 Task: Show me Airbnb listings and explore in Santa Barbara, California with access to vineyards.
Action: Mouse moved to (577, 84)
Screenshot: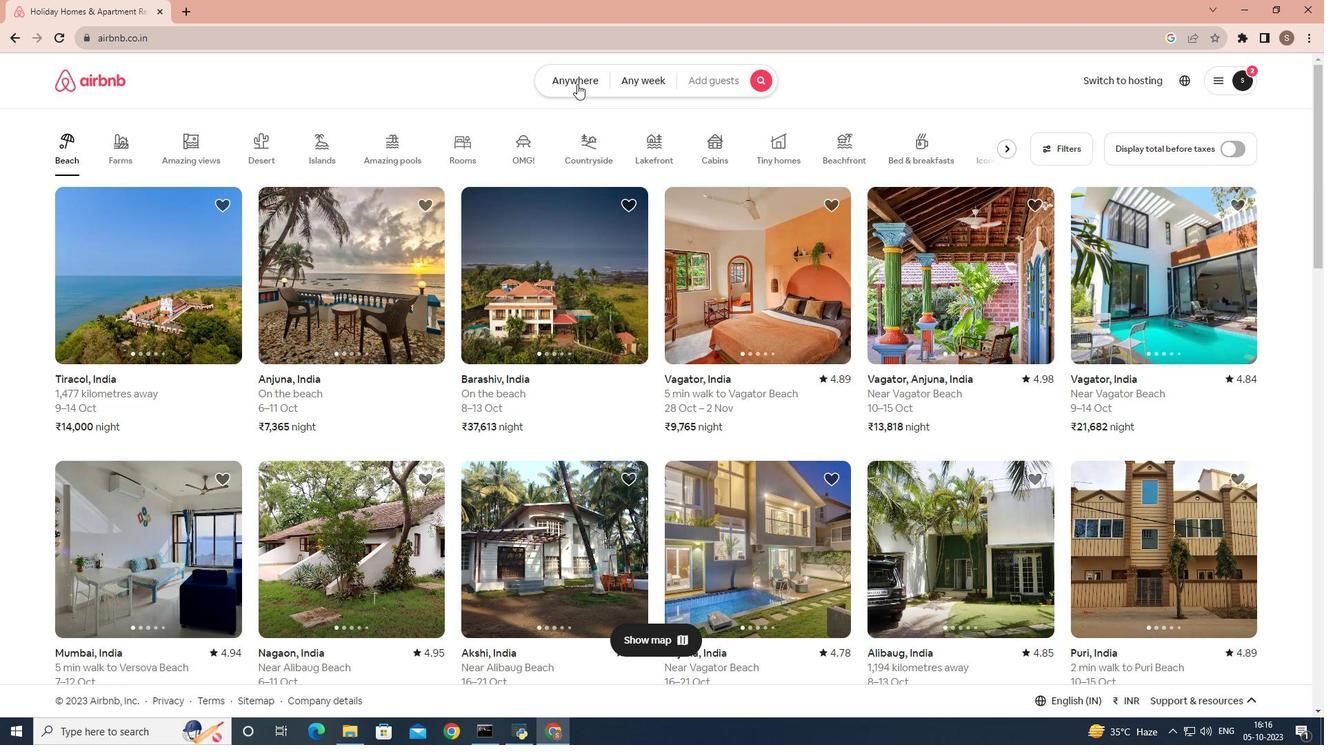
Action: Mouse pressed left at (577, 84)
Screenshot: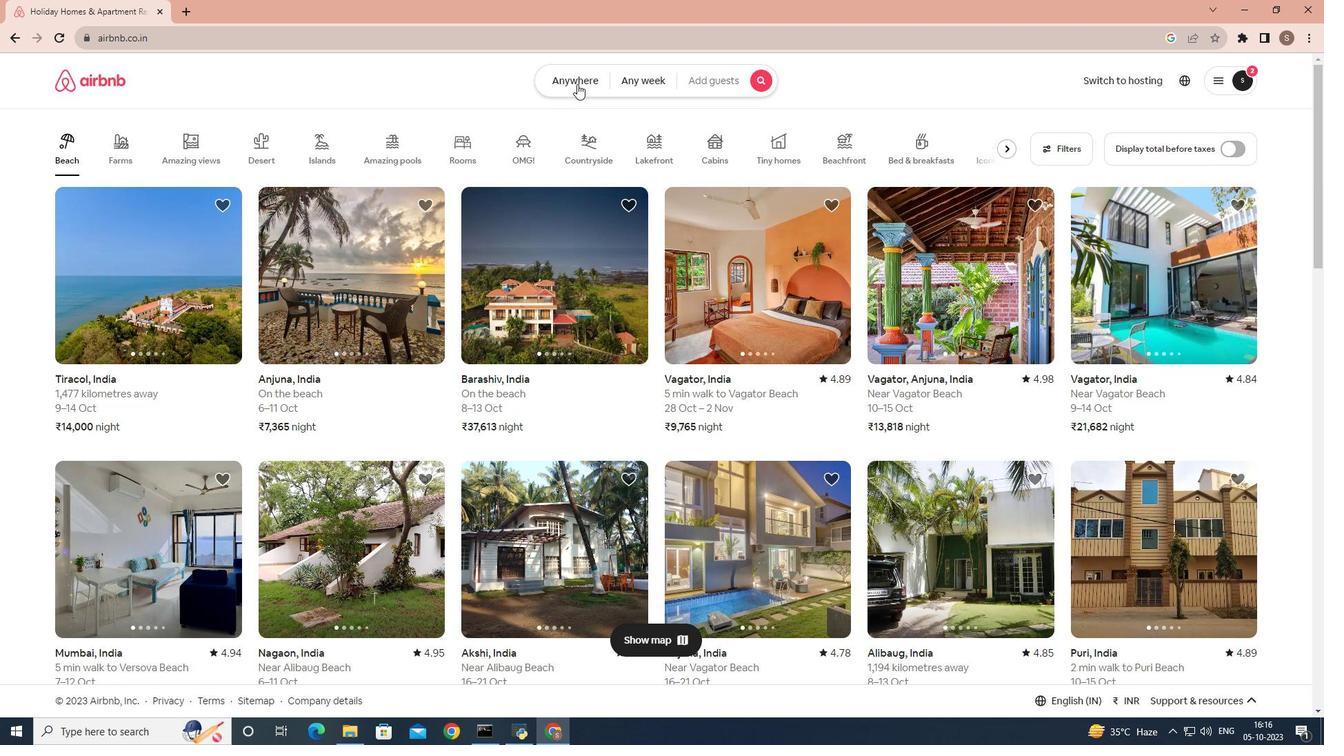 
Action: Mouse moved to (434, 131)
Screenshot: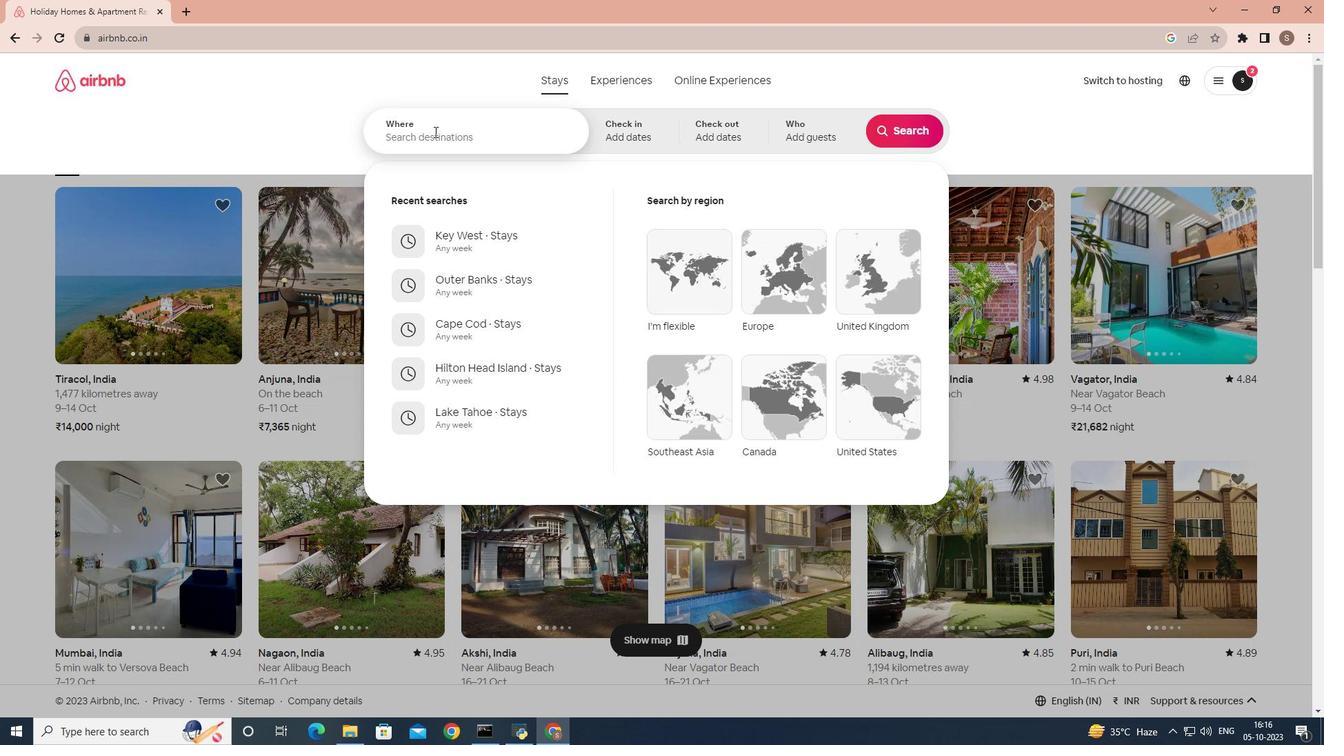 
Action: Mouse pressed left at (434, 131)
Screenshot: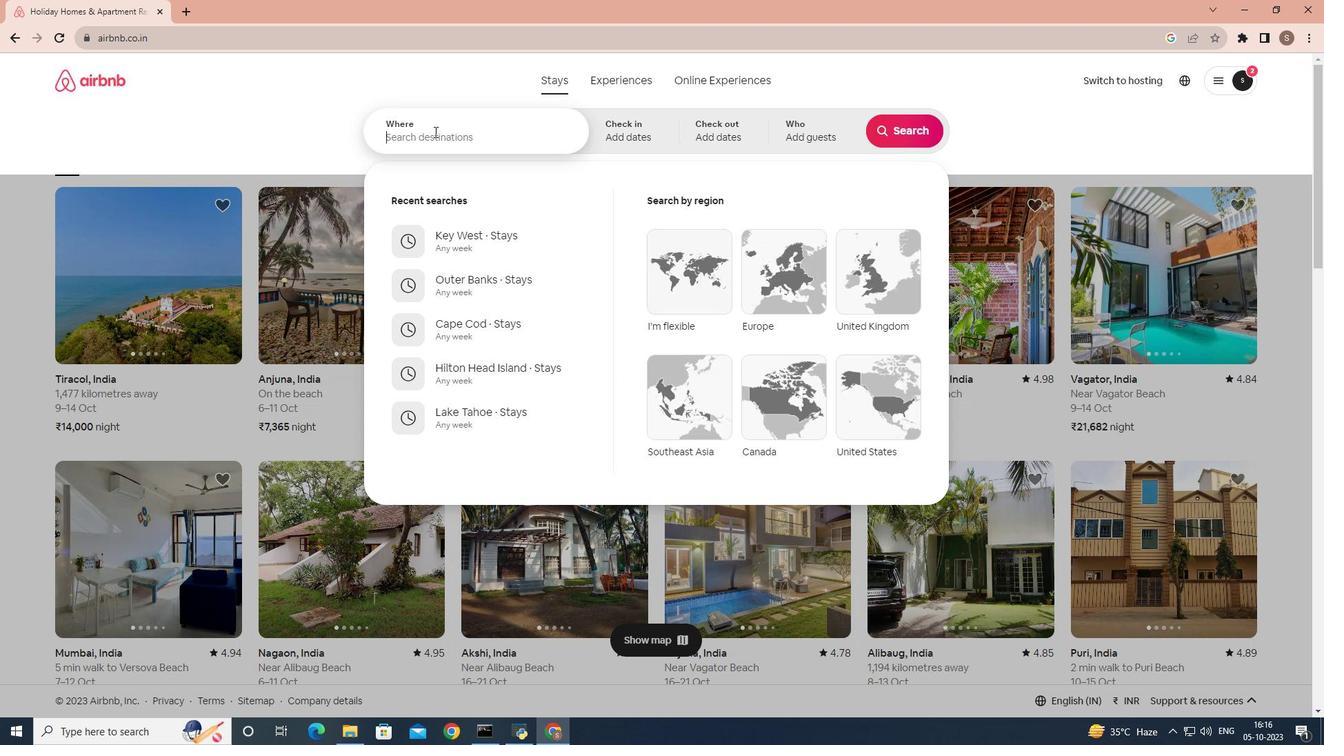 
Action: Mouse moved to (440, 130)
Screenshot: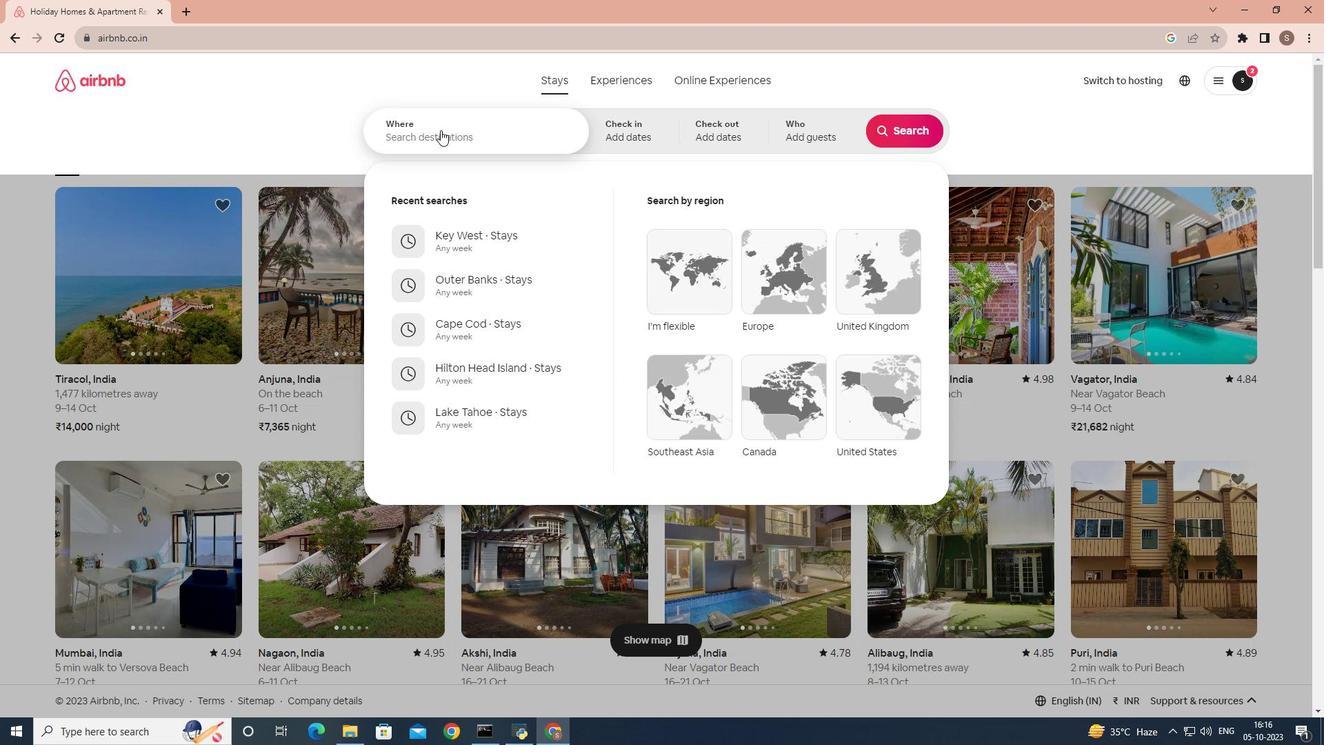
Action: Key pressed santa<Key.space>barbaa
Screenshot: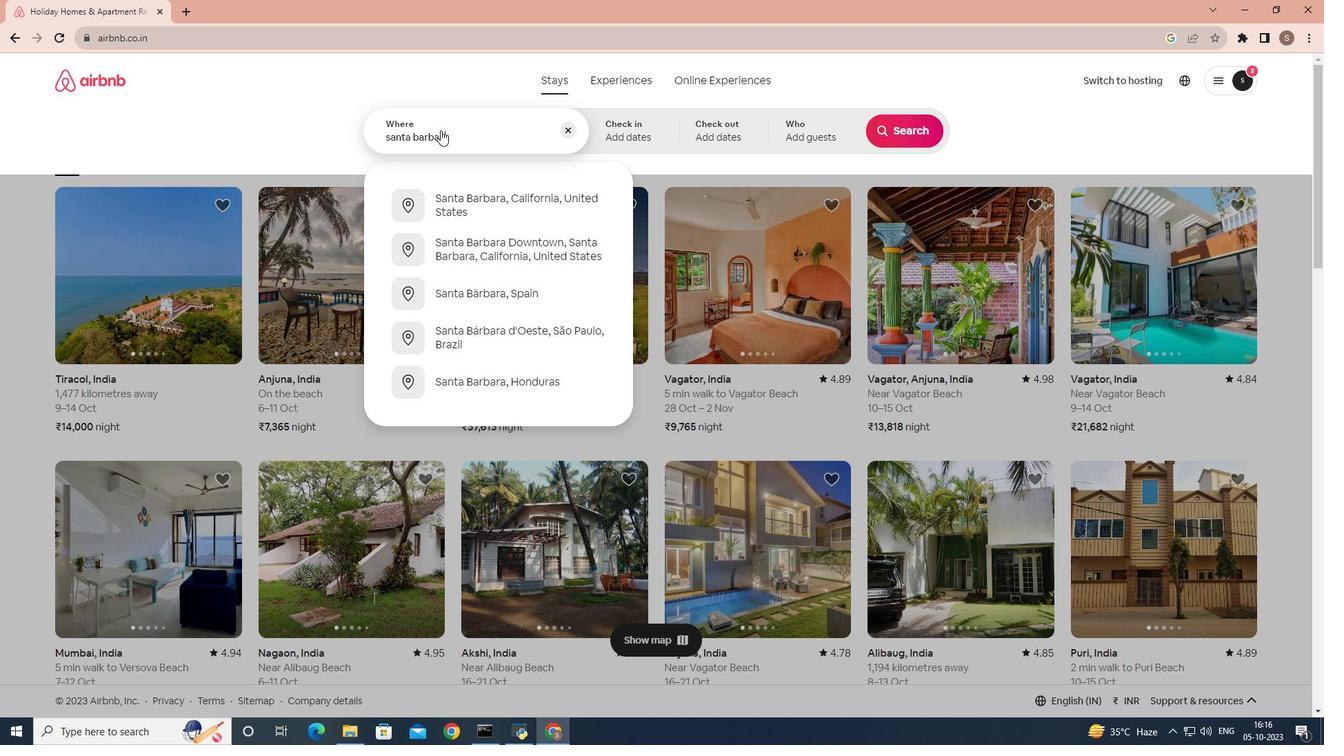 
Action: Mouse moved to (451, 198)
Screenshot: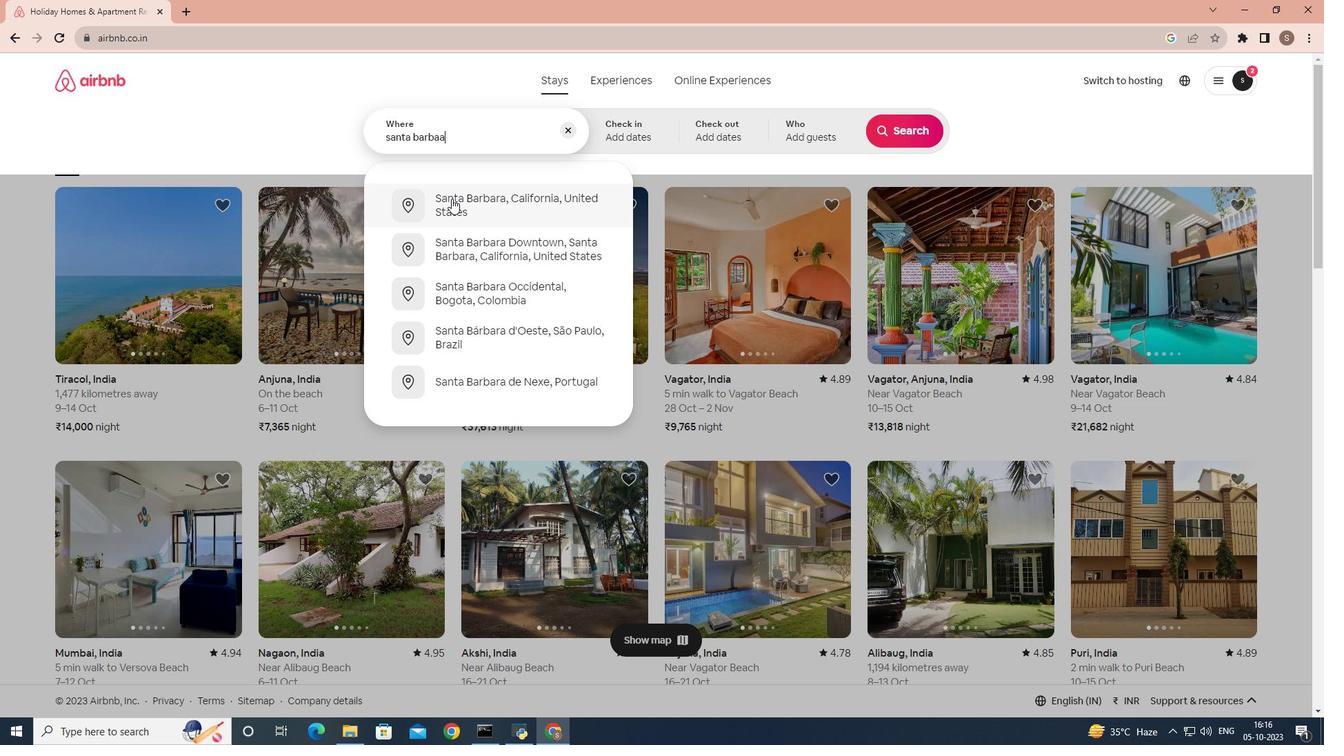 
Action: Mouse pressed left at (451, 198)
Screenshot: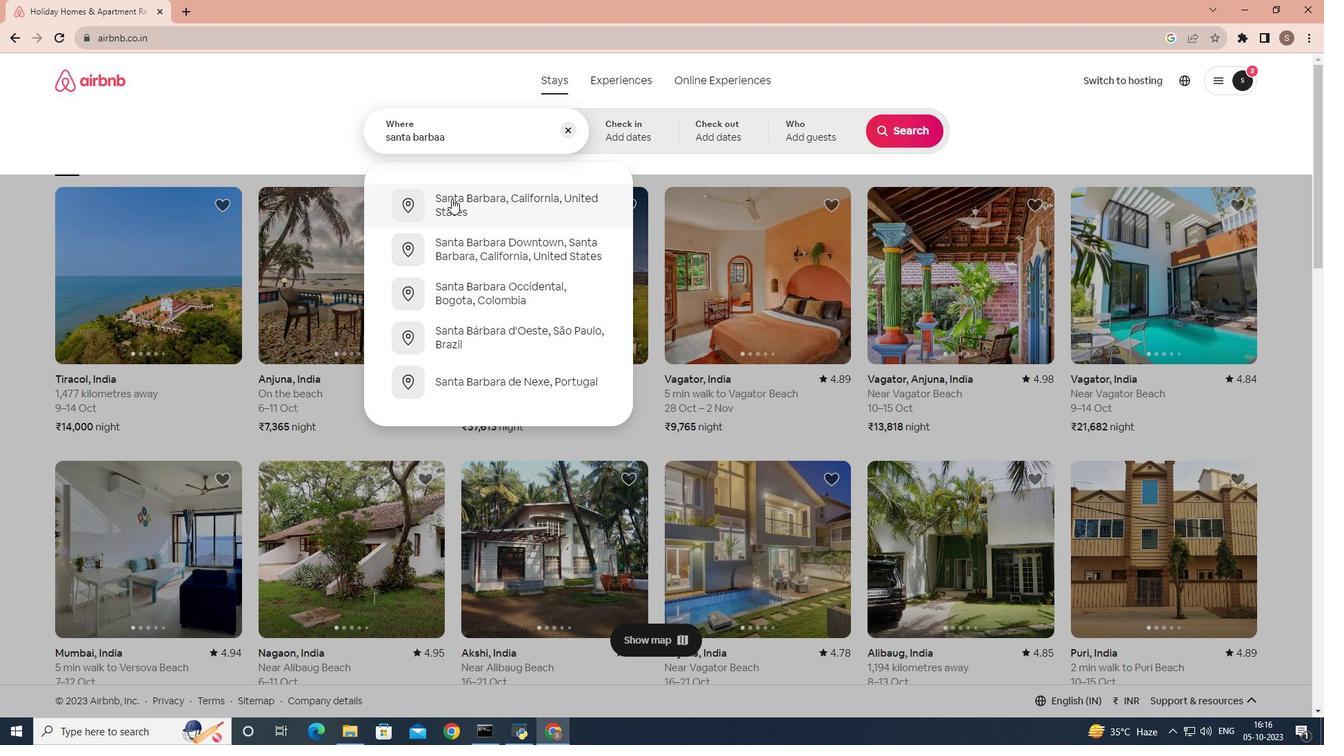 
Action: Mouse moved to (908, 128)
Screenshot: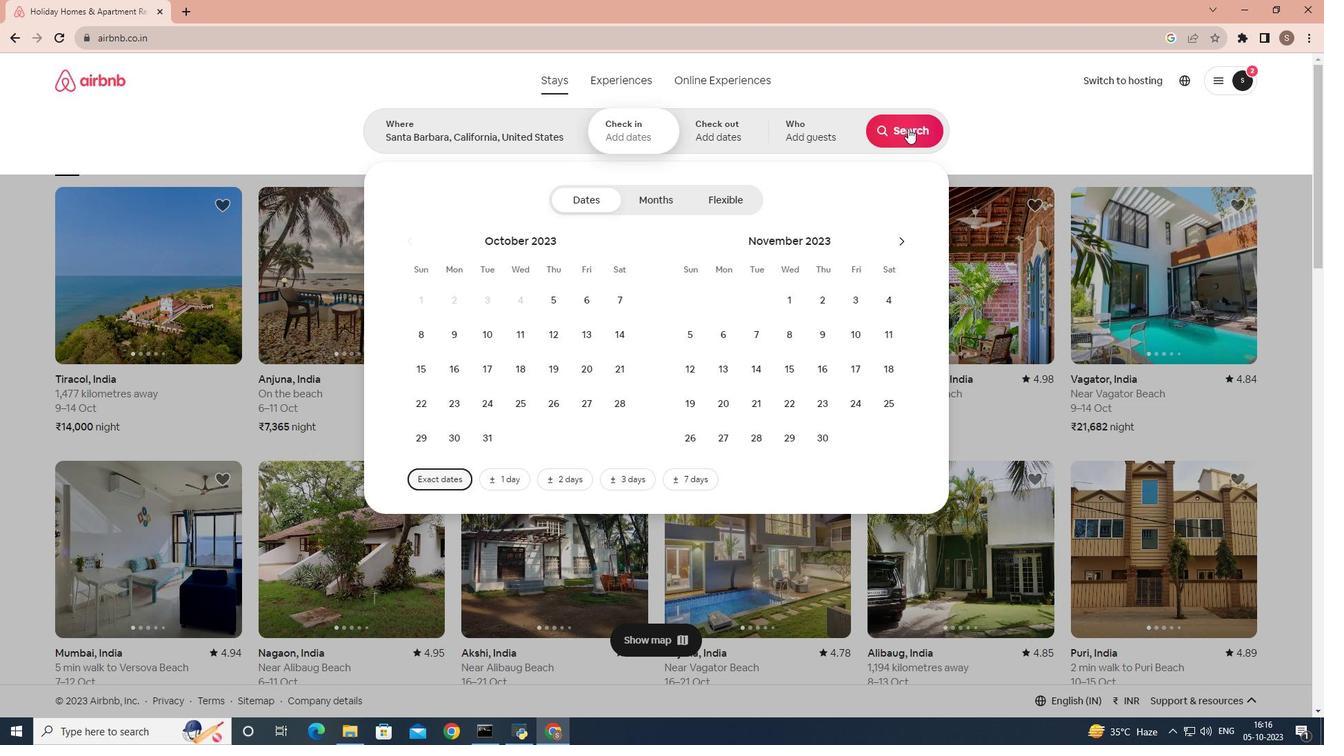 
Action: Mouse pressed left at (908, 128)
Screenshot: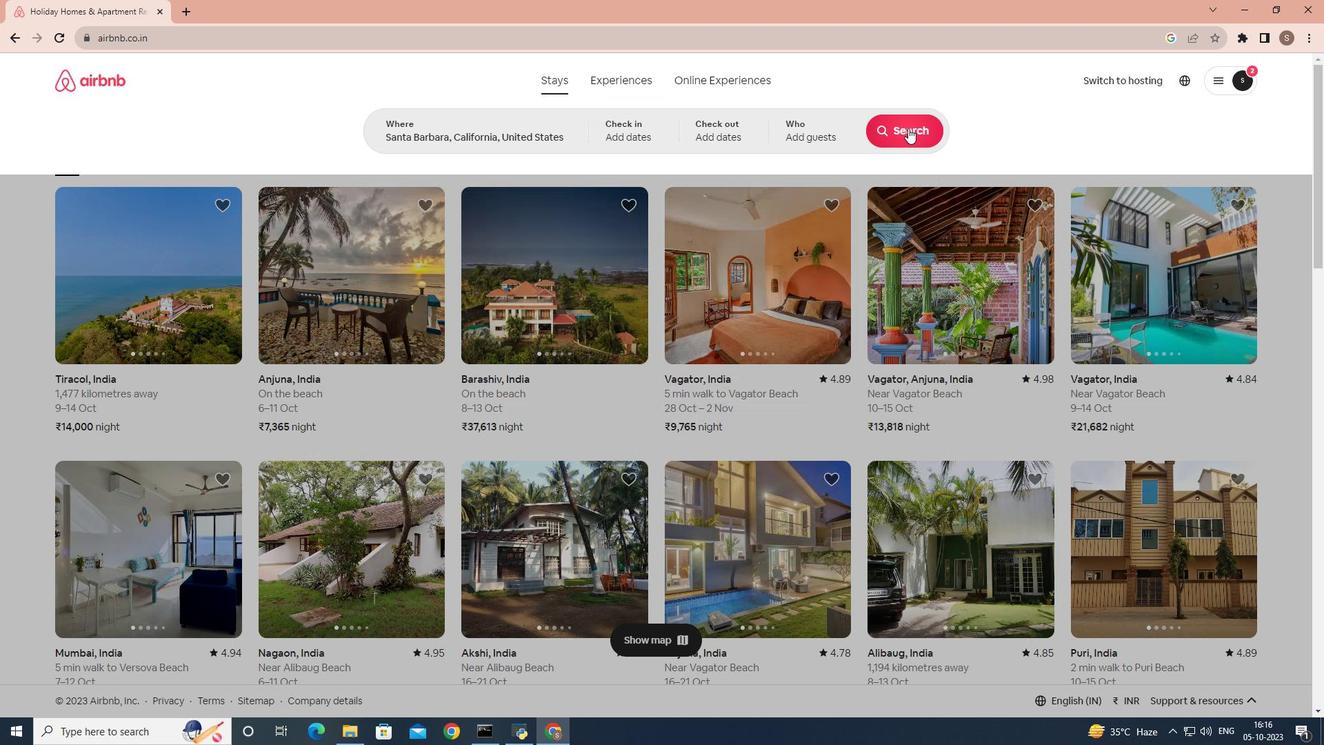 
Action: Mouse moved to (279, 139)
Screenshot: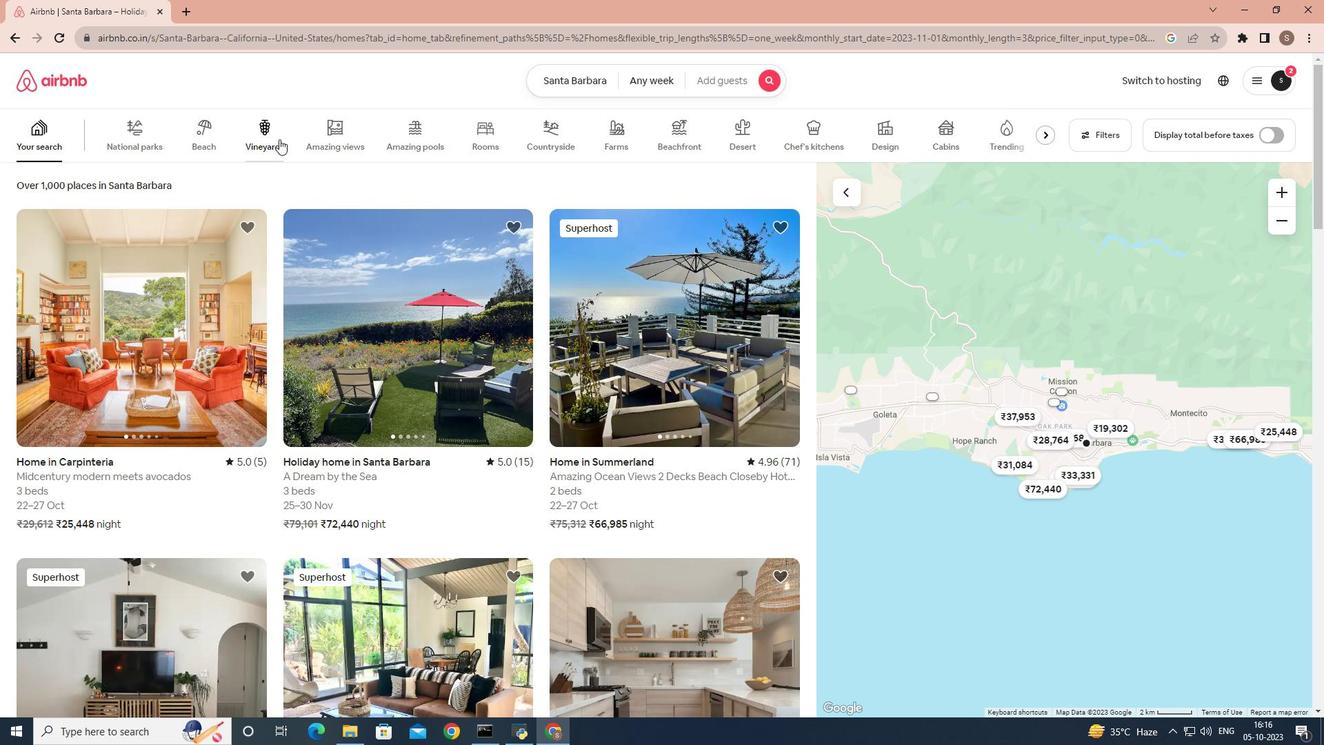 
Action: Mouse pressed left at (279, 139)
Screenshot: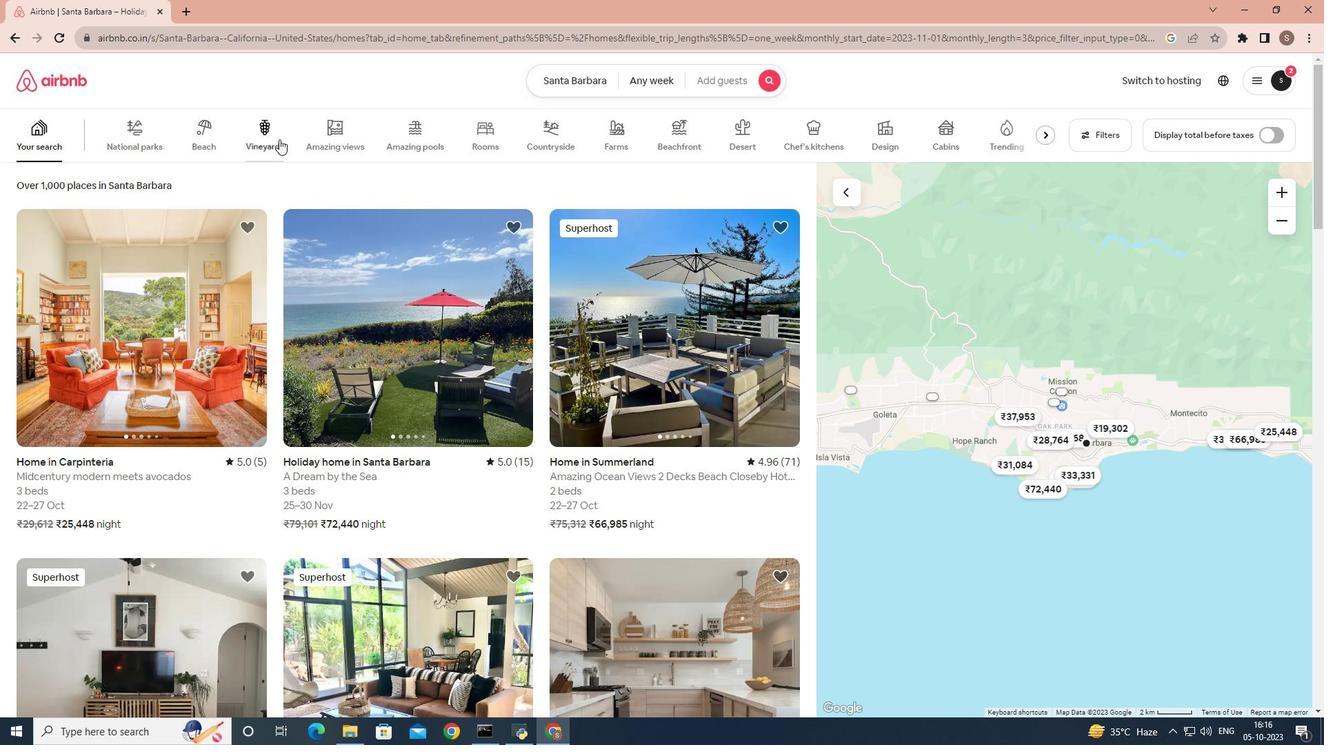 
Action: Mouse moved to (362, 411)
Screenshot: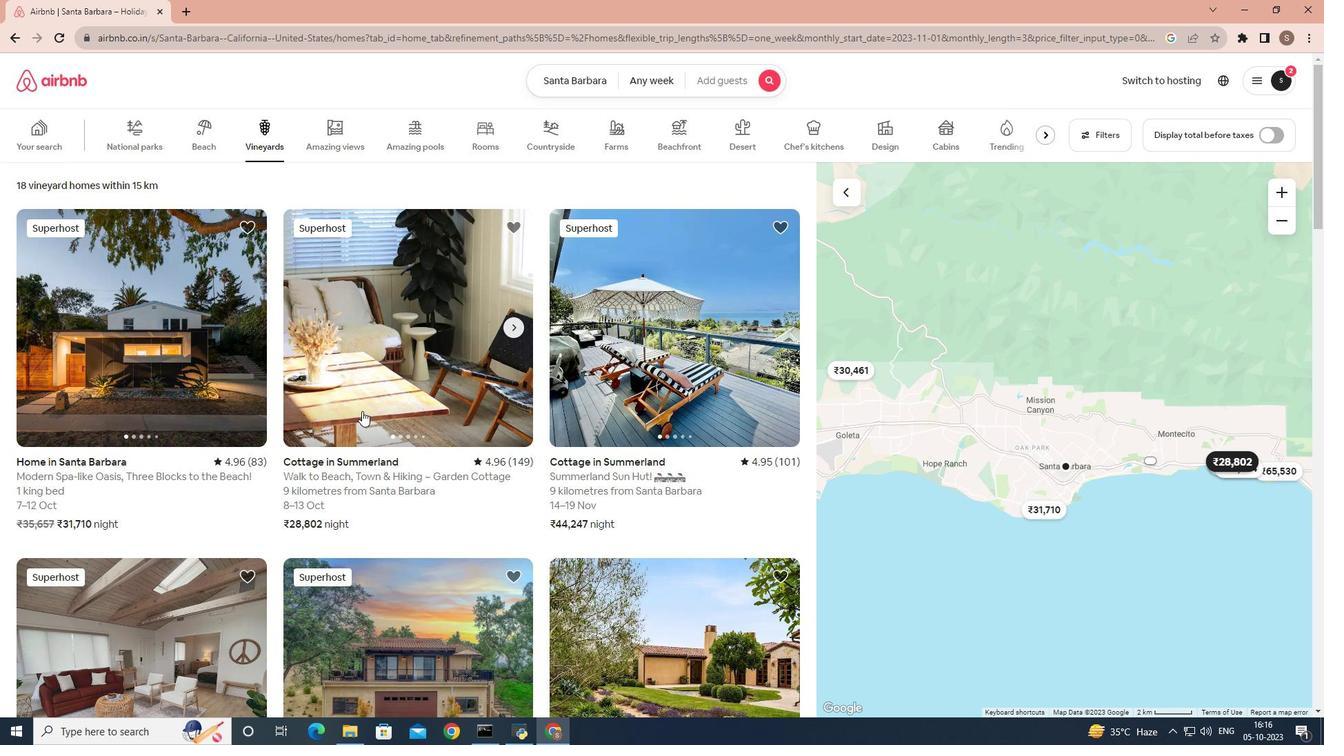 
Action: Mouse pressed left at (362, 411)
Screenshot: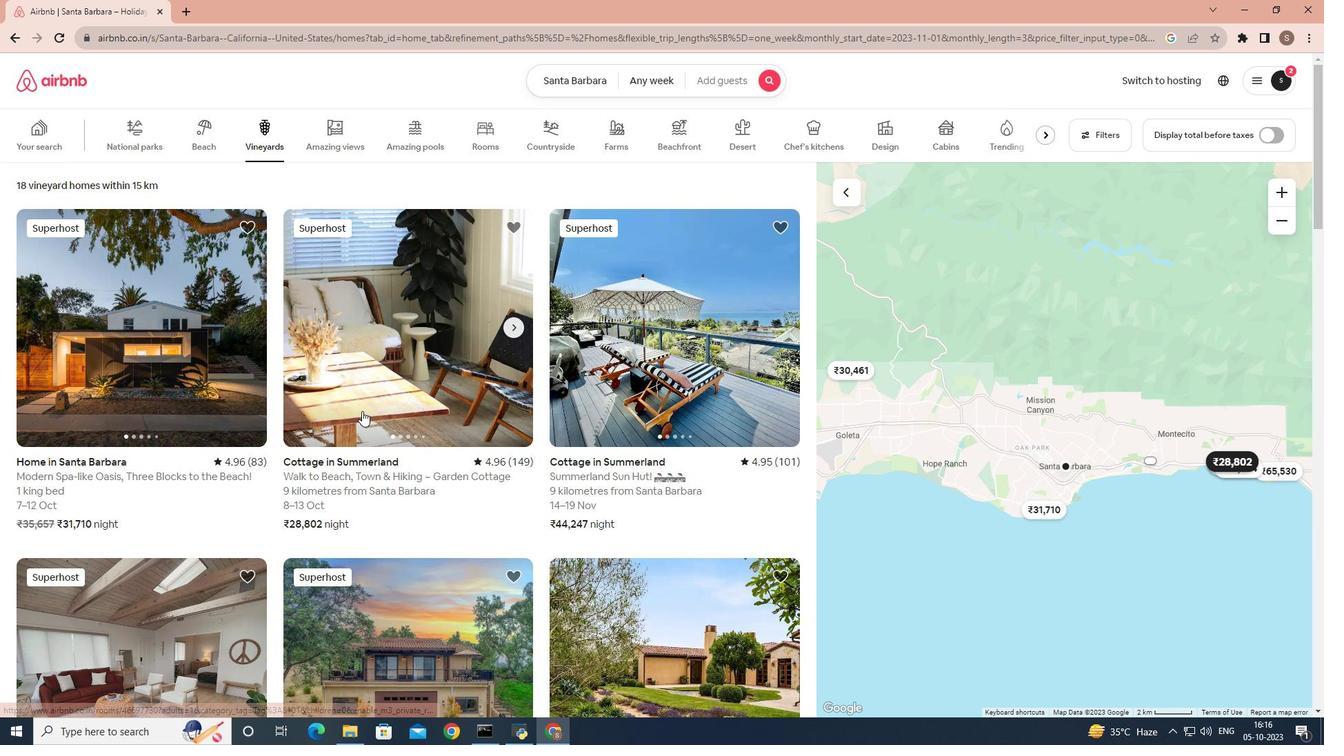 
Action: Mouse moved to (63, 11)
Screenshot: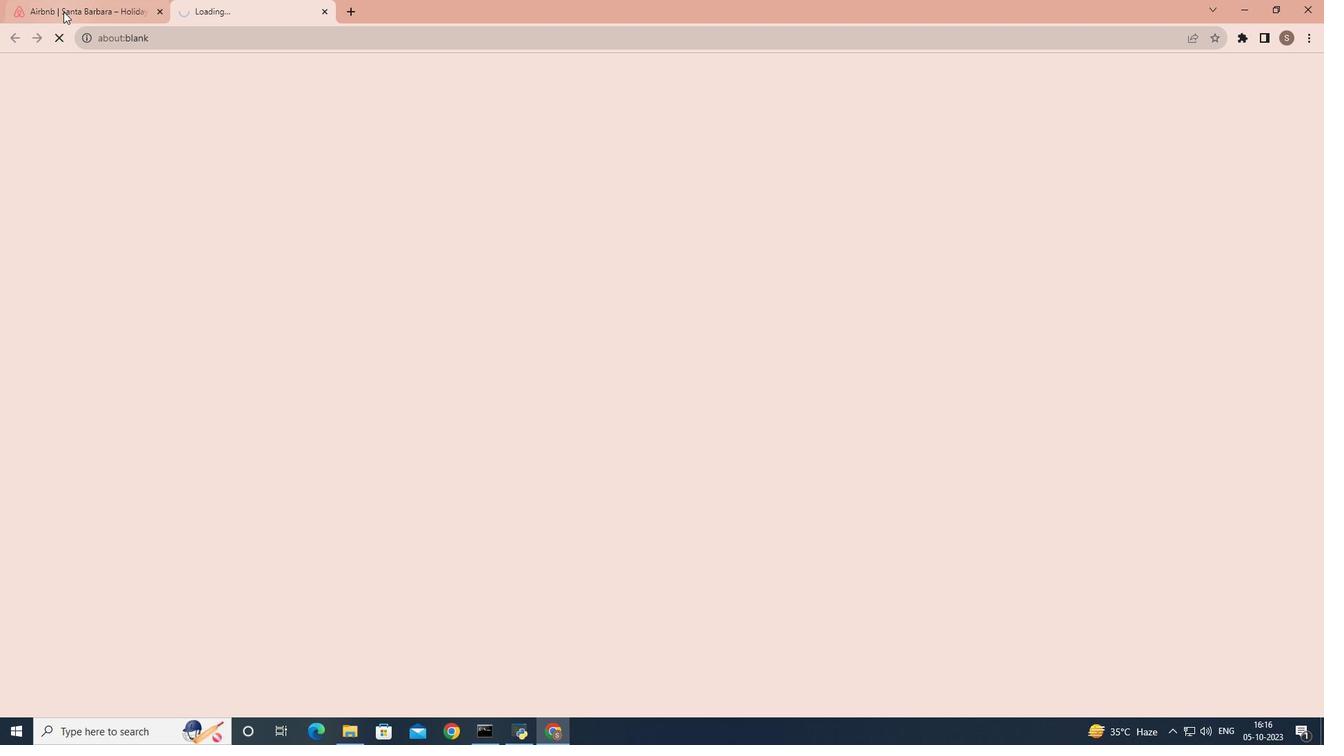 
Action: Mouse pressed left at (63, 11)
Screenshot: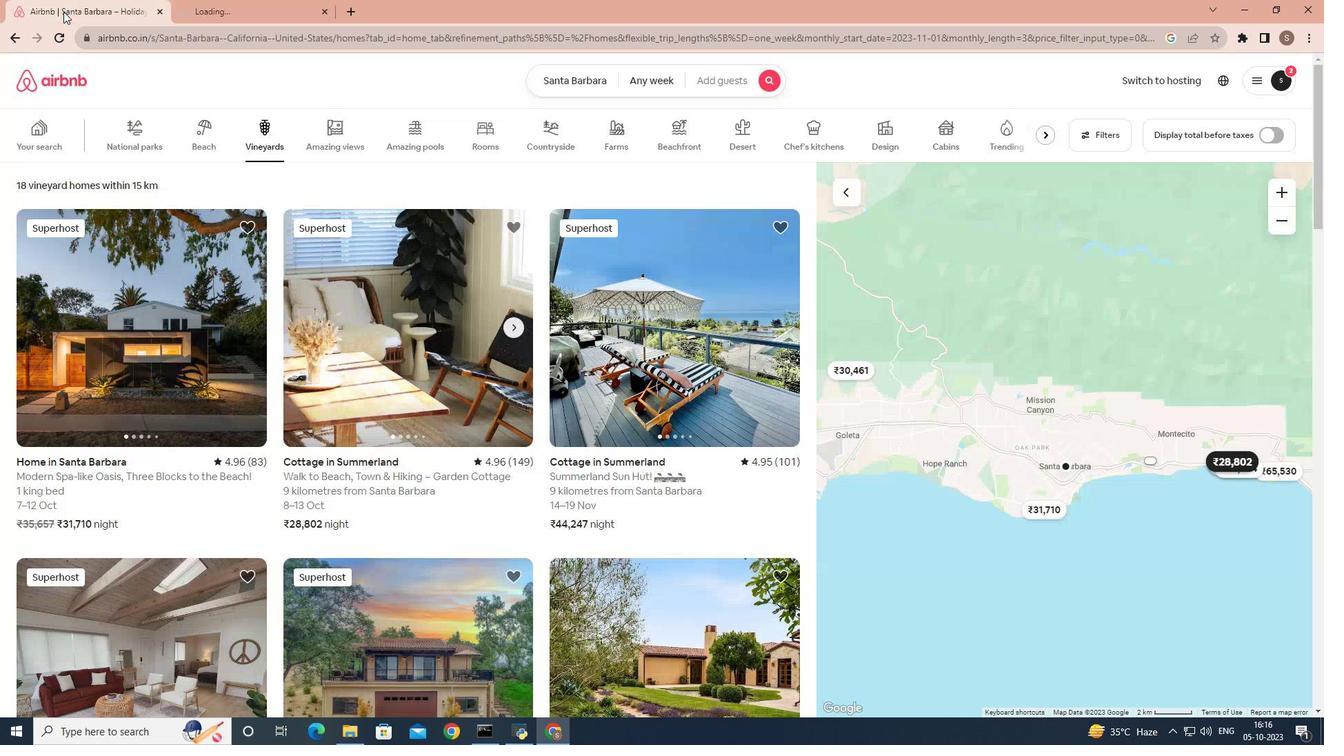 
Action: Mouse moved to (71, 251)
Screenshot: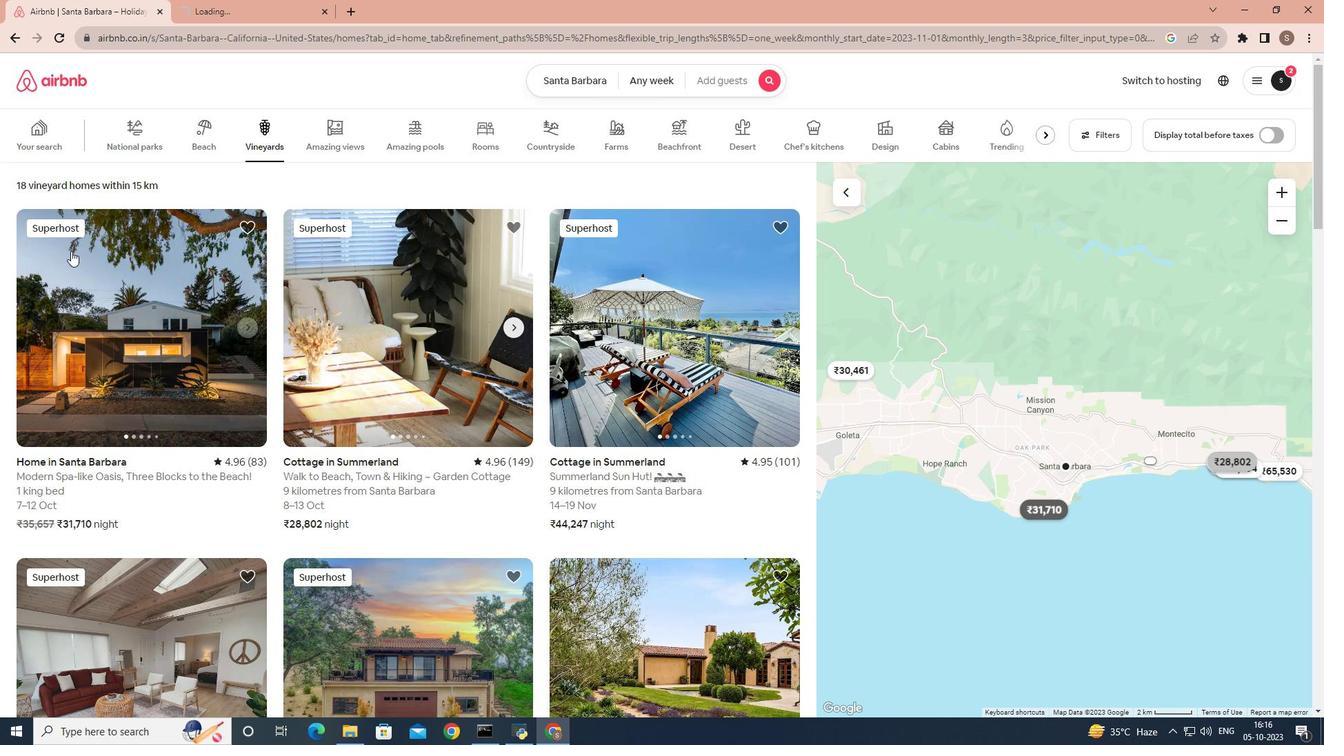 
Action: Mouse pressed left at (71, 251)
Screenshot: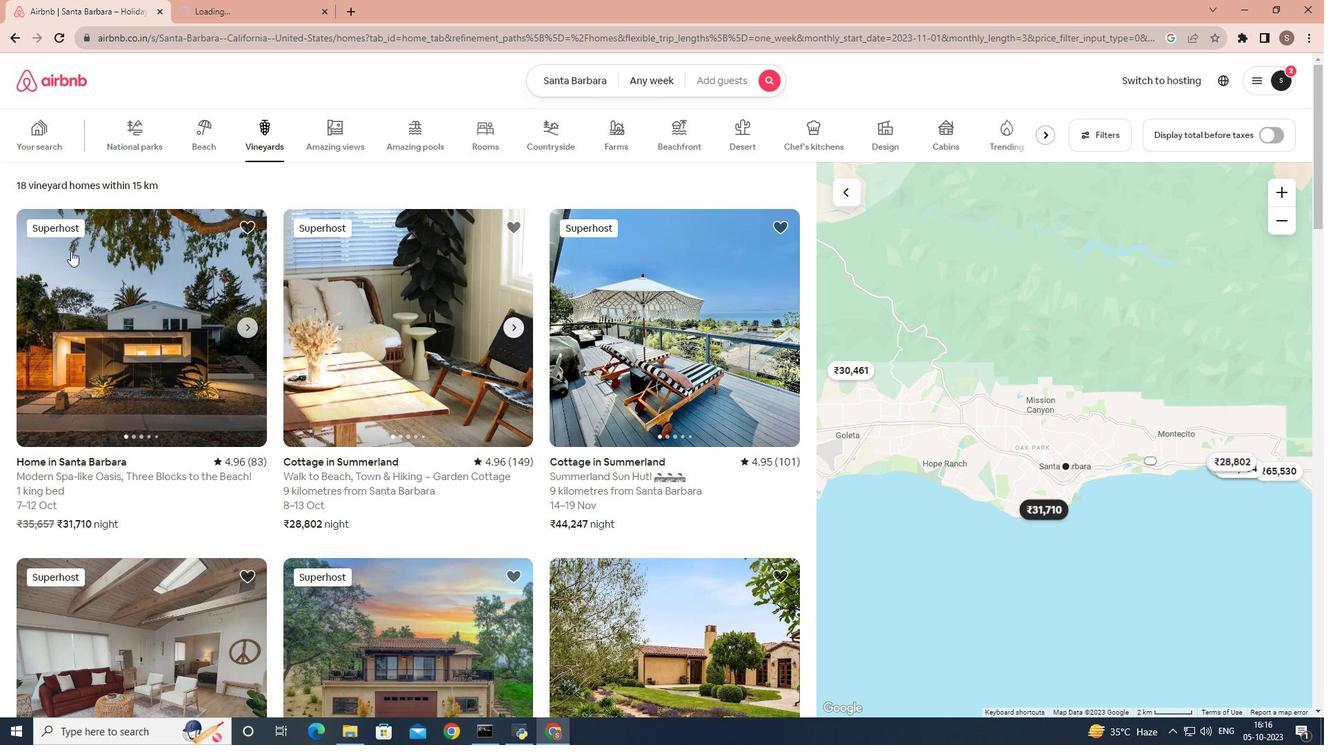 
Action: Mouse moved to (117, 0)
Screenshot: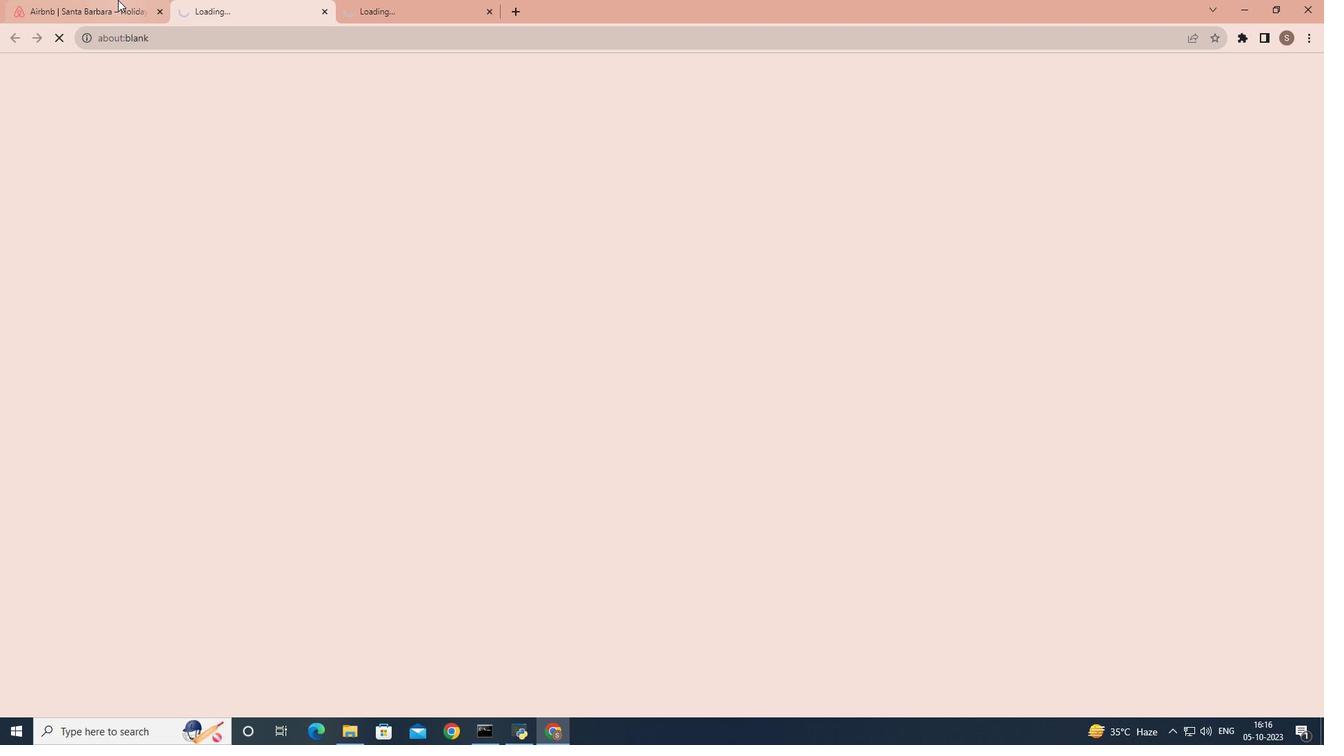 
Action: Mouse pressed left at (117, 0)
Screenshot: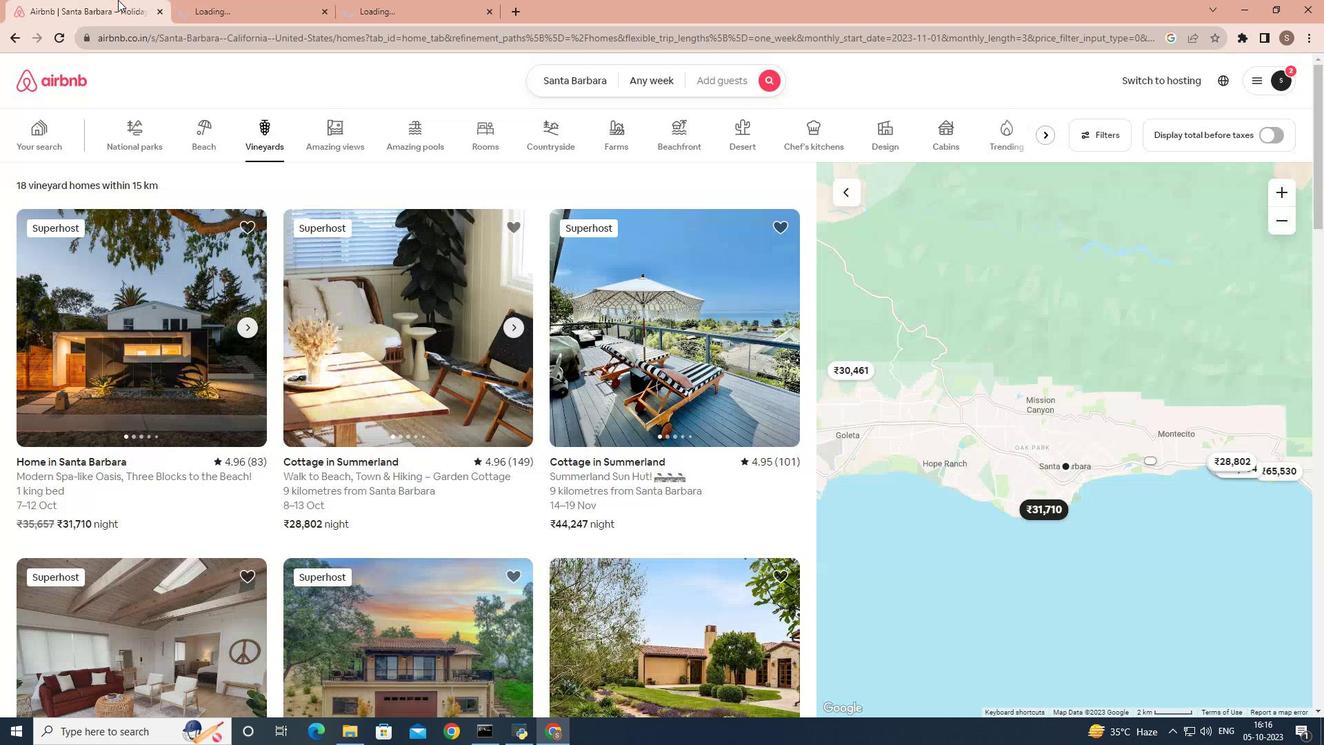 
Action: Mouse moved to (647, 300)
Screenshot: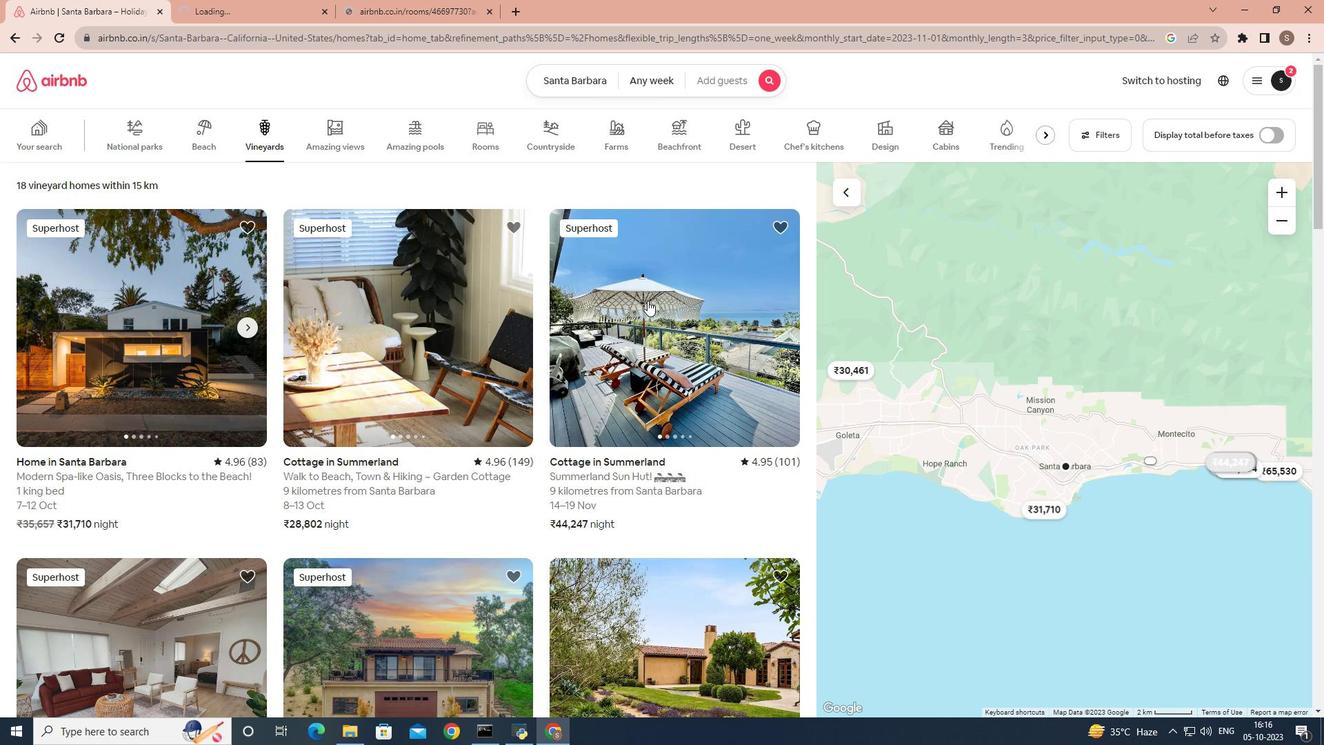 
Action: Mouse pressed left at (647, 300)
Screenshot: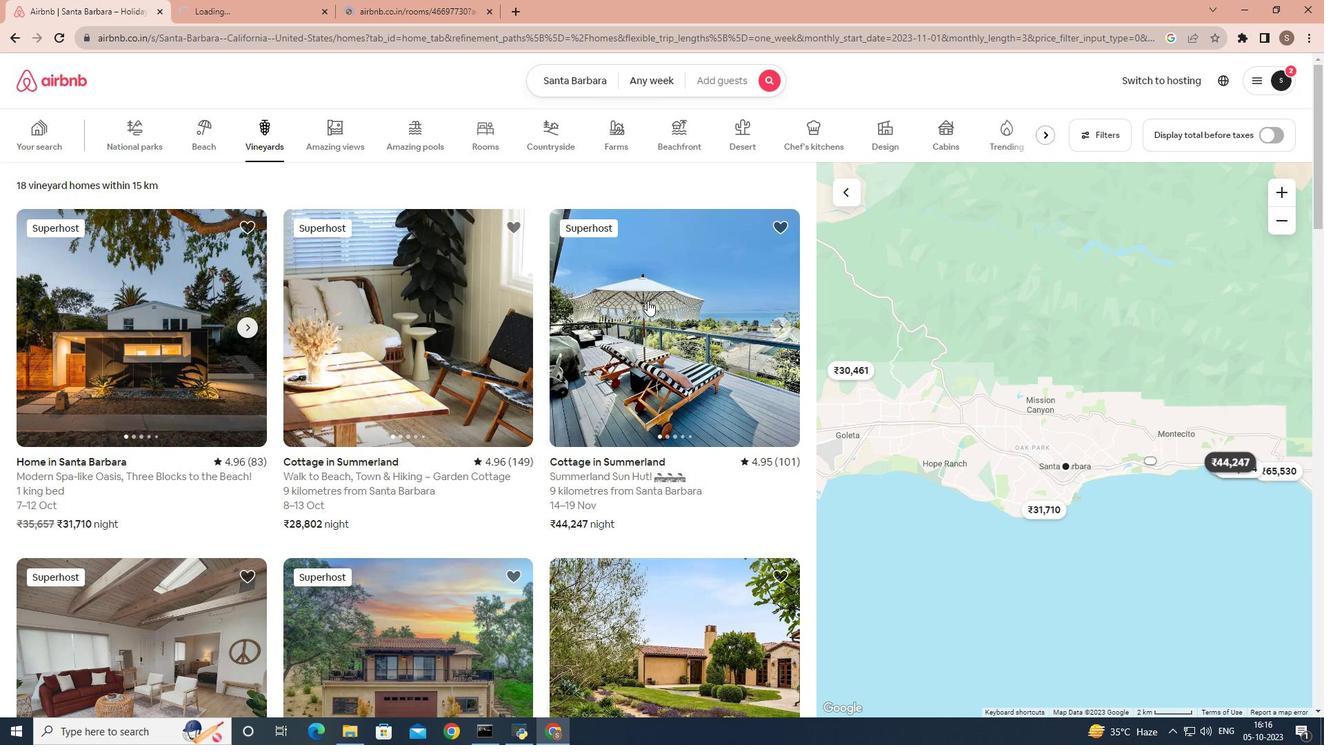 
Action: Mouse moved to (51, 19)
Screenshot: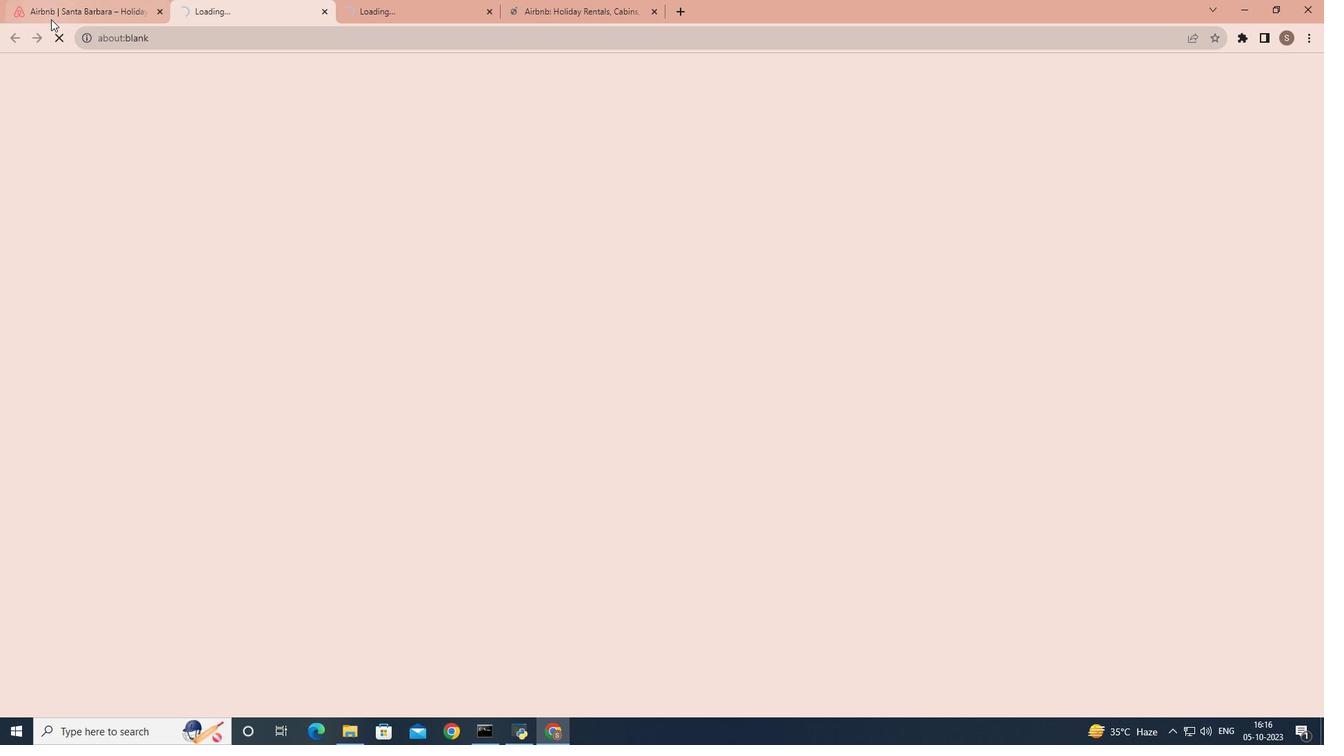 
Action: Mouse pressed left at (51, 19)
Screenshot: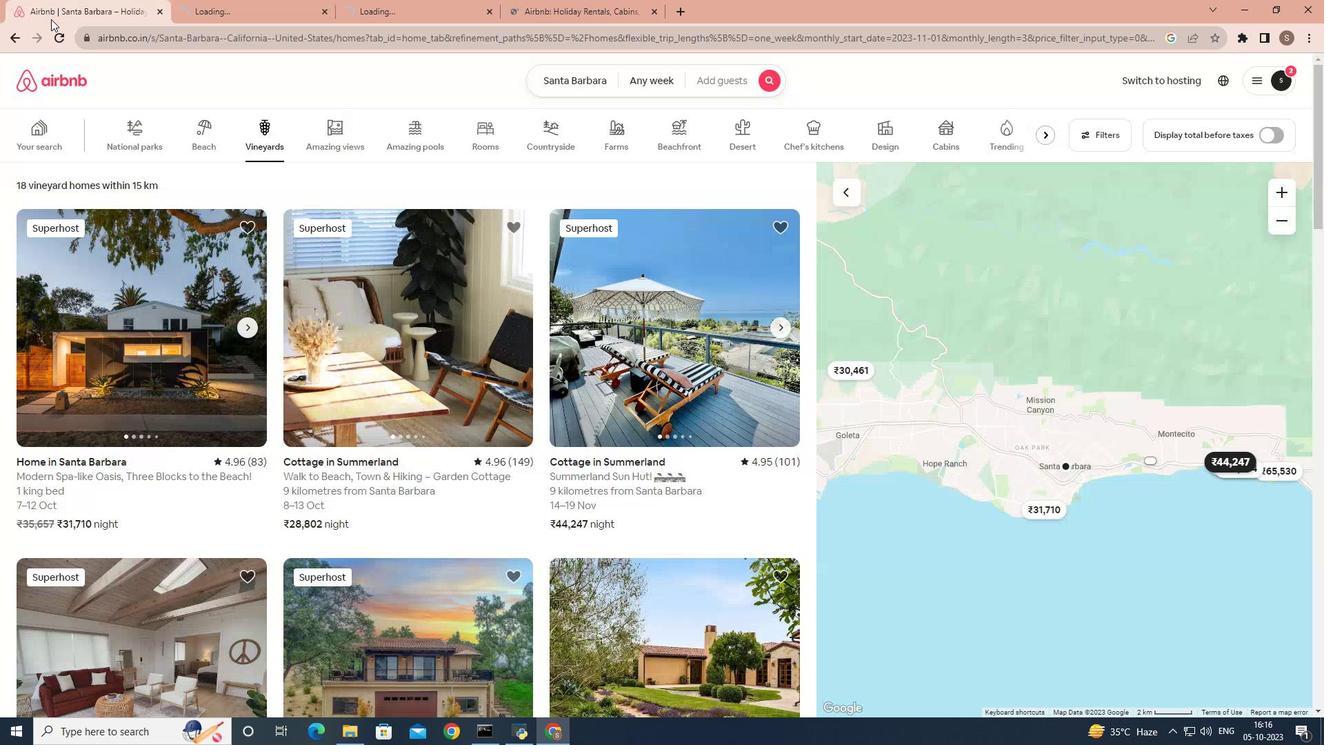 
Action: Mouse moved to (69, 506)
Screenshot: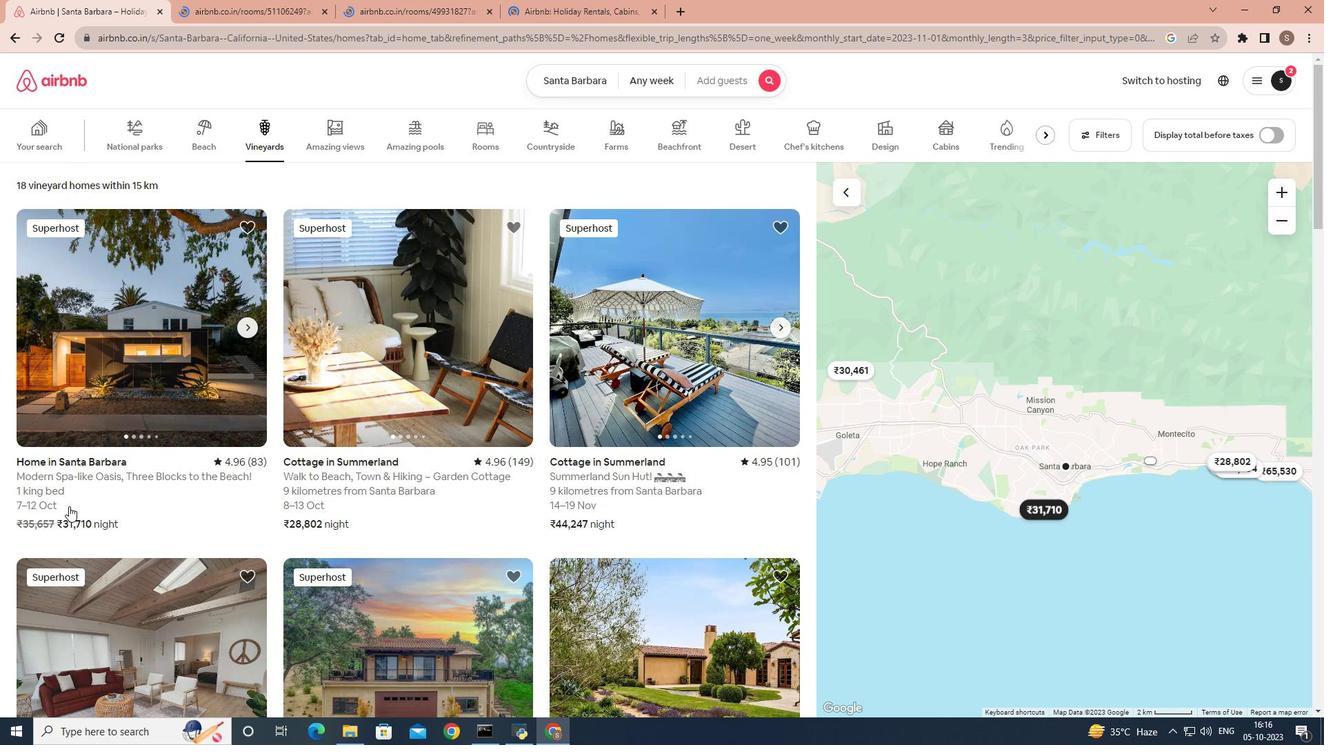 
Action: Mouse scrolled (69, 505) with delta (0, 0)
Screenshot: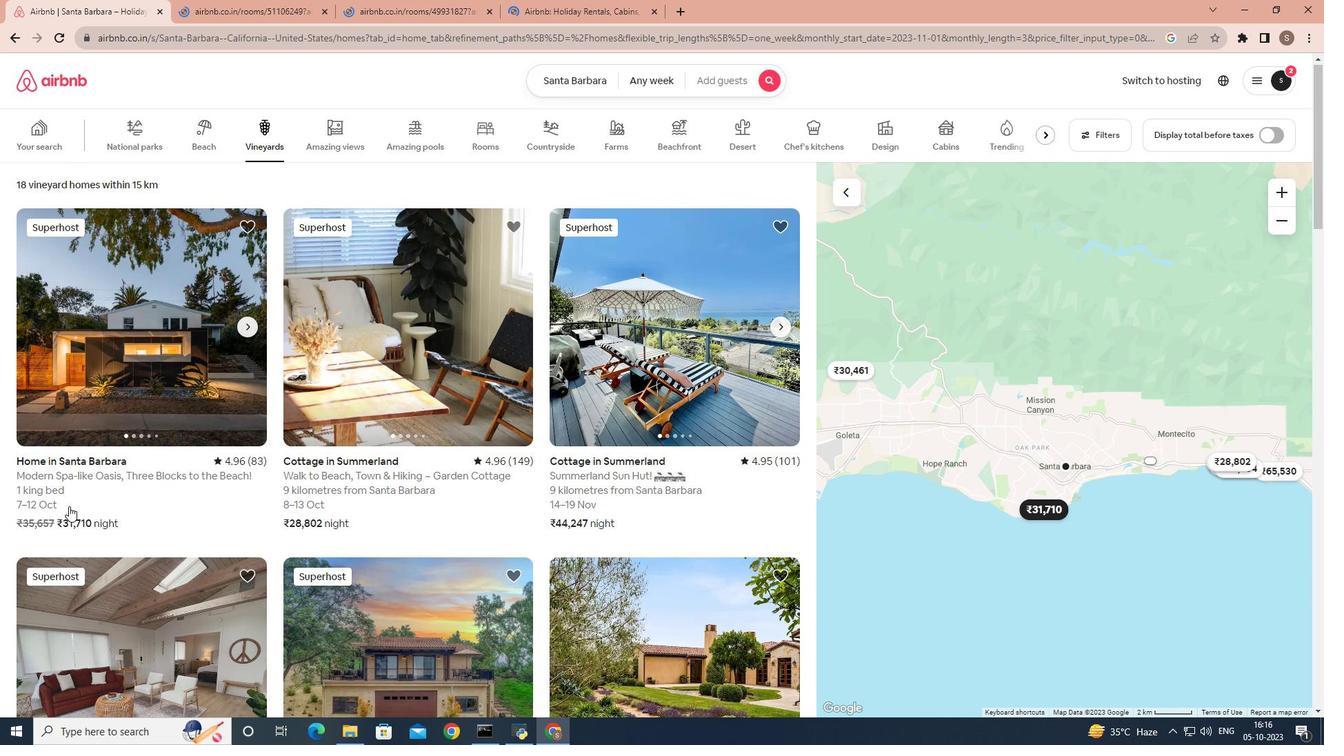 
Action: Mouse scrolled (69, 505) with delta (0, 0)
Screenshot: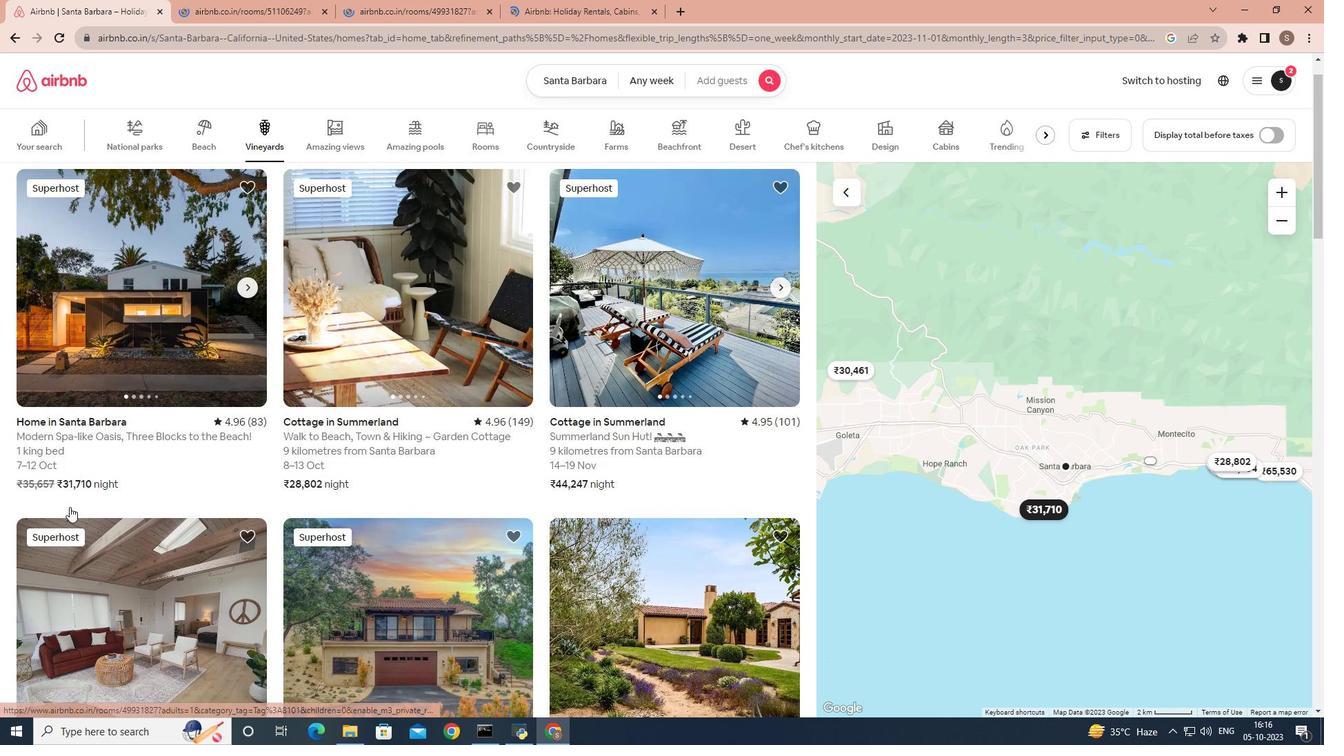 
Action: Mouse scrolled (69, 505) with delta (0, 0)
Screenshot: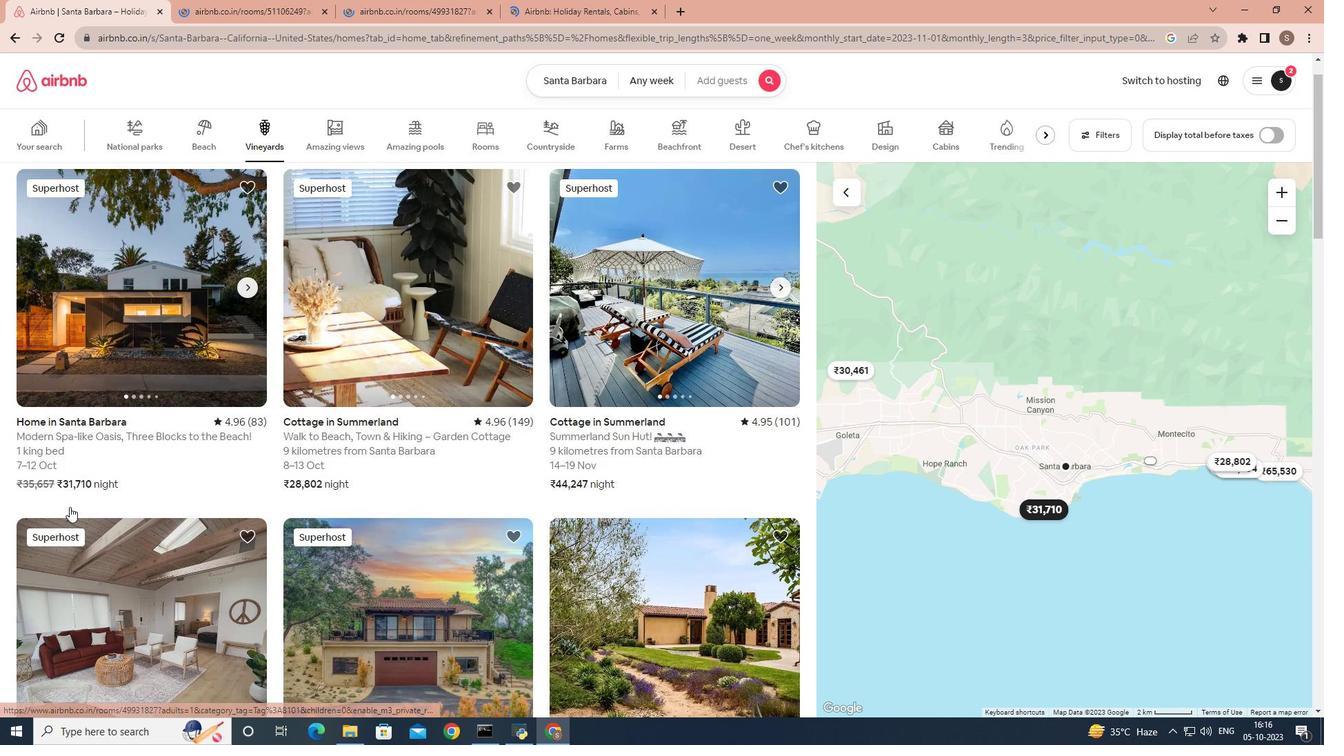 
Action: Mouse scrolled (69, 505) with delta (0, 0)
Screenshot: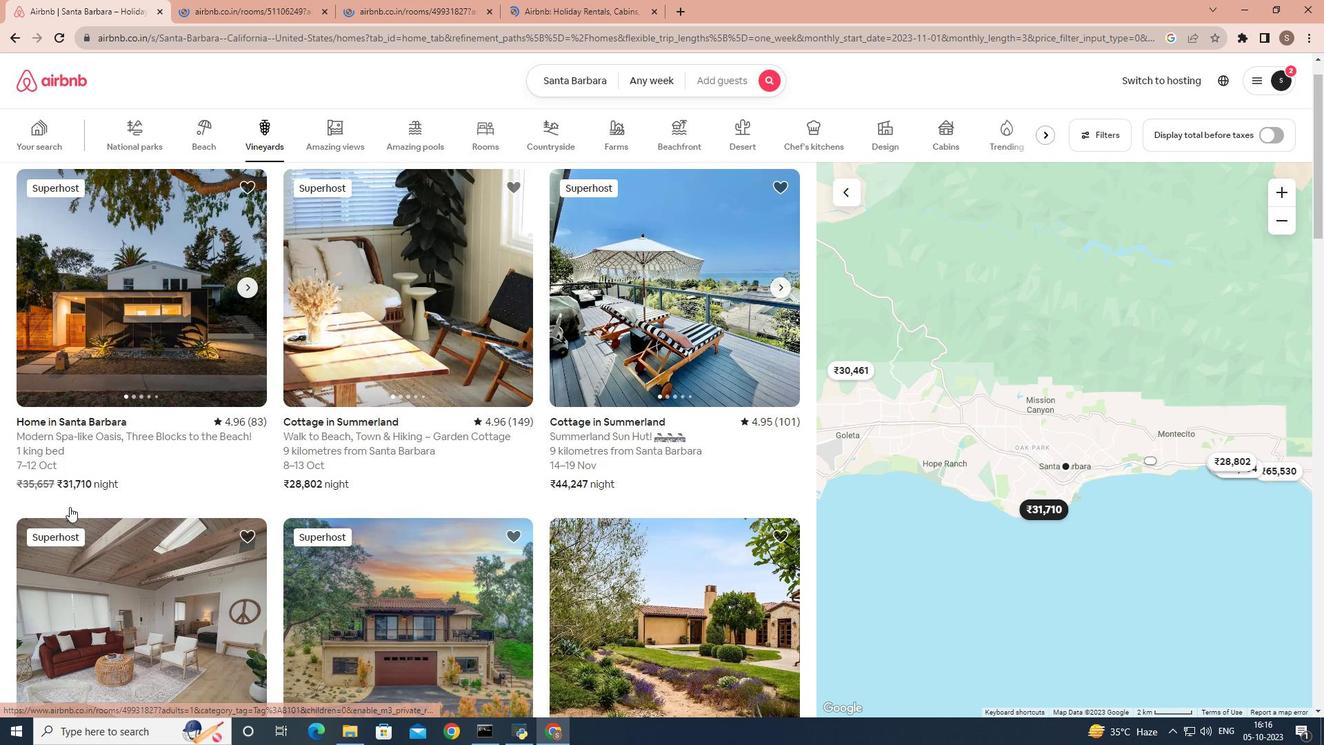 
Action: Mouse scrolled (69, 505) with delta (0, 0)
Screenshot: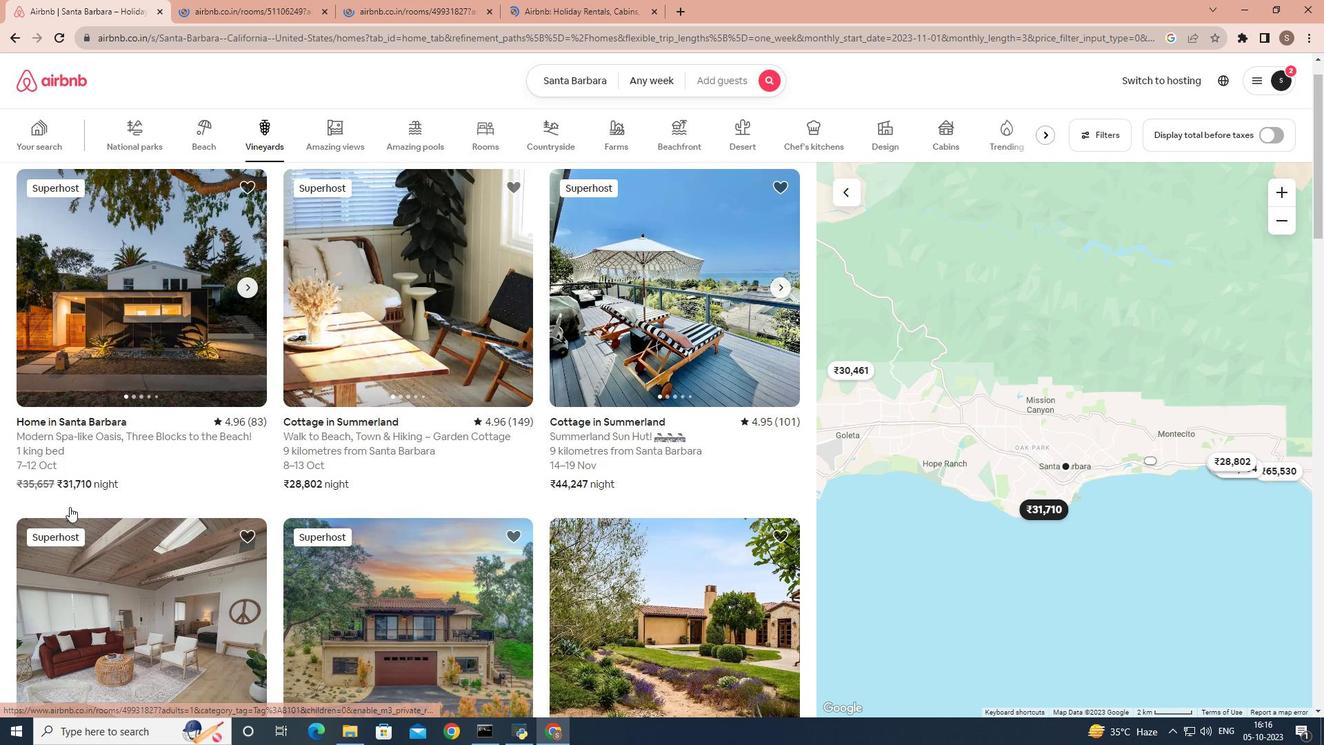 
Action: Mouse moved to (351, 394)
Screenshot: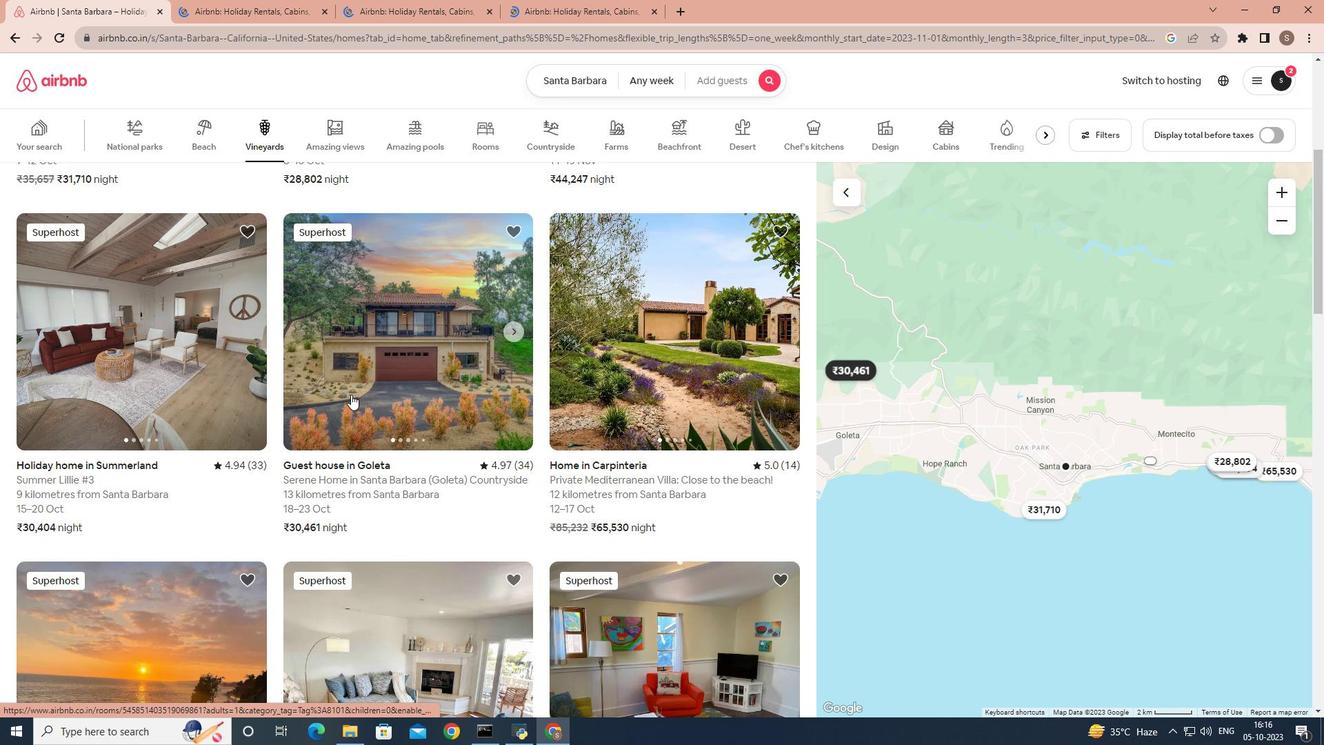 
Action: Mouse pressed left at (351, 394)
Screenshot: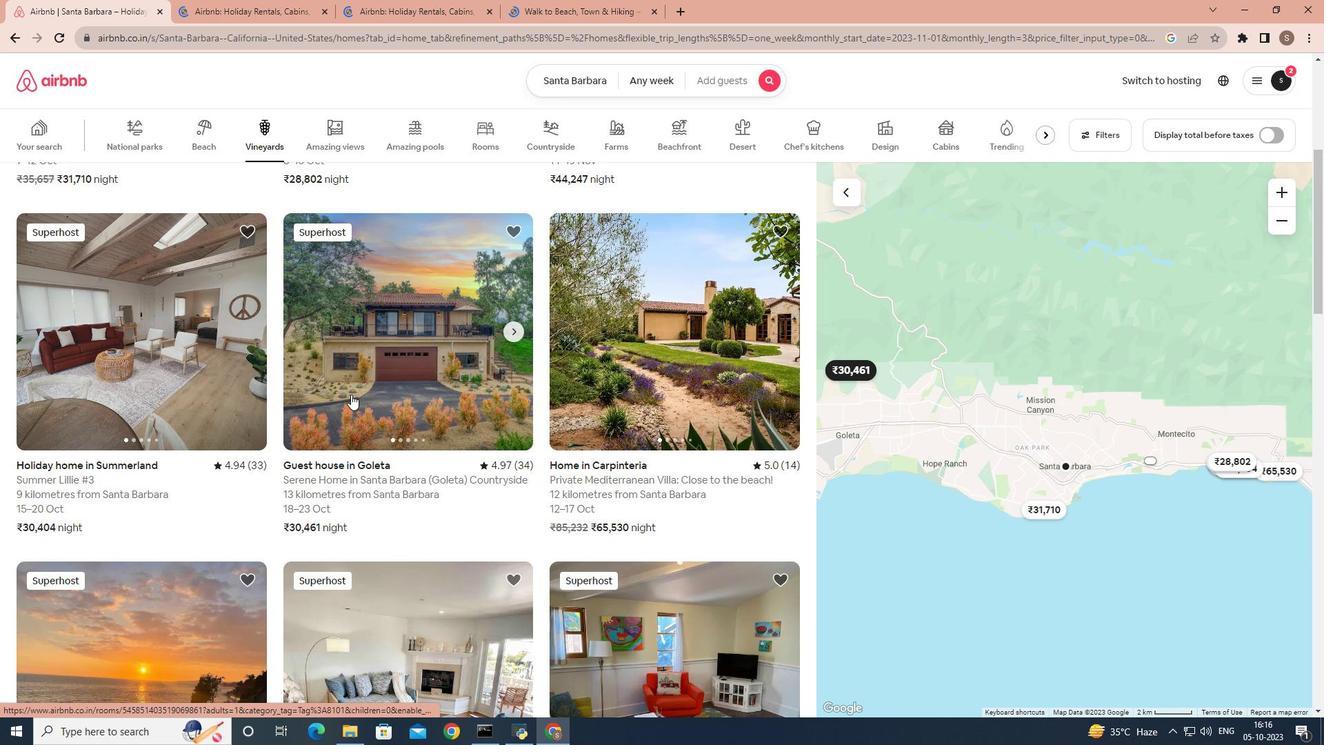 
Action: Mouse moved to (104, 15)
Screenshot: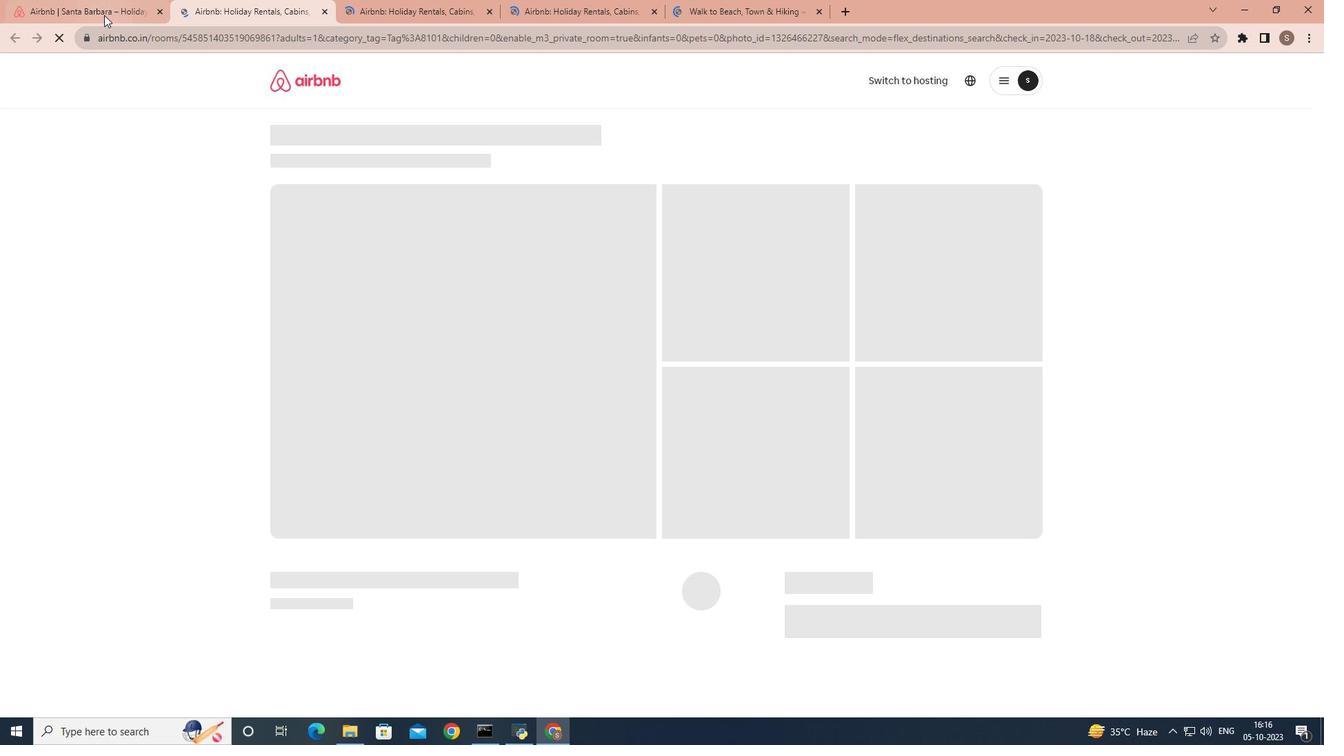 
Action: Mouse pressed left at (104, 15)
Screenshot: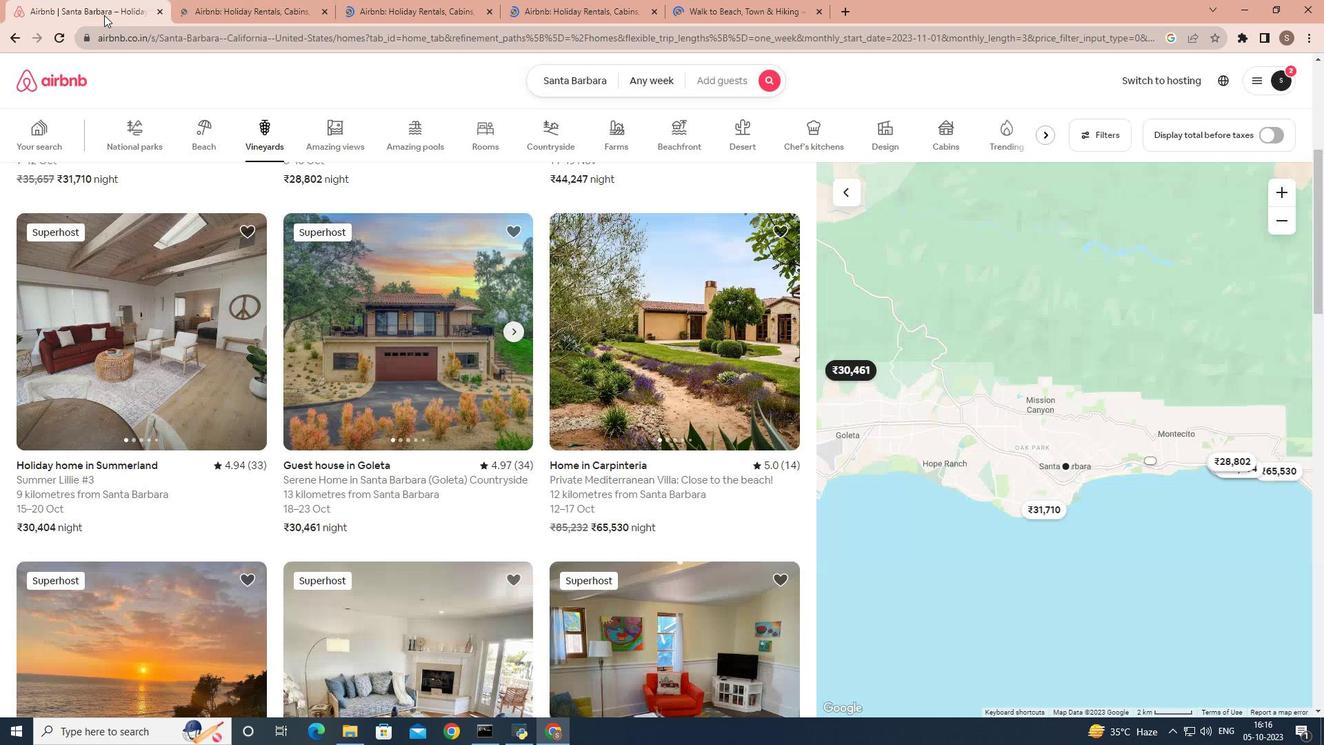 
Action: Mouse moved to (625, 395)
Screenshot: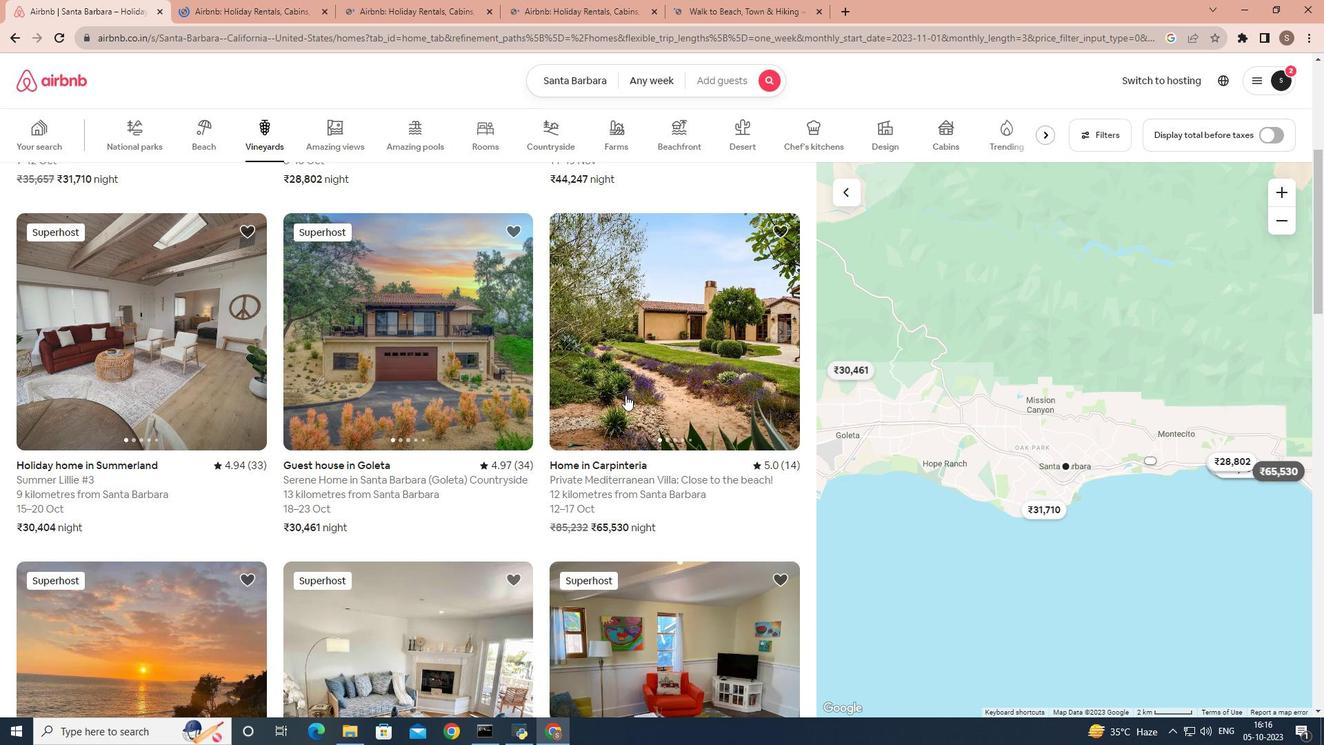 
Action: Mouse pressed left at (625, 395)
Screenshot: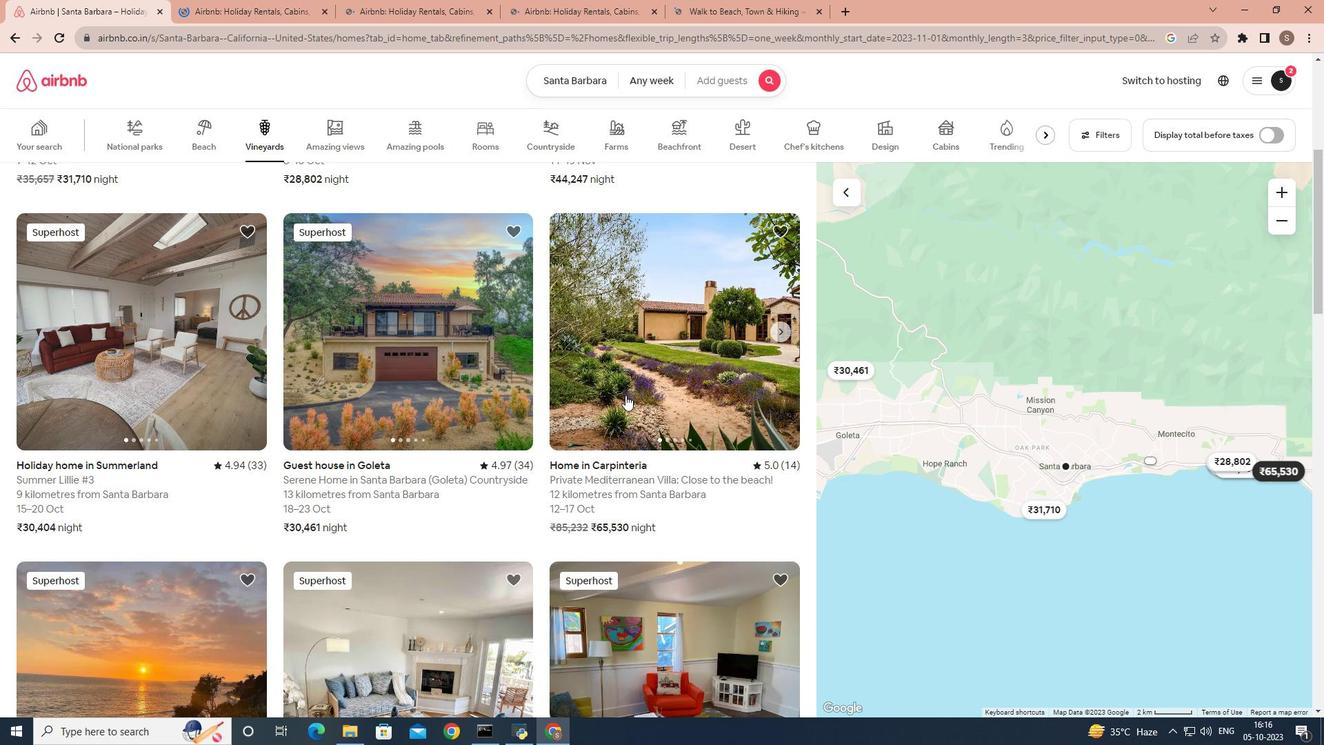 
Action: Mouse moved to (118, 13)
Screenshot: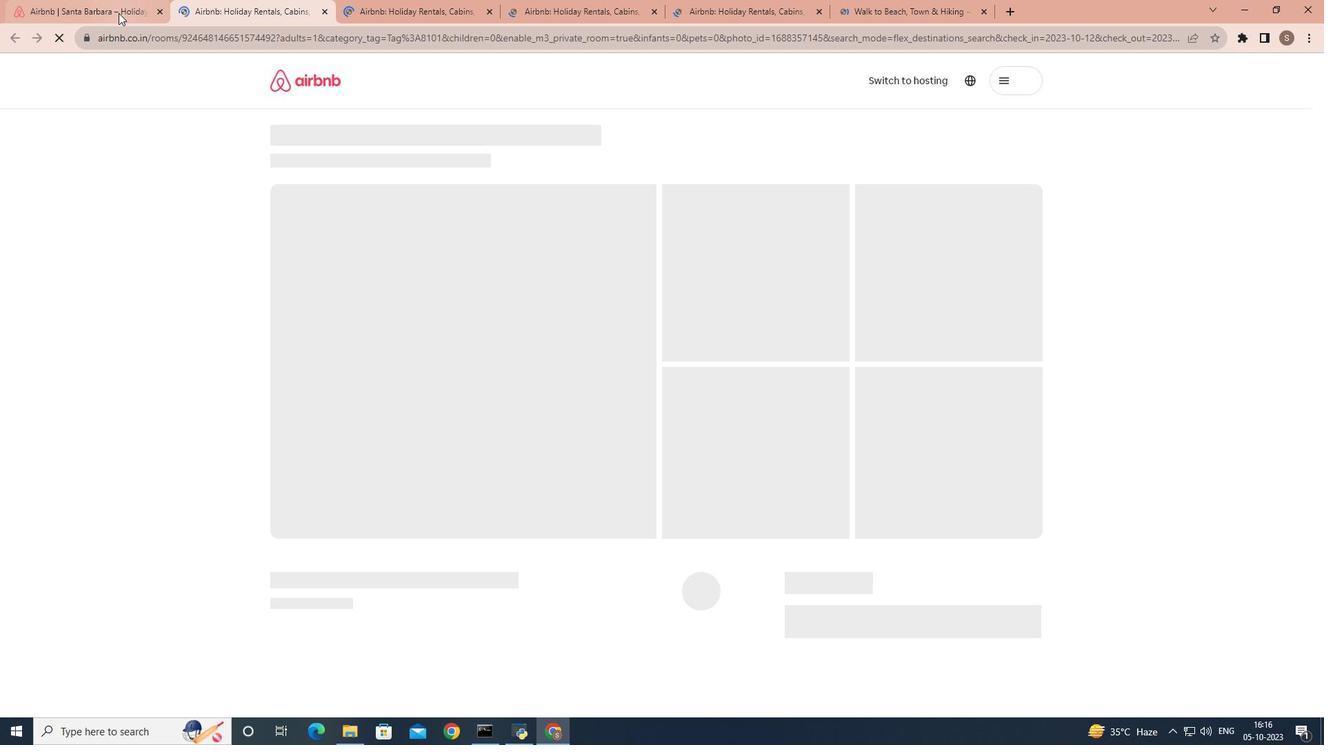 
Action: Mouse pressed left at (118, 13)
Screenshot: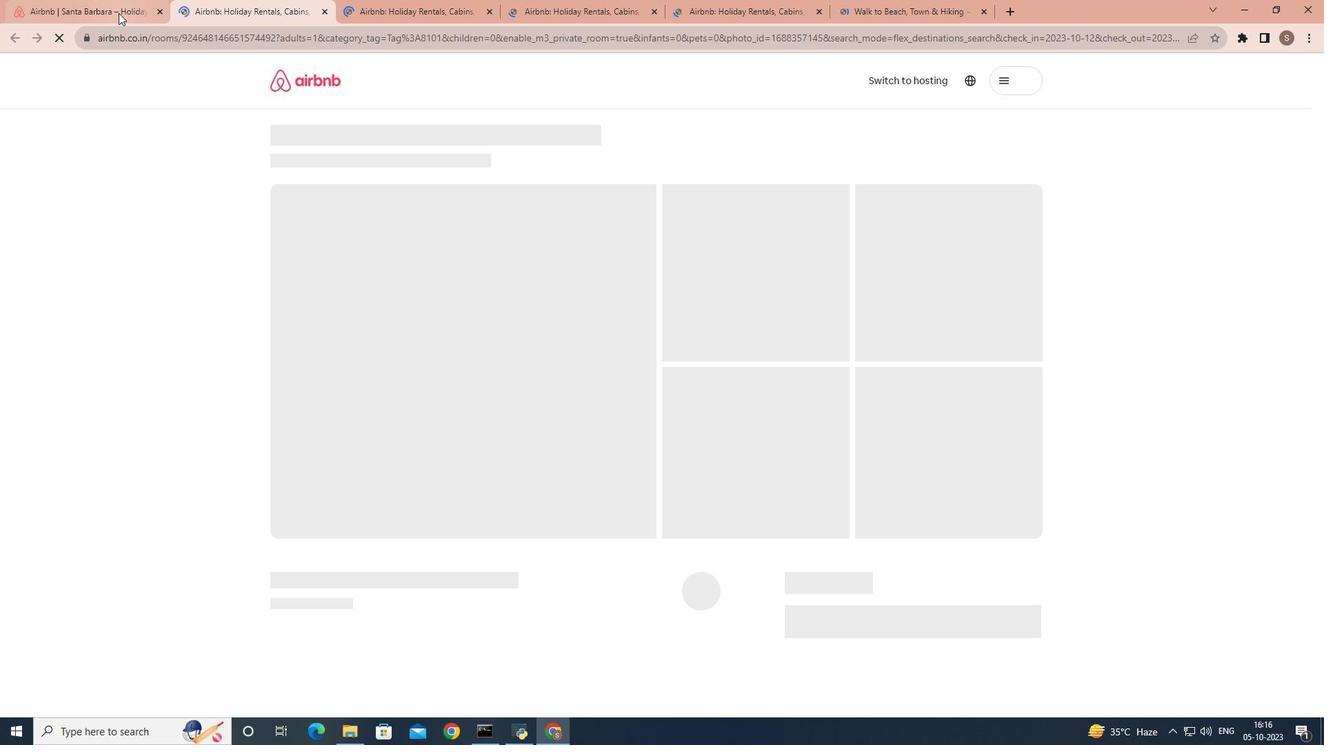 
Action: Mouse moved to (899, 2)
Screenshot: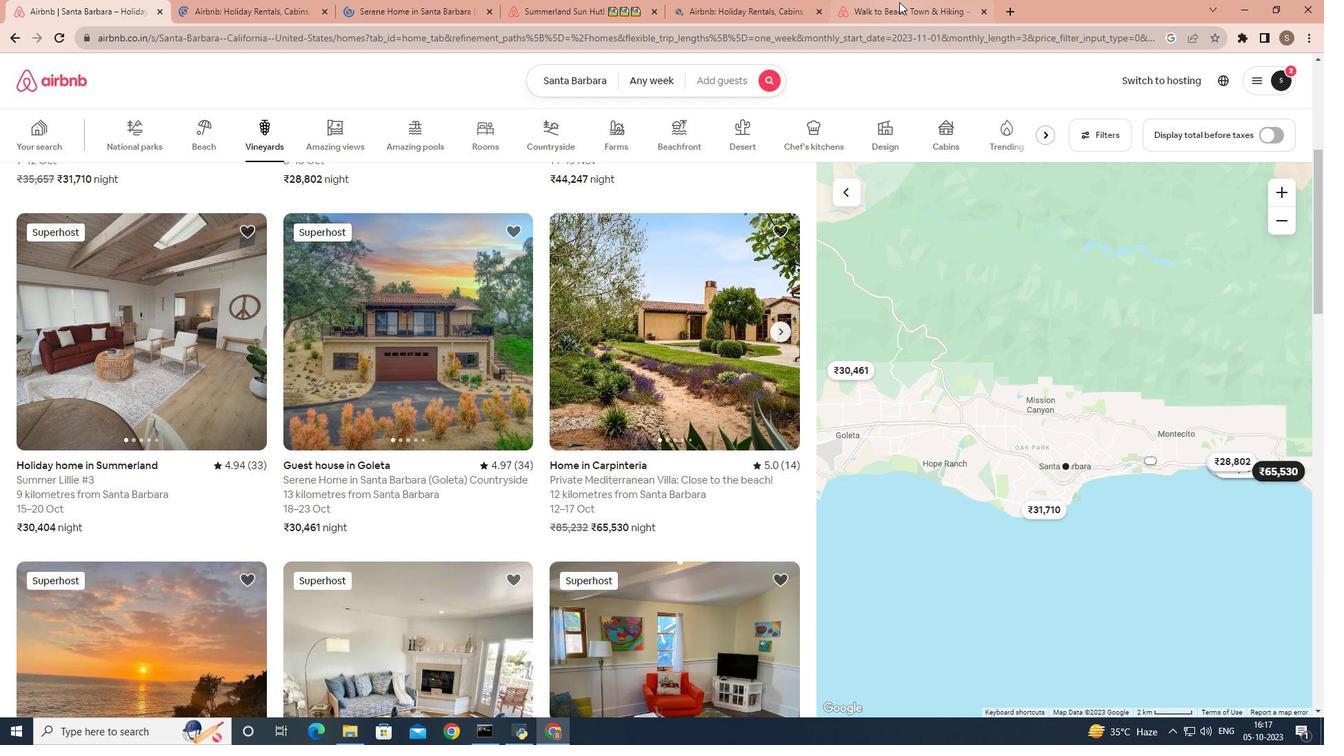 
Action: Mouse pressed left at (899, 2)
Screenshot: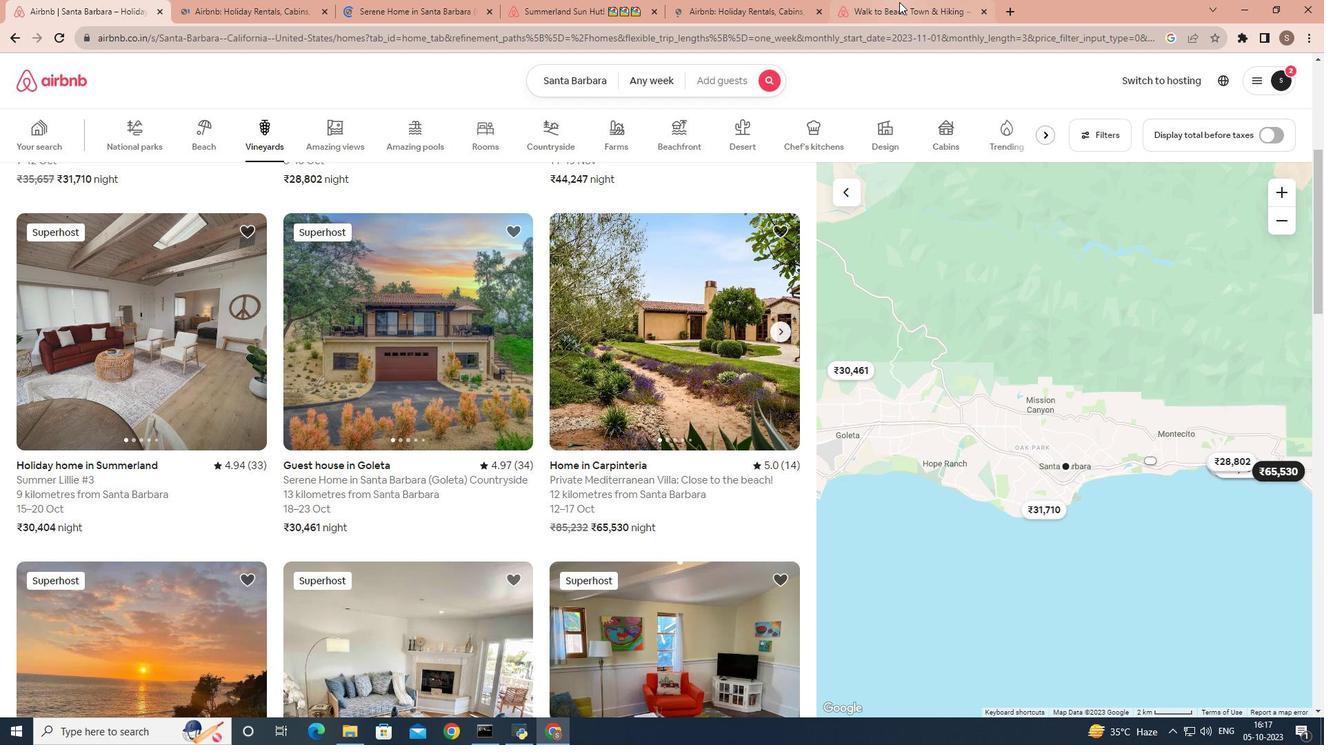 
Action: Mouse moved to (449, 342)
Screenshot: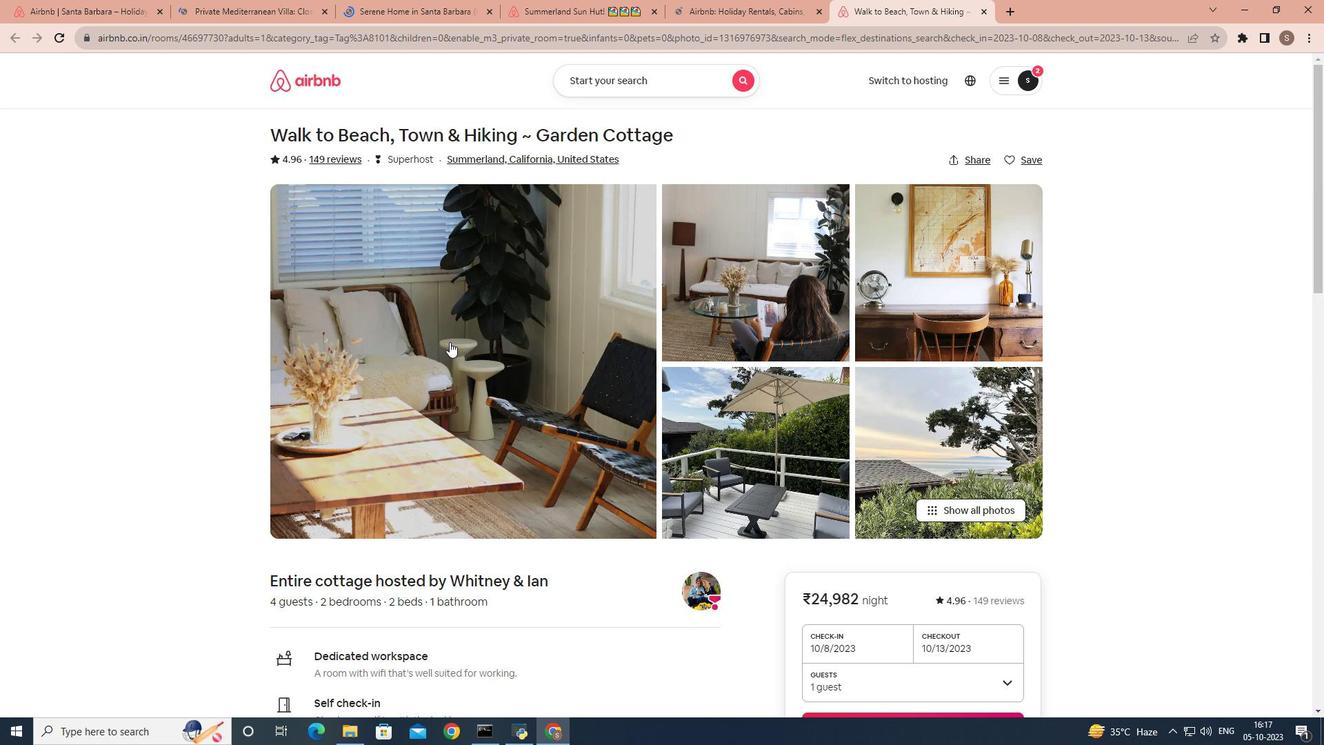 
Action: Mouse scrolled (449, 341) with delta (0, 0)
Screenshot: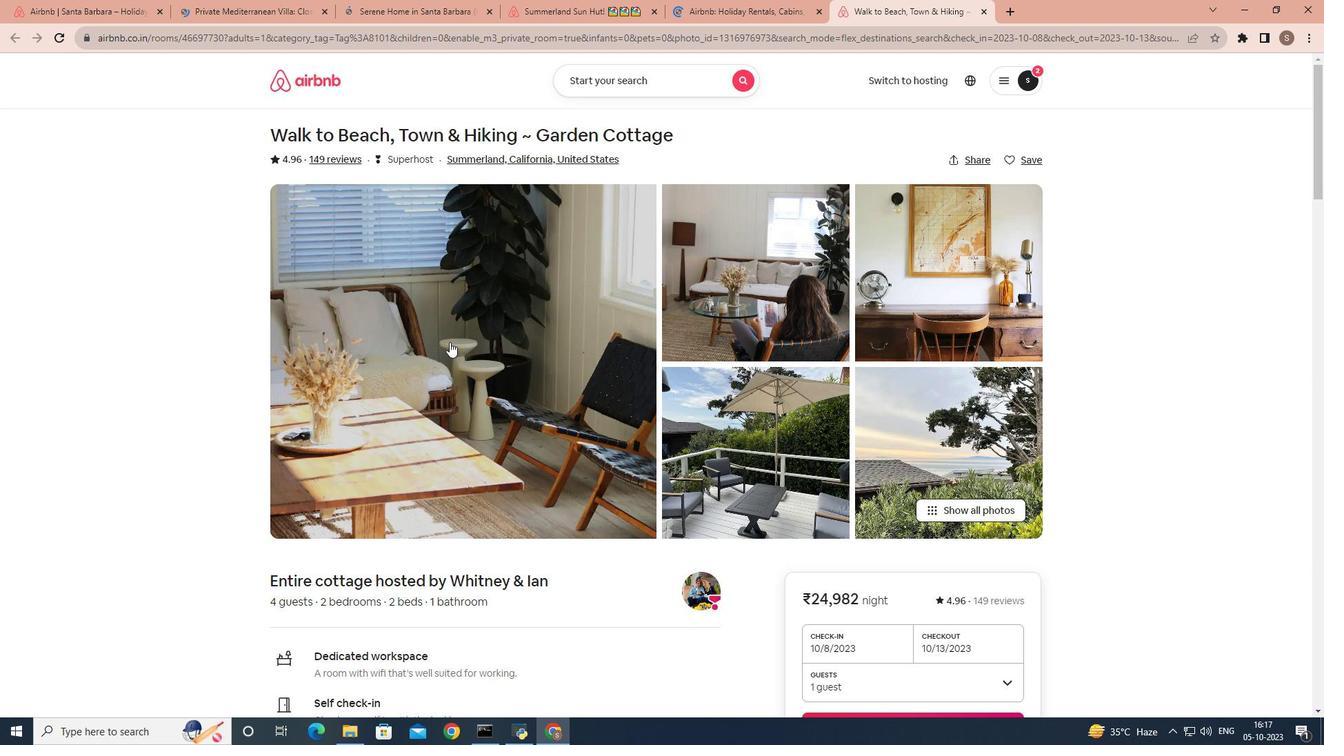 
Action: Mouse scrolled (449, 341) with delta (0, 0)
Screenshot: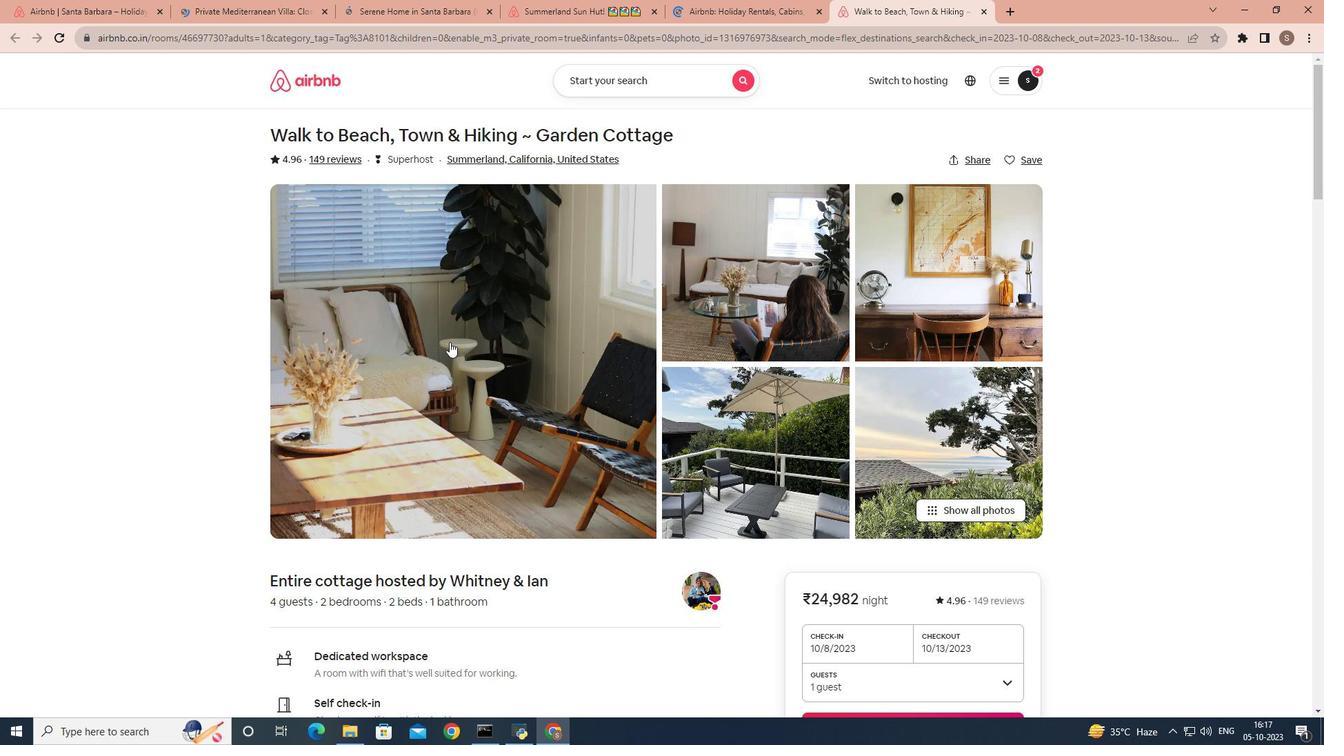 
Action: Mouse scrolled (449, 341) with delta (0, 0)
Screenshot: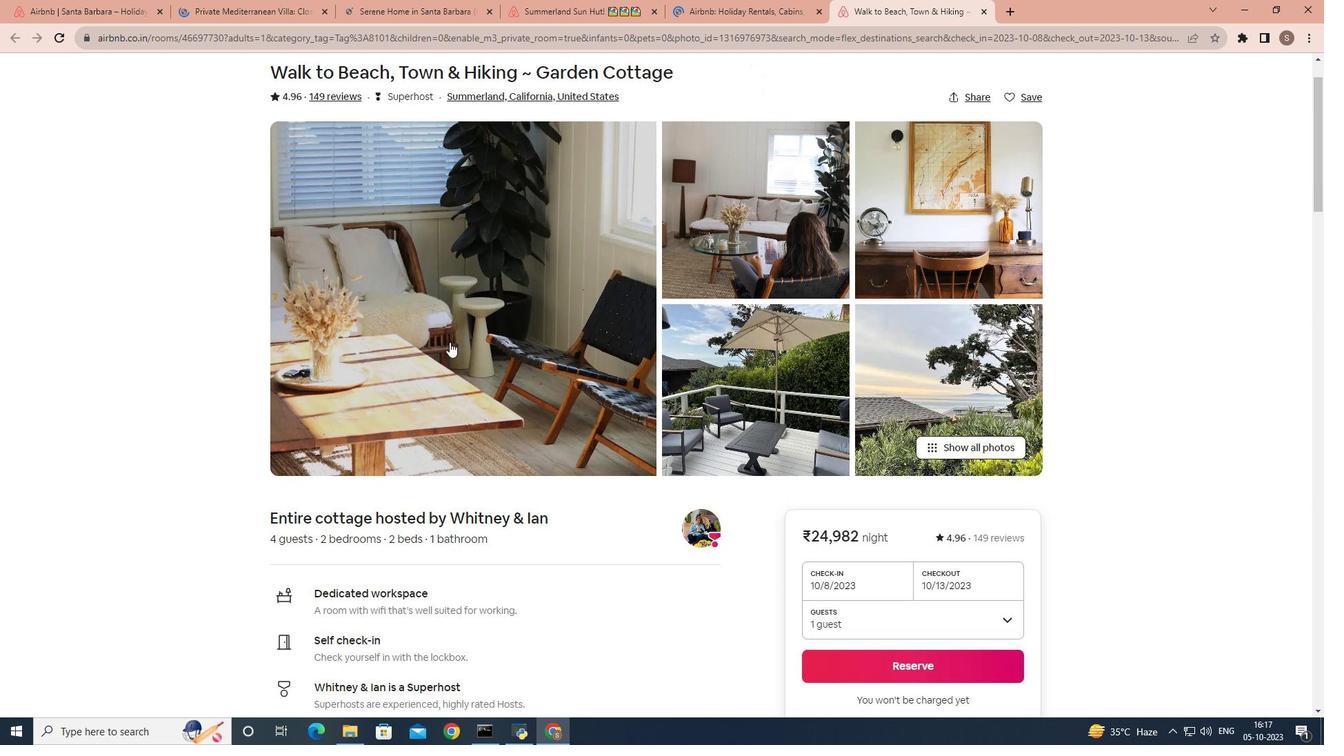 
Action: Mouse scrolled (449, 341) with delta (0, 0)
Screenshot: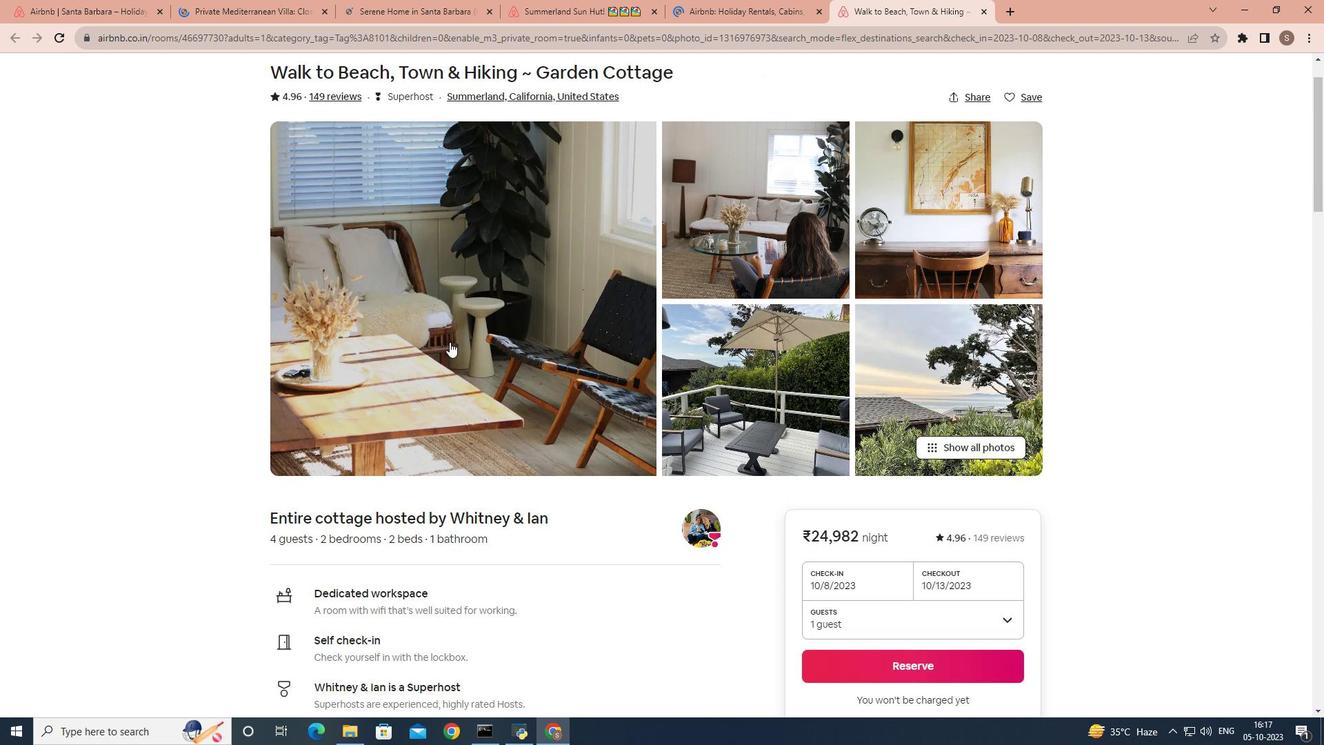 
Action: Mouse scrolled (449, 341) with delta (0, 0)
Screenshot: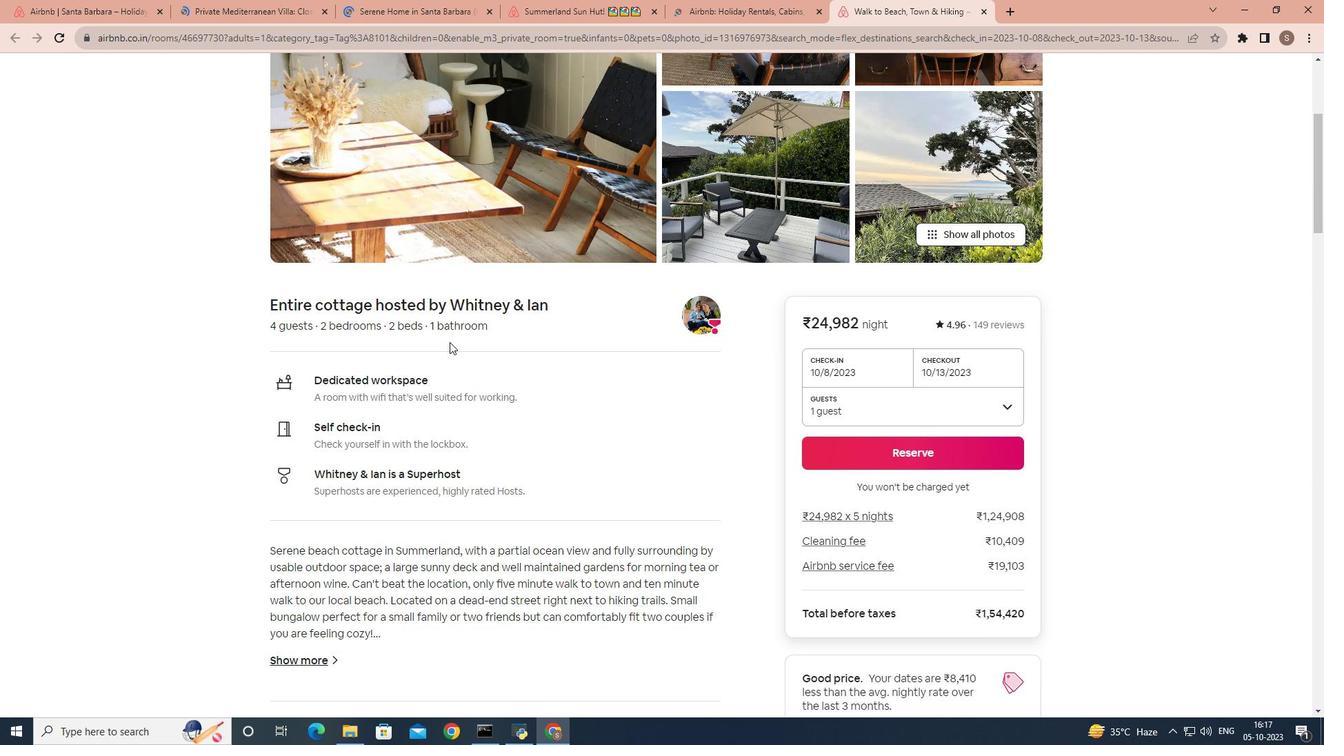 
Action: Mouse scrolled (449, 341) with delta (0, 0)
Screenshot: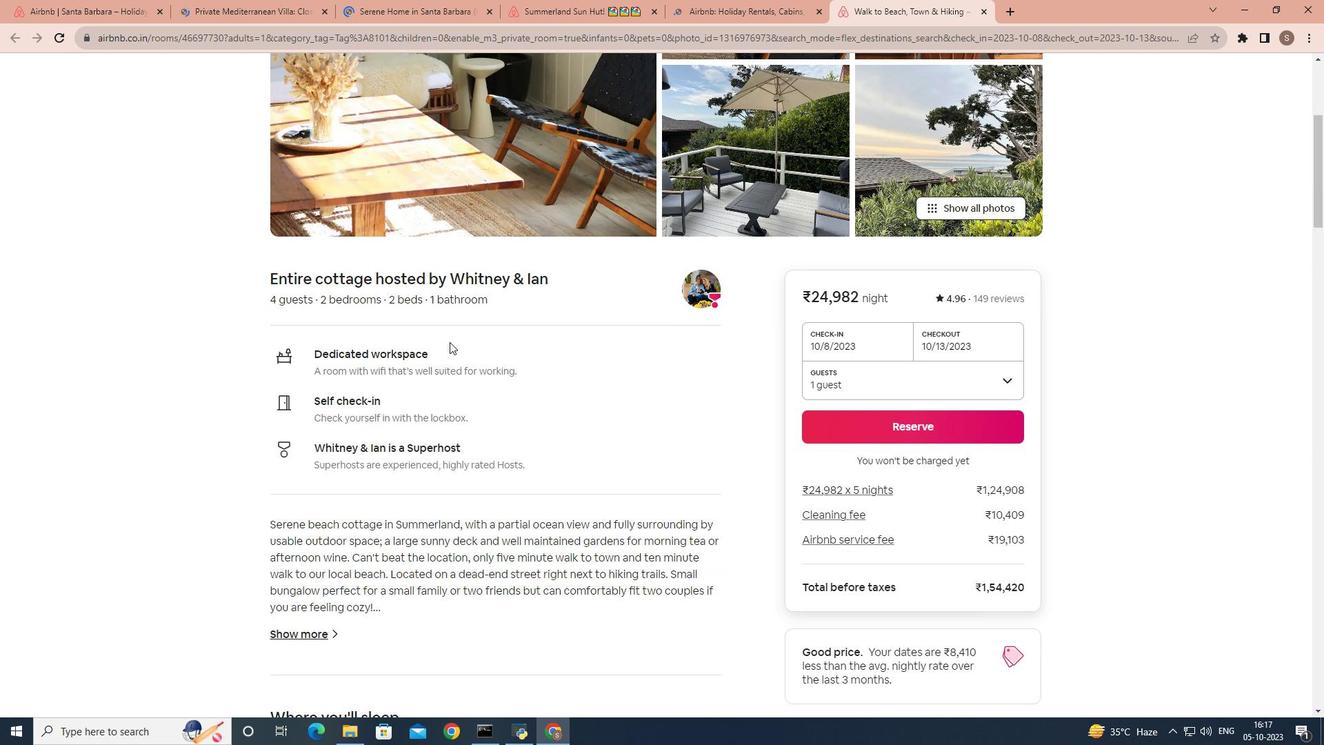 
Action: Mouse scrolled (449, 341) with delta (0, 0)
Screenshot: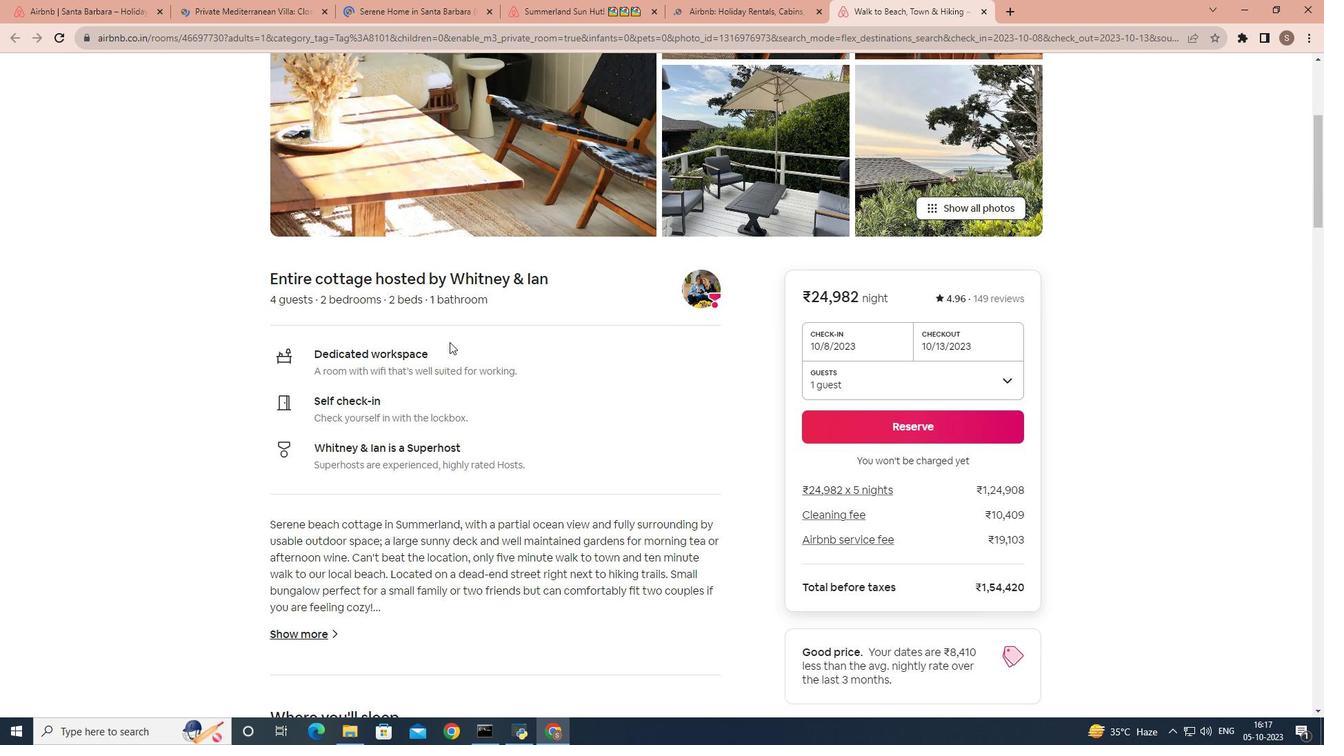 
Action: Mouse moved to (313, 454)
Screenshot: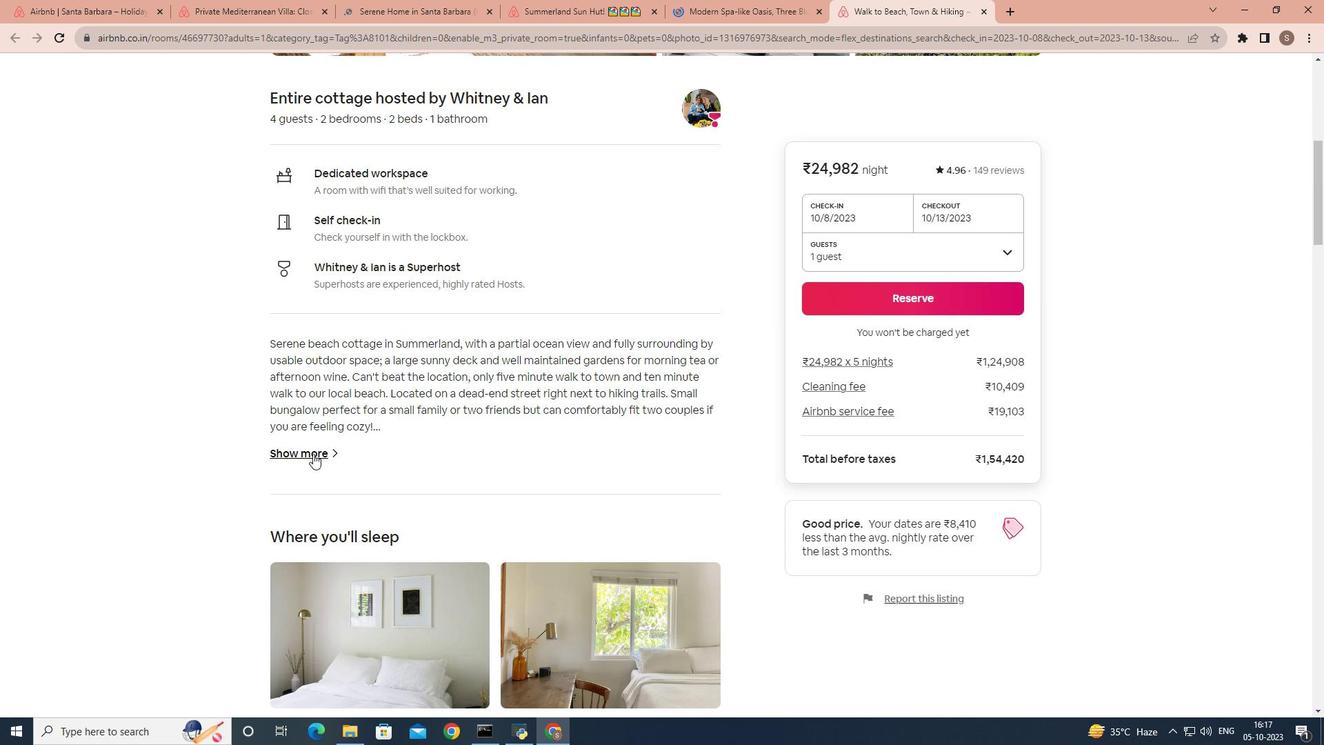 
Action: Mouse pressed left at (313, 454)
Screenshot: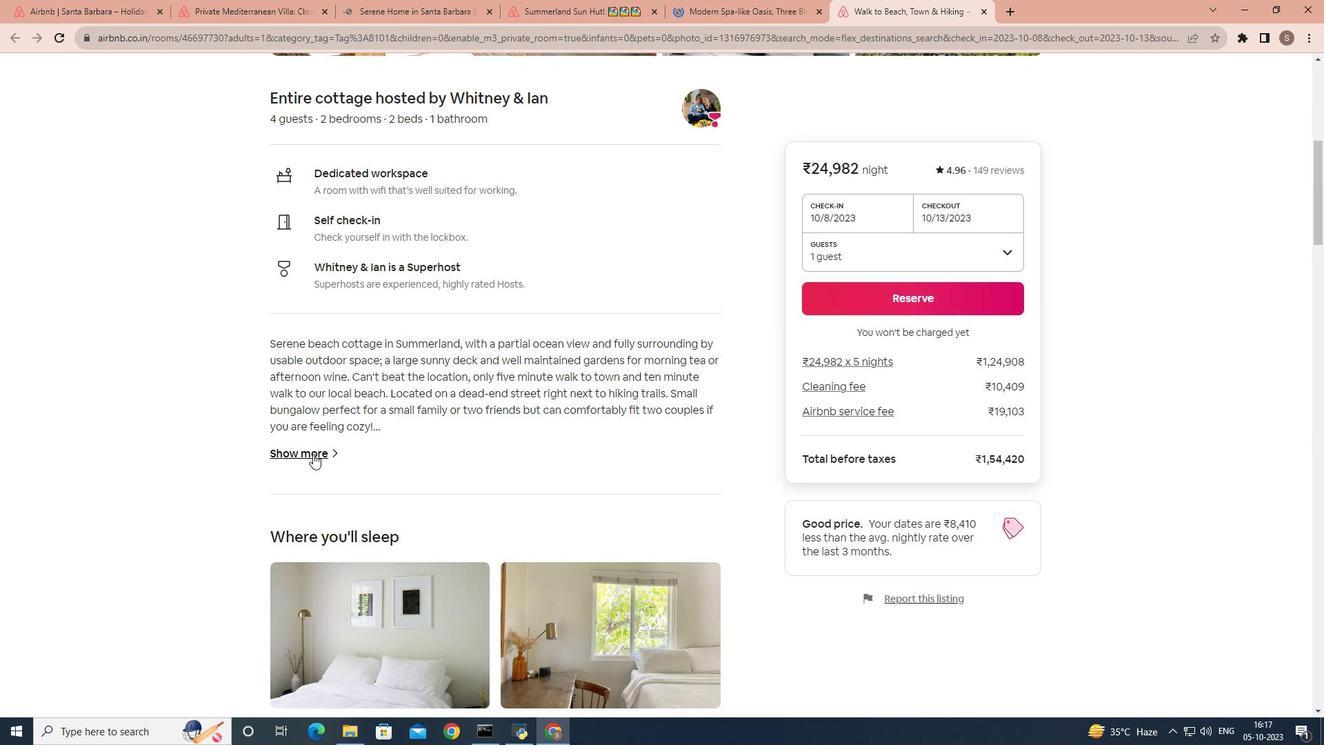 
Action: Mouse moved to (418, 412)
Screenshot: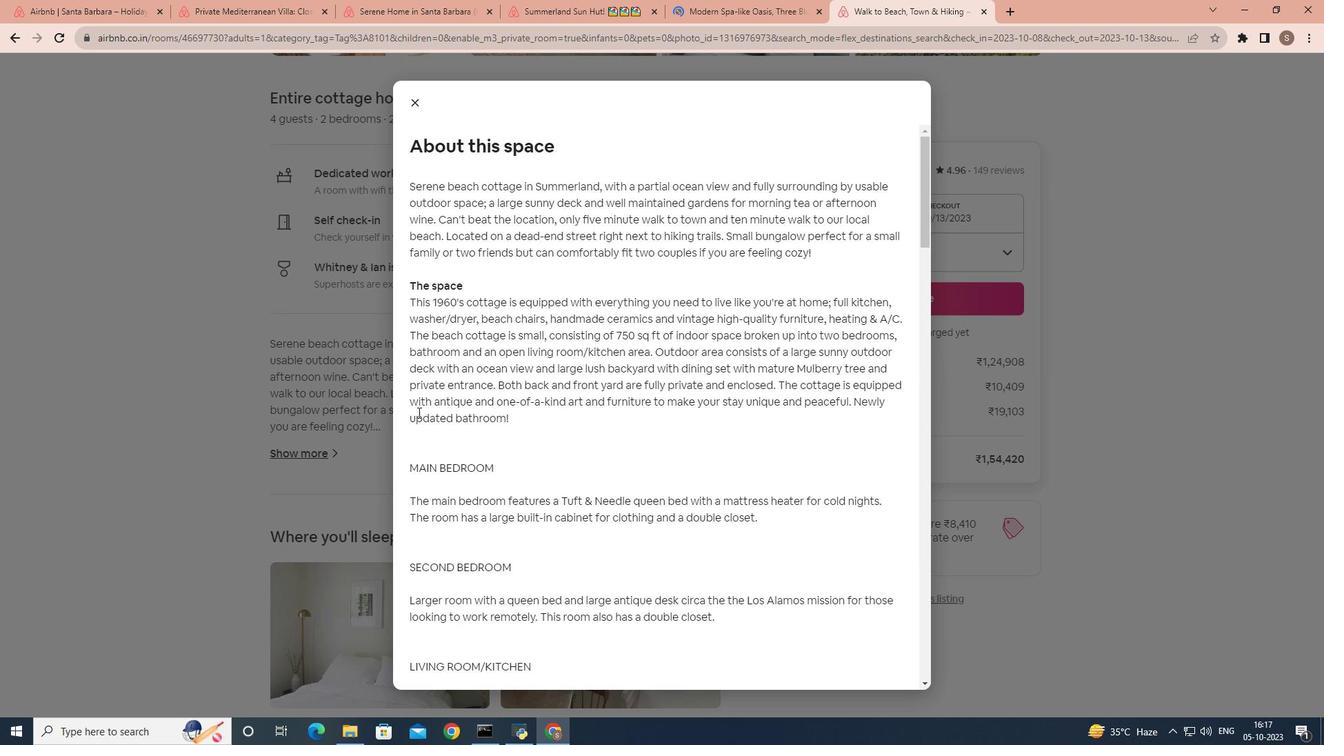 
Action: Mouse scrolled (418, 411) with delta (0, 0)
Screenshot: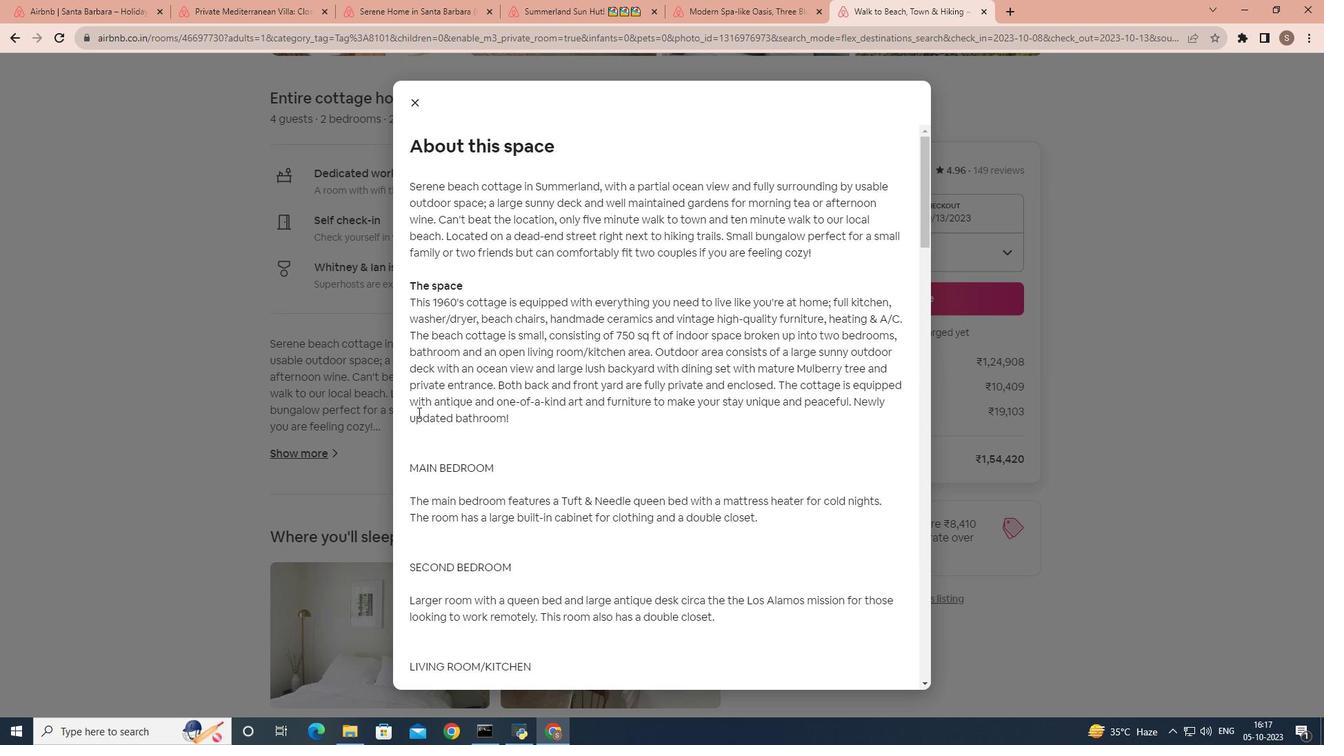
Action: Mouse scrolled (418, 411) with delta (0, 0)
Screenshot: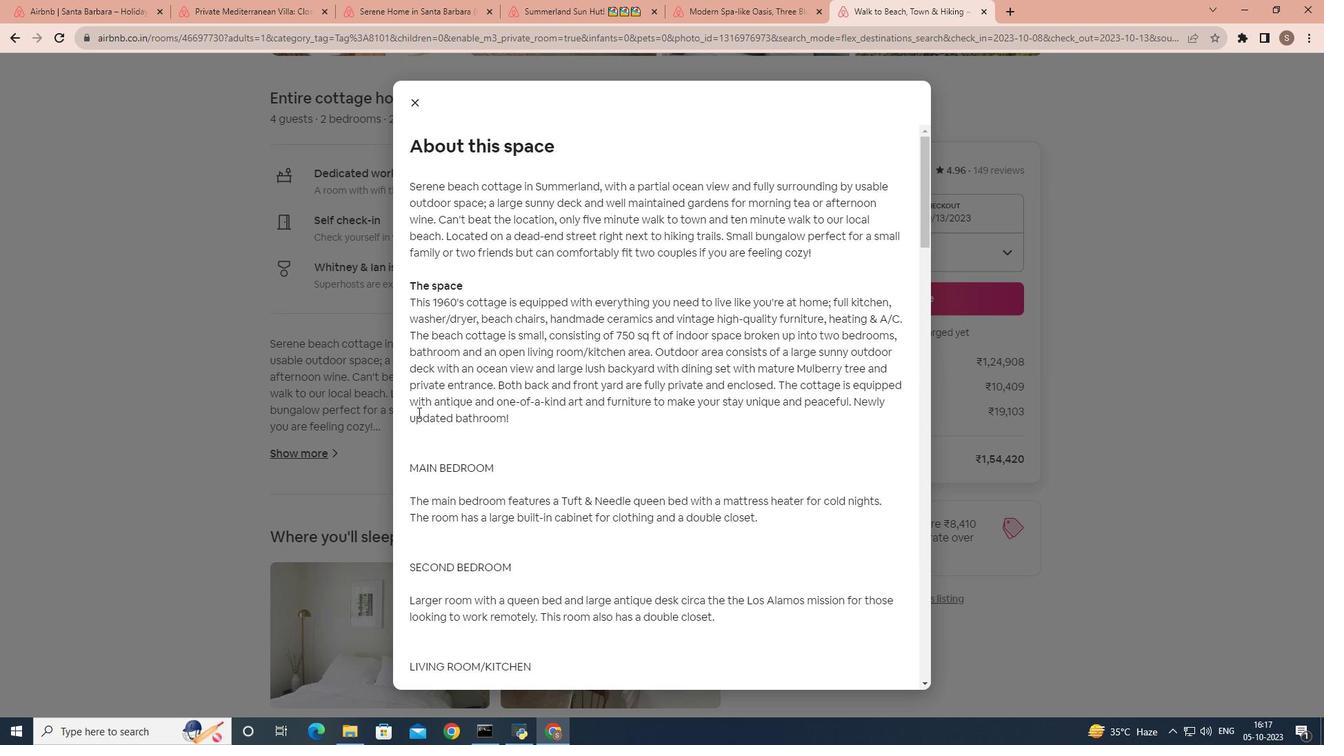 
Action: Mouse scrolled (418, 411) with delta (0, 0)
Screenshot: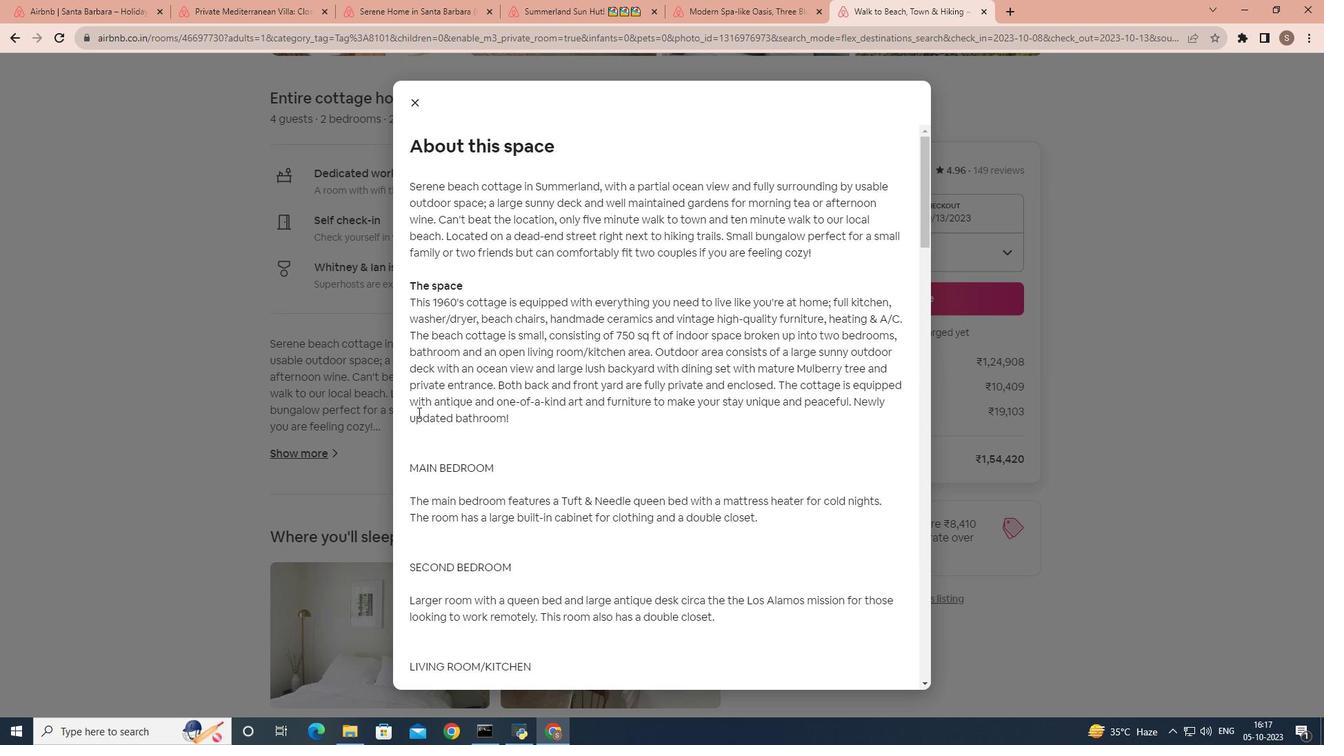 
Action: Mouse scrolled (418, 411) with delta (0, 0)
Screenshot: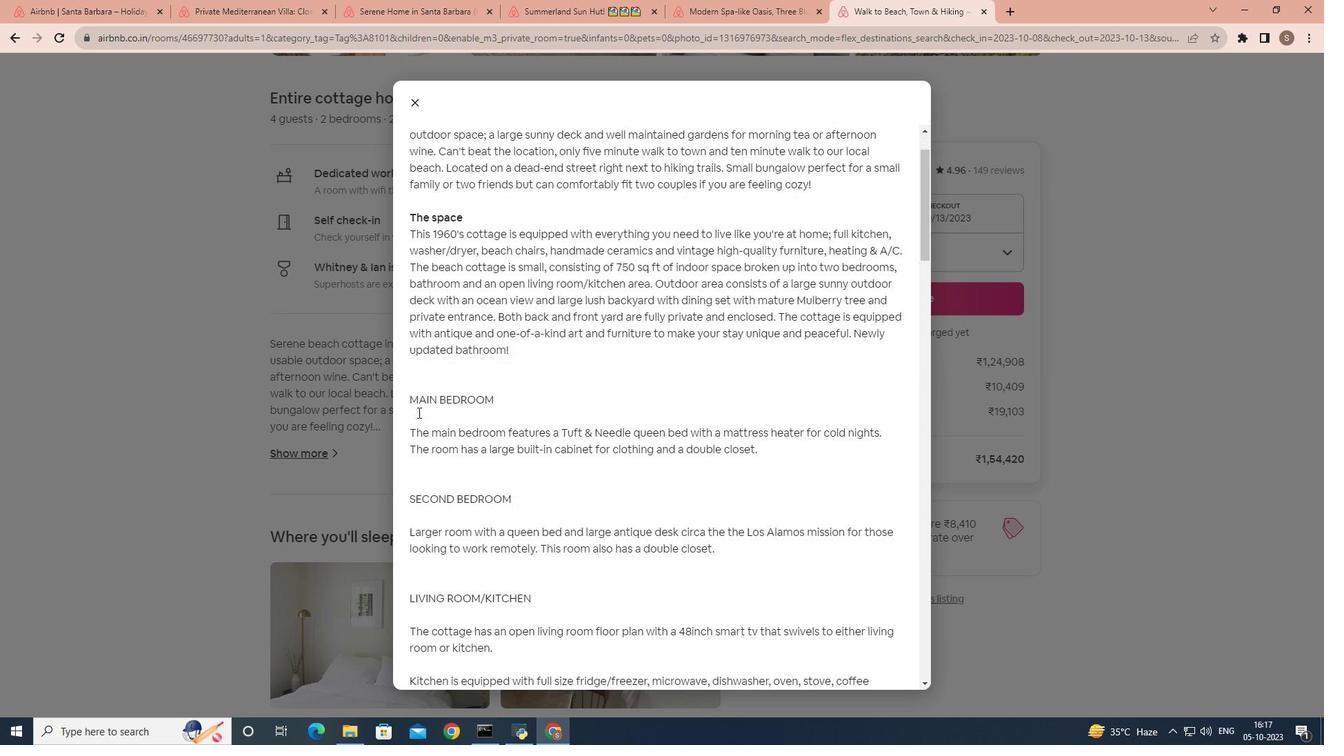 
Action: Mouse scrolled (418, 411) with delta (0, 0)
Screenshot: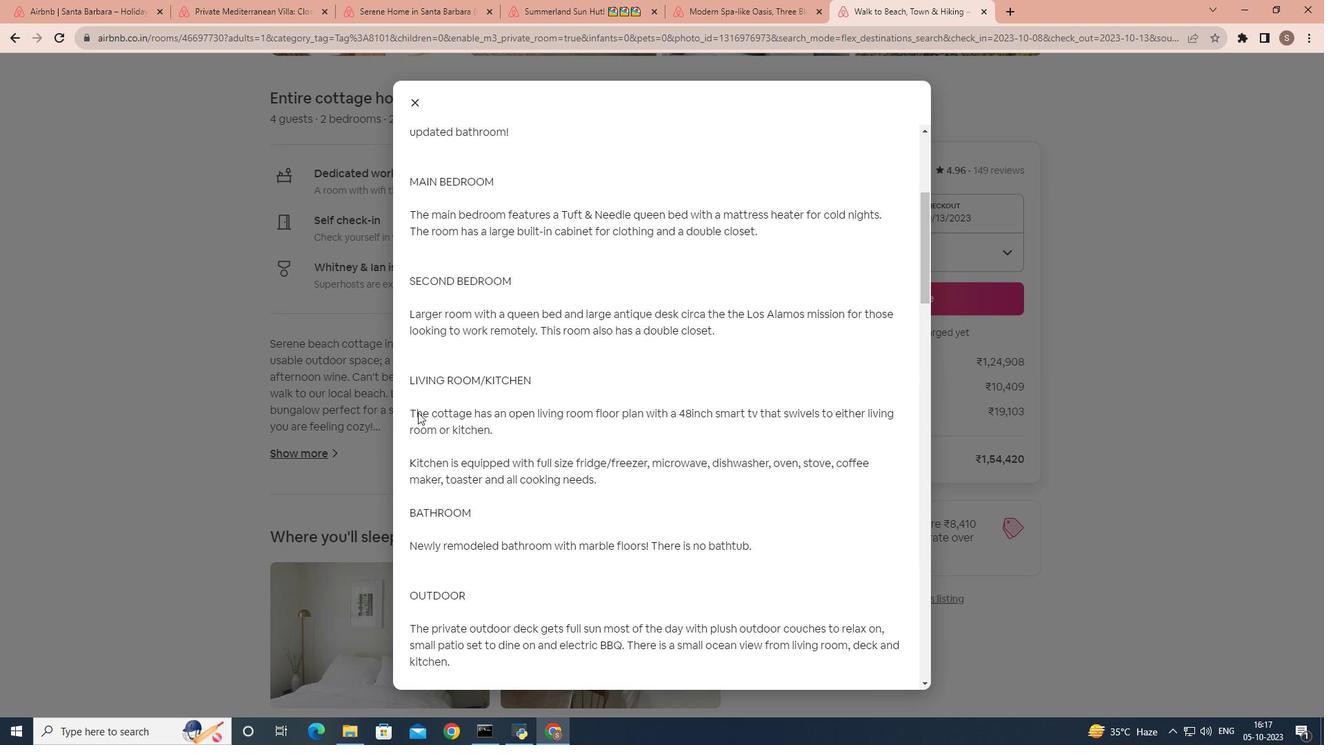 
Action: Mouse scrolled (418, 411) with delta (0, 0)
Screenshot: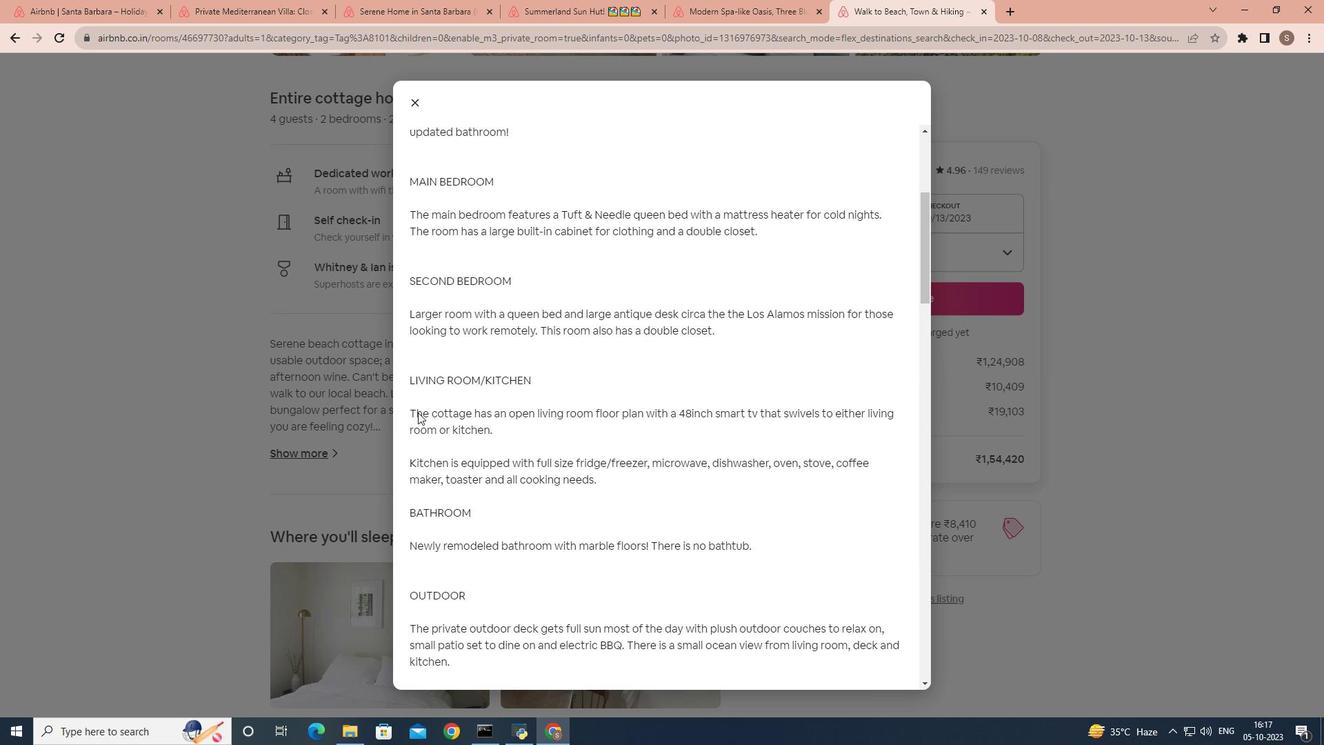 
Action: Mouse scrolled (418, 411) with delta (0, 0)
Screenshot: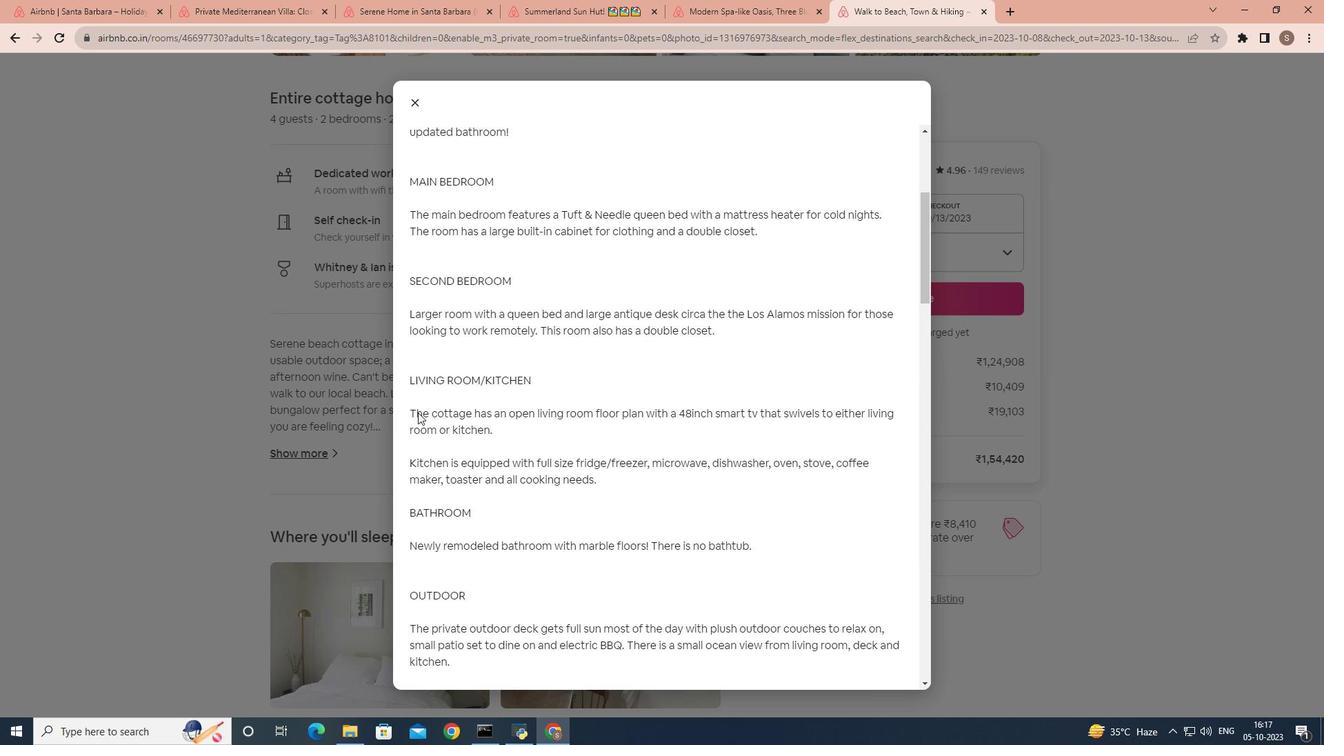 
Action: Mouse scrolled (418, 411) with delta (0, 0)
Screenshot: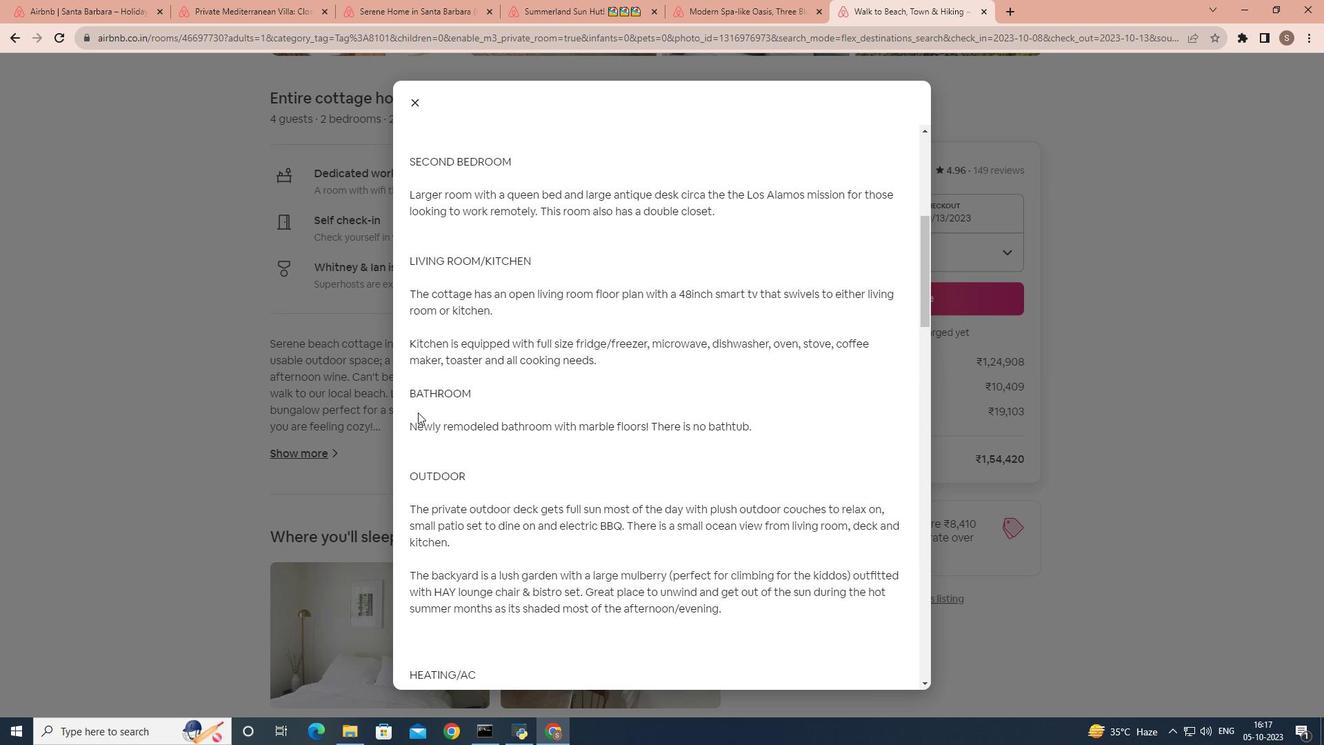 
Action: Mouse scrolled (418, 411) with delta (0, 0)
Screenshot: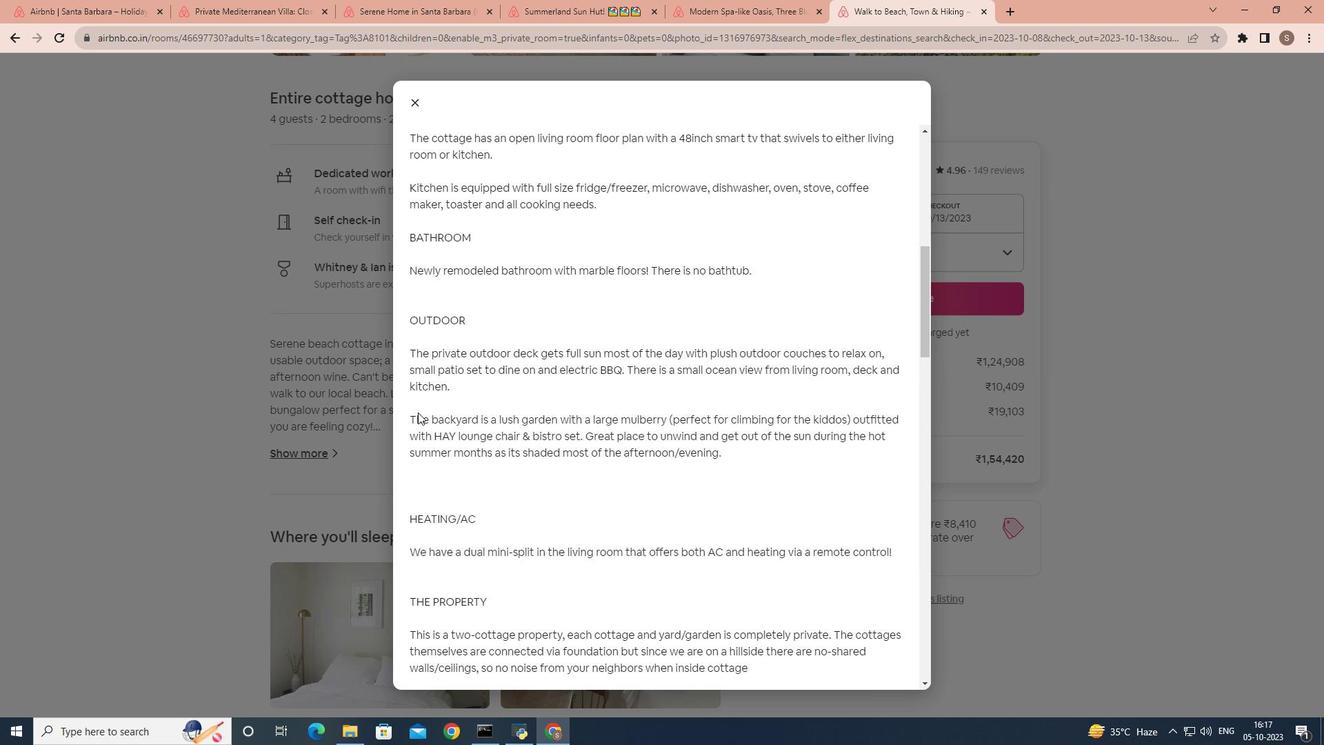 
Action: Mouse scrolled (418, 411) with delta (0, 0)
Screenshot: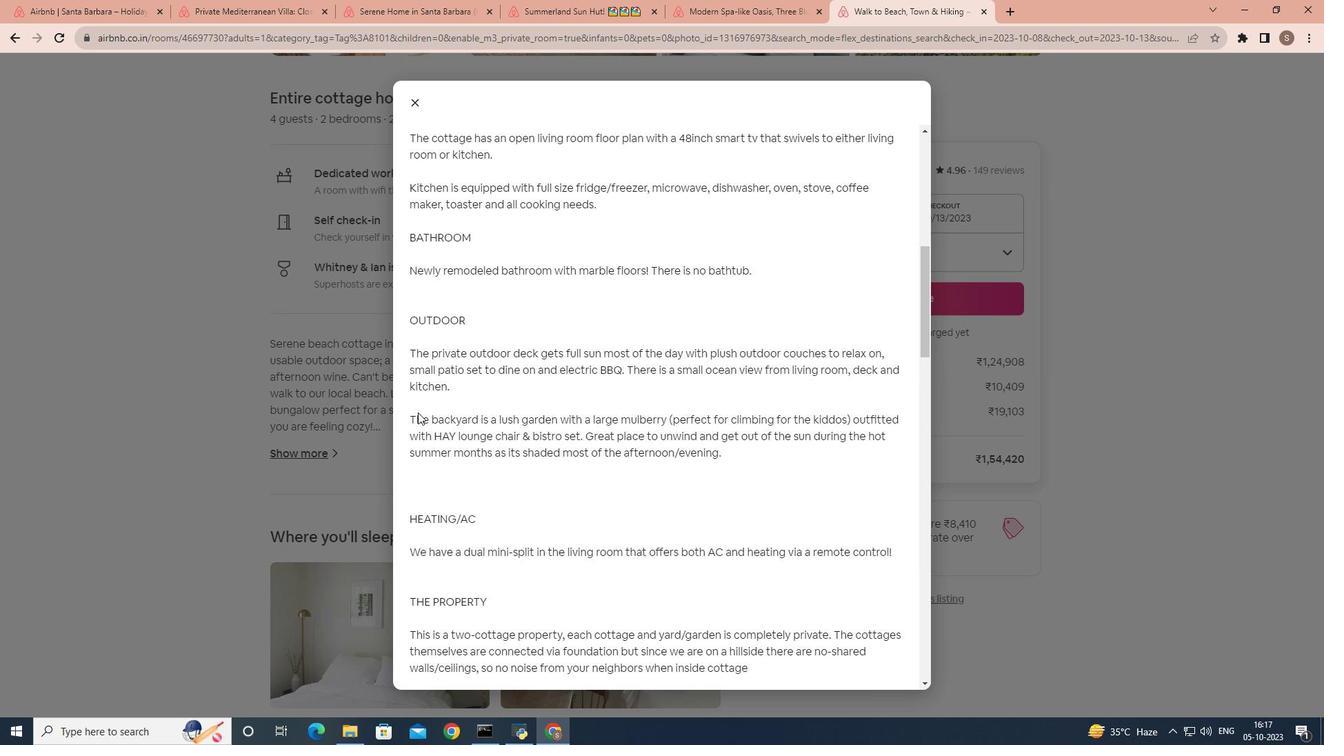 
Action: Mouse scrolled (418, 411) with delta (0, 0)
Screenshot: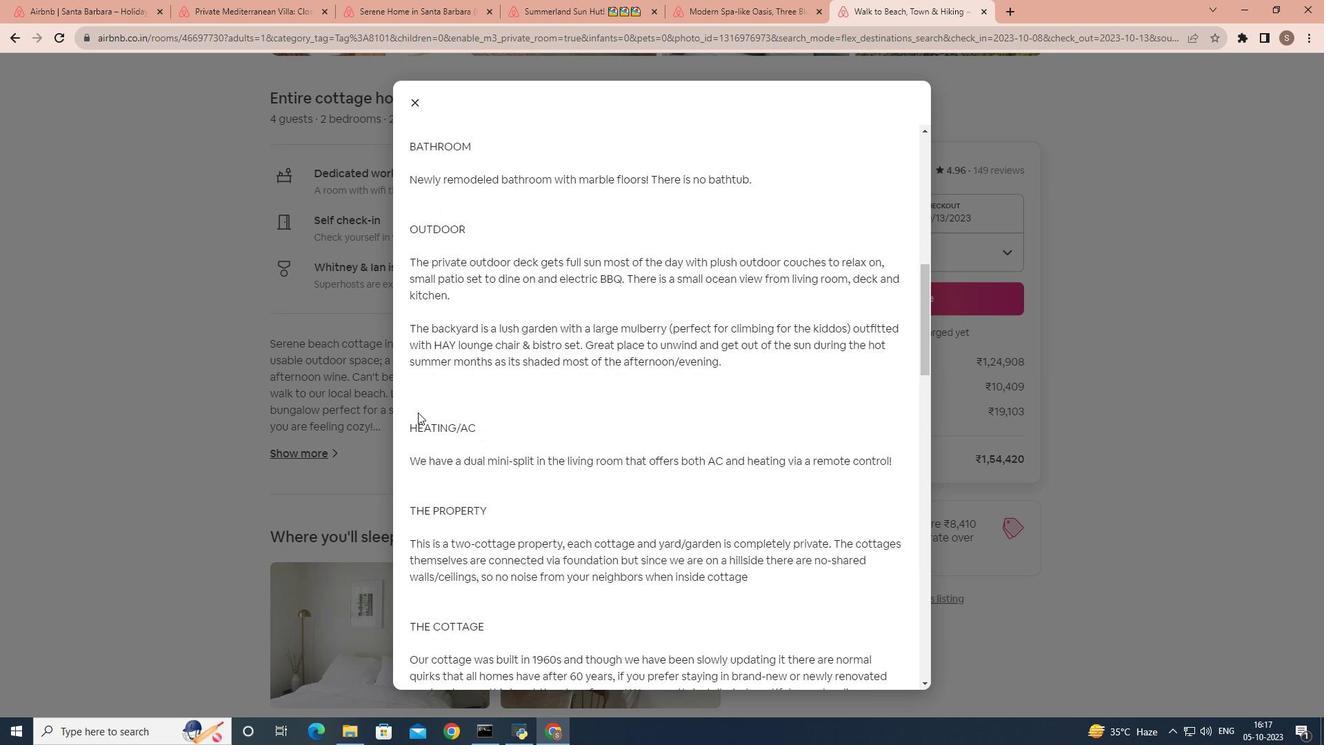 
Action: Mouse scrolled (418, 411) with delta (0, 0)
Screenshot: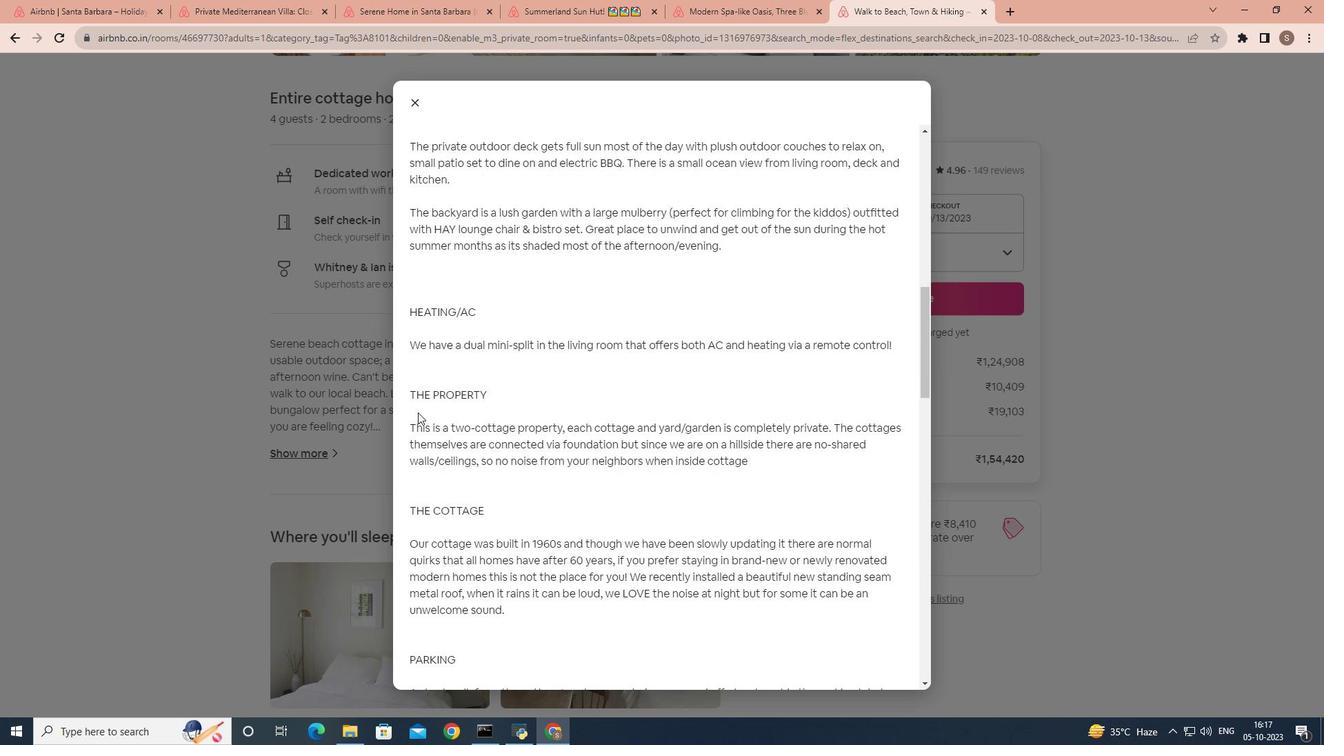 
Action: Mouse scrolled (418, 411) with delta (0, 0)
Screenshot: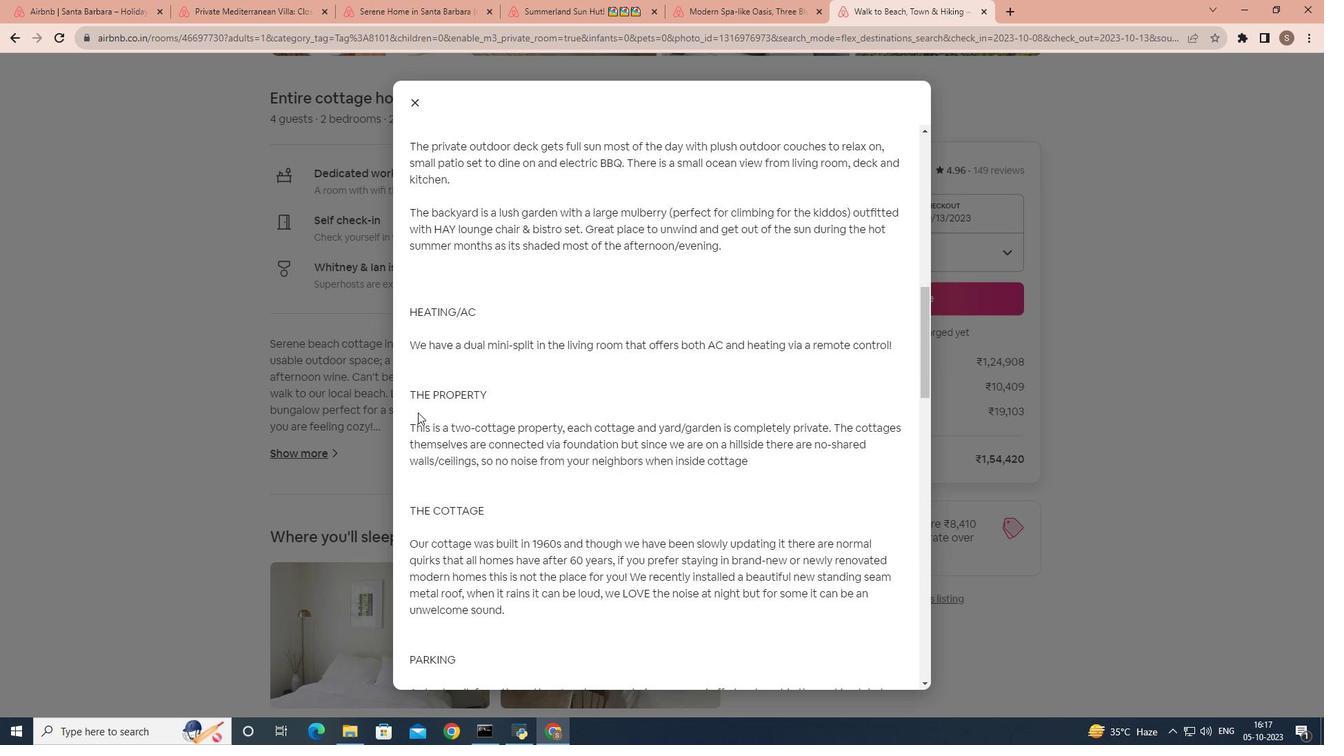 
Action: Mouse scrolled (418, 411) with delta (0, 0)
Screenshot: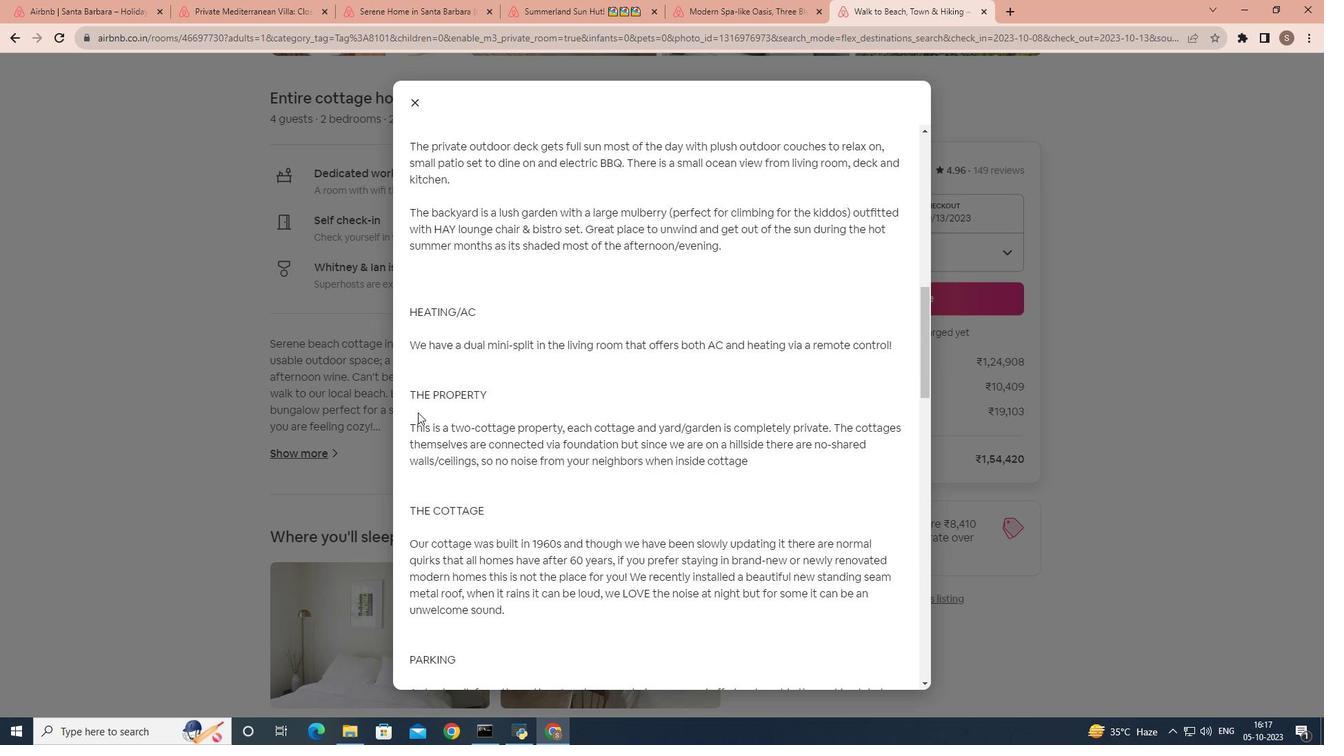 
Action: Mouse scrolled (418, 411) with delta (0, 0)
Screenshot: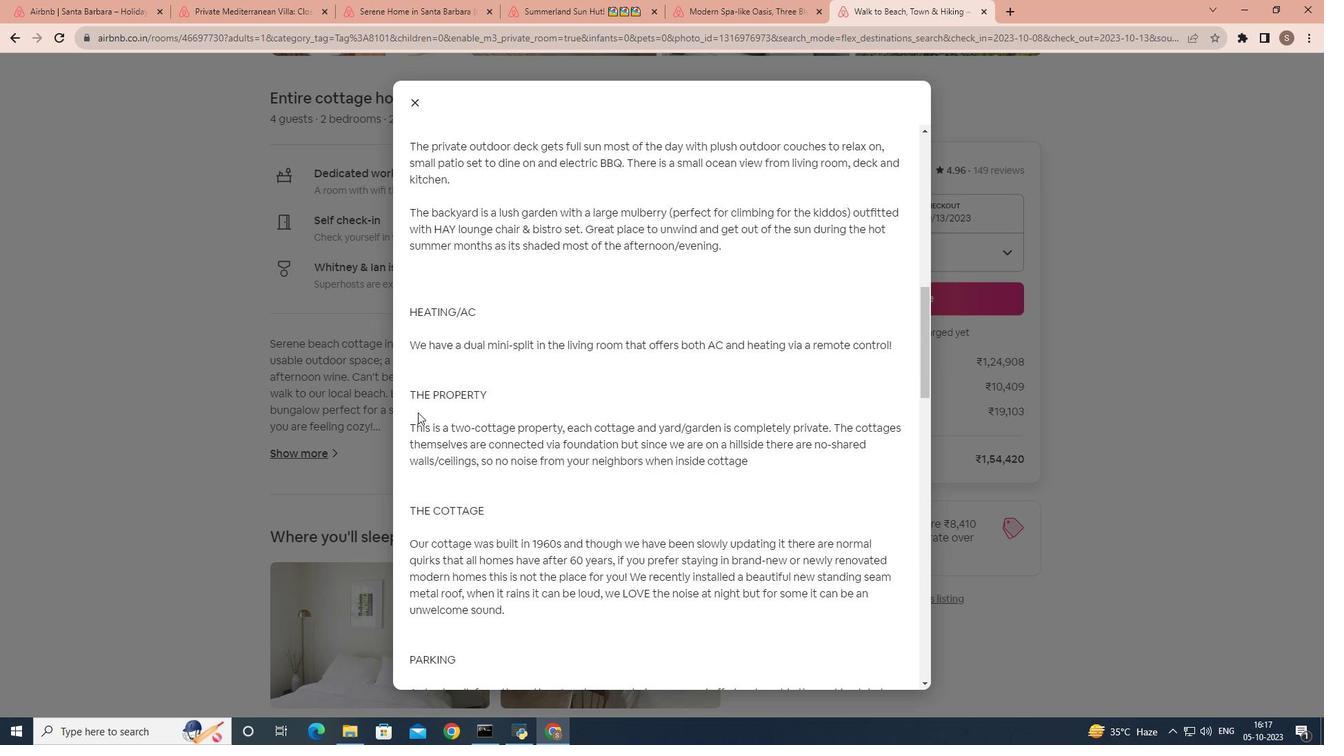 
Action: Mouse scrolled (418, 411) with delta (0, 0)
Screenshot: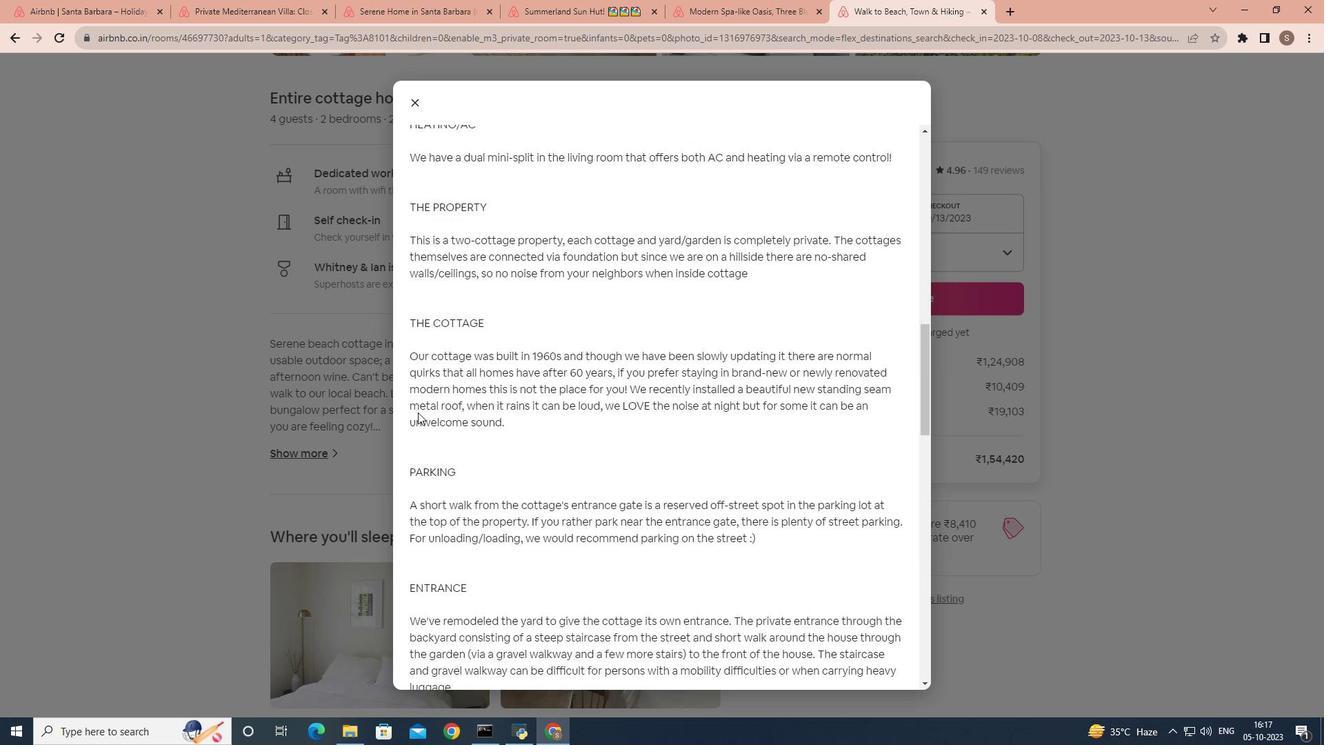 
Action: Mouse scrolled (418, 411) with delta (0, 0)
Screenshot: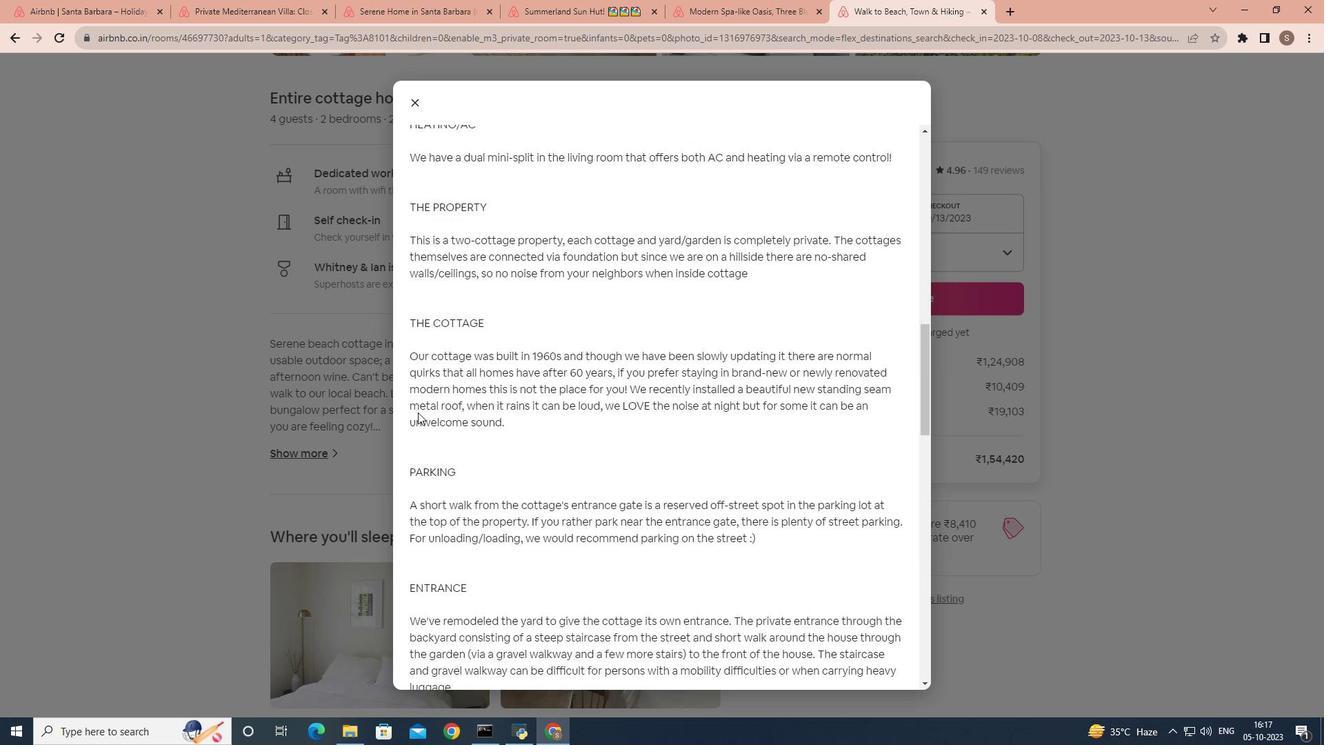 
Action: Mouse scrolled (418, 411) with delta (0, 0)
Screenshot: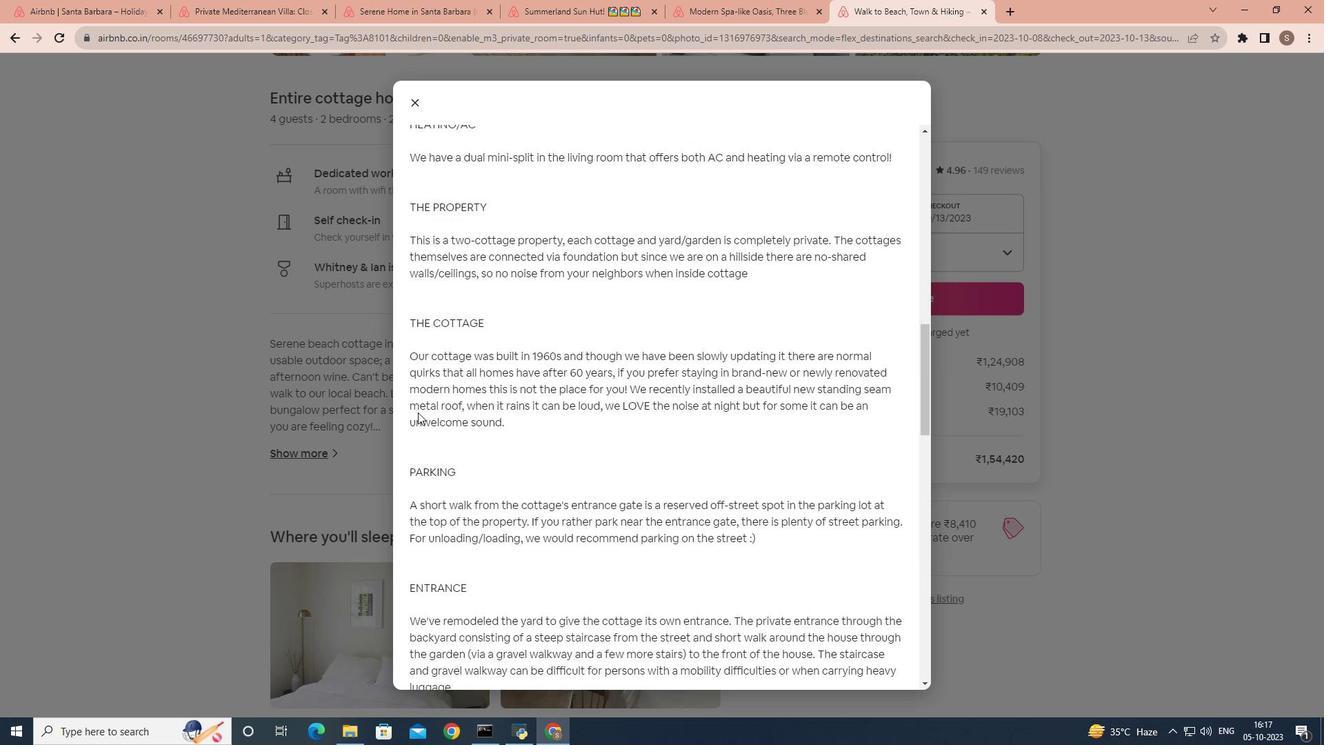 
Action: Mouse scrolled (418, 411) with delta (0, 0)
Screenshot: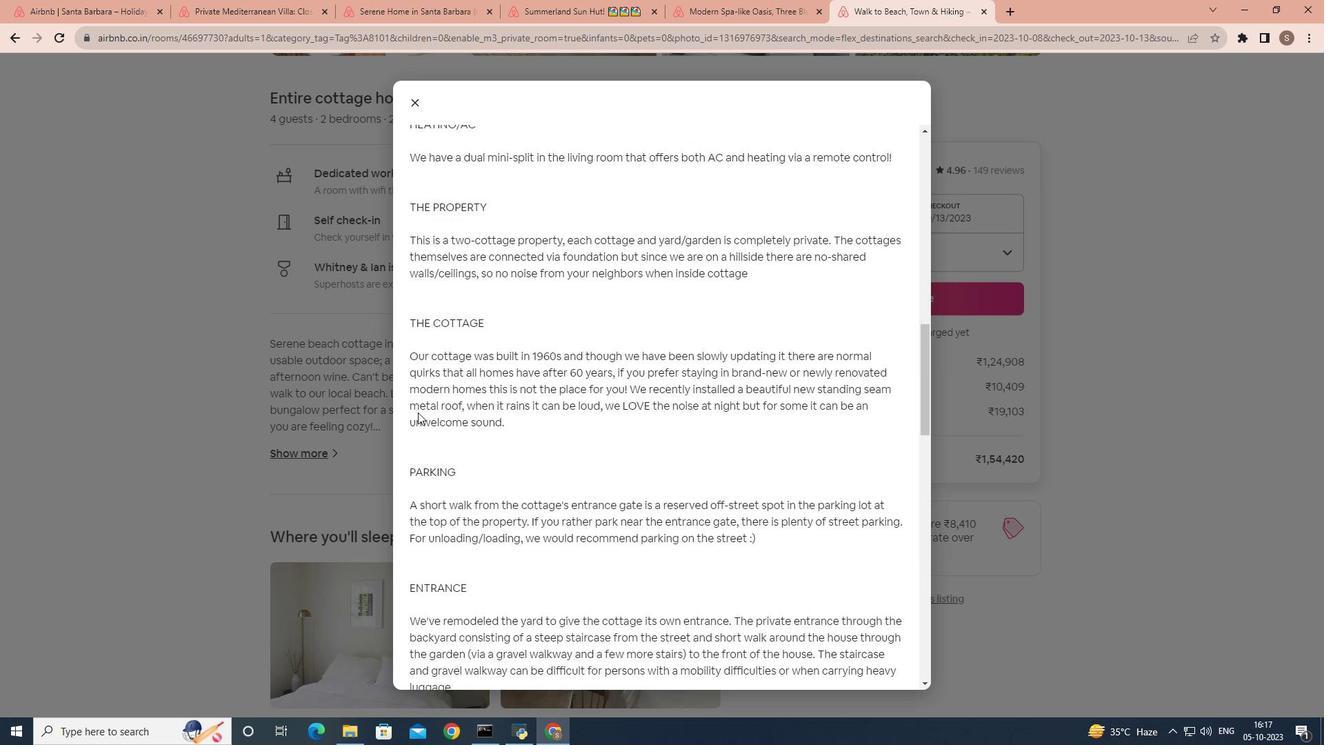 
Action: Mouse scrolled (418, 411) with delta (0, 0)
Screenshot: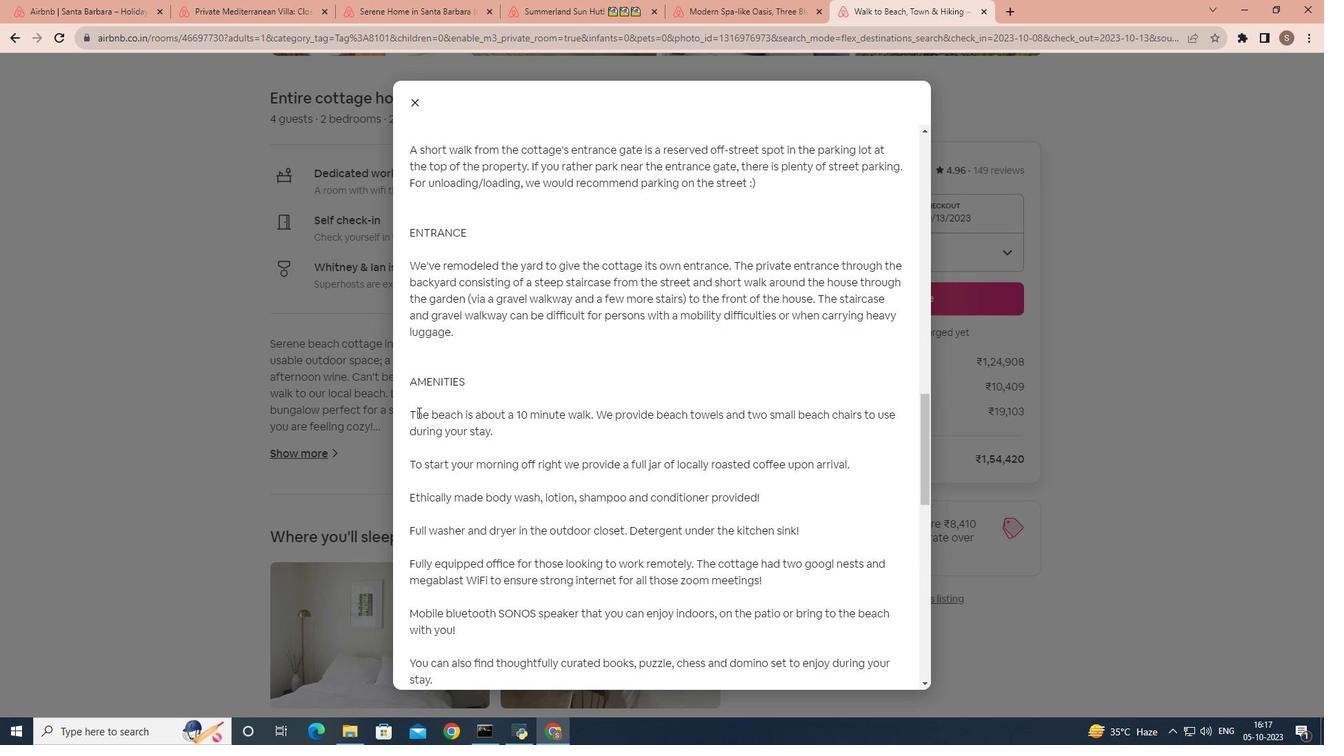 
Action: Mouse scrolled (418, 411) with delta (0, 0)
Screenshot: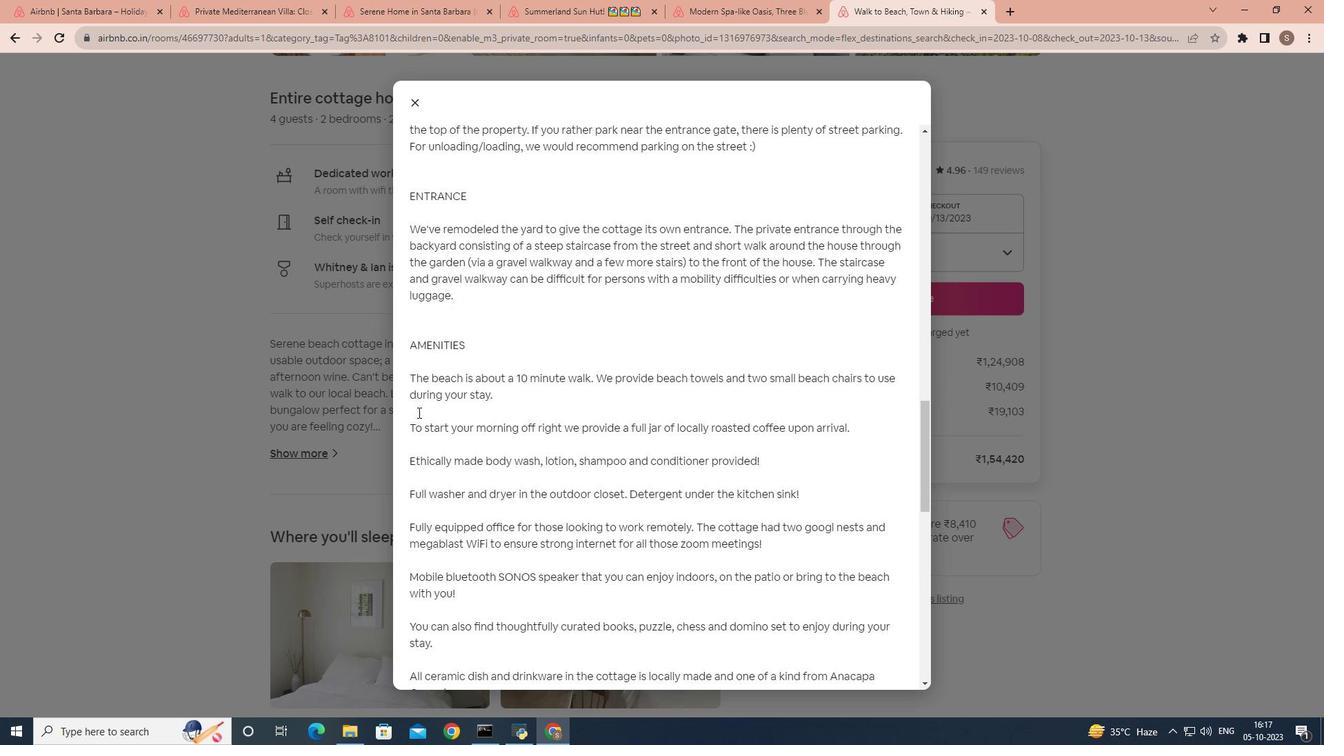 
Action: Mouse scrolled (418, 411) with delta (0, 0)
Screenshot: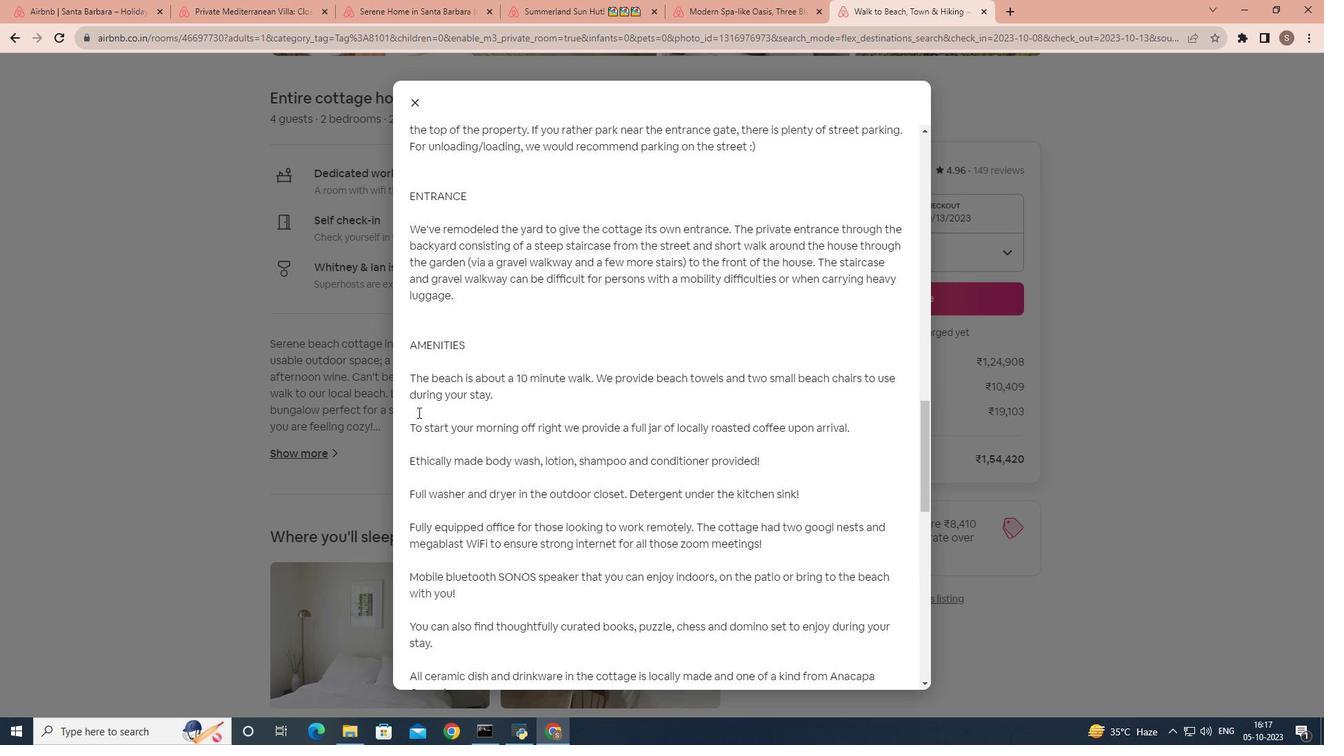 
Action: Mouse scrolled (418, 411) with delta (0, 0)
Screenshot: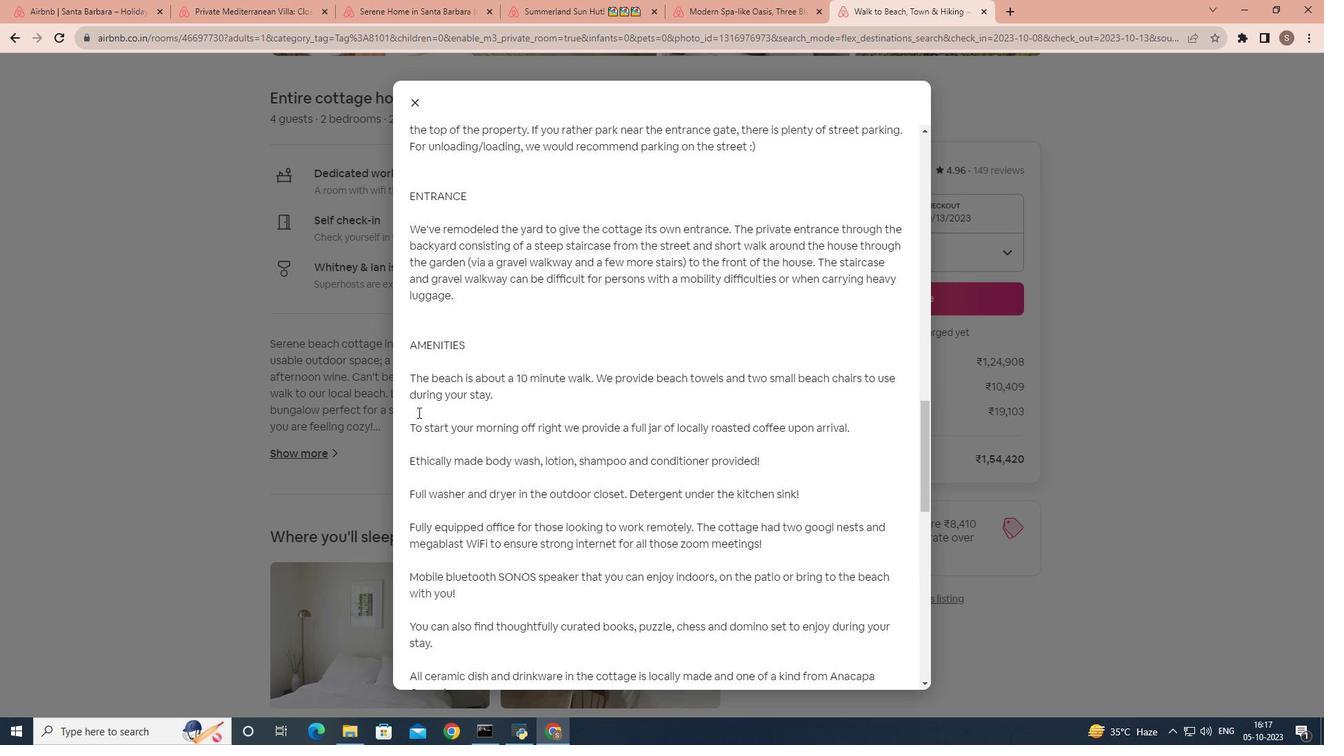 
Action: Mouse scrolled (418, 411) with delta (0, 0)
Screenshot: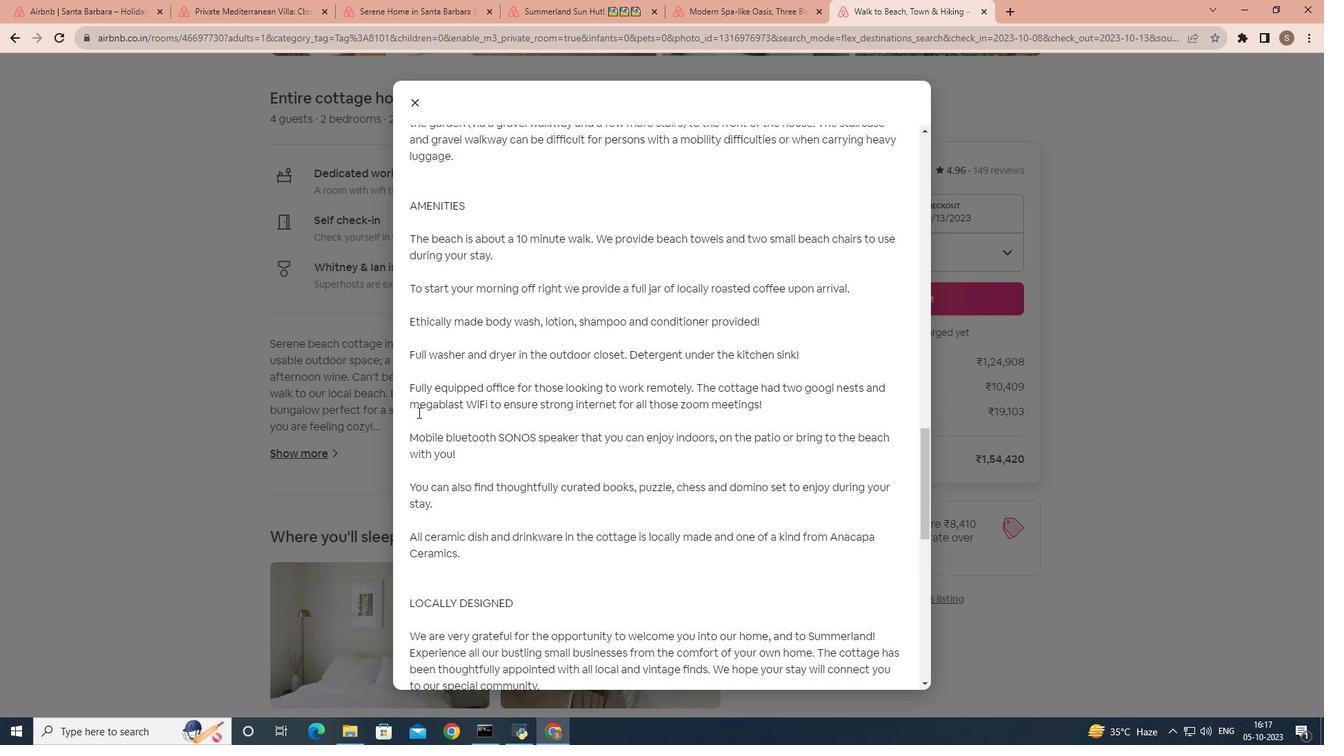 
Action: Mouse moved to (431, 382)
Screenshot: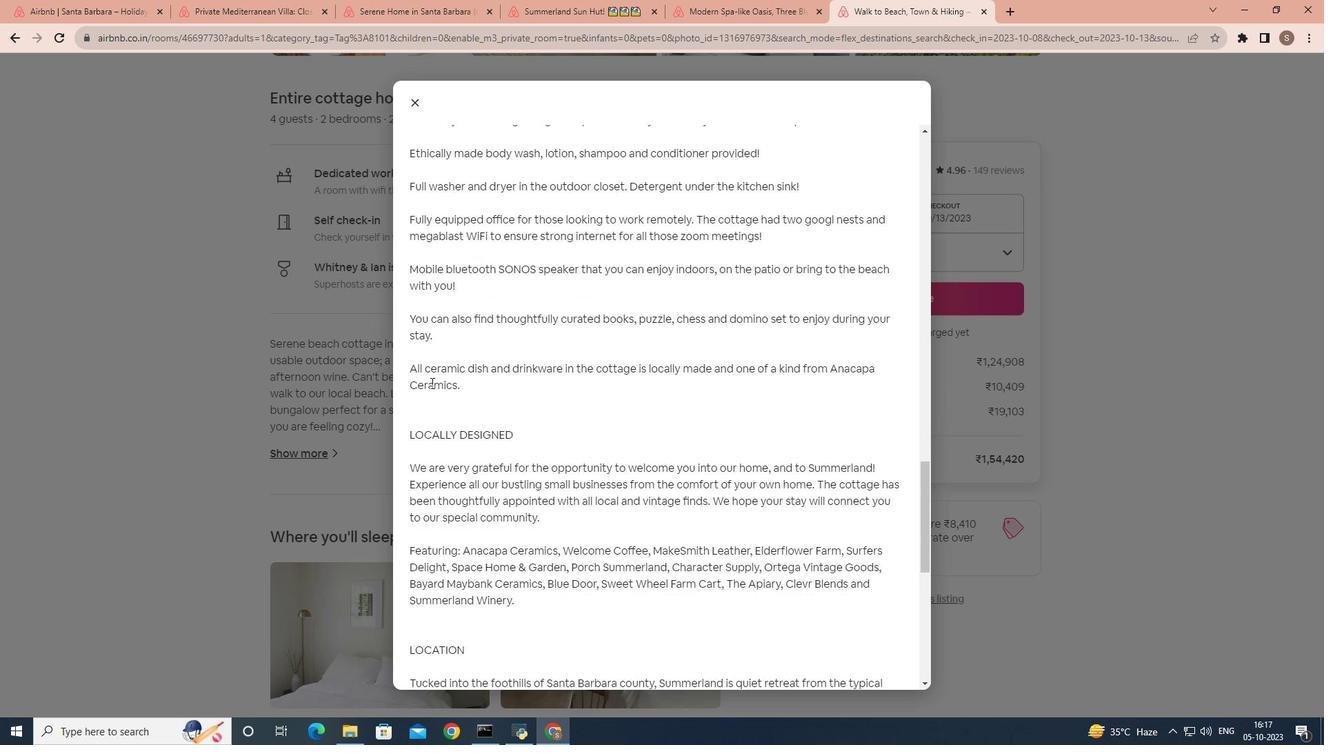 
Action: Mouse scrolled (431, 382) with delta (0, 0)
Screenshot: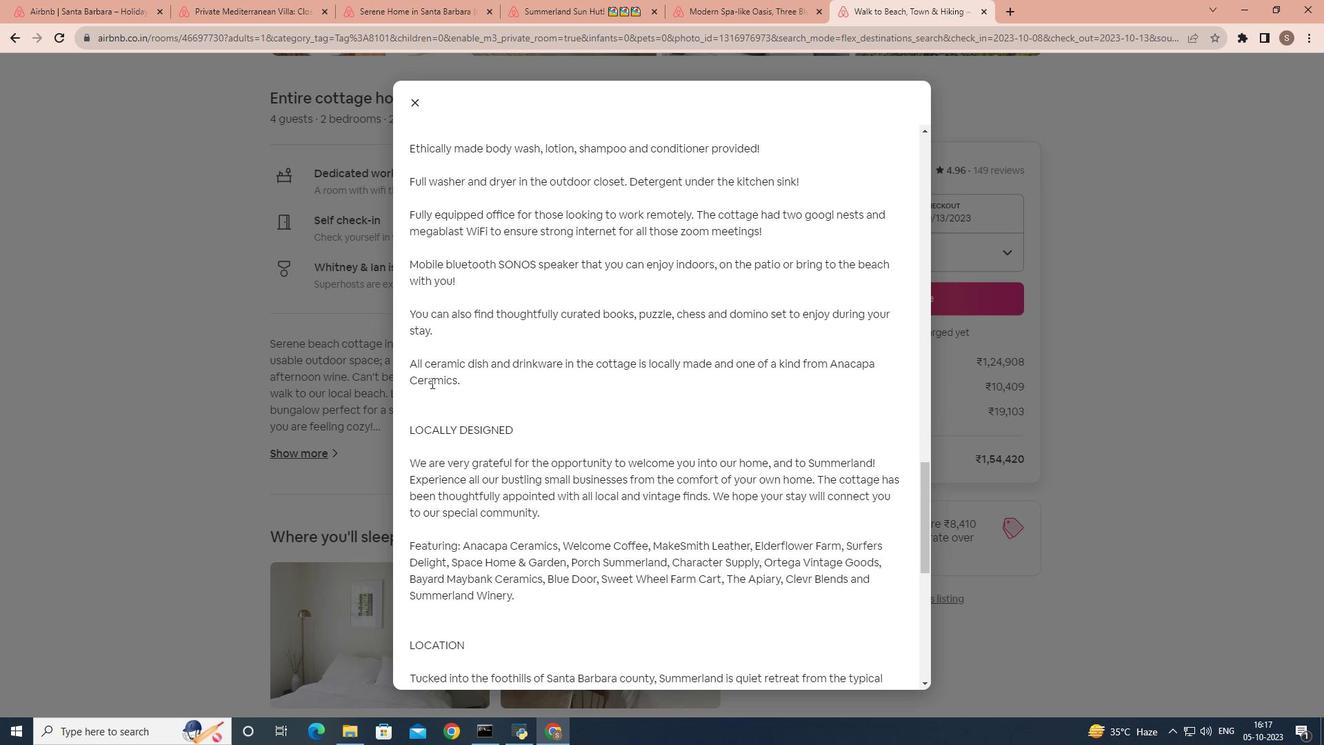 
Action: Mouse scrolled (431, 382) with delta (0, 0)
Screenshot: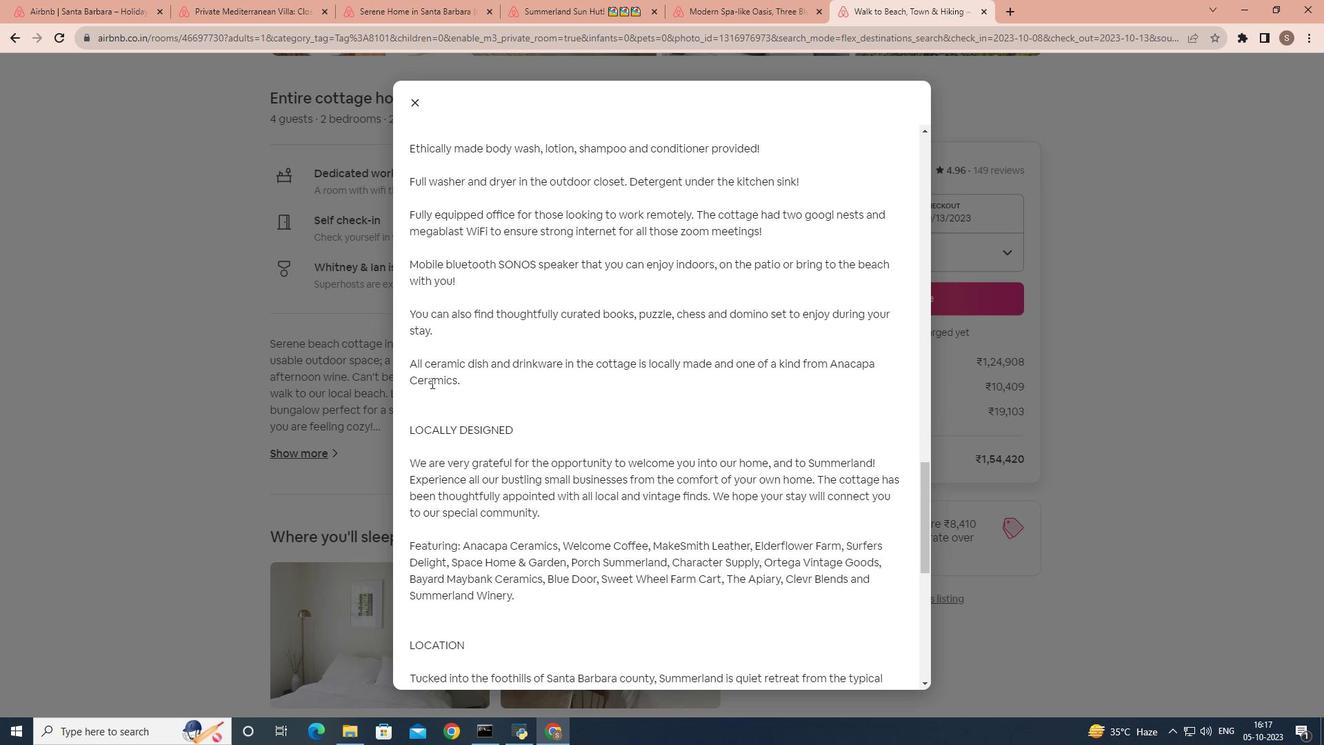 
Action: Mouse scrolled (431, 382) with delta (0, 0)
Screenshot: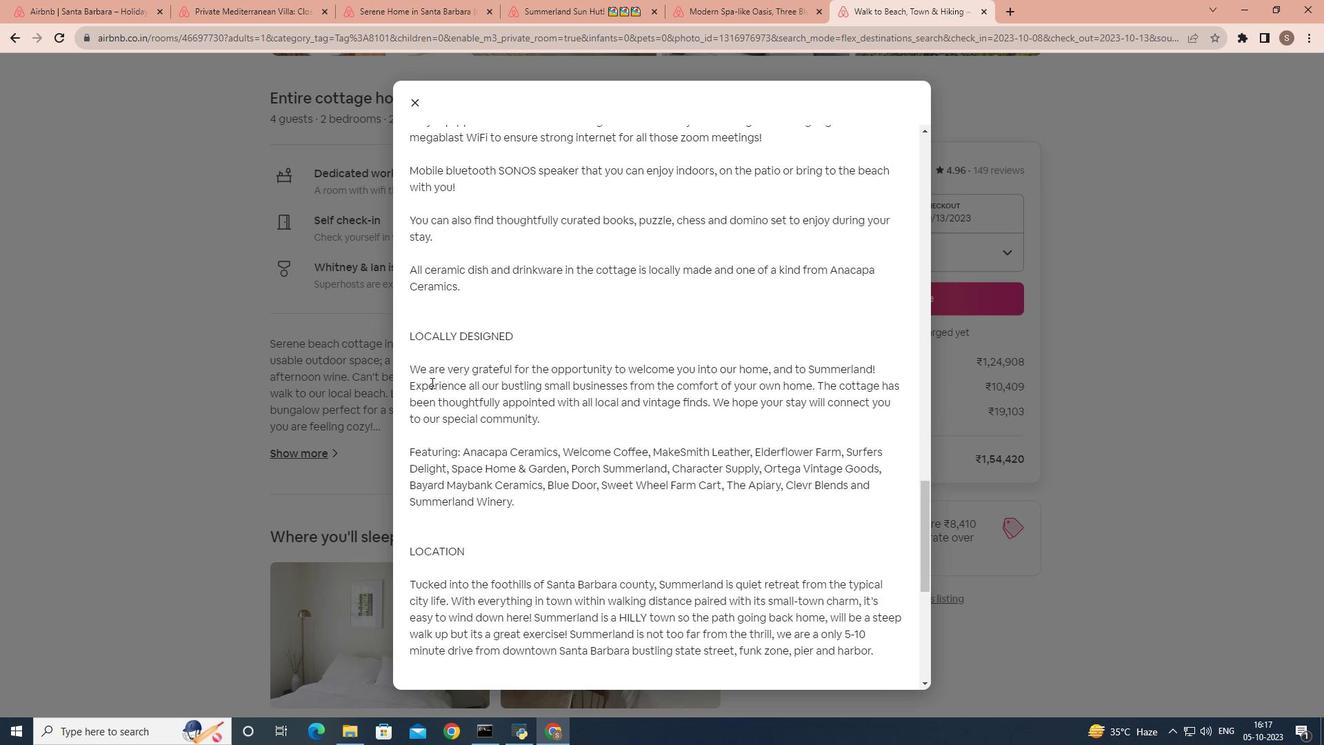 
Action: Mouse scrolled (431, 382) with delta (0, 0)
Screenshot: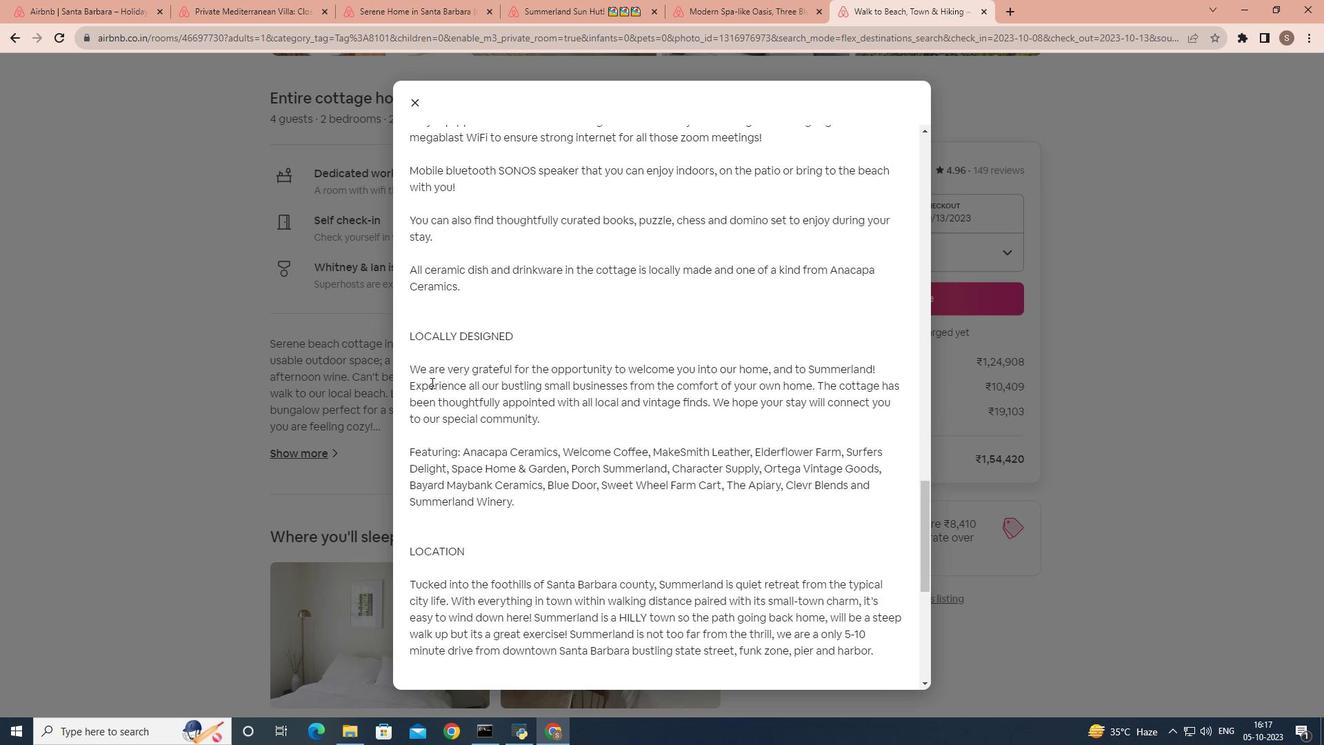 
Action: Mouse scrolled (431, 382) with delta (0, 0)
Screenshot: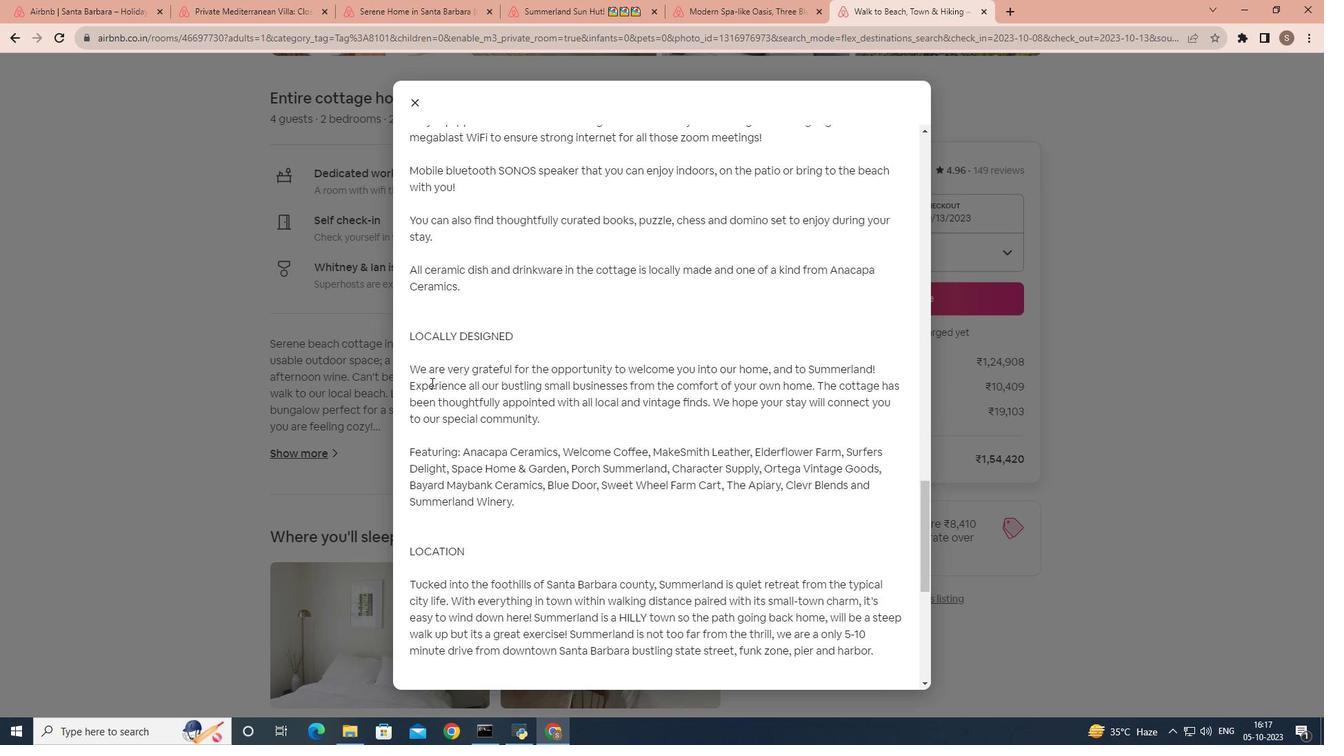 
Action: Mouse scrolled (431, 382) with delta (0, 0)
Screenshot: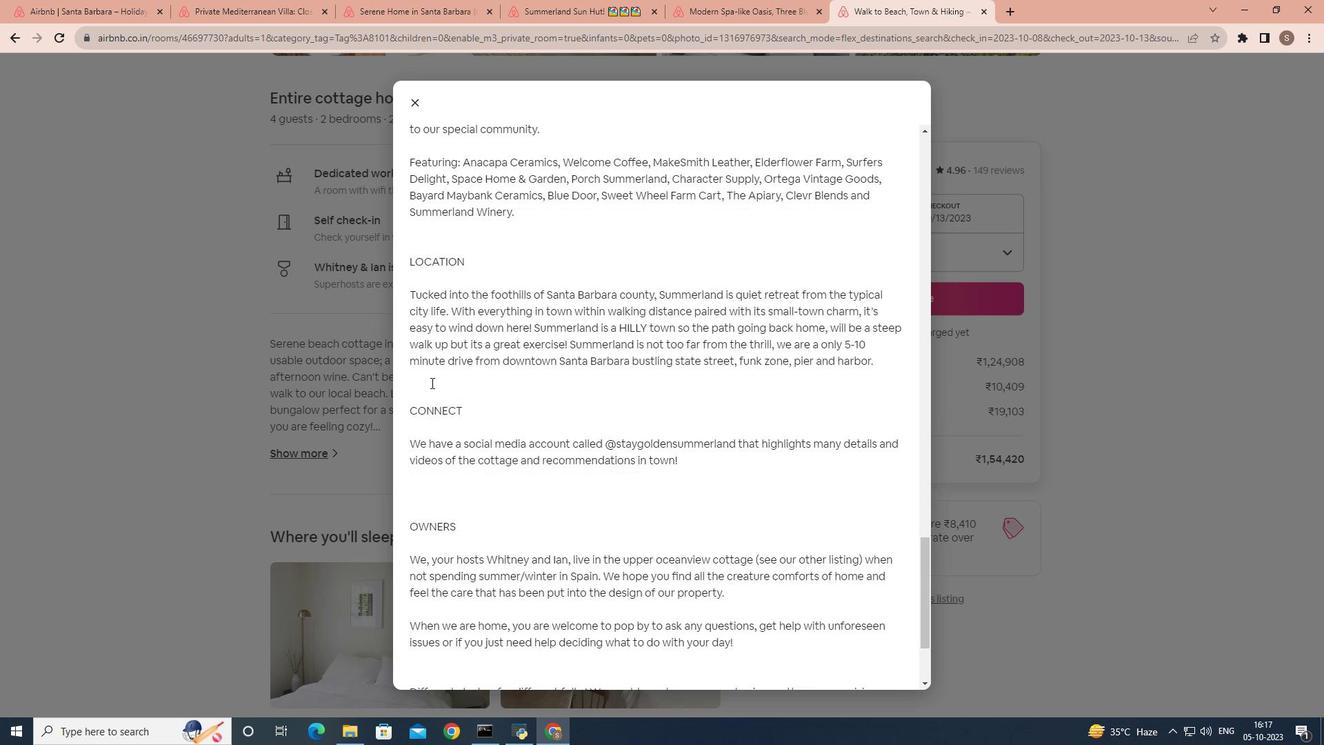 
Action: Mouse scrolled (431, 382) with delta (0, 0)
Screenshot: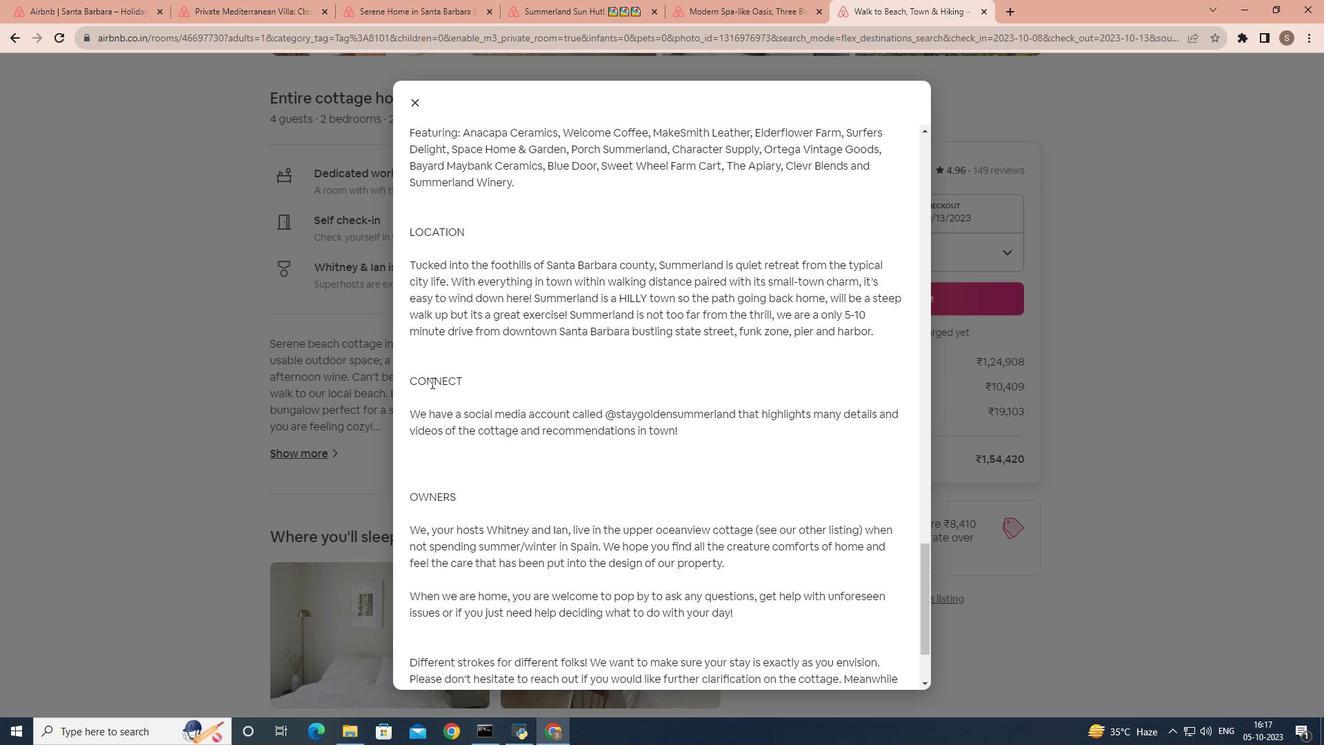 
Action: Mouse scrolled (431, 382) with delta (0, 0)
Screenshot: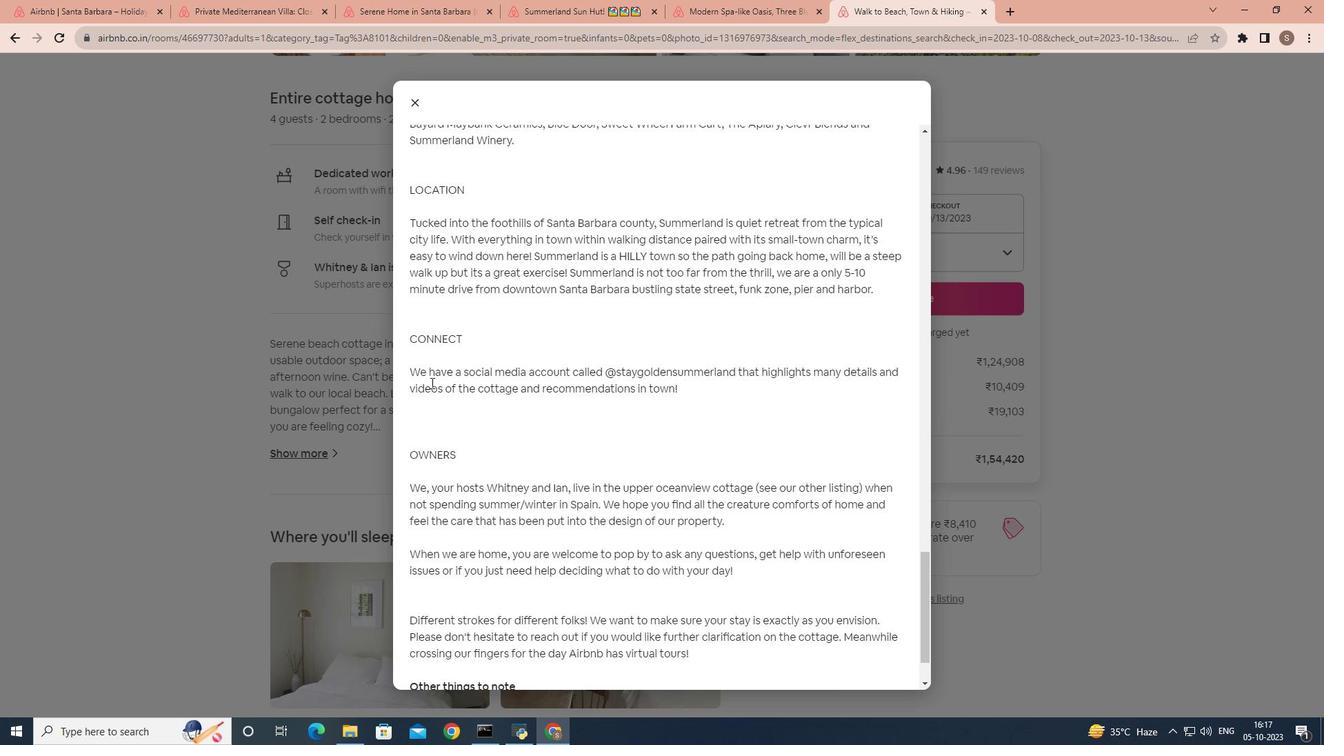 
Action: Mouse scrolled (431, 382) with delta (0, 0)
Screenshot: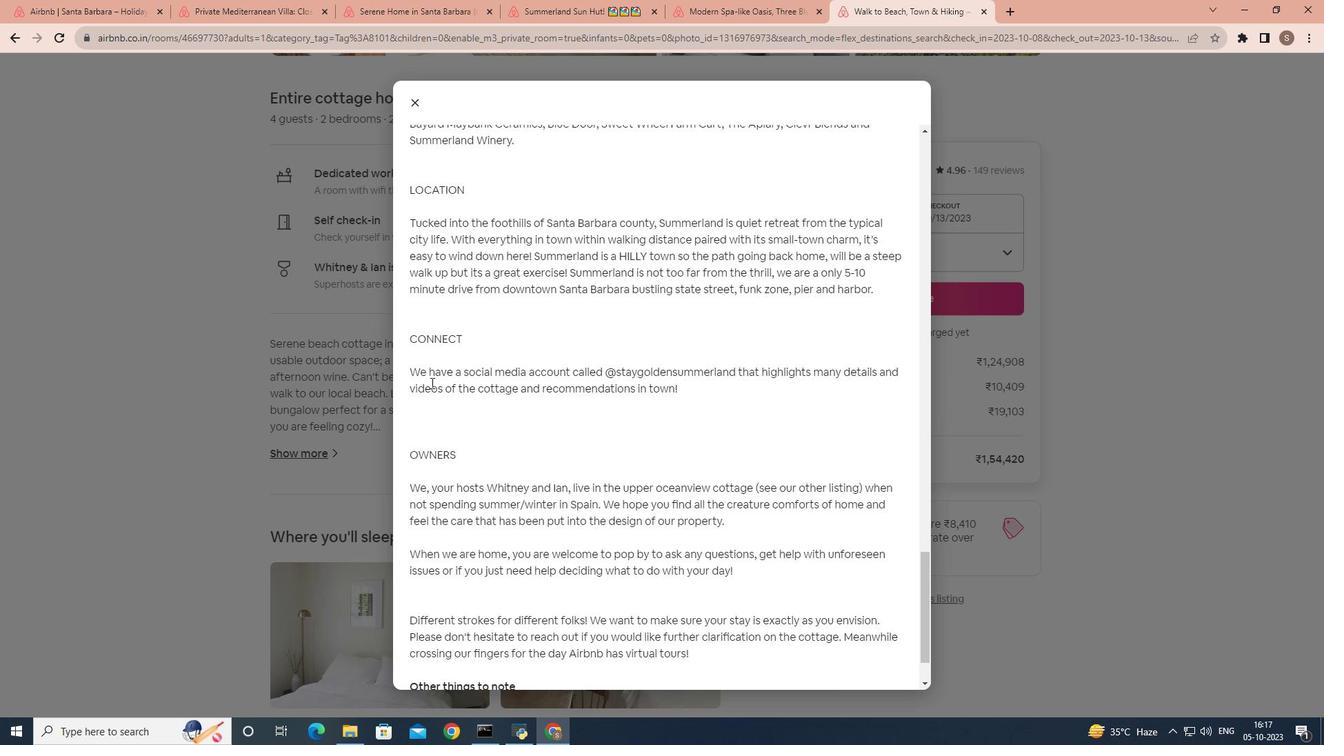 
Action: Mouse scrolled (431, 382) with delta (0, 0)
Screenshot: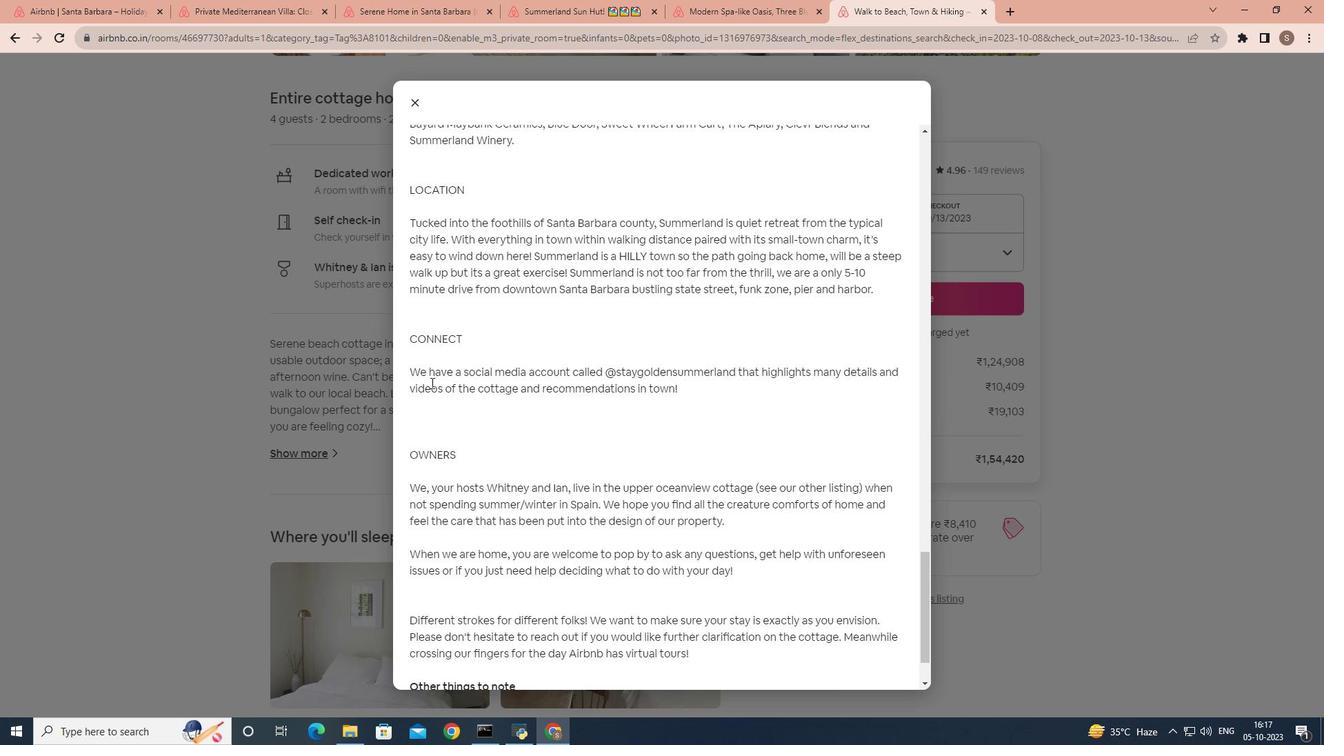 
Action: Mouse scrolled (431, 382) with delta (0, 0)
Screenshot: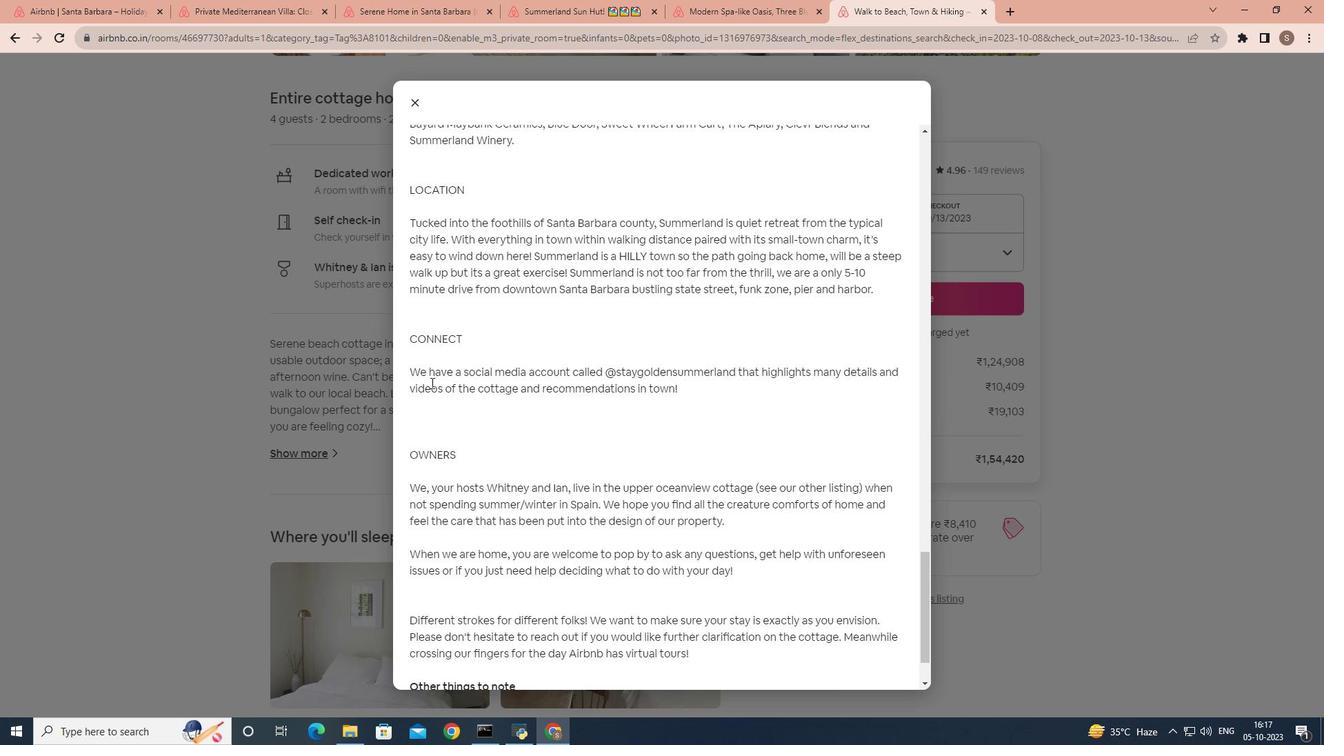 
Action: Mouse scrolled (431, 382) with delta (0, 0)
Screenshot: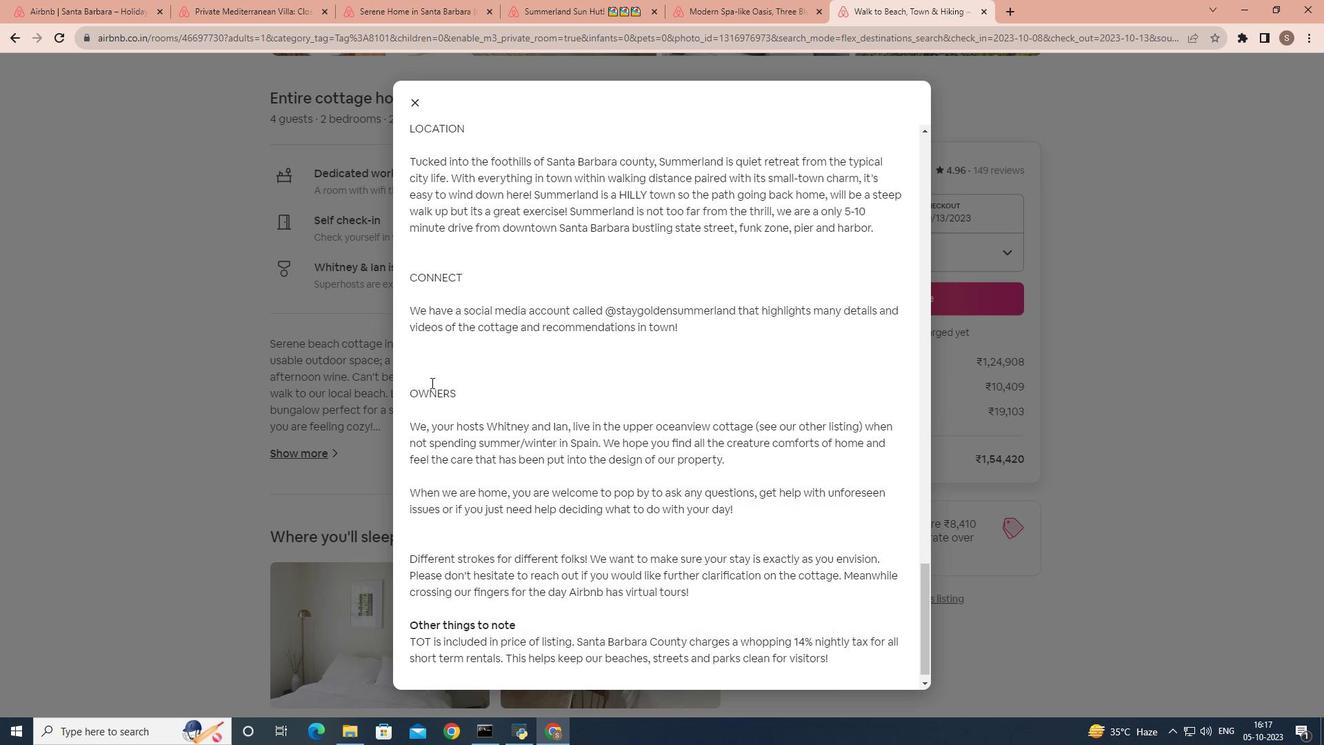 
Action: Mouse scrolled (431, 382) with delta (0, 0)
Screenshot: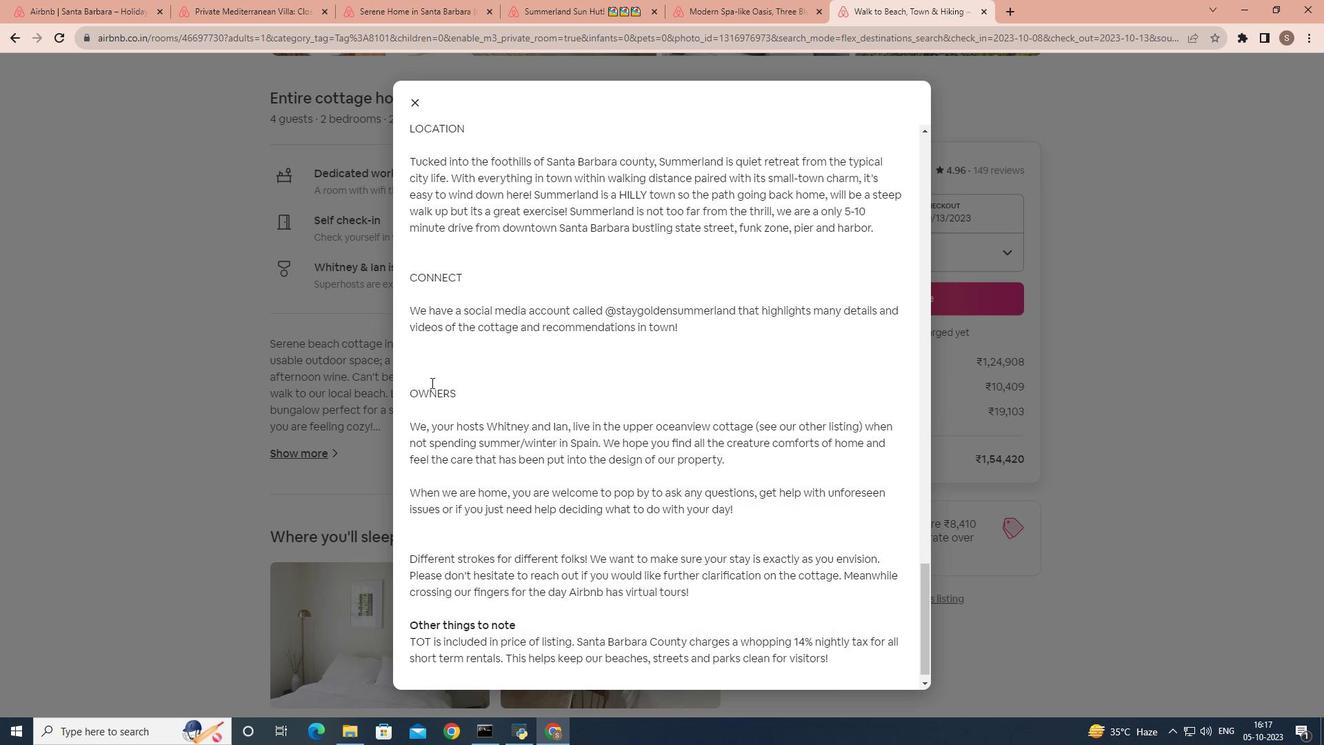 
Action: Mouse scrolled (431, 383) with delta (0, 0)
Screenshot: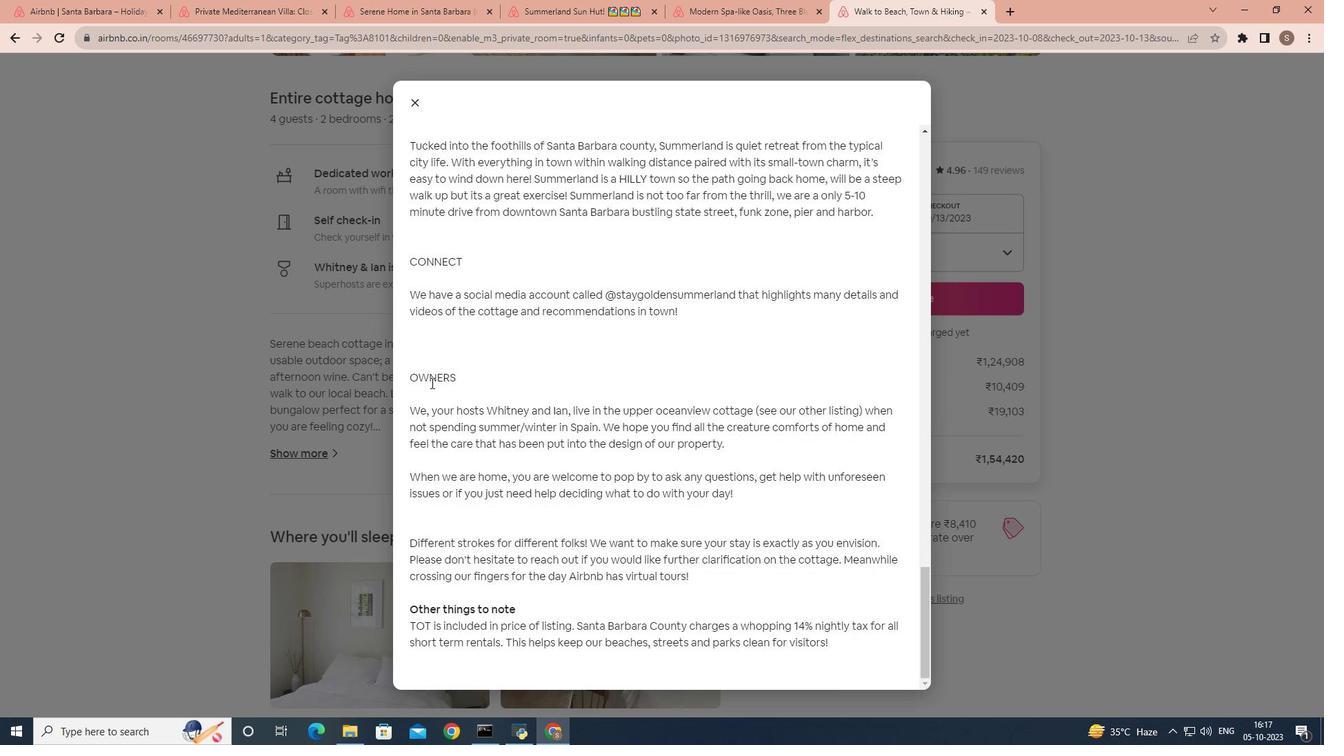 
Action: Mouse scrolled (431, 382) with delta (0, 0)
Screenshot: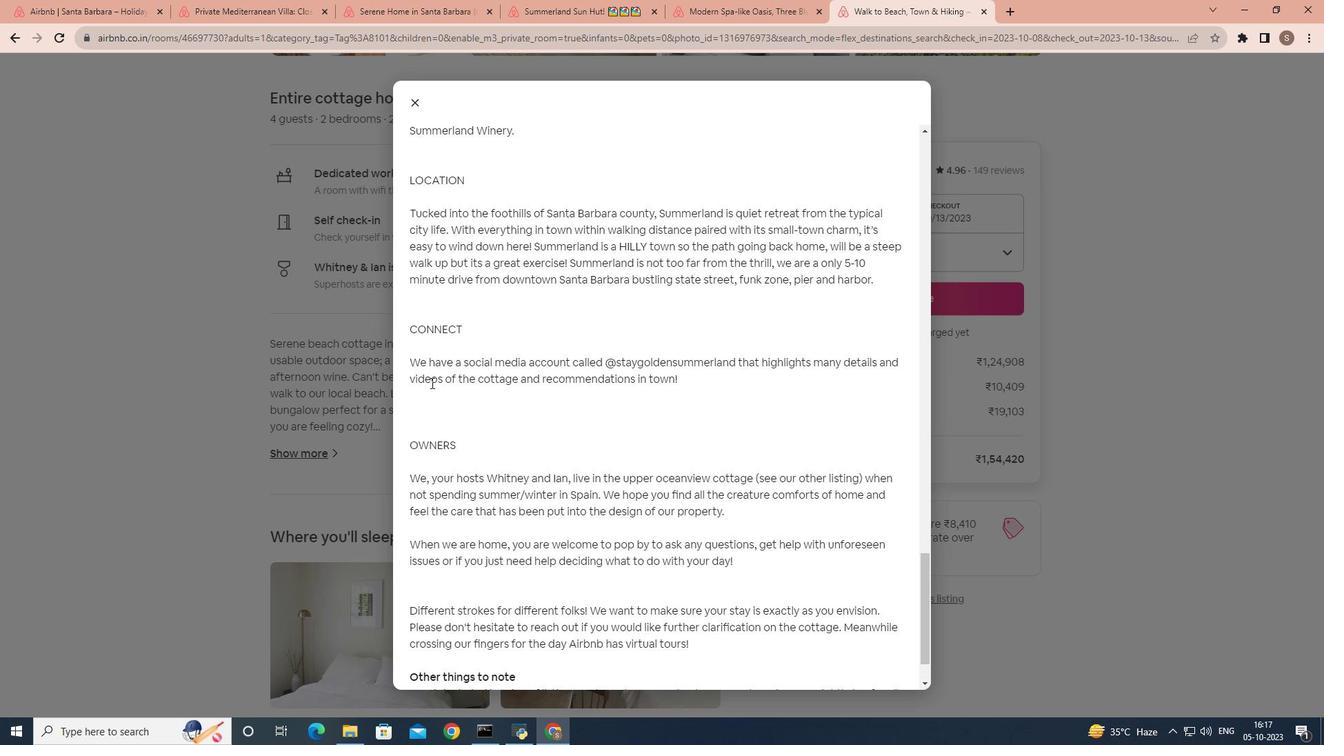 
Action: Mouse scrolled (431, 382) with delta (0, 0)
Screenshot: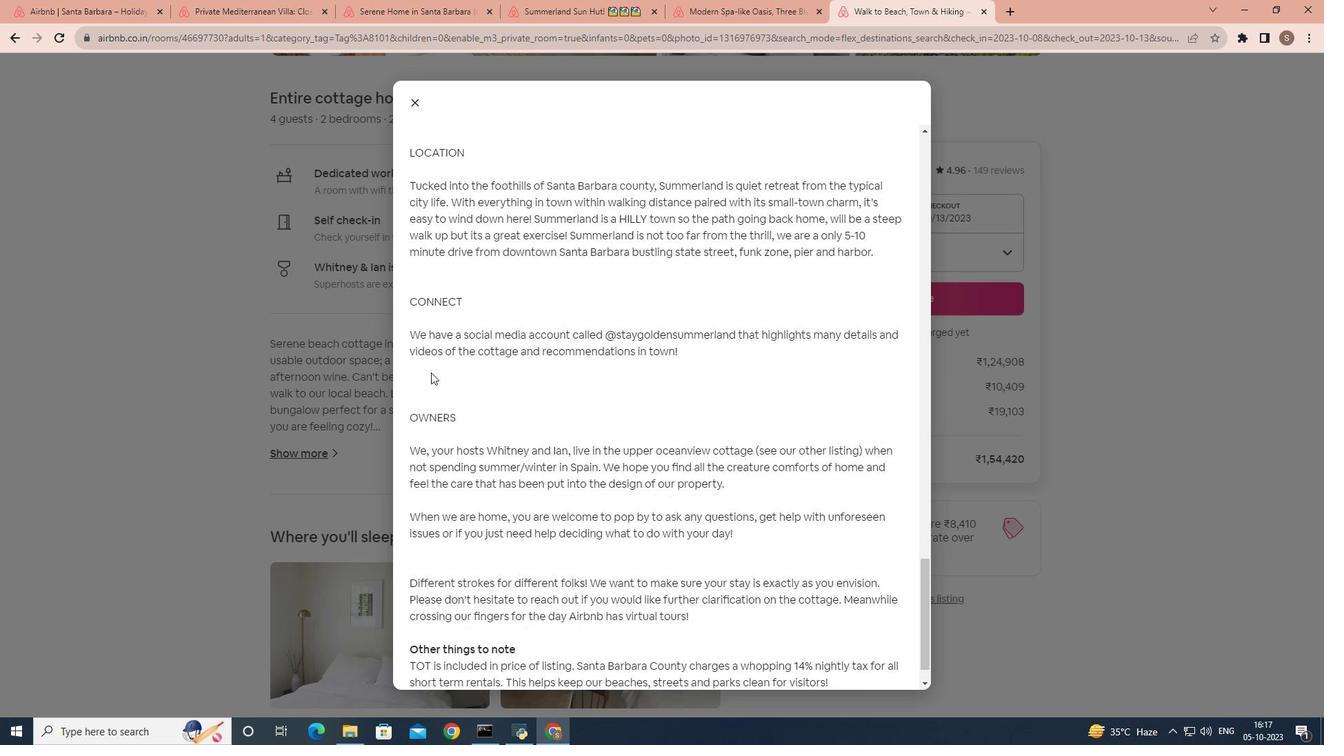 
Action: Mouse scrolled (431, 382) with delta (0, 0)
Screenshot: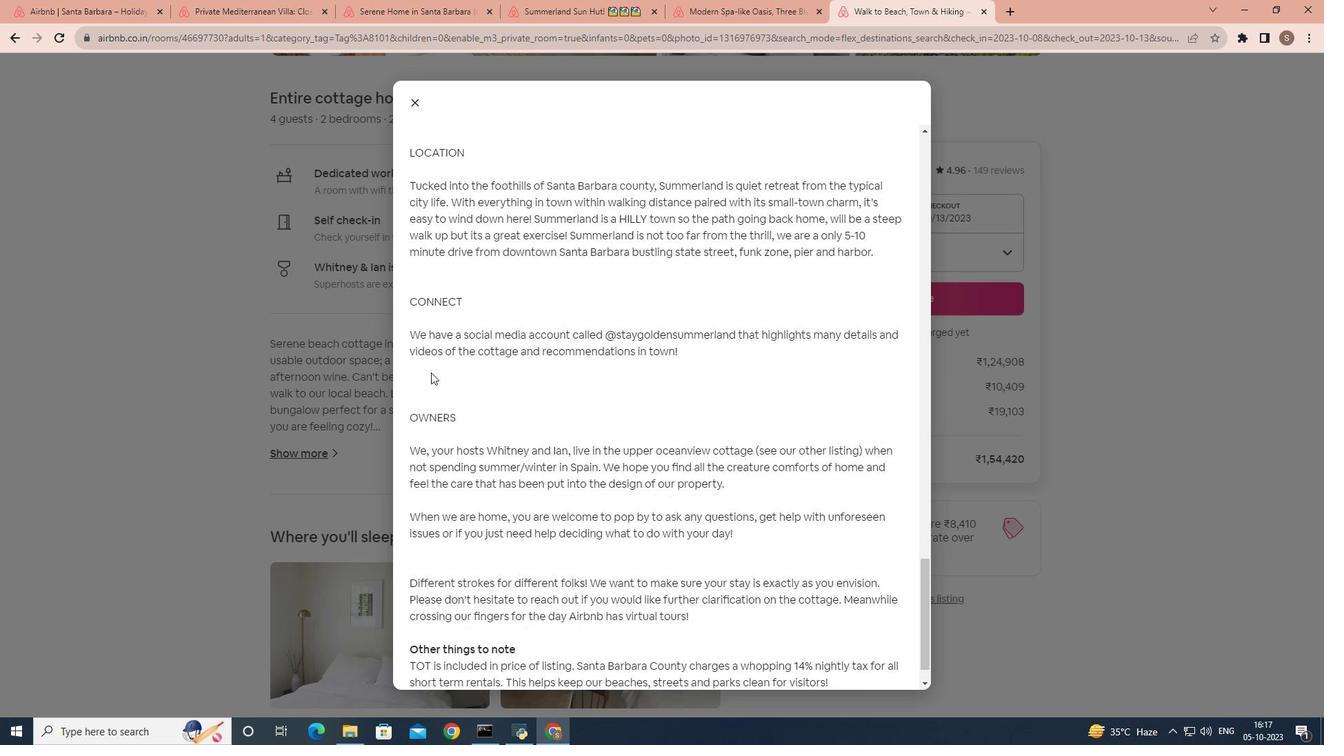 
Action: Mouse scrolled (431, 382) with delta (0, 0)
Screenshot: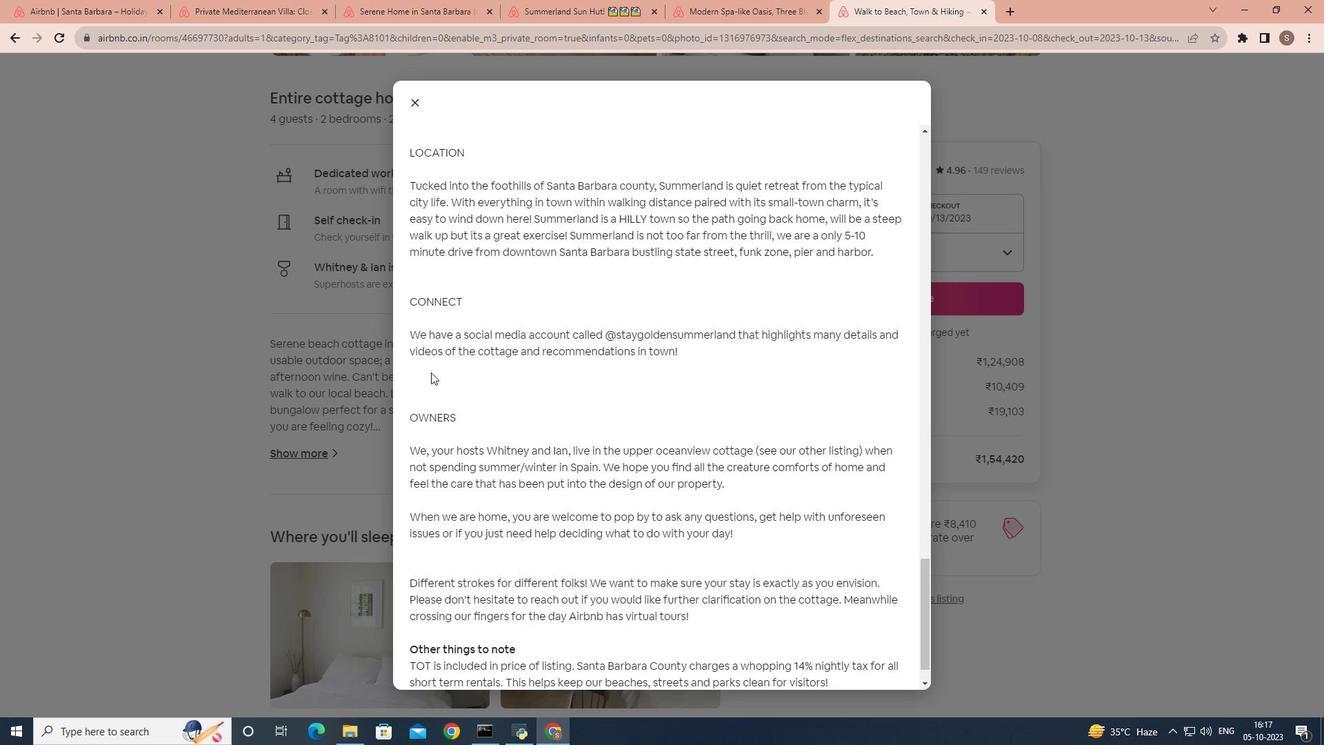 
Action: Mouse scrolled (431, 382) with delta (0, 0)
Screenshot: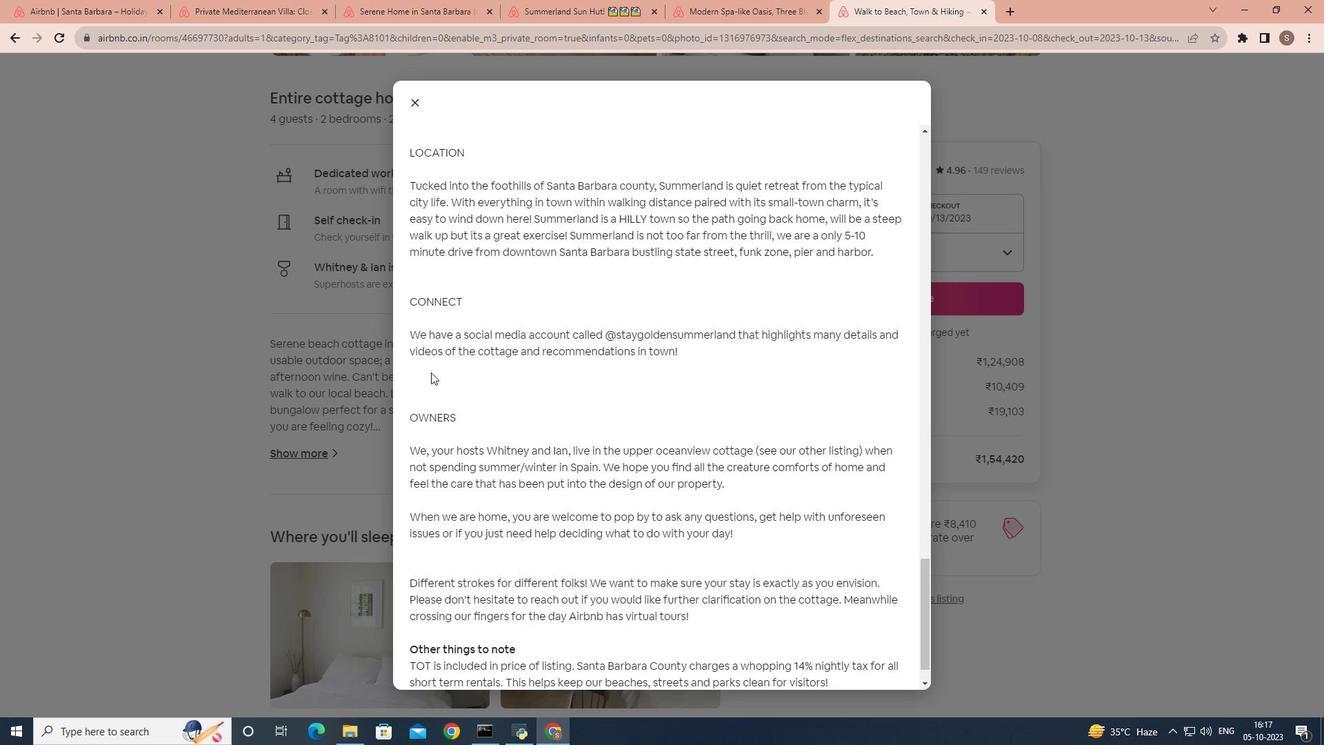 
Action: Mouse moved to (431, 379)
Screenshot: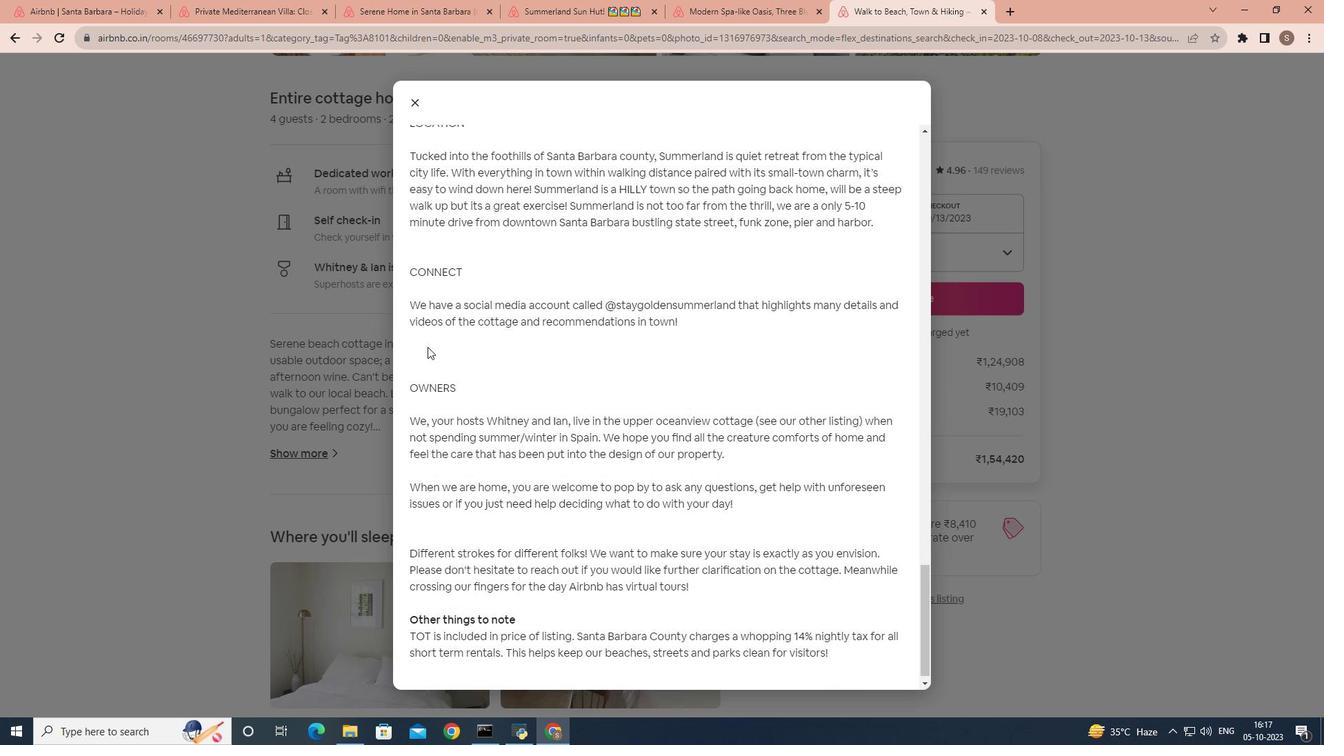 
Action: Mouse scrolled (431, 378) with delta (0, 0)
Screenshot: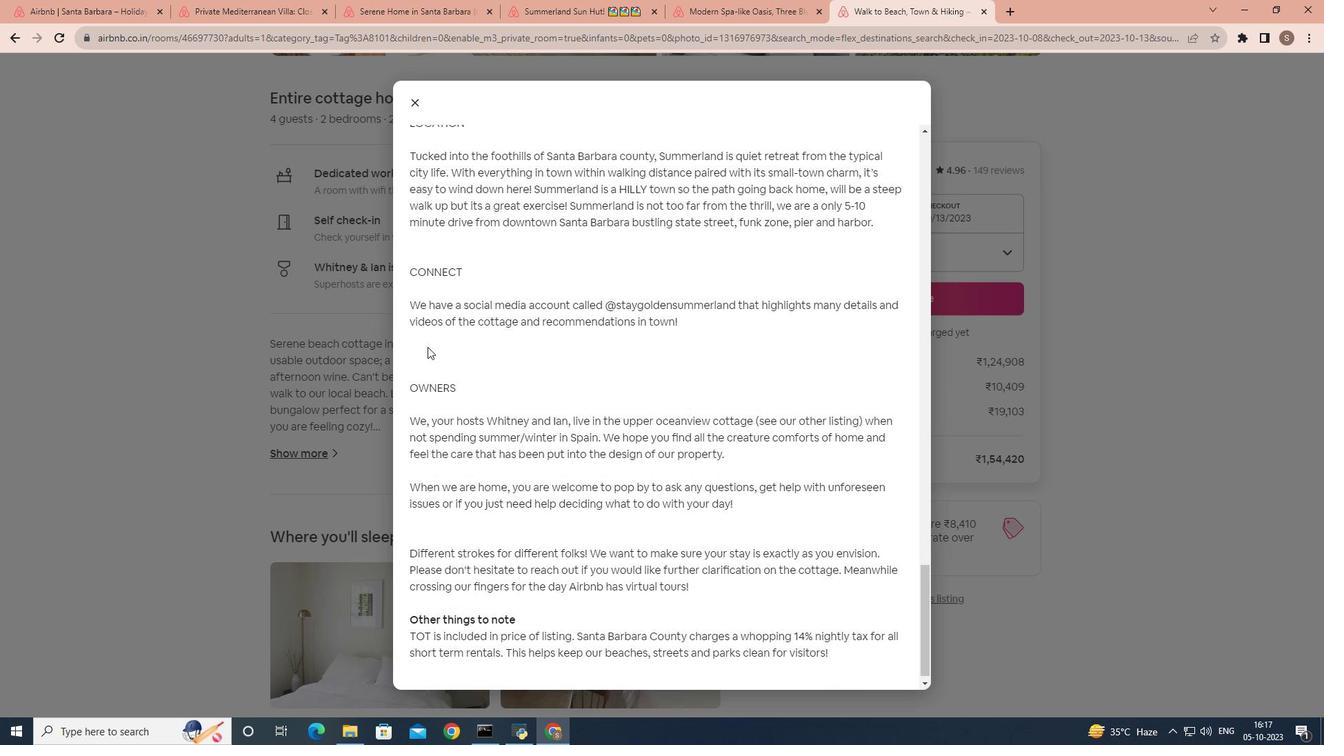 
Action: Mouse moved to (420, 104)
Screenshot: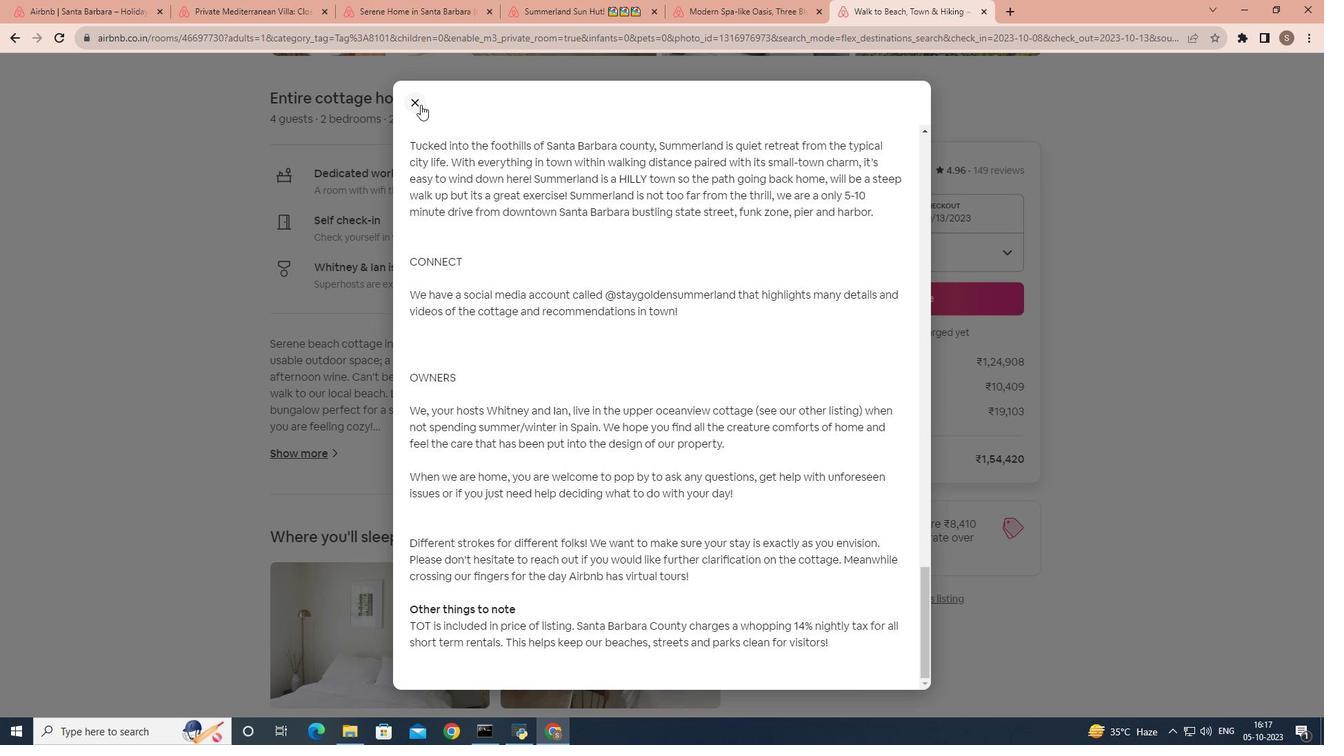 
Action: Mouse pressed left at (420, 104)
Screenshot: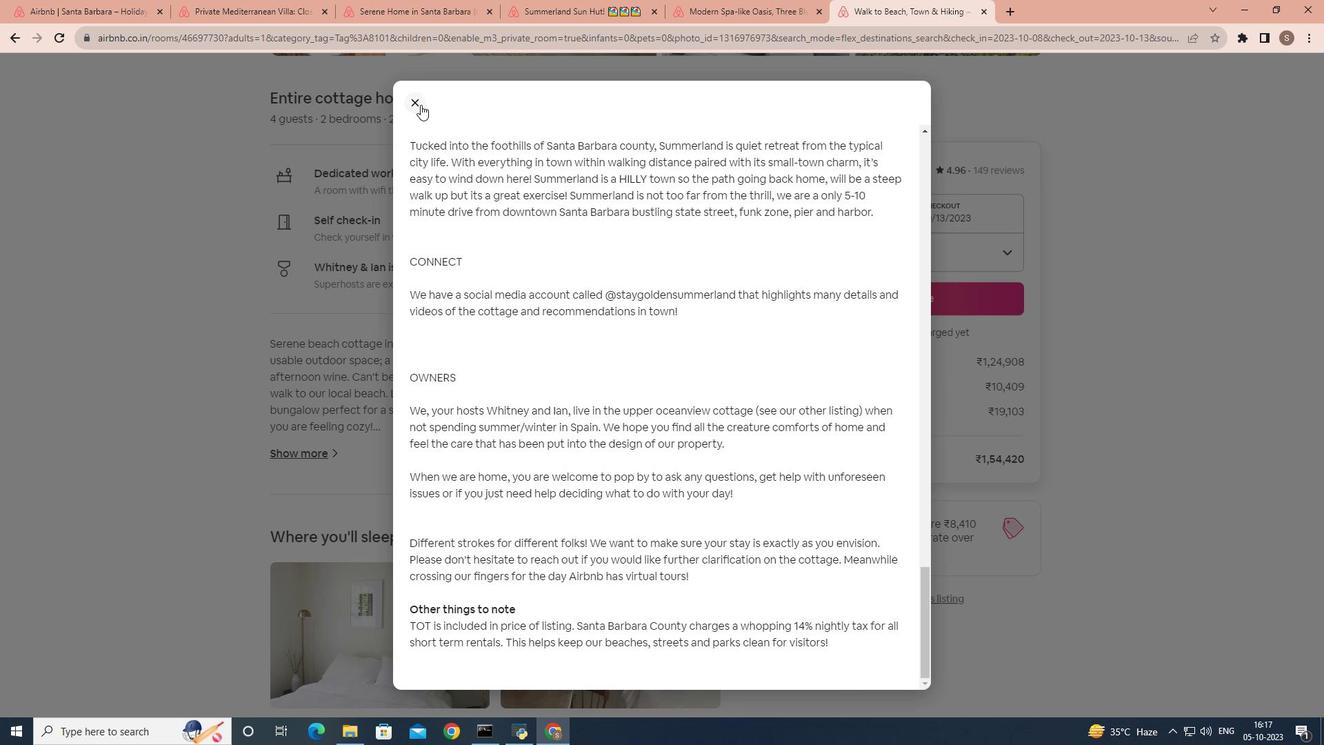 
Action: Mouse moved to (326, 377)
Screenshot: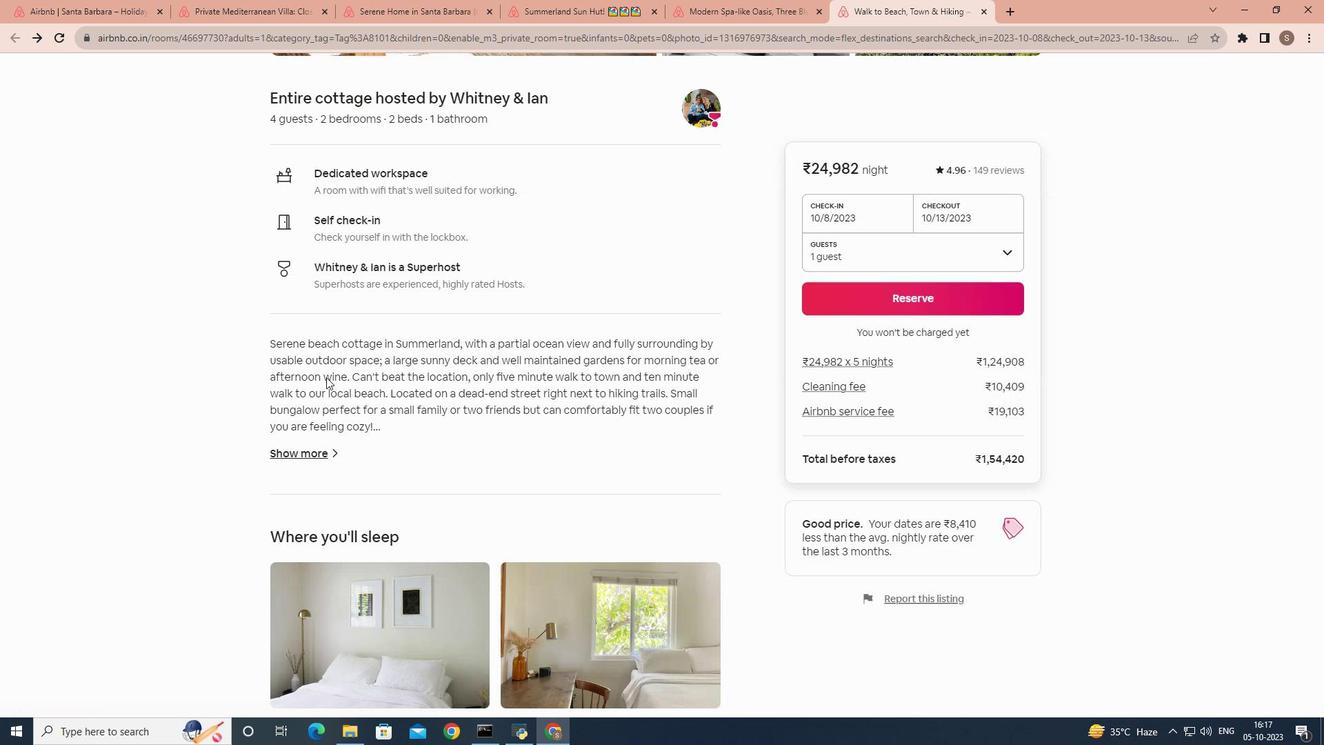 
Action: Mouse scrolled (326, 376) with delta (0, 0)
Screenshot: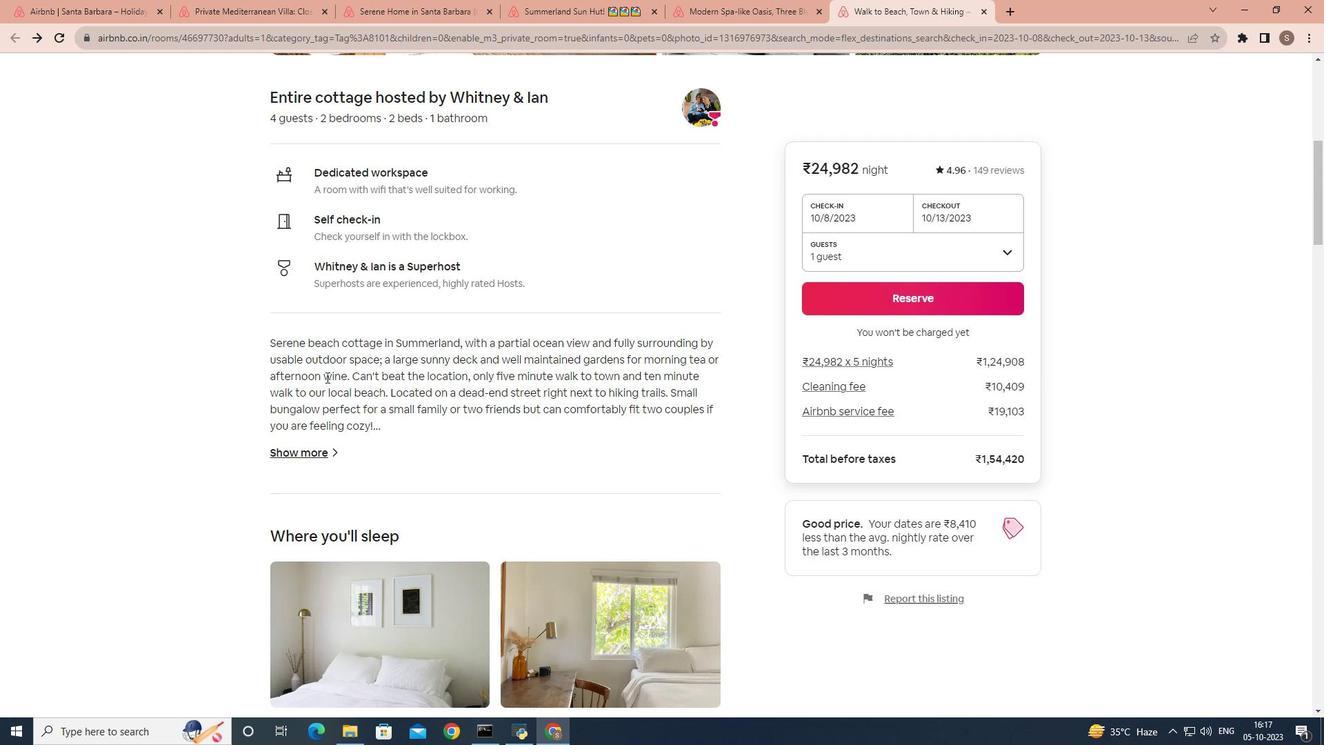 
Action: Mouse scrolled (326, 376) with delta (0, 0)
Screenshot: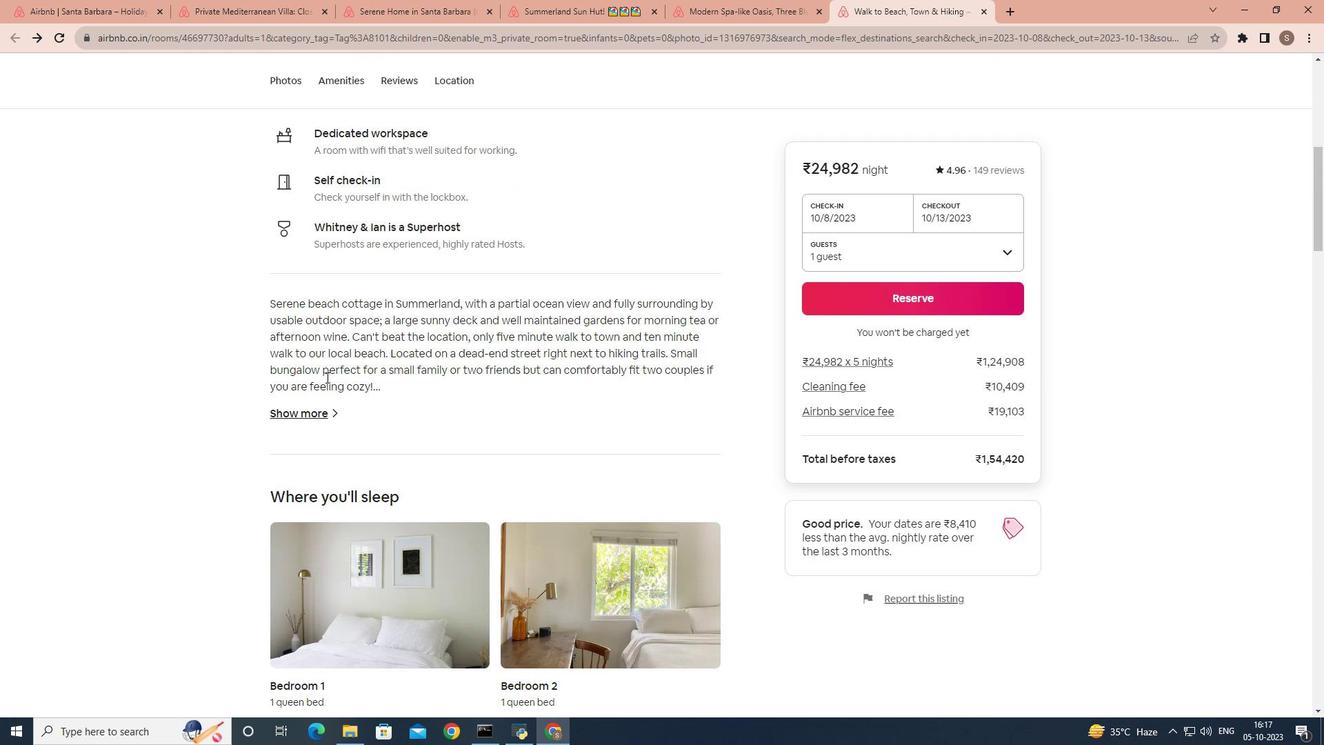 
Action: Mouse scrolled (326, 376) with delta (0, 0)
Screenshot: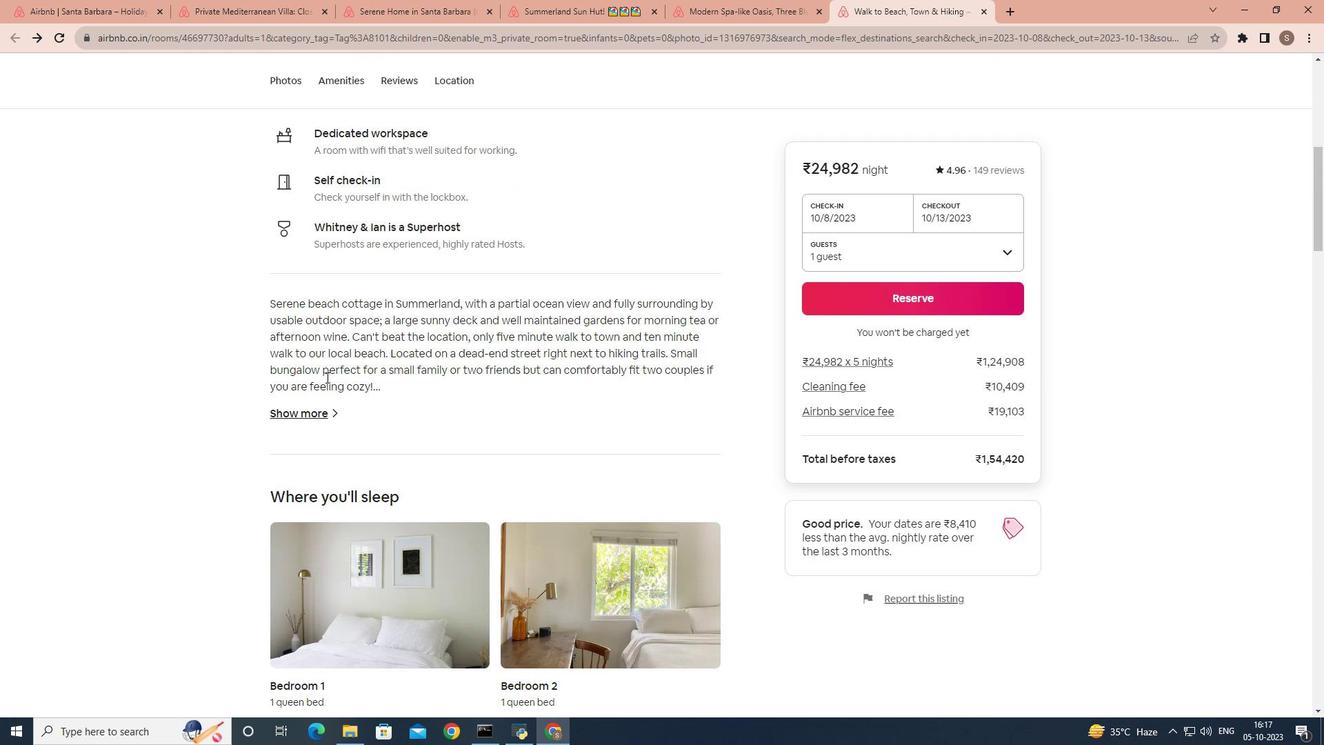 
Action: Mouse scrolled (326, 376) with delta (0, 0)
Screenshot: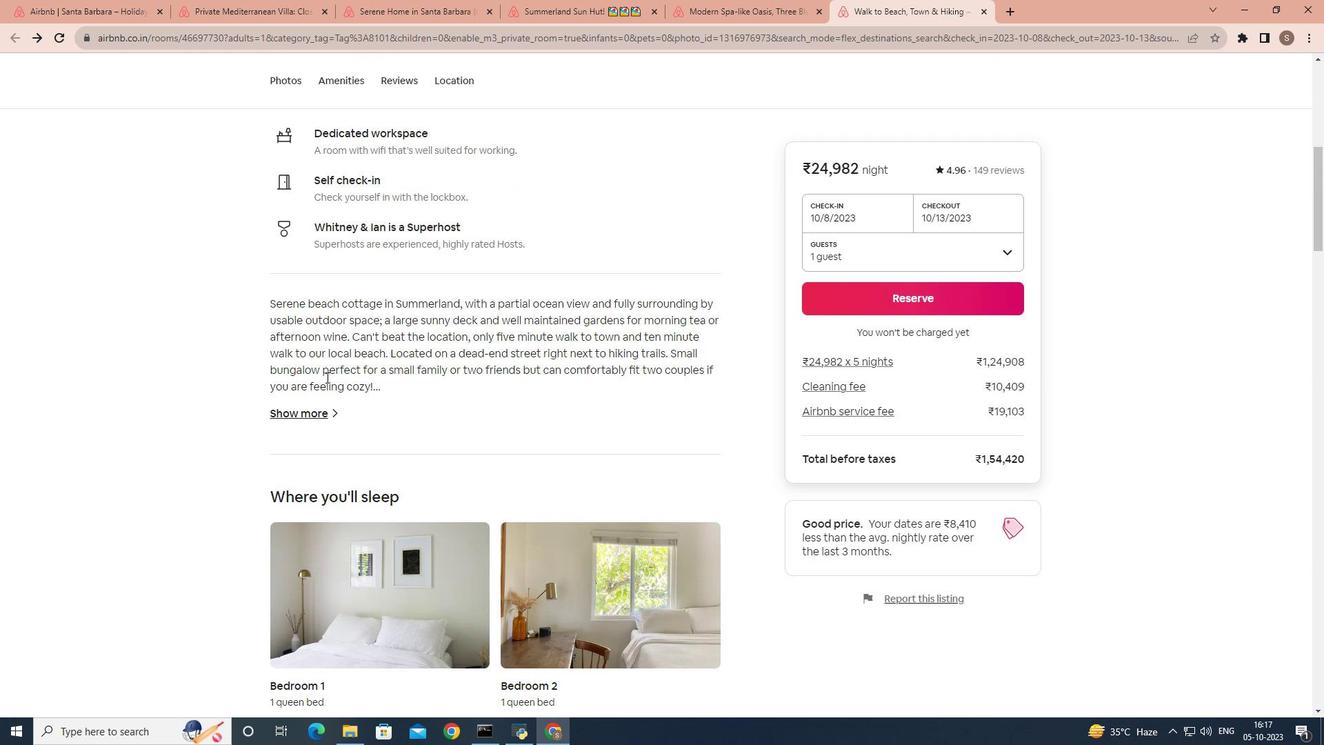 
Action: Mouse scrolled (326, 376) with delta (0, 0)
Screenshot: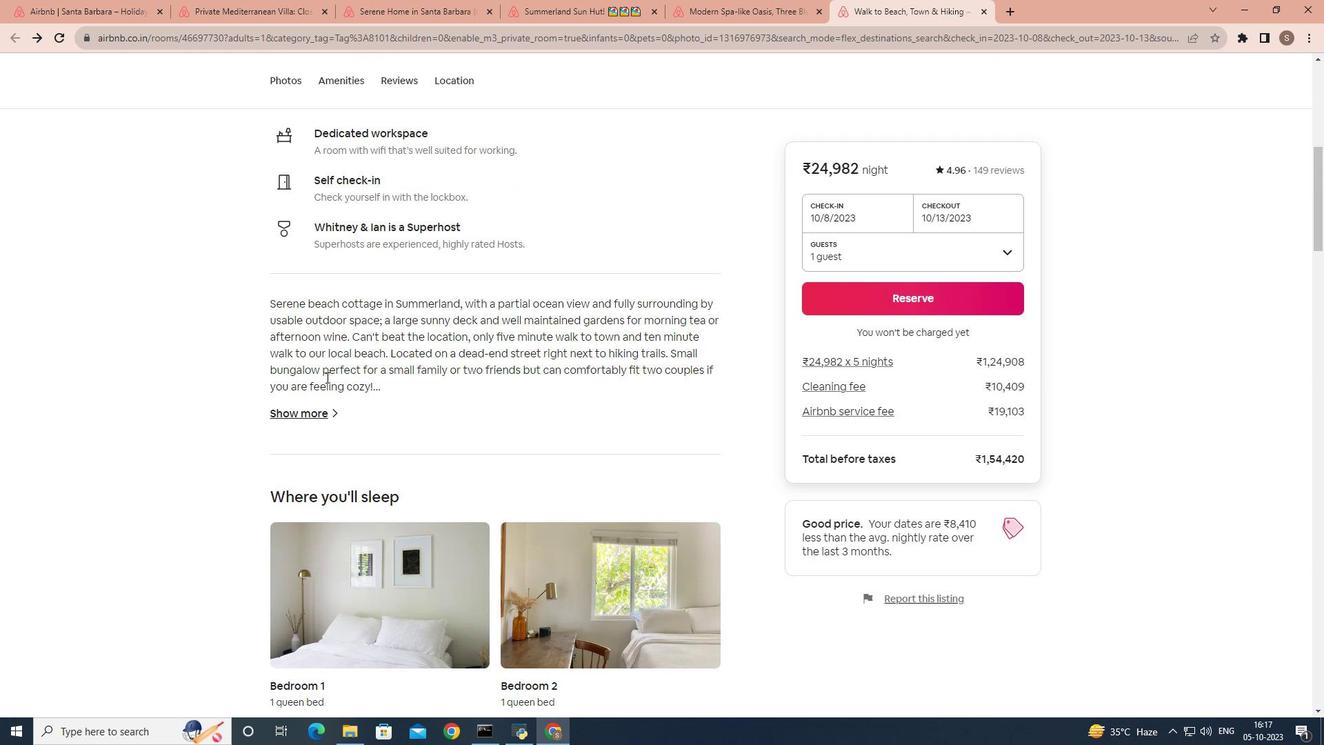 
Action: Mouse scrolled (326, 376) with delta (0, 0)
Screenshot: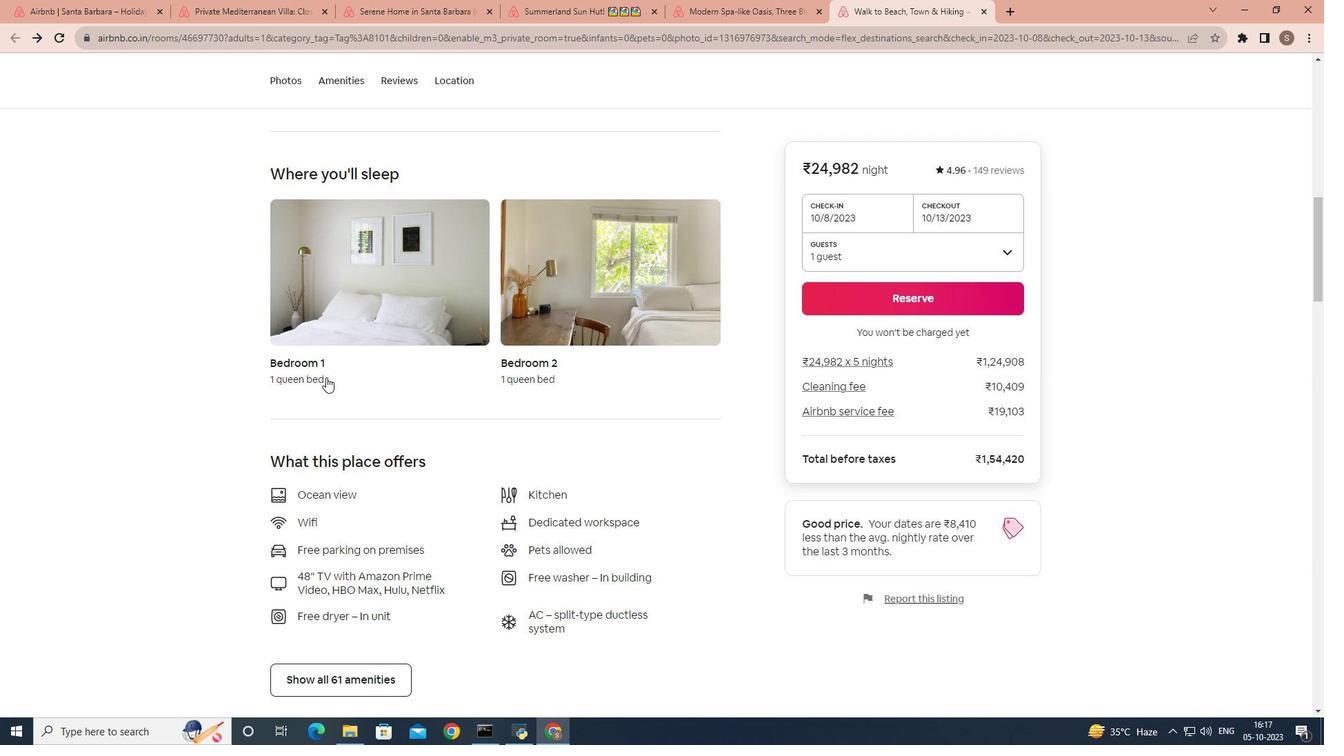 
Action: Mouse scrolled (326, 376) with delta (0, 0)
Screenshot: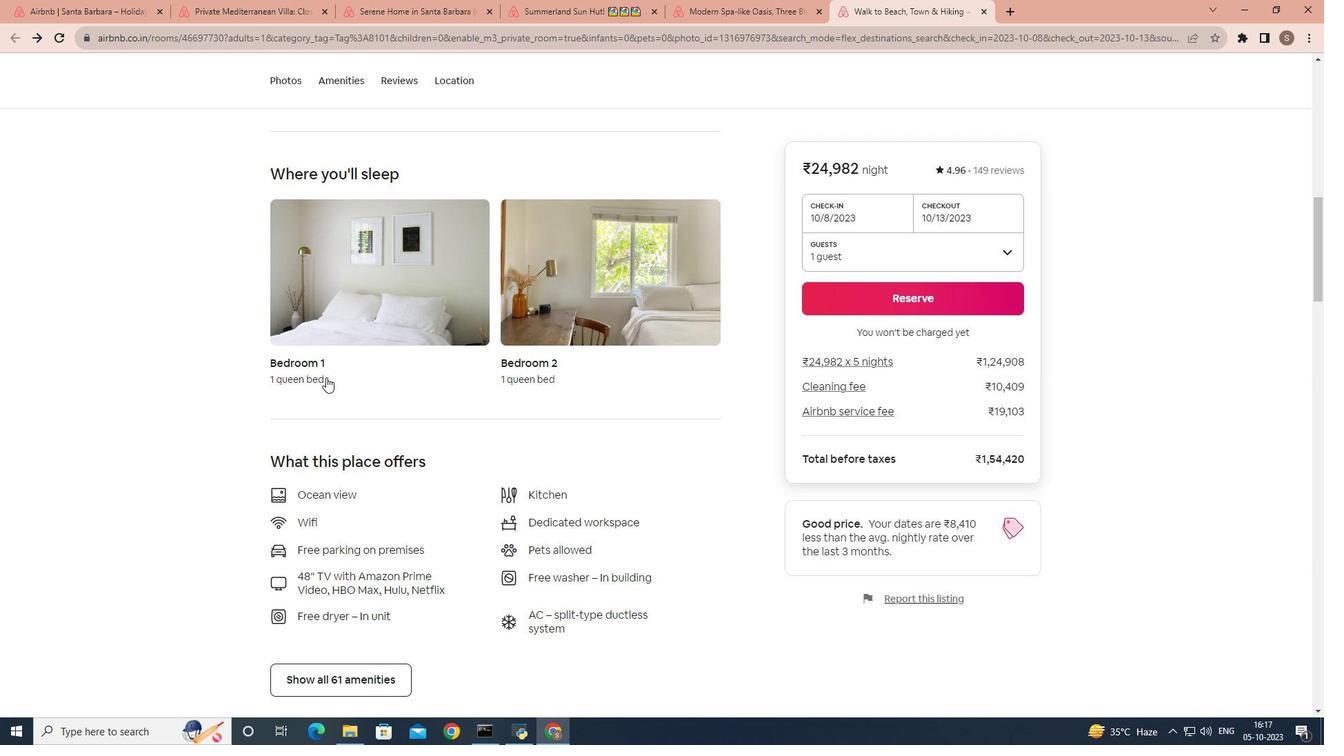 
Action: Mouse scrolled (326, 376) with delta (0, 0)
Screenshot: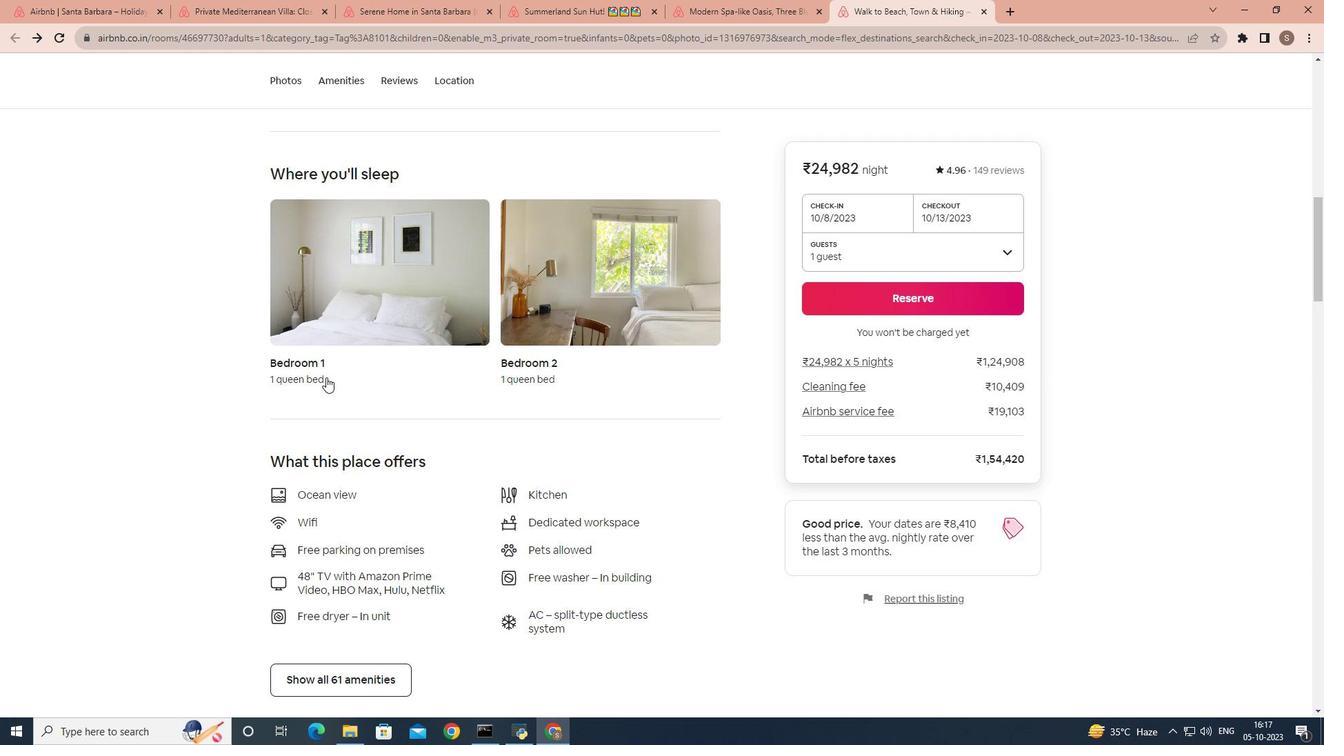 
Action: Mouse scrolled (326, 376) with delta (0, 0)
Screenshot: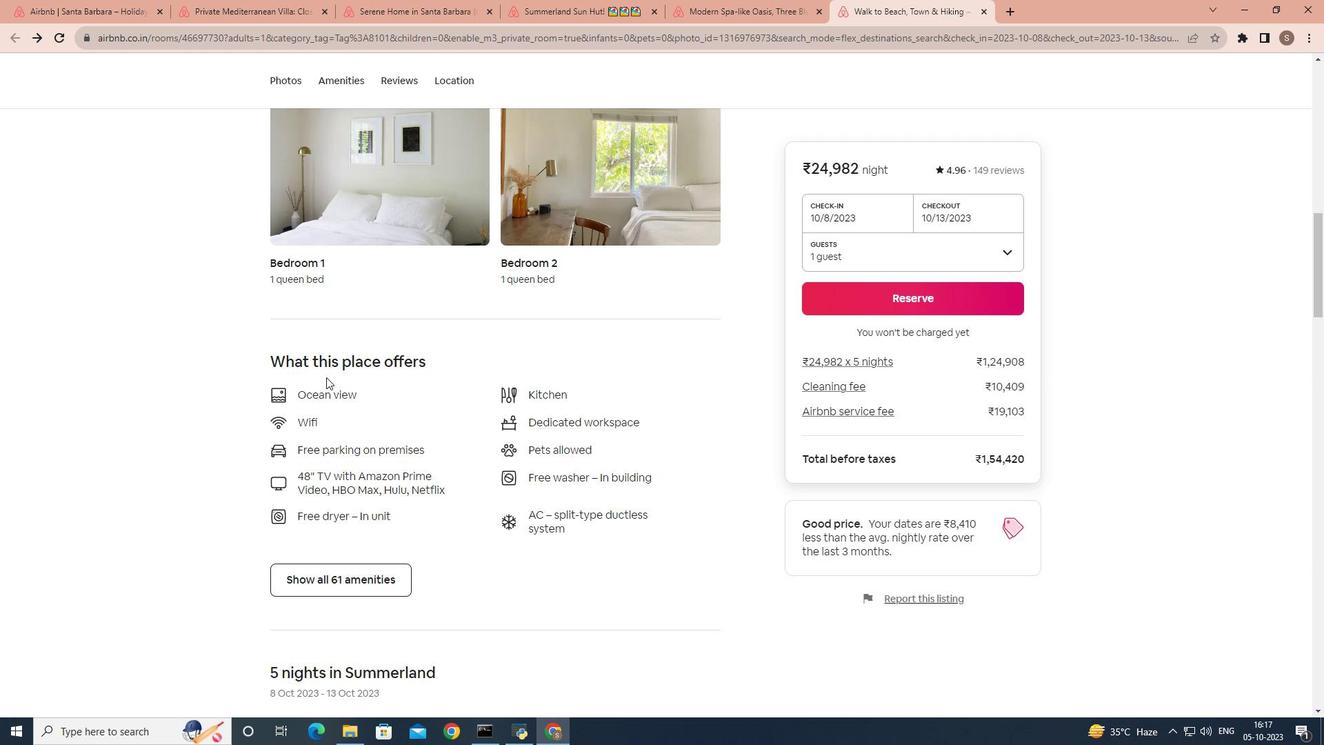 
Action: Mouse scrolled (326, 376) with delta (0, 0)
Screenshot: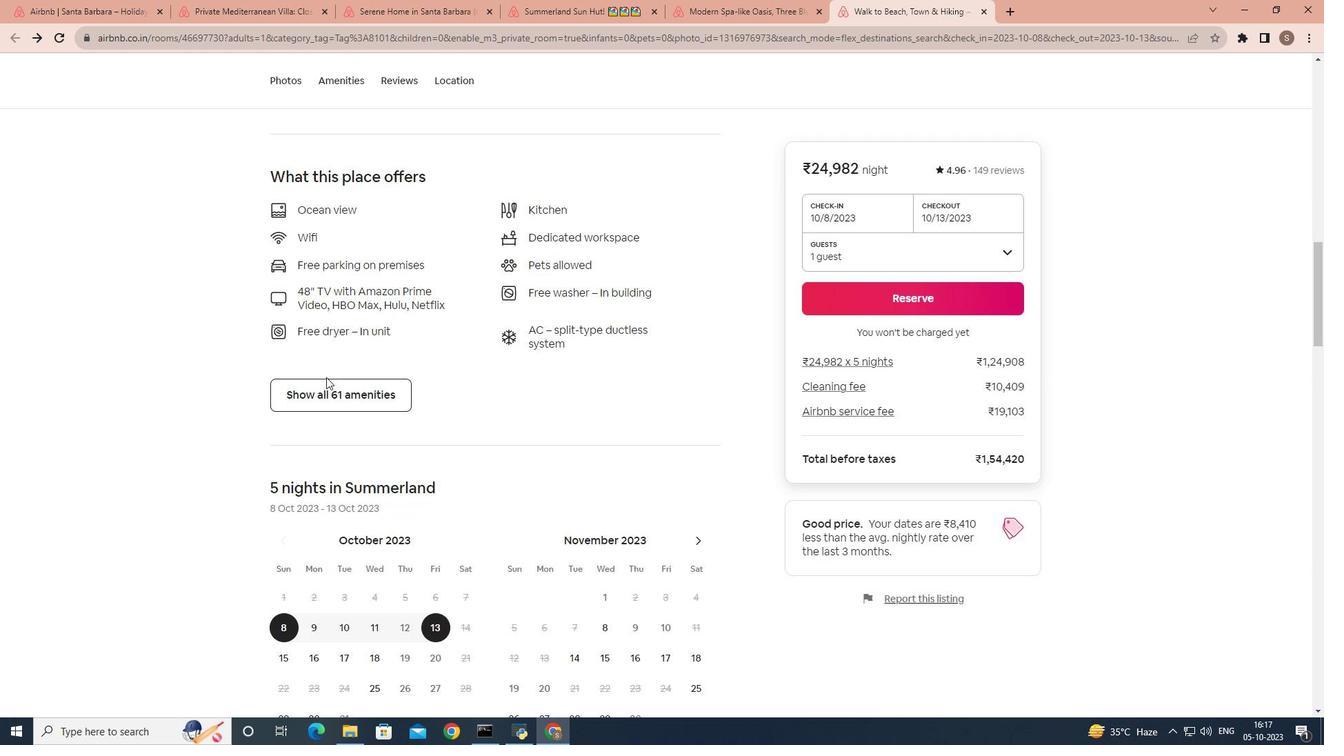 
Action: Mouse moved to (341, 358)
Screenshot: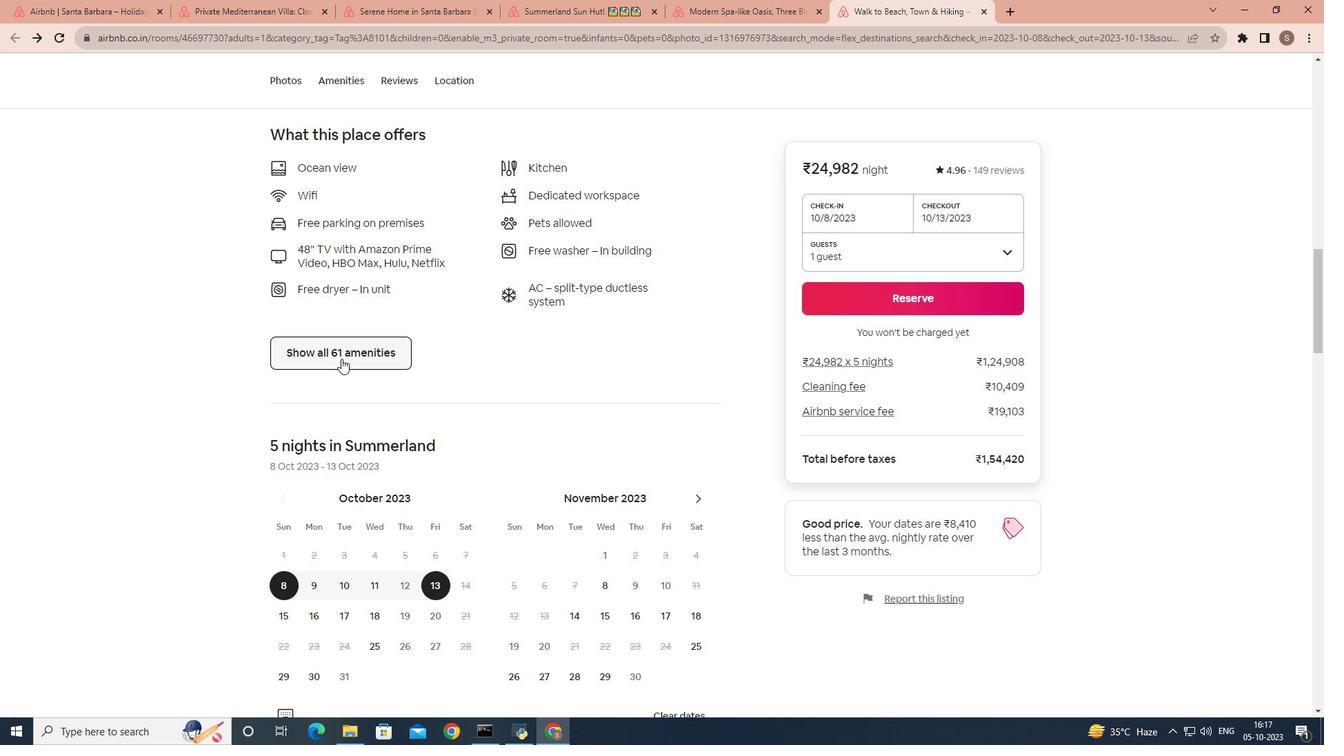 
Action: Mouse pressed left at (341, 358)
Screenshot: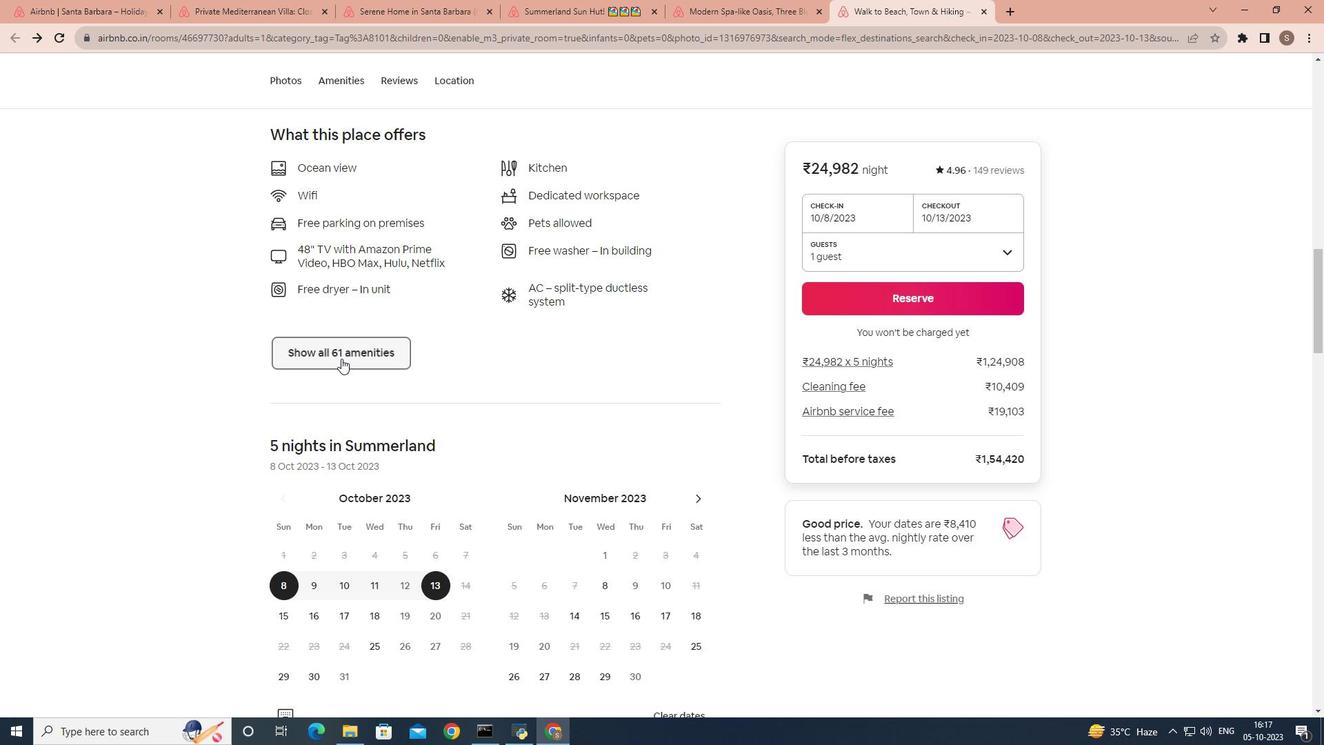 
Action: Mouse moved to (465, 367)
Screenshot: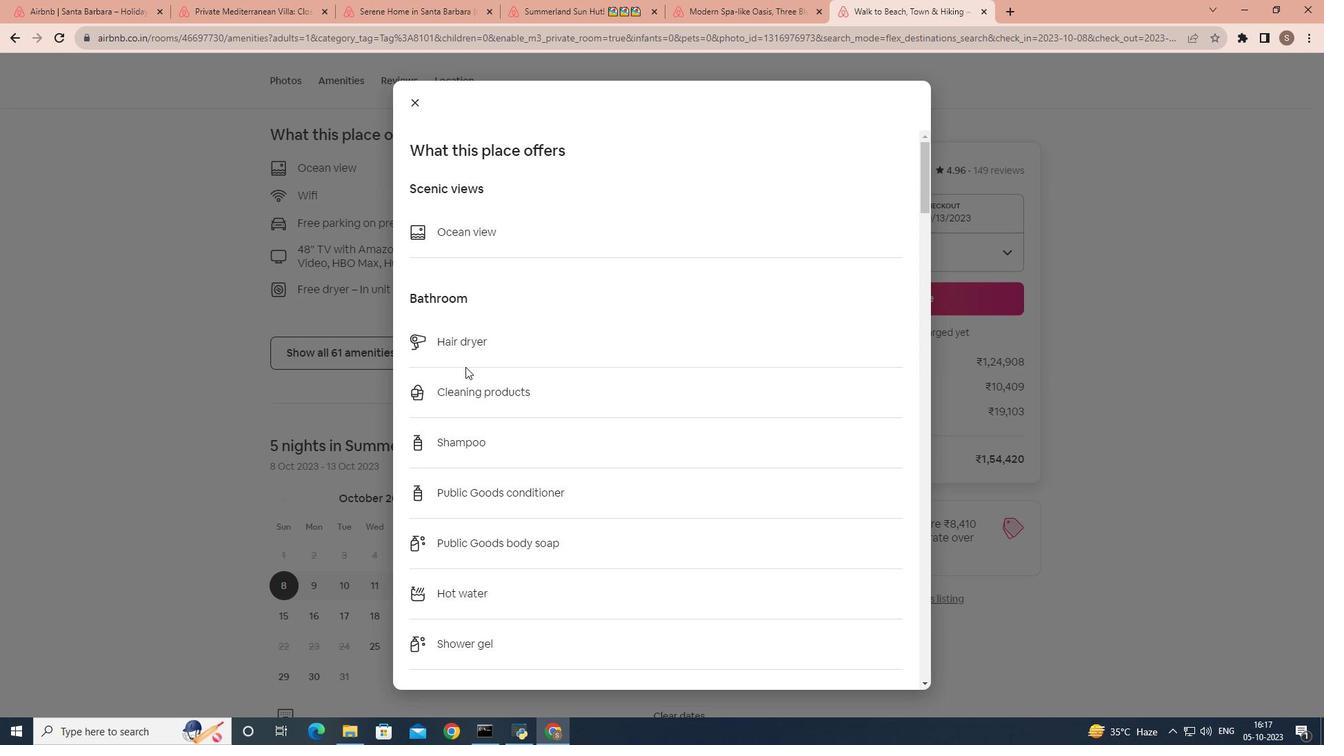 
Action: Mouse scrolled (465, 366) with delta (0, 0)
Screenshot: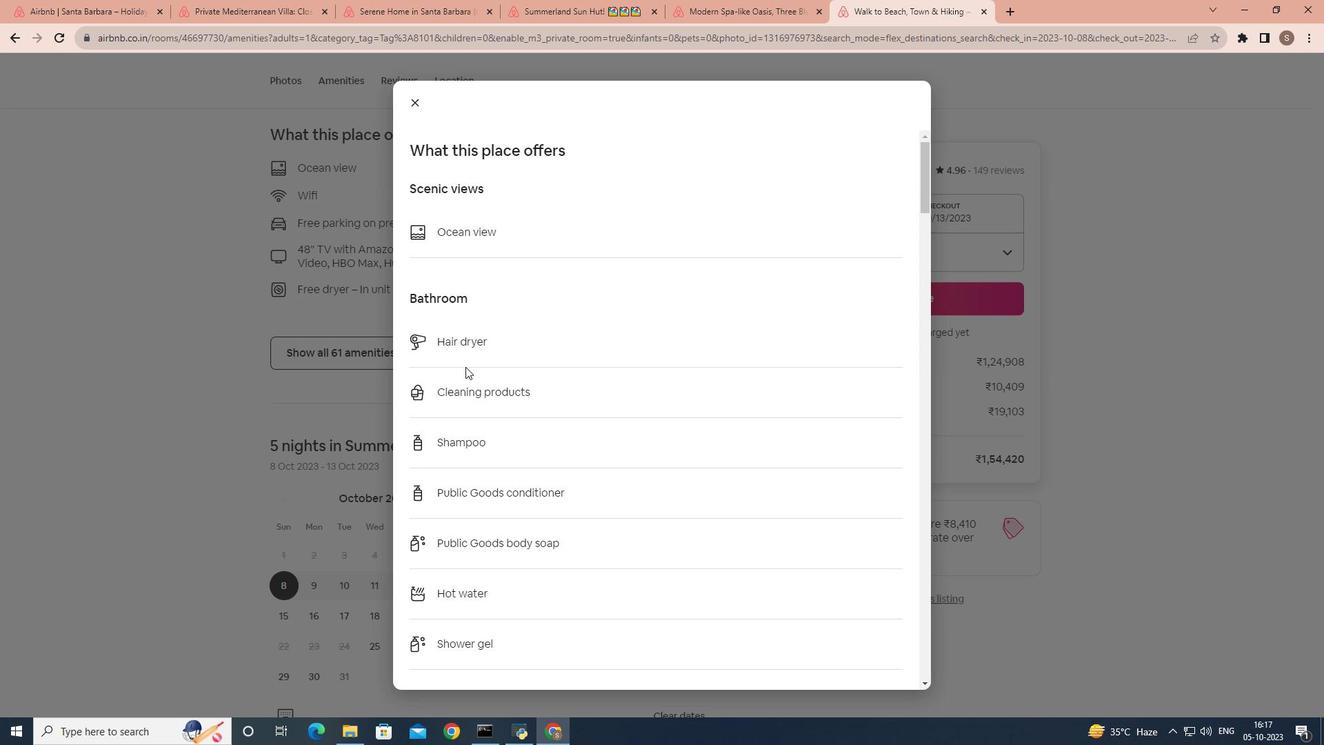 
Action: Mouse scrolled (465, 366) with delta (0, 0)
Screenshot: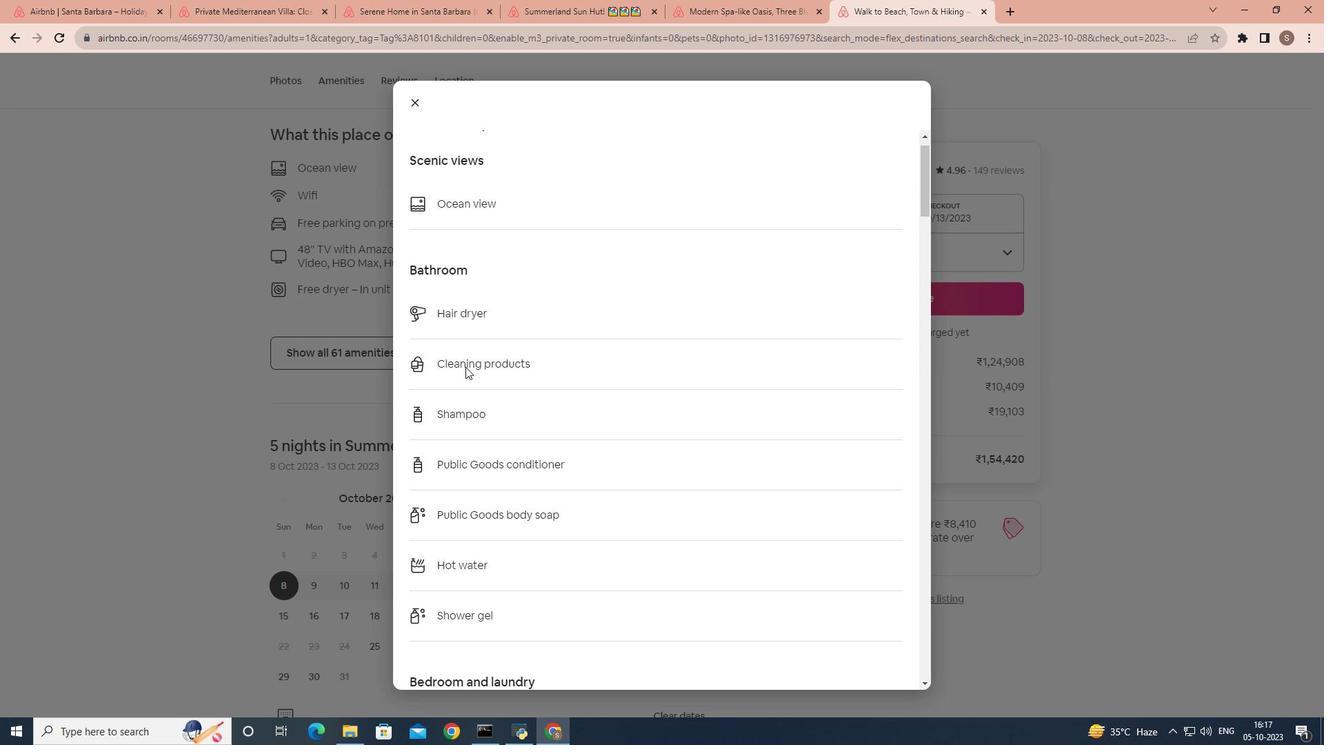 
Action: Mouse scrolled (465, 366) with delta (0, 0)
Screenshot: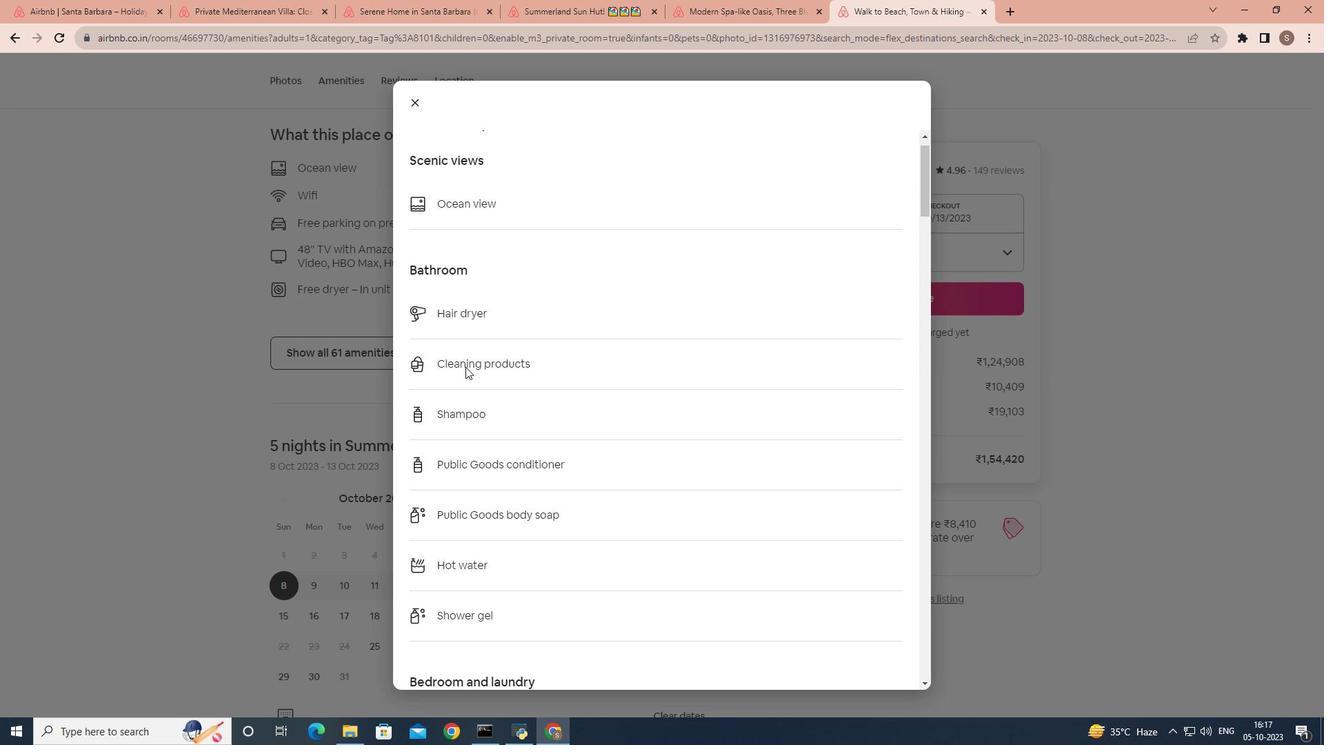 
Action: Mouse scrolled (465, 366) with delta (0, 0)
Screenshot: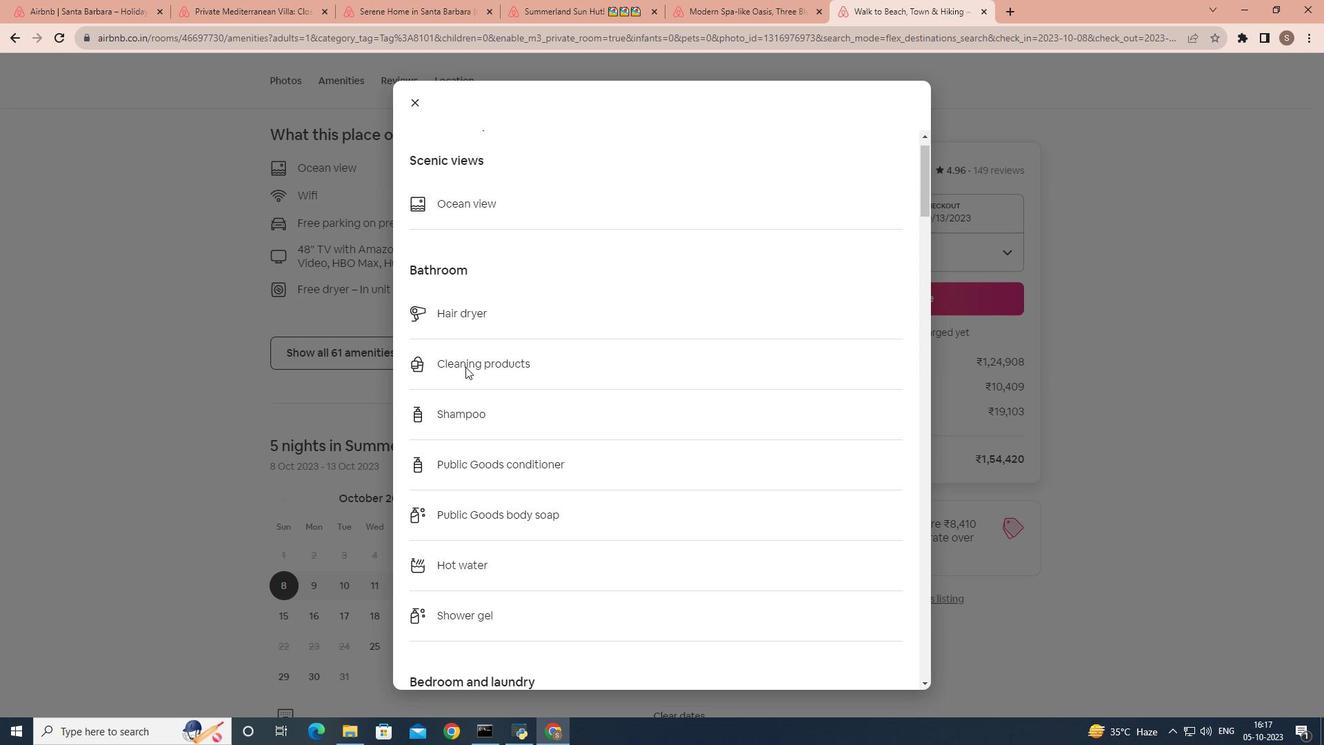 
Action: Mouse scrolled (465, 366) with delta (0, 0)
Screenshot: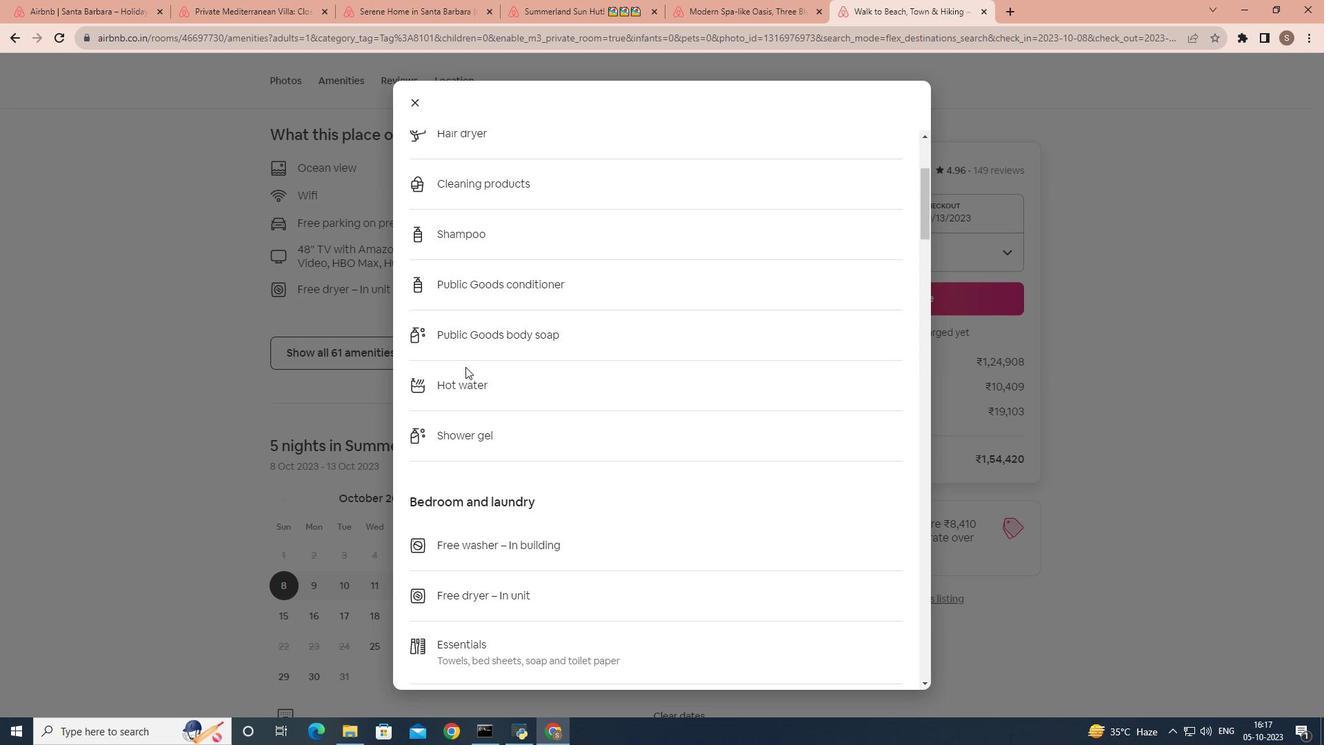 
Action: Mouse moved to (465, 367)
Screenshot: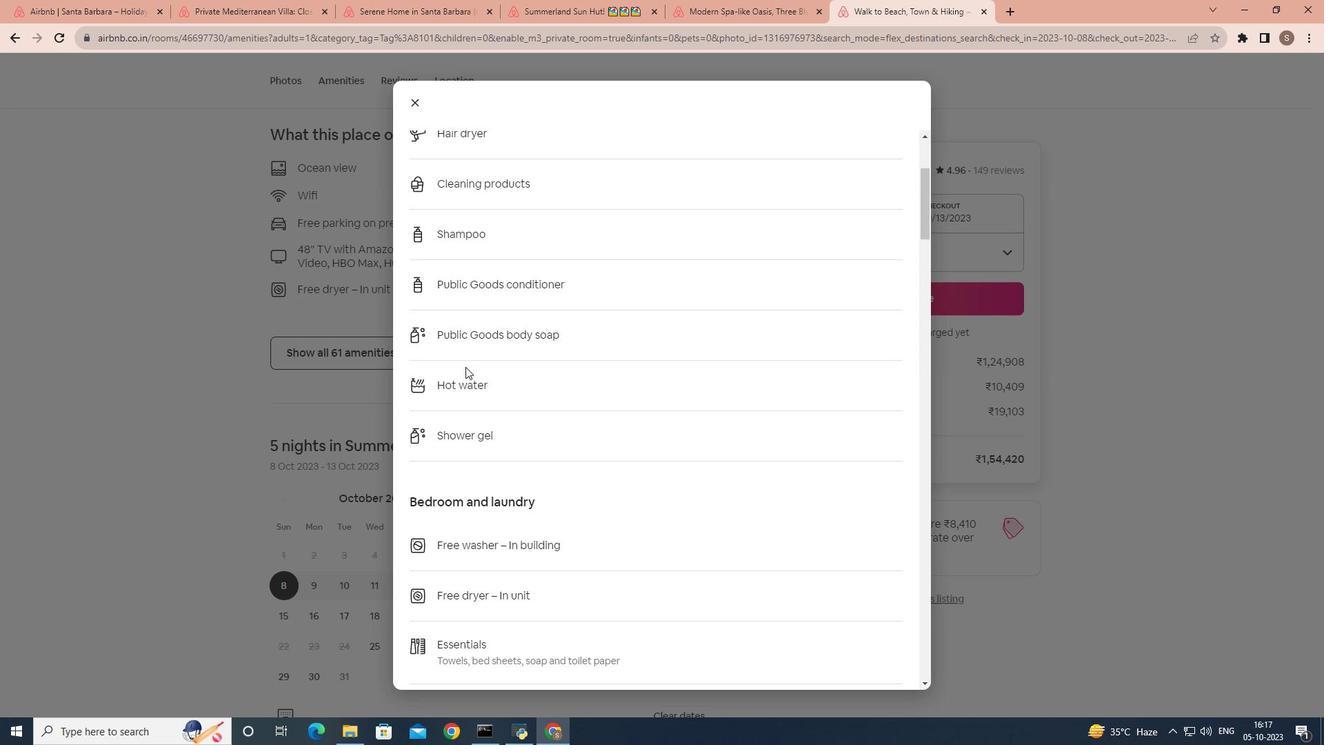 
Action: Mouse scrolled (465, 366) with delta (0, 0)
Screenshot: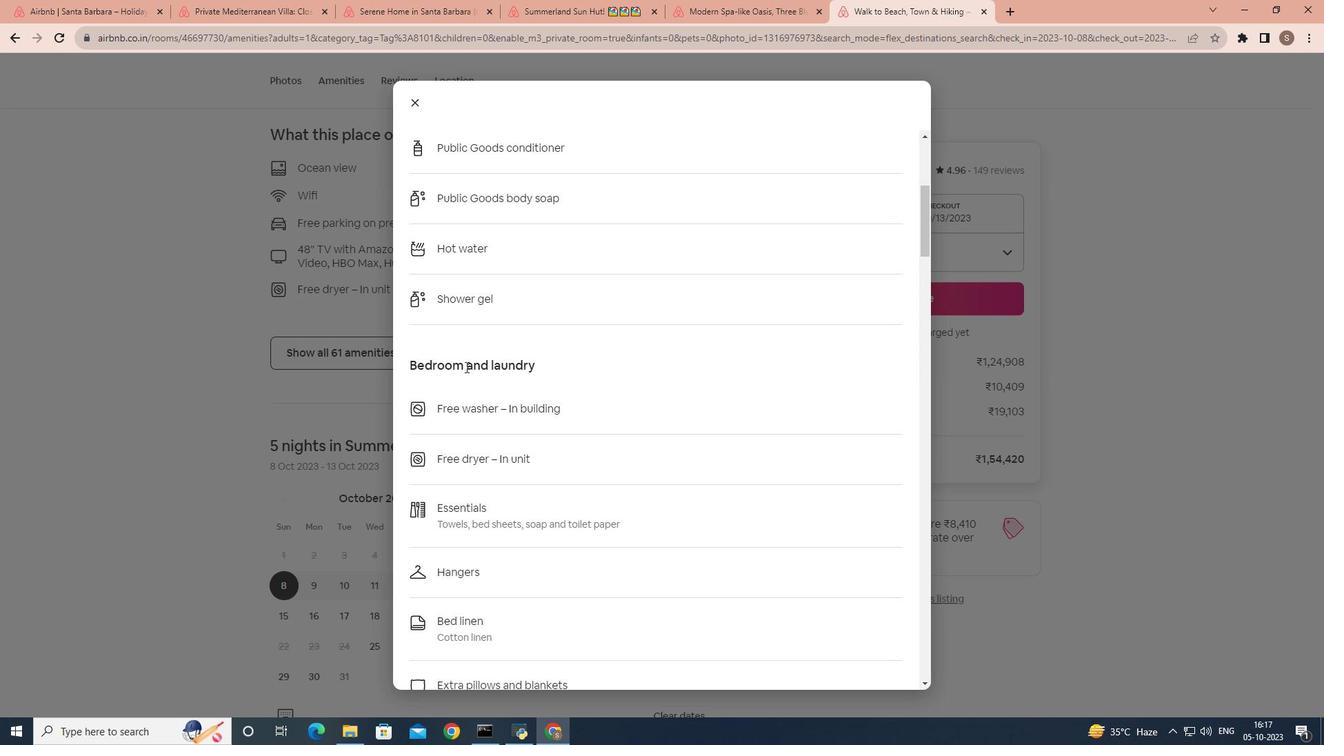 
Action: Mouse scrolled (465, 366) with delta (0, 0)
Screenshot: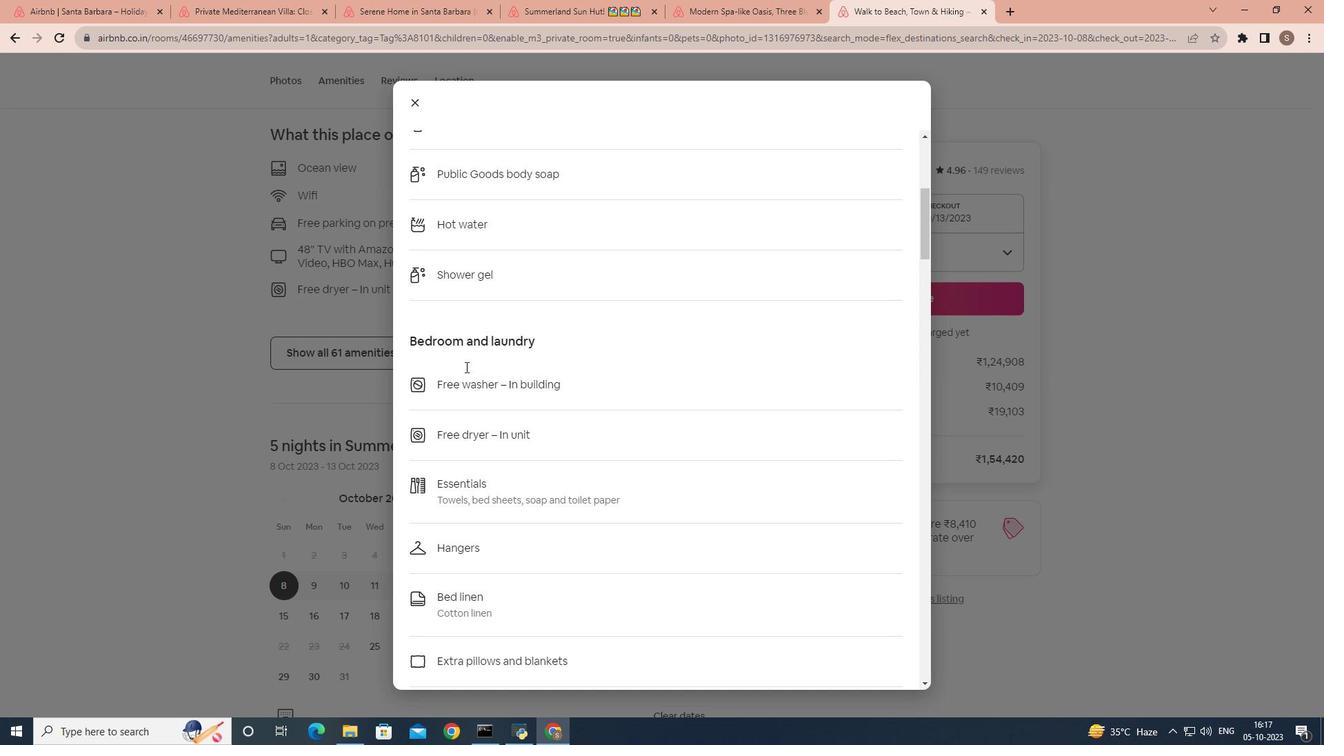 
Action: Mouse scrolled (465, 366) with delta (0, 0)
Screenshot: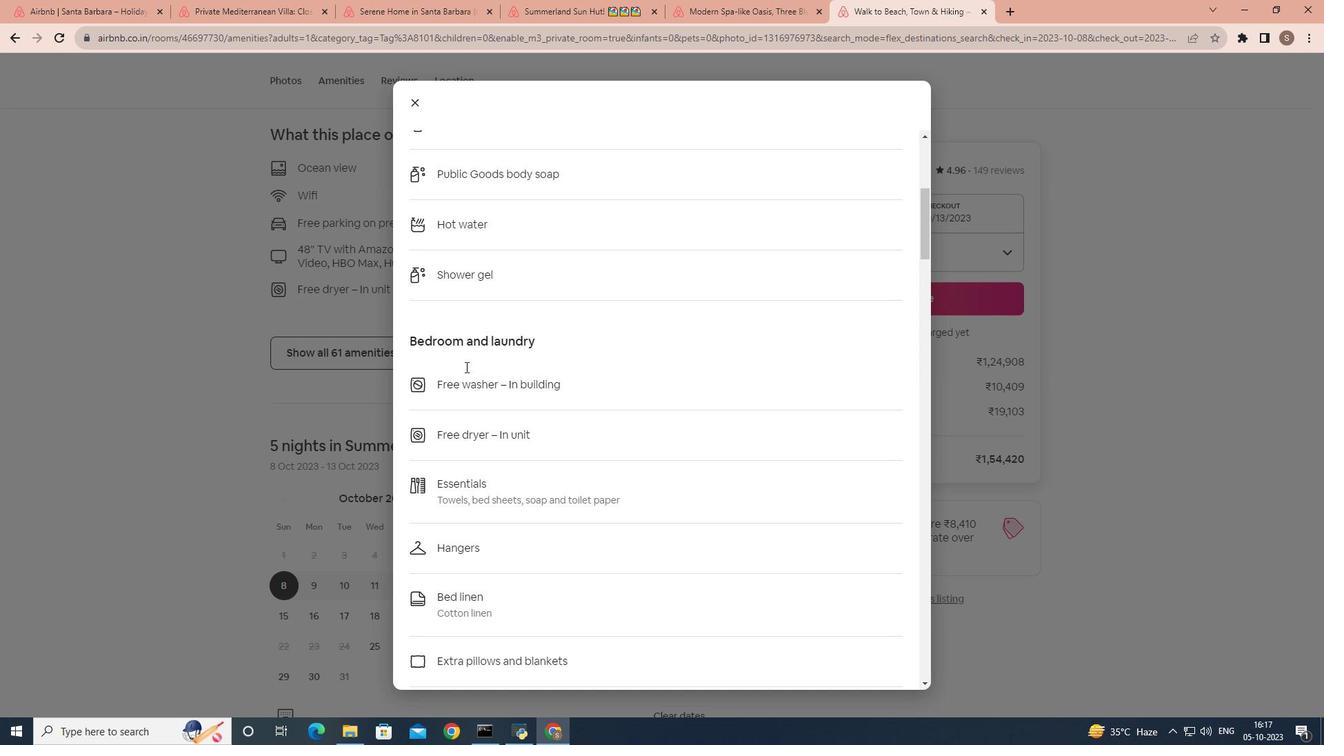 
Action: Mouse scrolled (465, 366) with delta (0, 0)
Screenshot: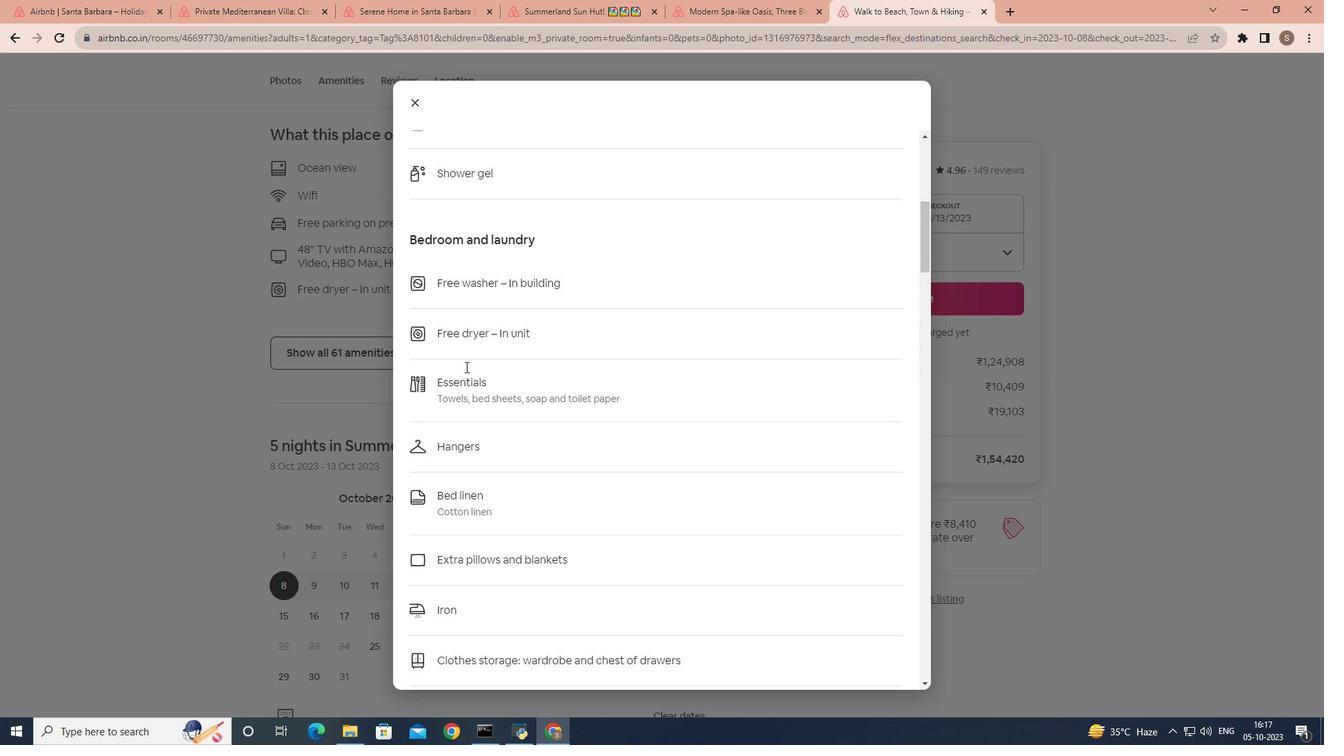 
Action: Mouse scrolled (465, 366) with delta (0, 0)
Screenshot: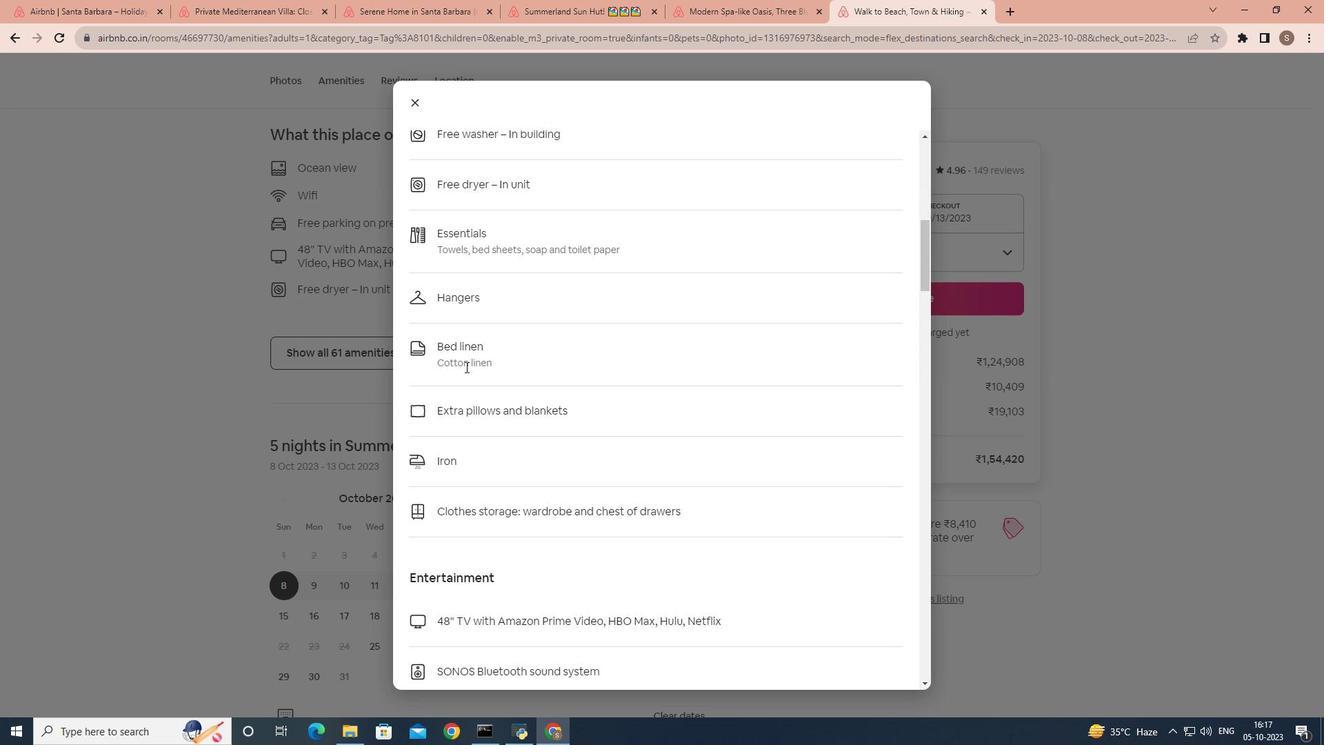 
Action: Mouse scrolled (465, 366) with delta (0, 0)
Screenshot: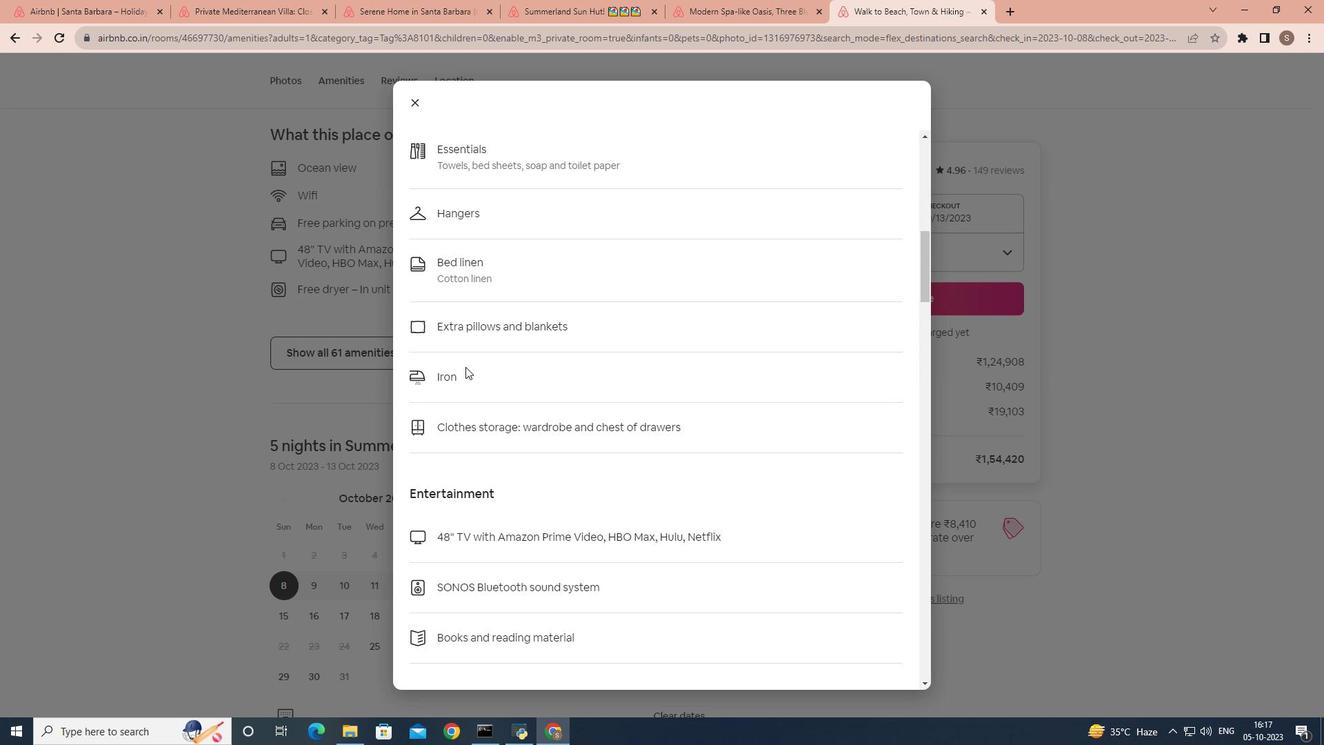 
Action: Mouse scrolled (465, 366) with delta (0, 0)
Screenshot: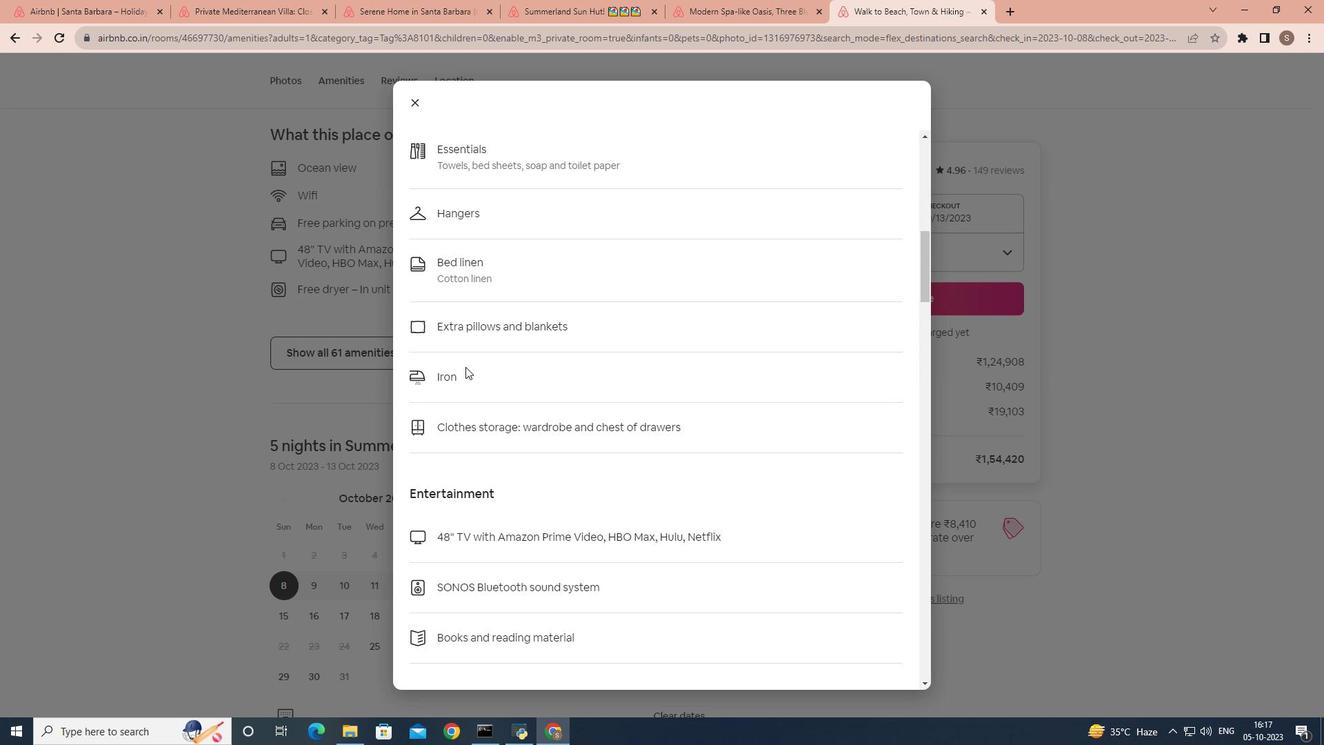 
Action: Mouse scrolled (465, 366) with delta (0, 0)
Screenshot: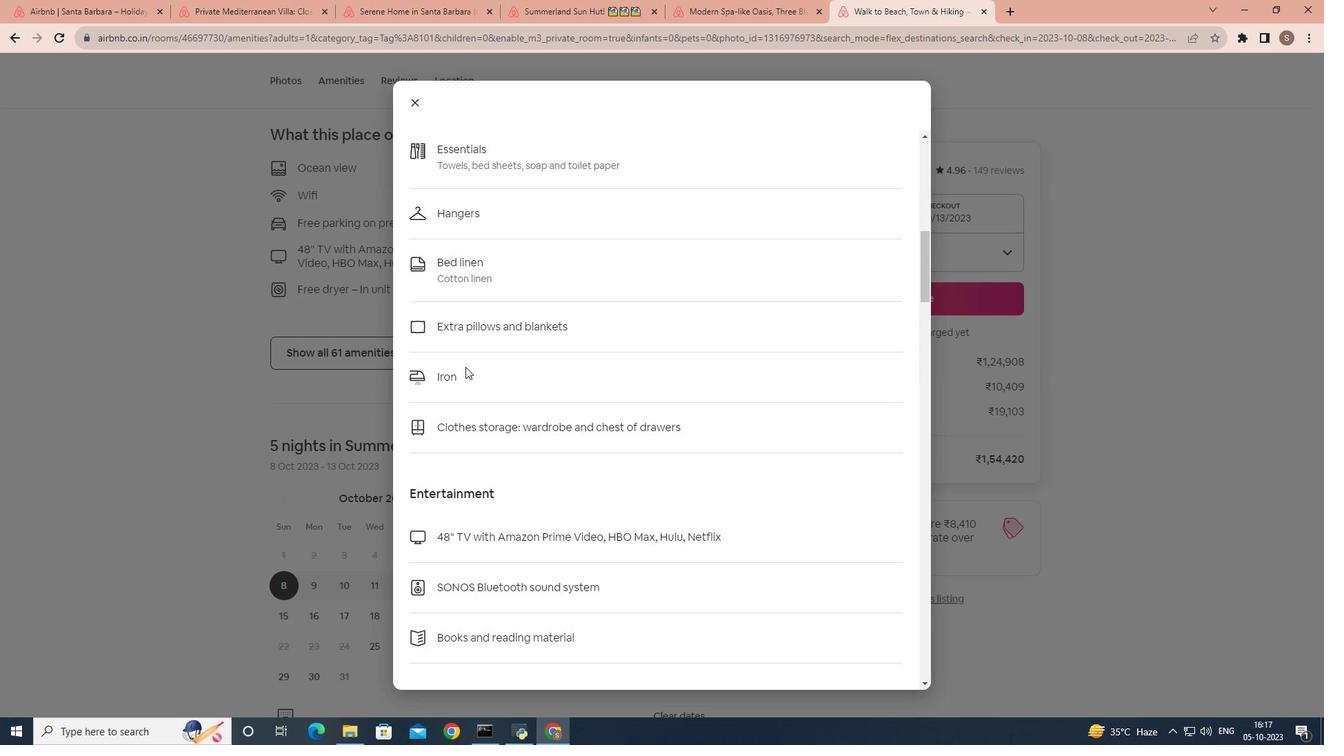 
Action: Mouse scrolled (465, 366) with delta (0, 0)
Screenshot: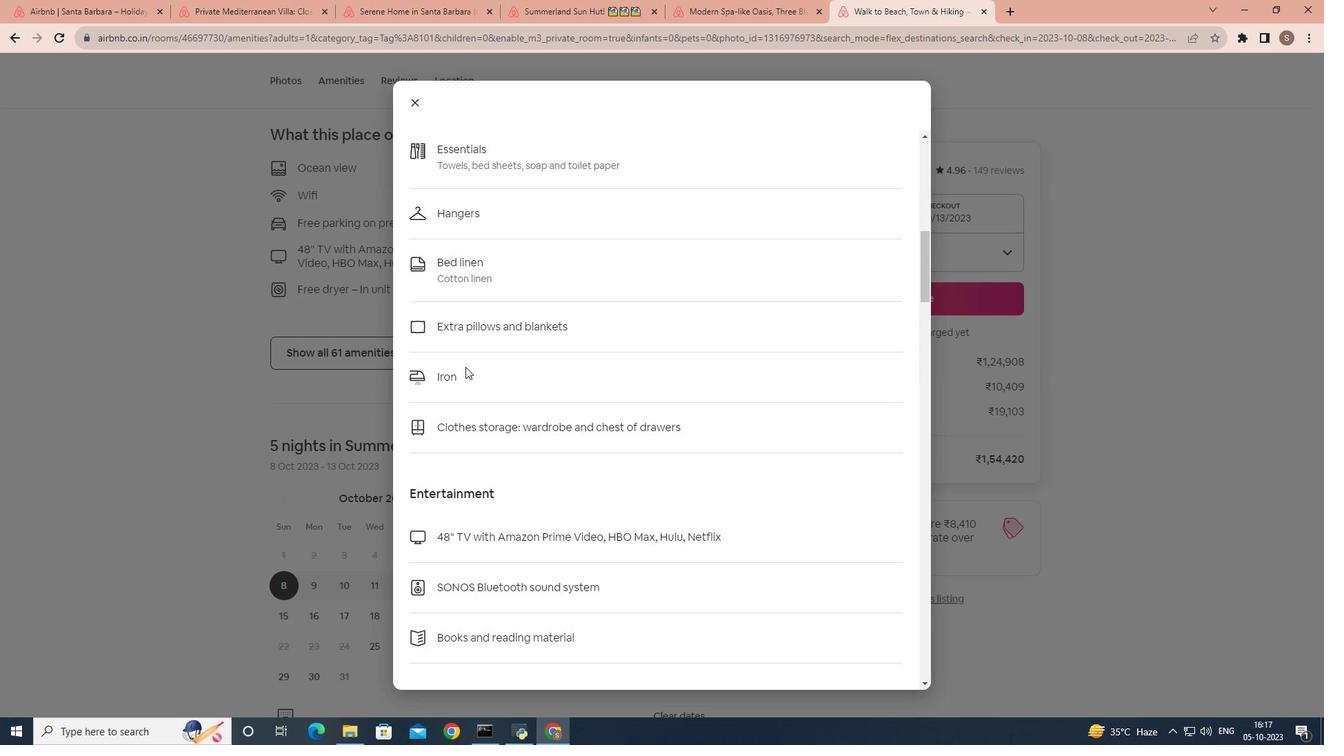 
Action: Mouse scrolled (465, 366) with delta (0, 0)
Screenshot: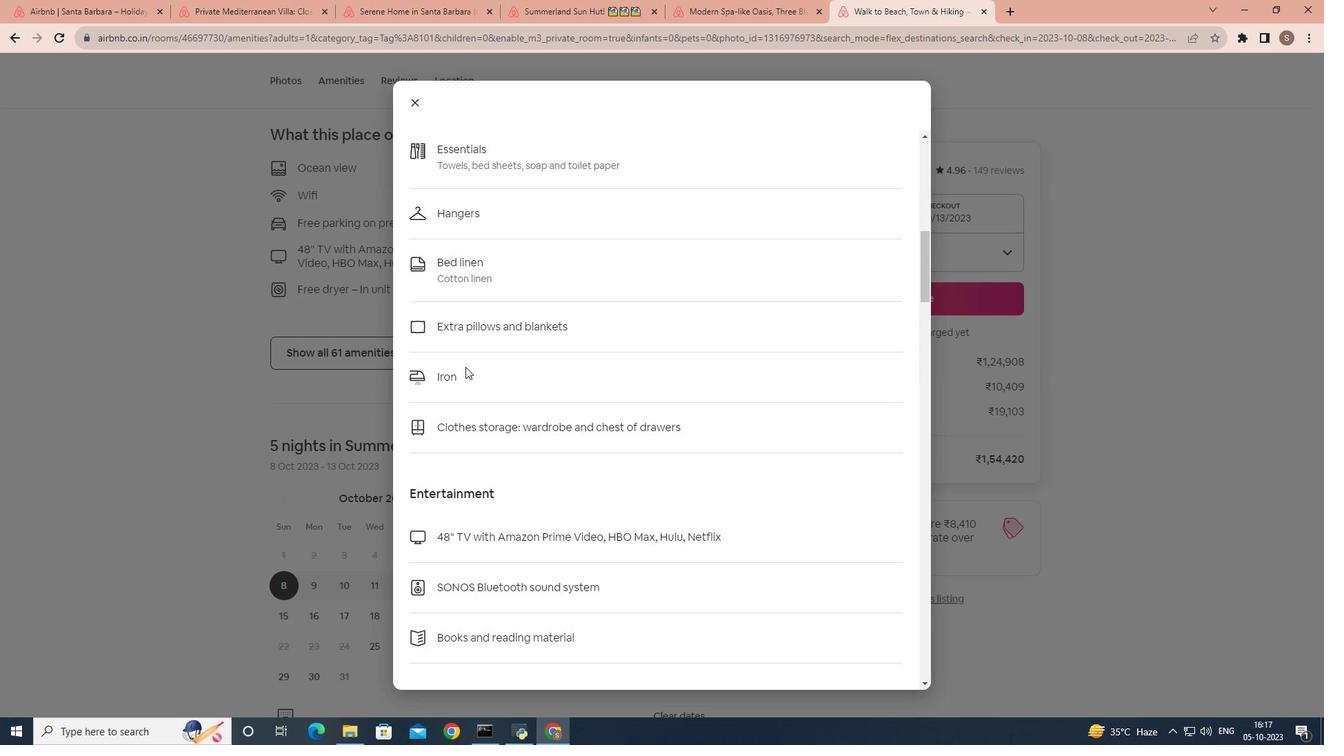 
Action: Mouse scrolled (465, 366) with delta (0, 0)
Screenshot: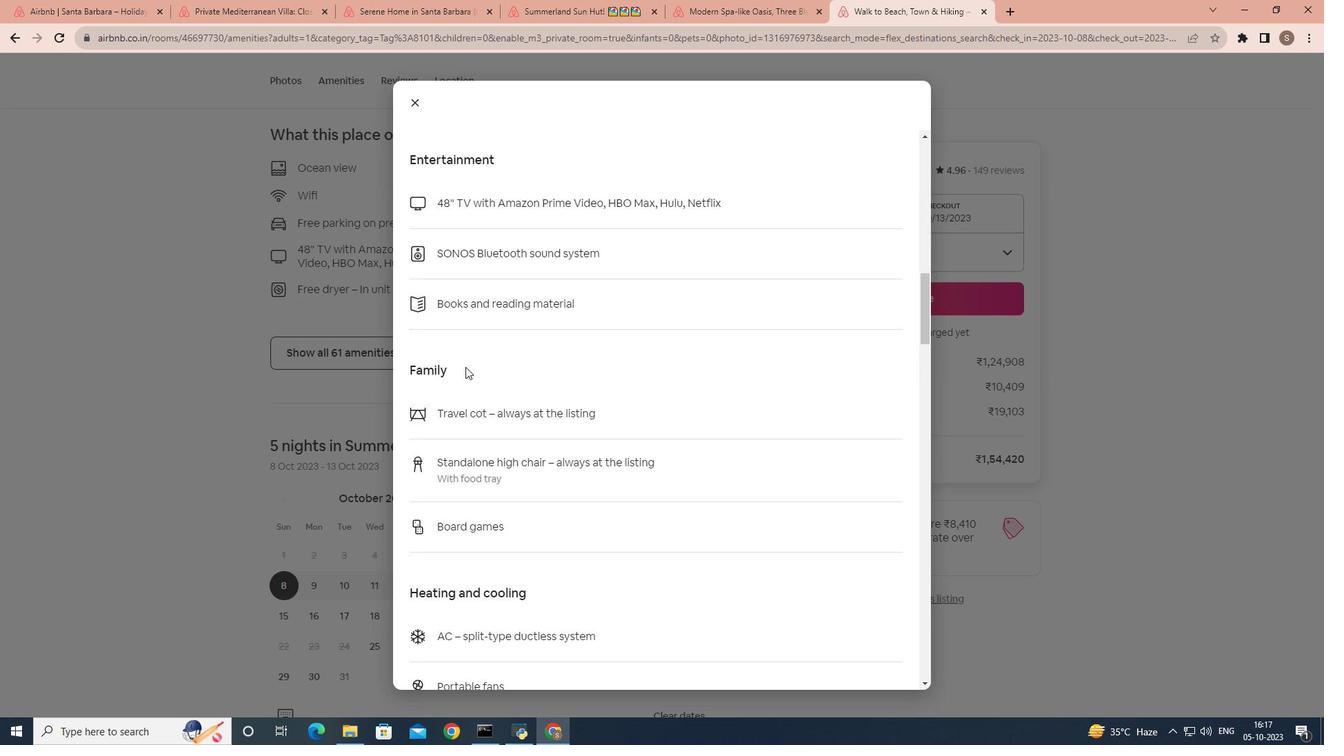 
Action: Mouse scrolled (465, 367) with delta (0, 0)
Screenshot: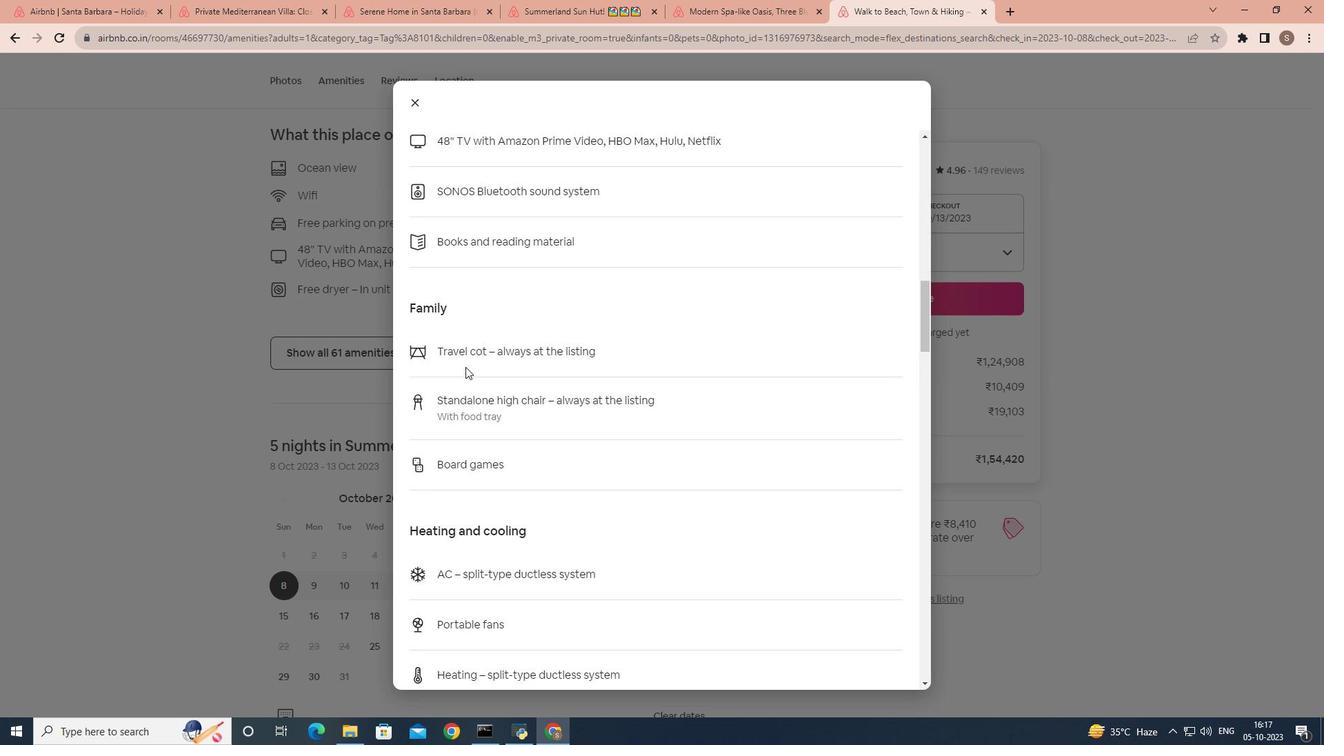 
Action: Mouse scrolled (465, 366) with delta (0, 0)
Screenshot: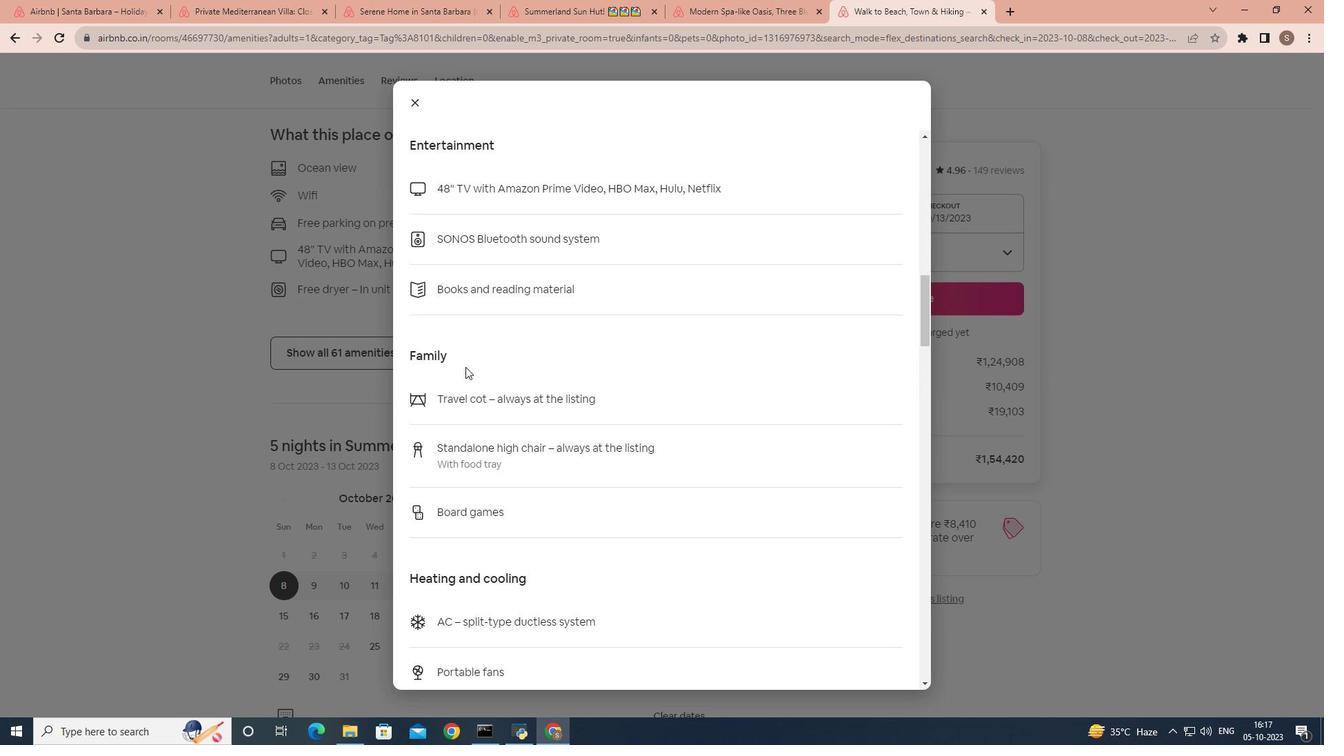 
Action: Mouse scrolled (465, 366) with delta (0, 0)
Screenshot: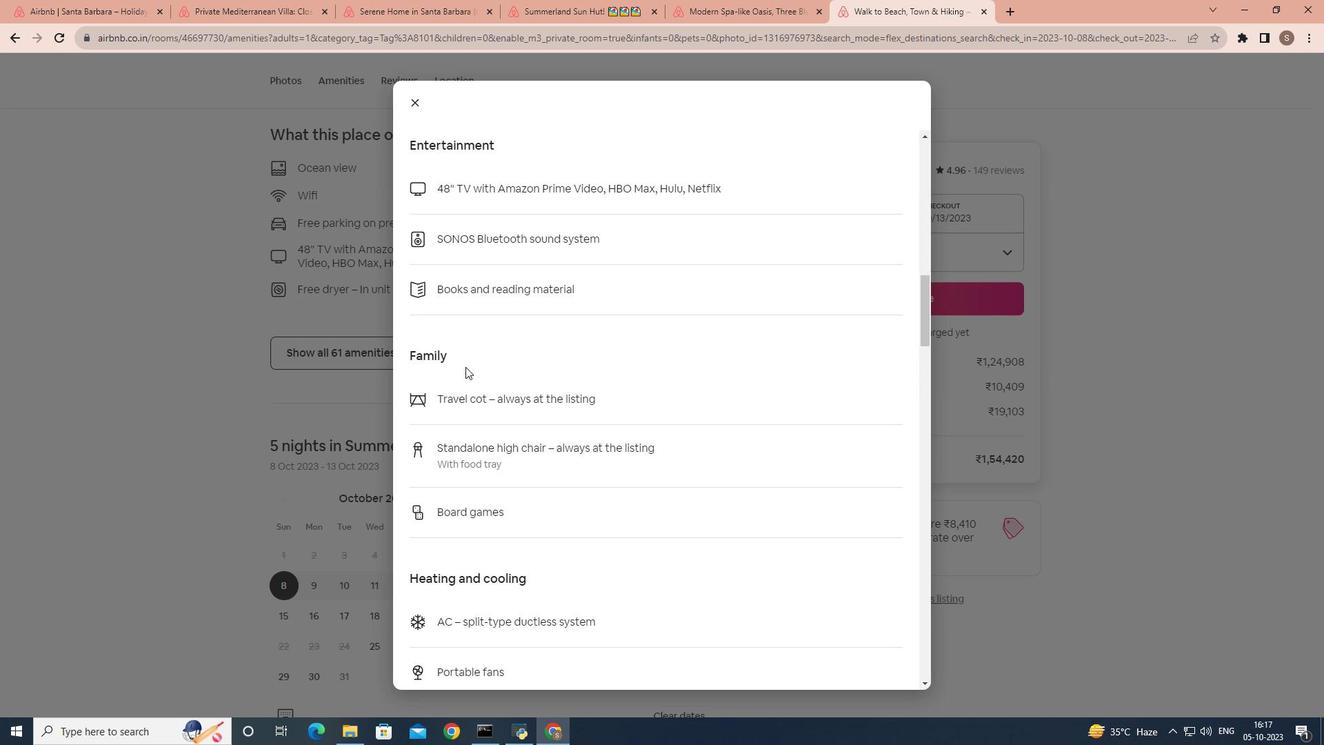 
Action: Mouse scrolled (465, 366) with delta (0, 0)
Screenshot: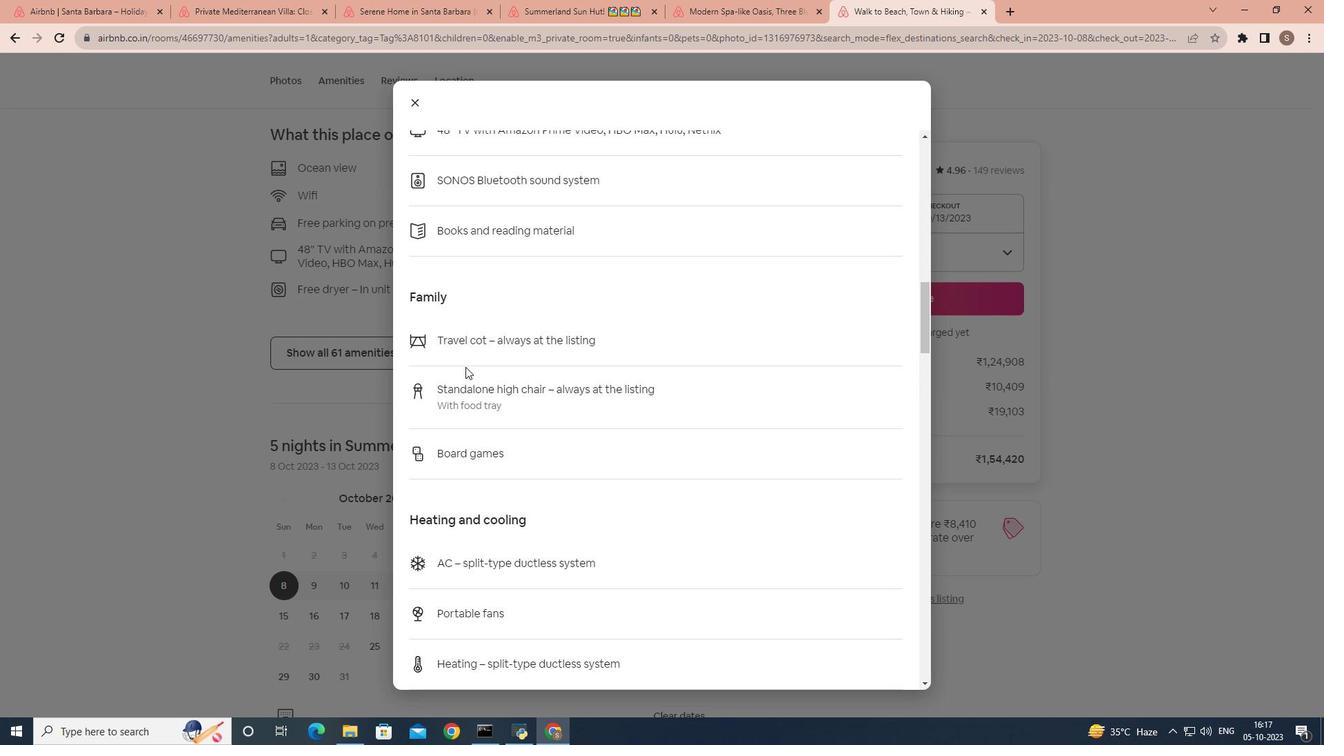 
Action: Mouse scrolled (465, 366) with delta (0, 0)
Screenshot: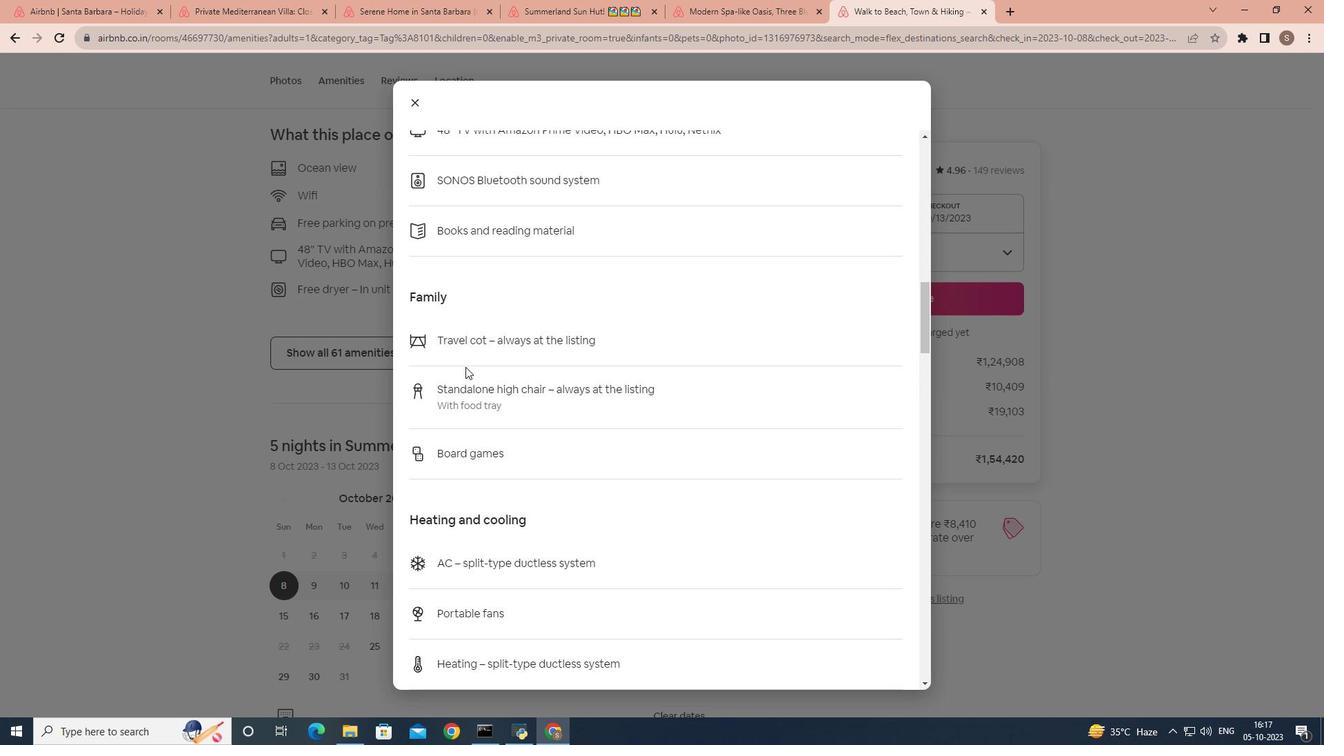 
Action: Mouse scrolled (465, 366) with delta (0, 0)
Screenshot: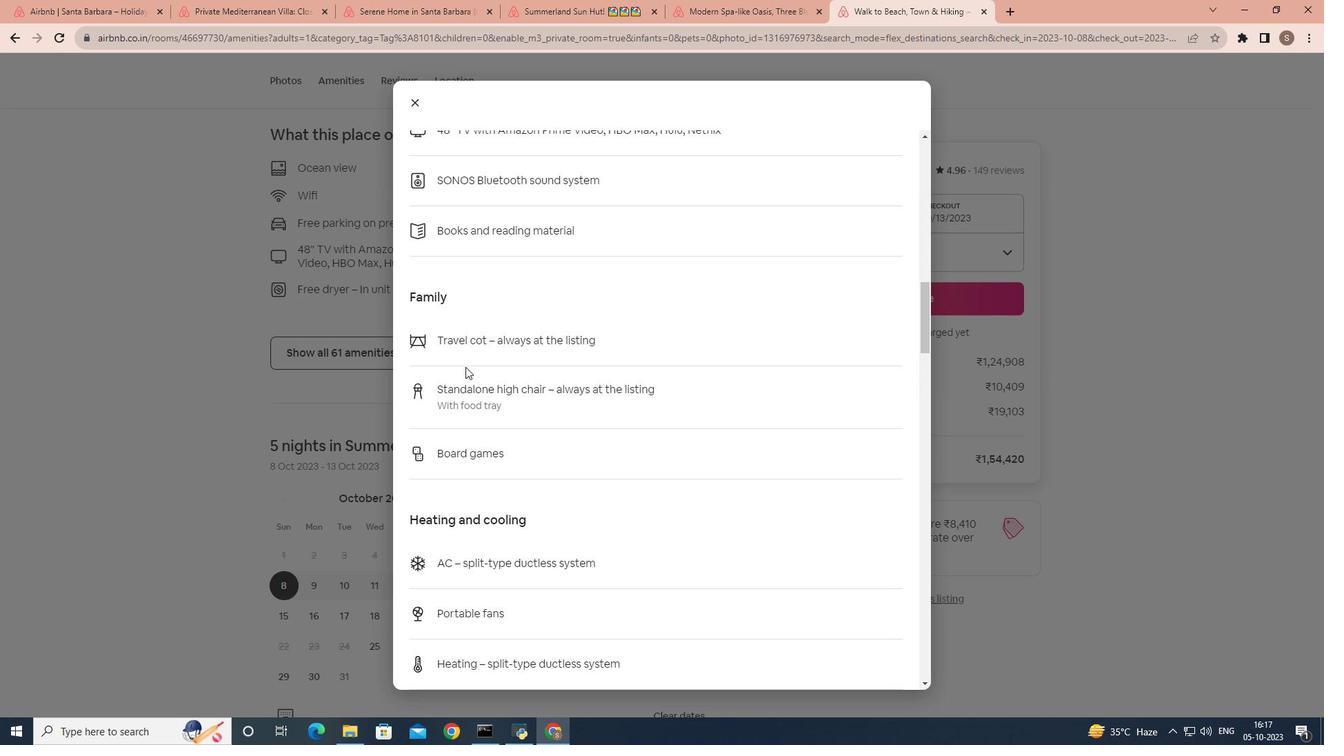 
Action: Mouse moved to (465, 367)
Screenshot: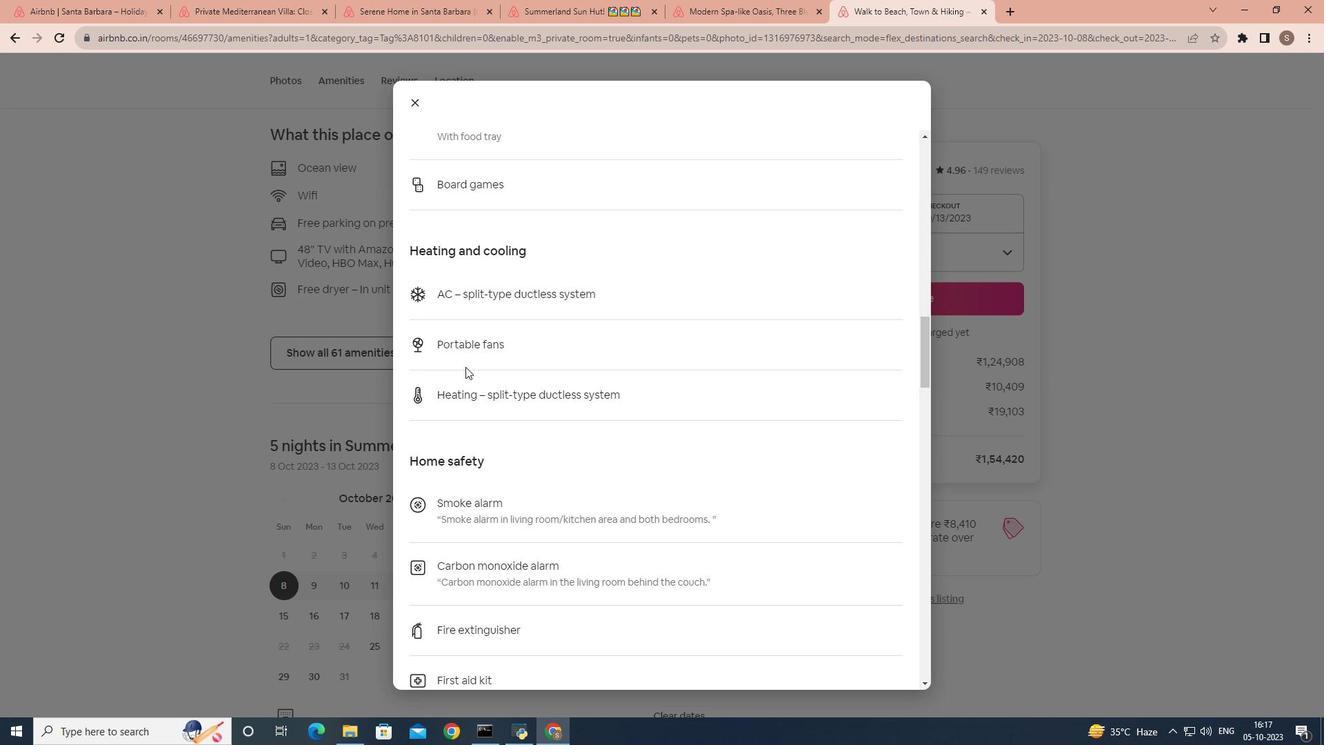 
Action: Mouse scrolled (465, 366) with delta (0, 0)
Screenshot: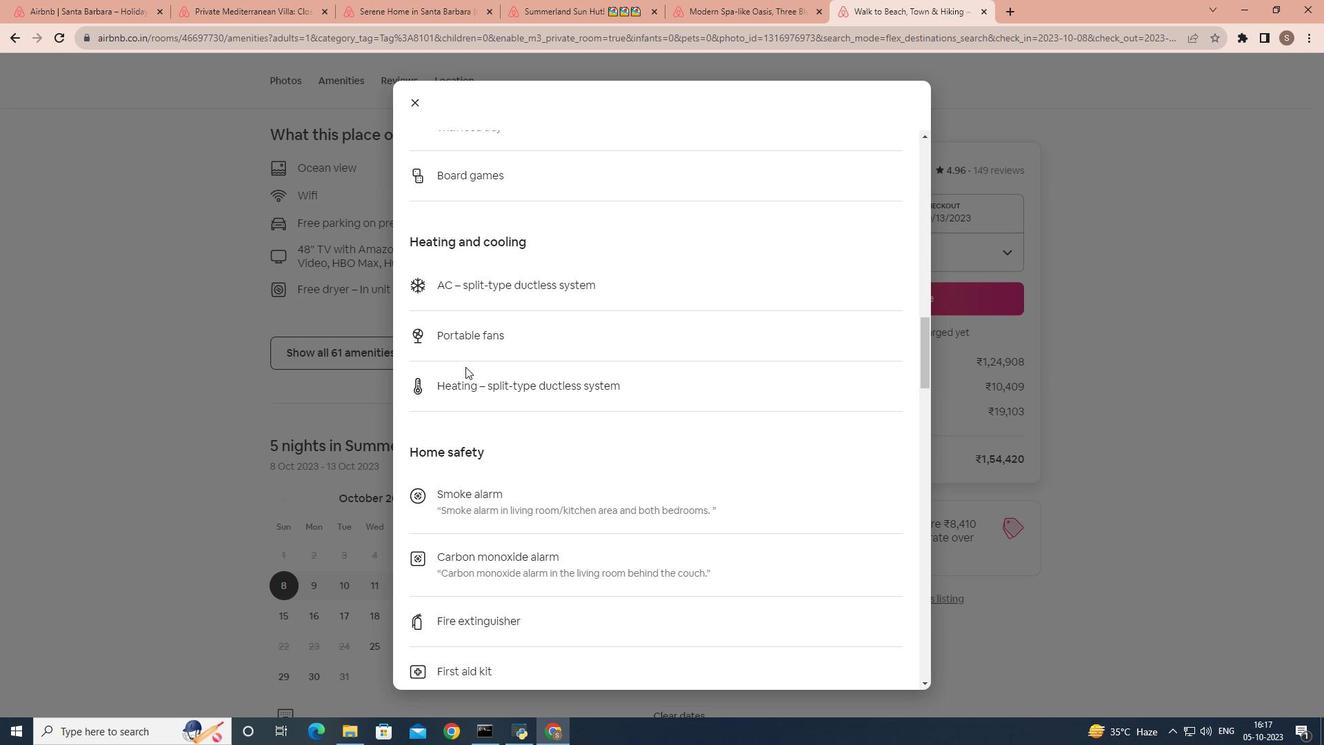 
Action: Mouse scrolled (465, 366) with delta (0, 0)
Screenshot: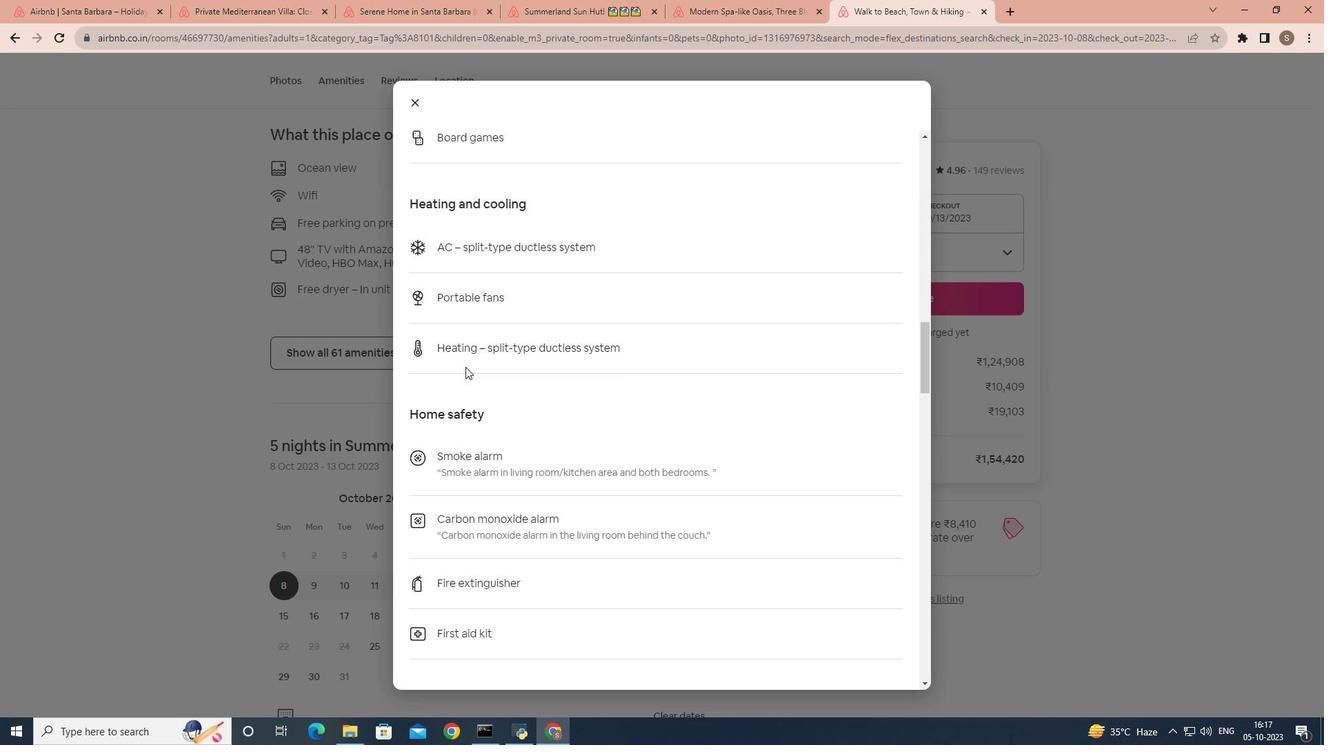 
Action: Mouse scrolled (465, 366) with delta (0, 0)
Screenshot: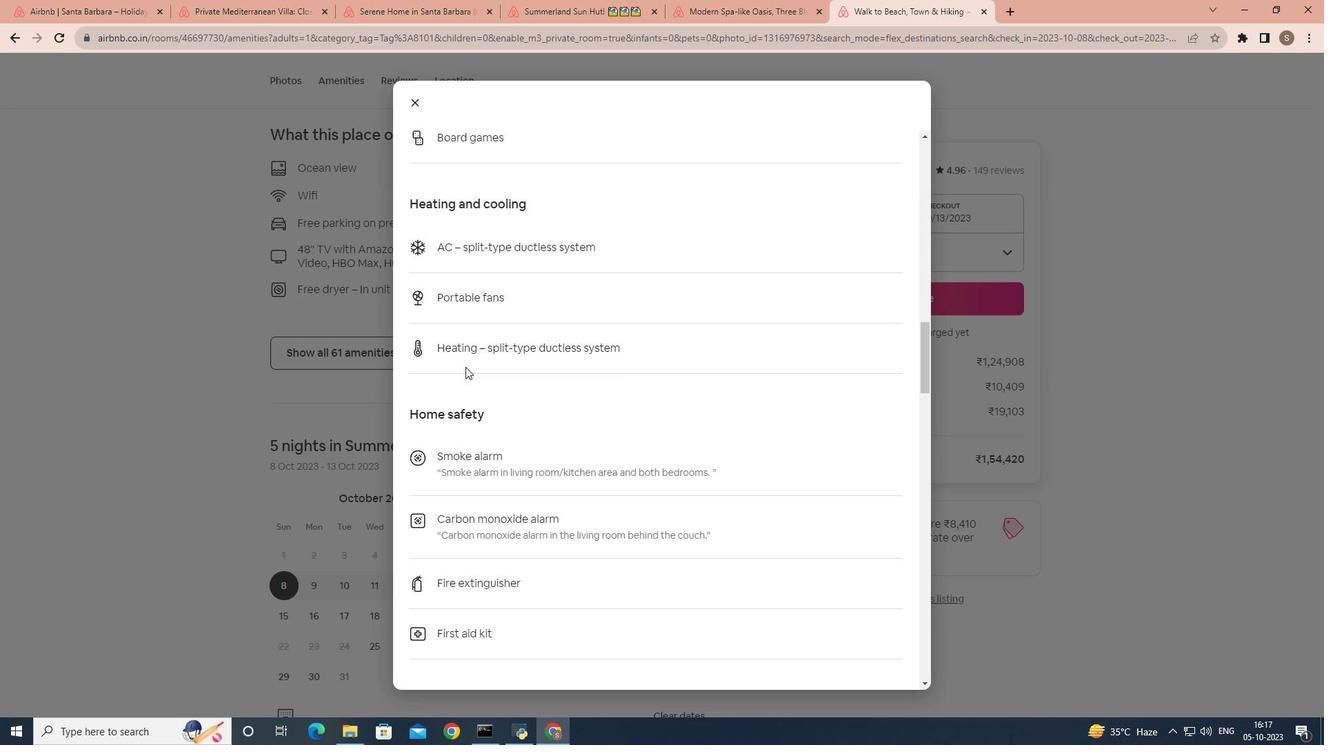 
Action: Mouse scrolled (465, 366) with delta (0, 0)
Screenshot: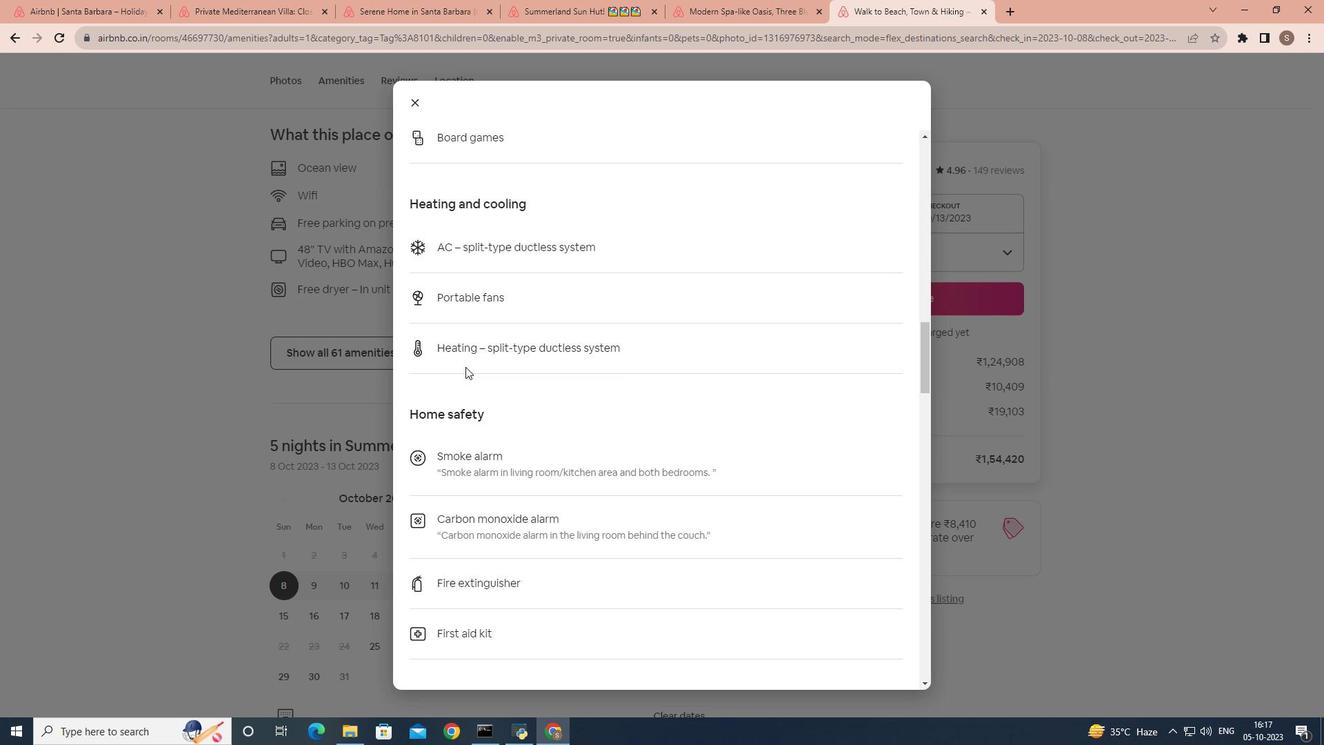 
Action: Mouse scrolled (465, 366) with delta (0, 0)
Screenshot: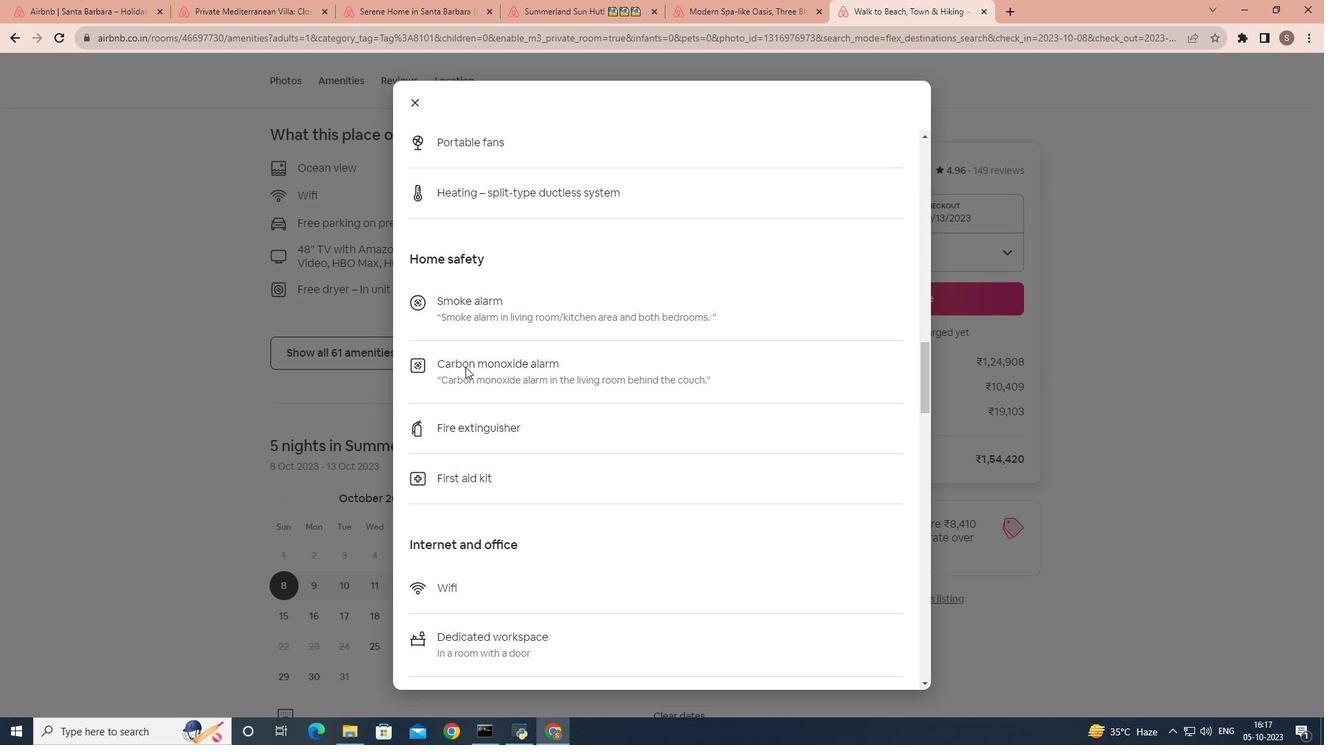 
Action: Mouse scrolled (465, 366) with delta (0, 0)
Screenshot: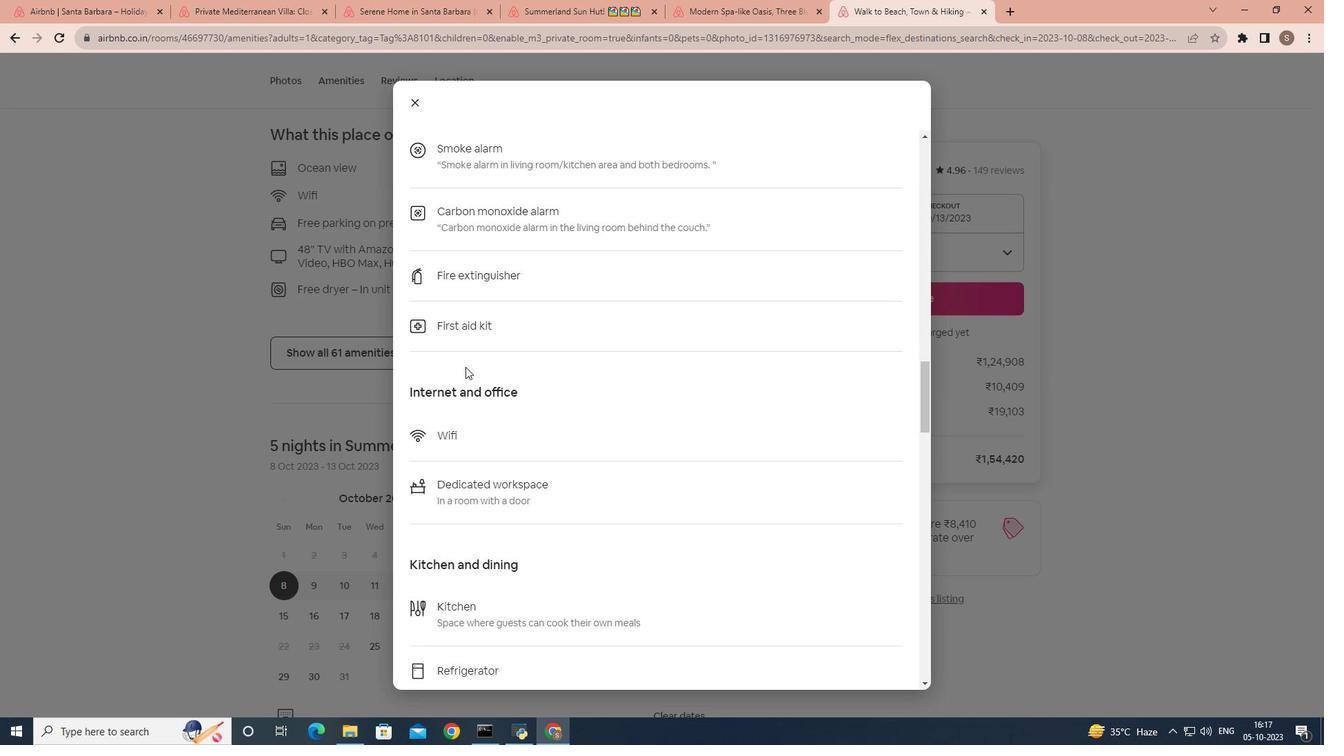 
Action: Mouse scrolled (465, 366) with delta (0, 0)
Screenshot: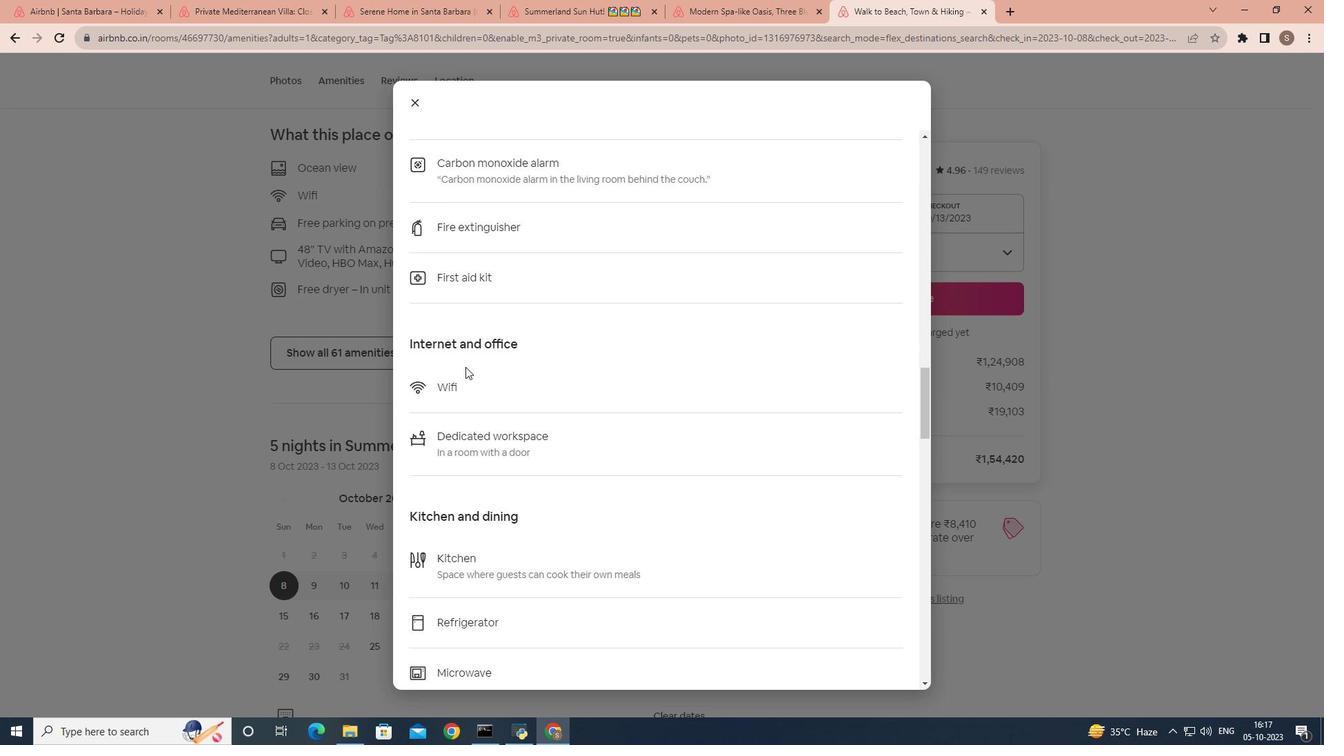 
Action: Mouse scrolled (465, 366) with delta (0, 0)
Screenshot: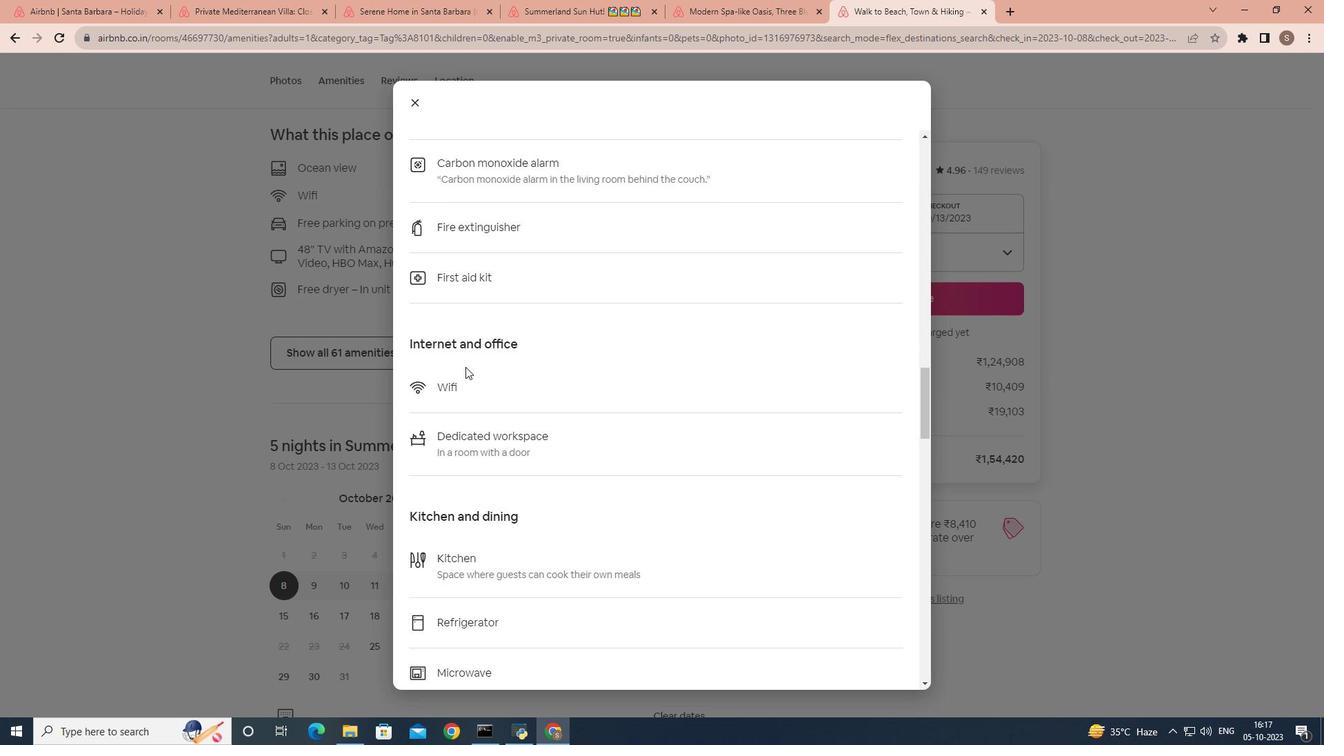 
Action: Mouse scrolled (465, 366) with delta (0, 0)
Screenshot: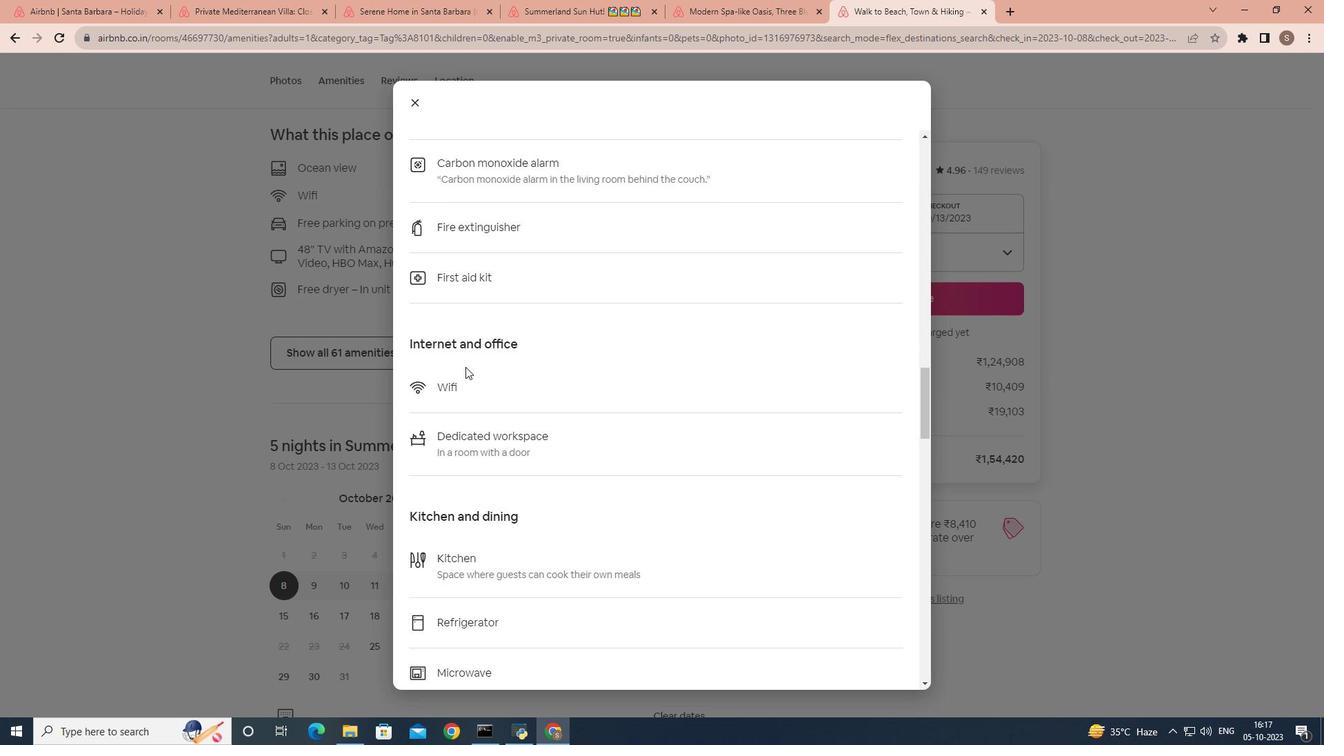 
Action: Mouse scrolled (465, 366) with delta (0, 0)
Screenshot: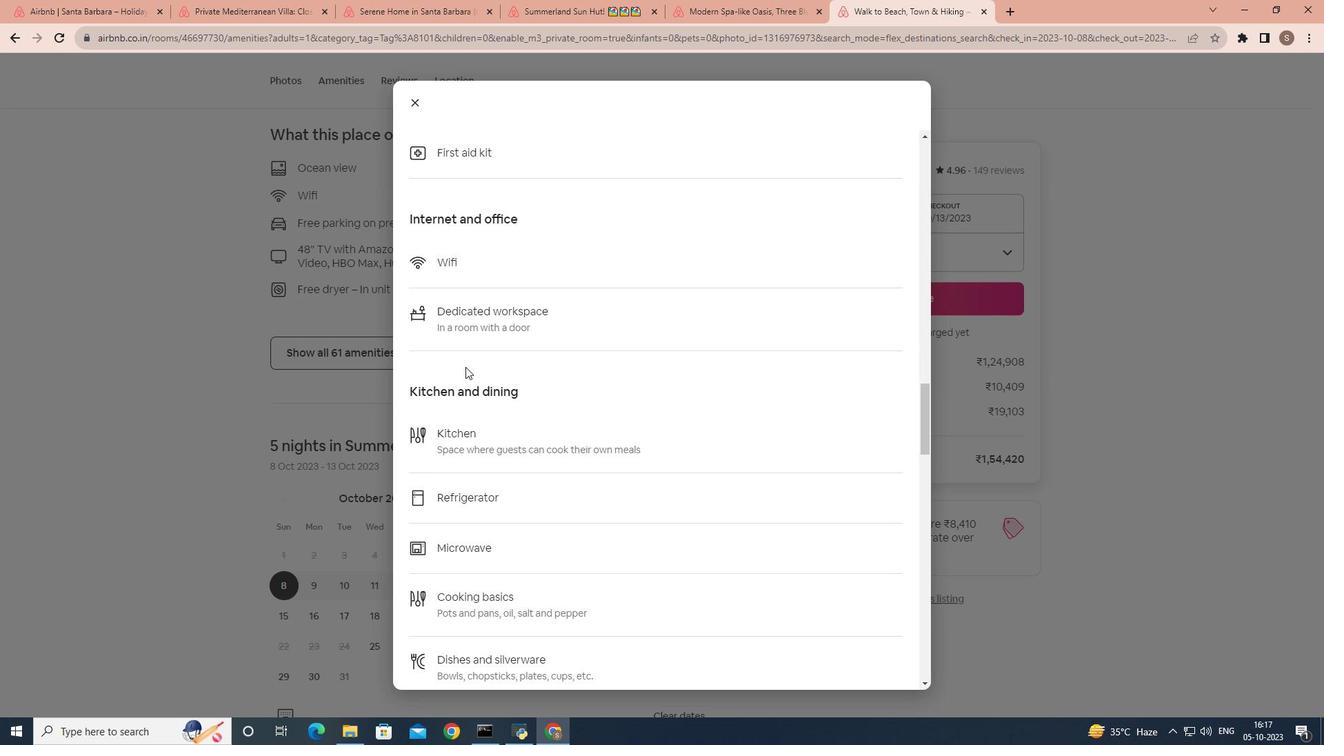 
Action: Mouse scrolled (465, 366) with delta (0, 0)
Screenshot: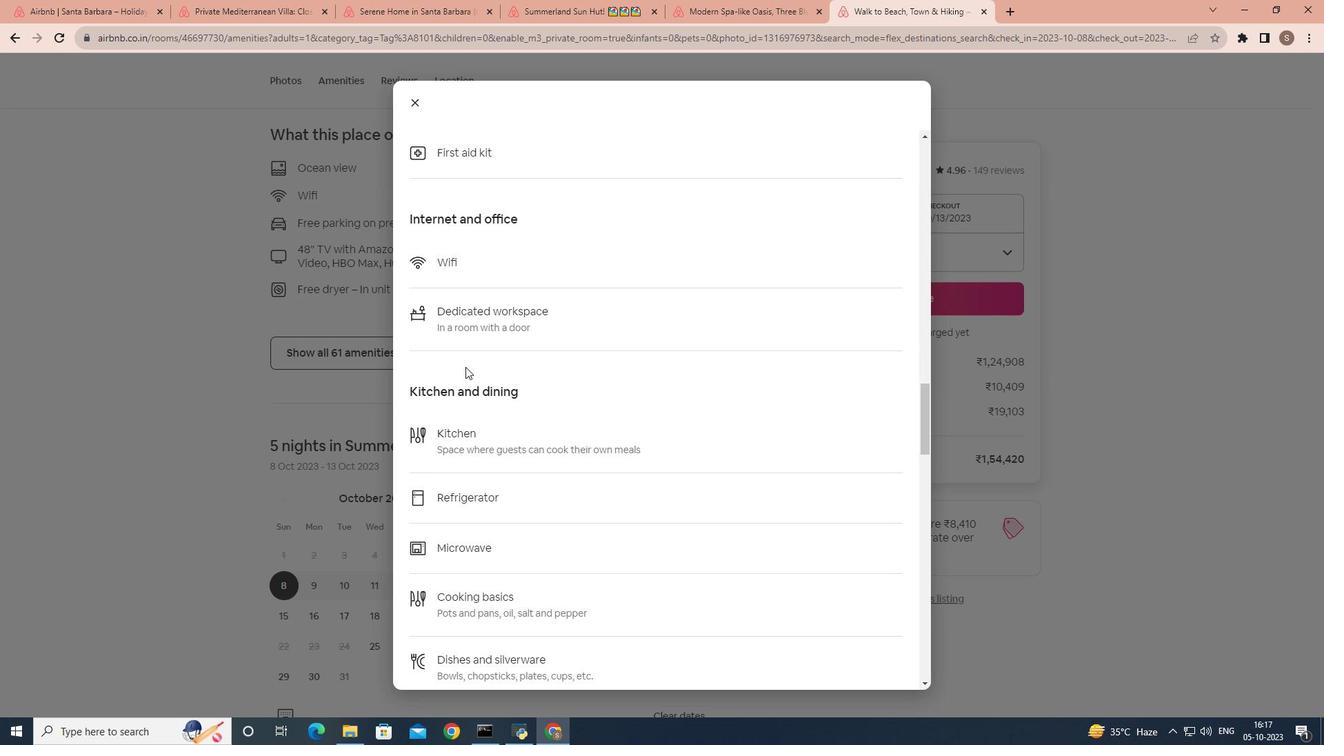 
Action: Mouse scrolled (465, 366) with delta (0, 0)
Screenshot: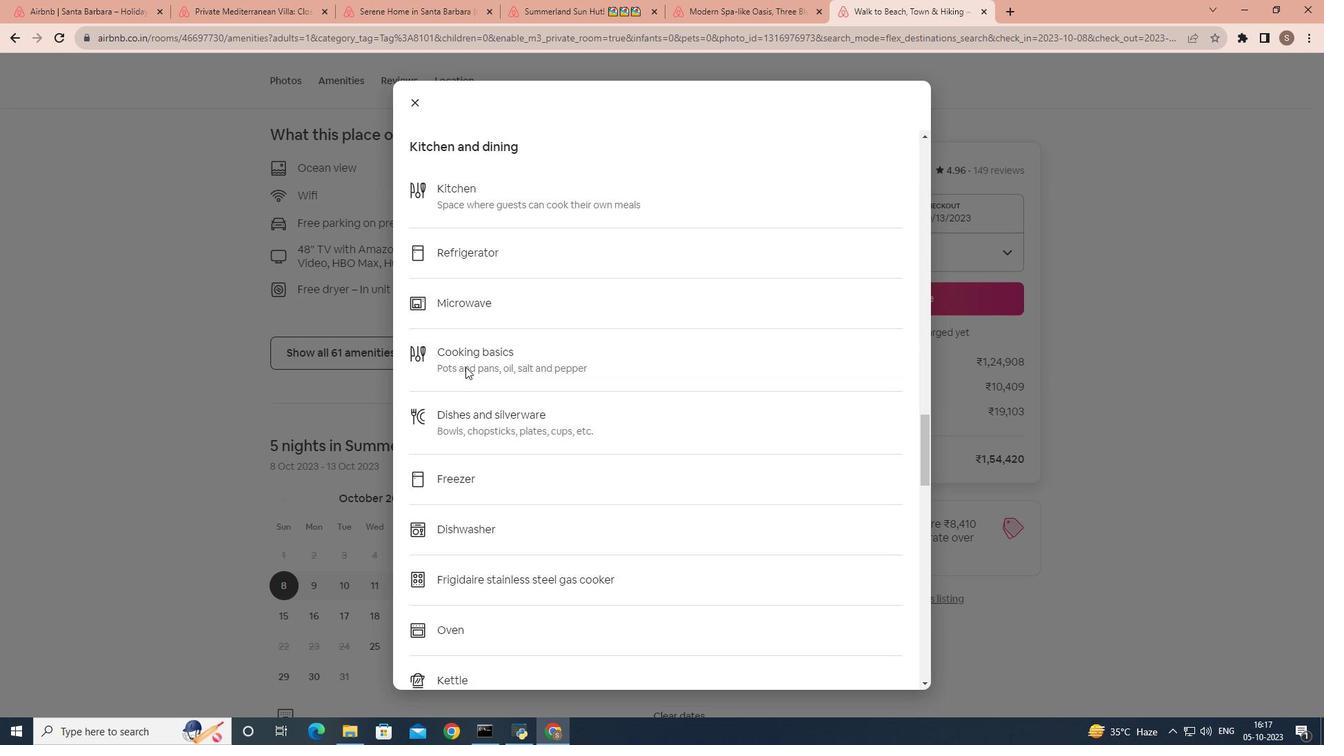
Action: Mouse scrolled (465, 366) with delta (0, 0)
Screenshot: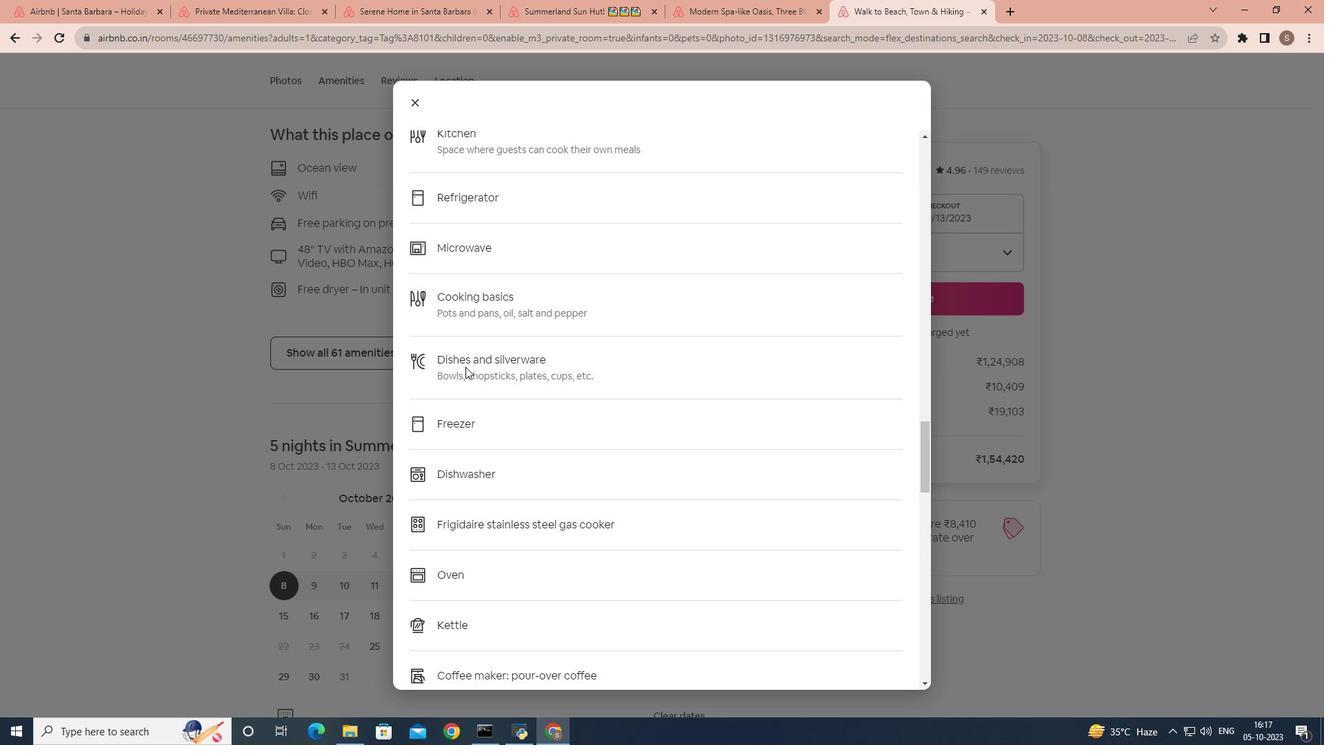 
Action: Mouse scrolled (465, 366) with delta (0, 0)
Screenshot: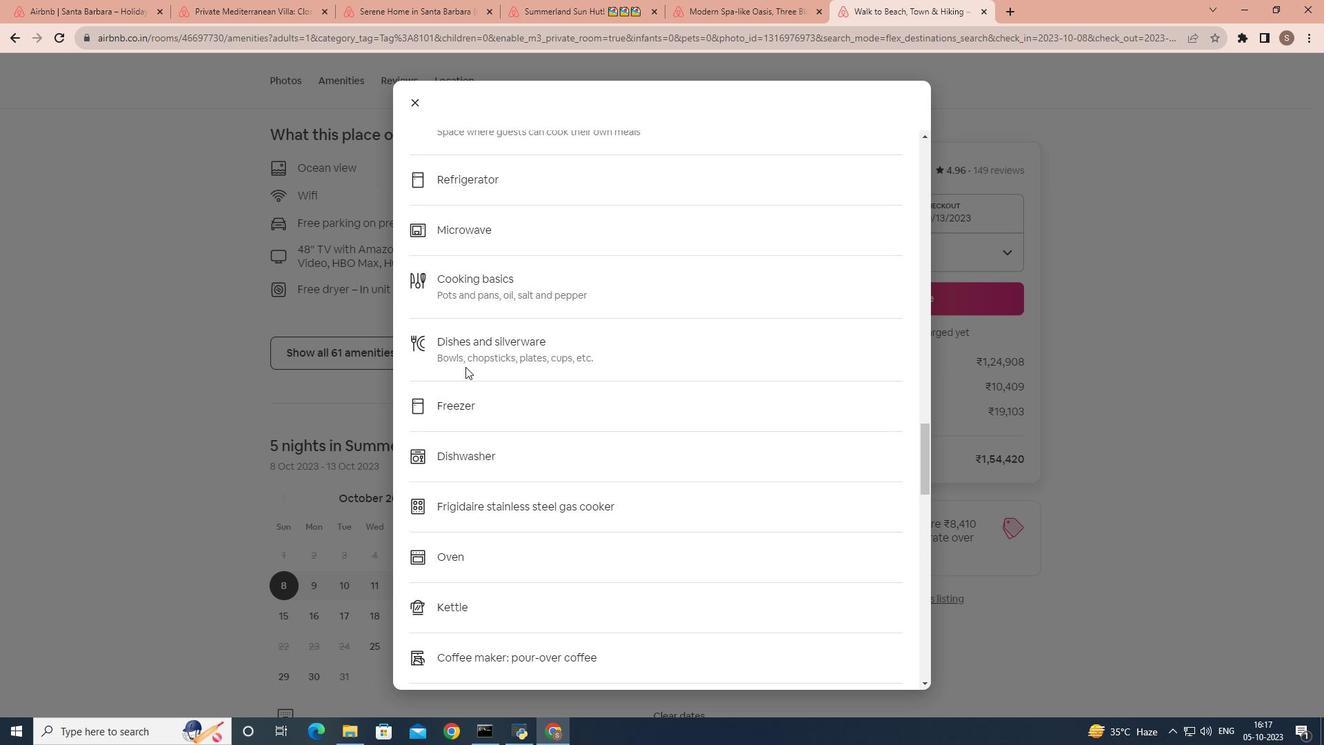 
Action: Mouse scrolled (465, 366) with delta (0, 0)
Screenshot: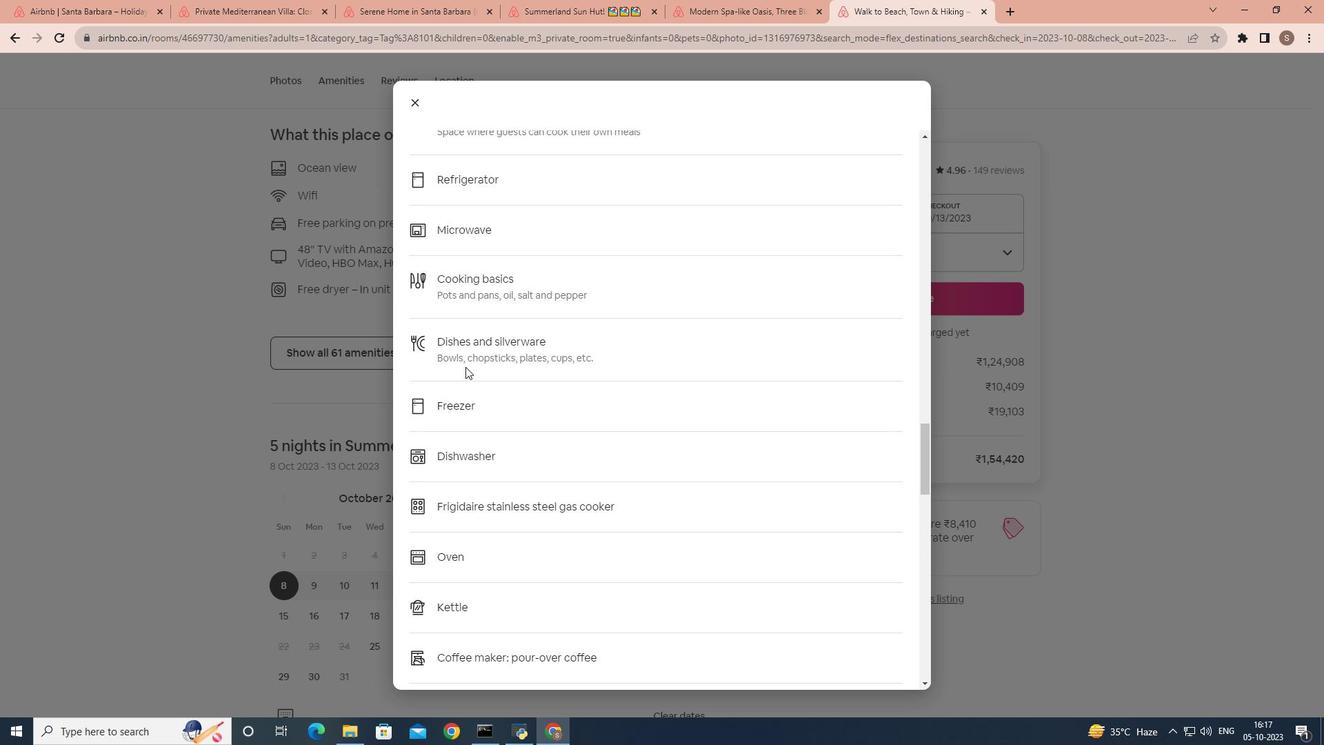
Action: Mouse scrolled (465, 366) with delta (0, 0)
Screenshot: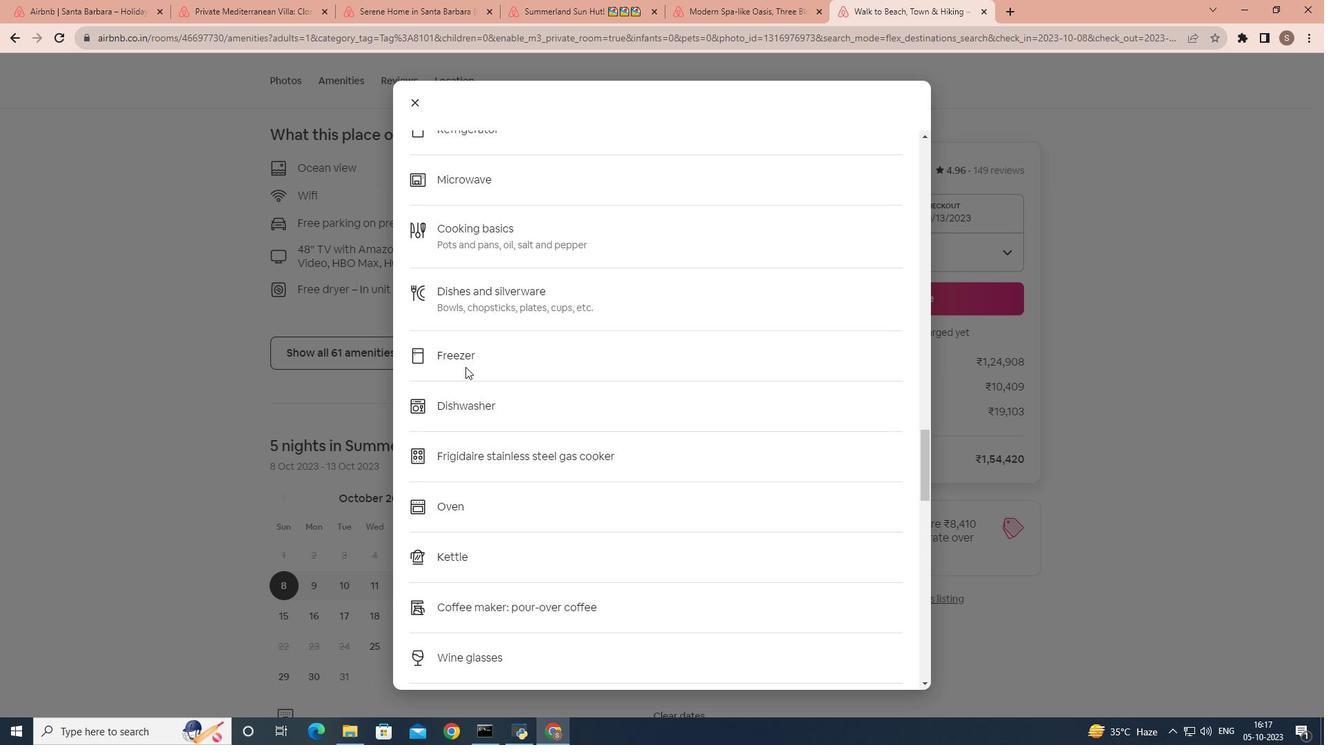
Action: Mouse scrolled (465, 366) with delta (0, 0)
Screenshot: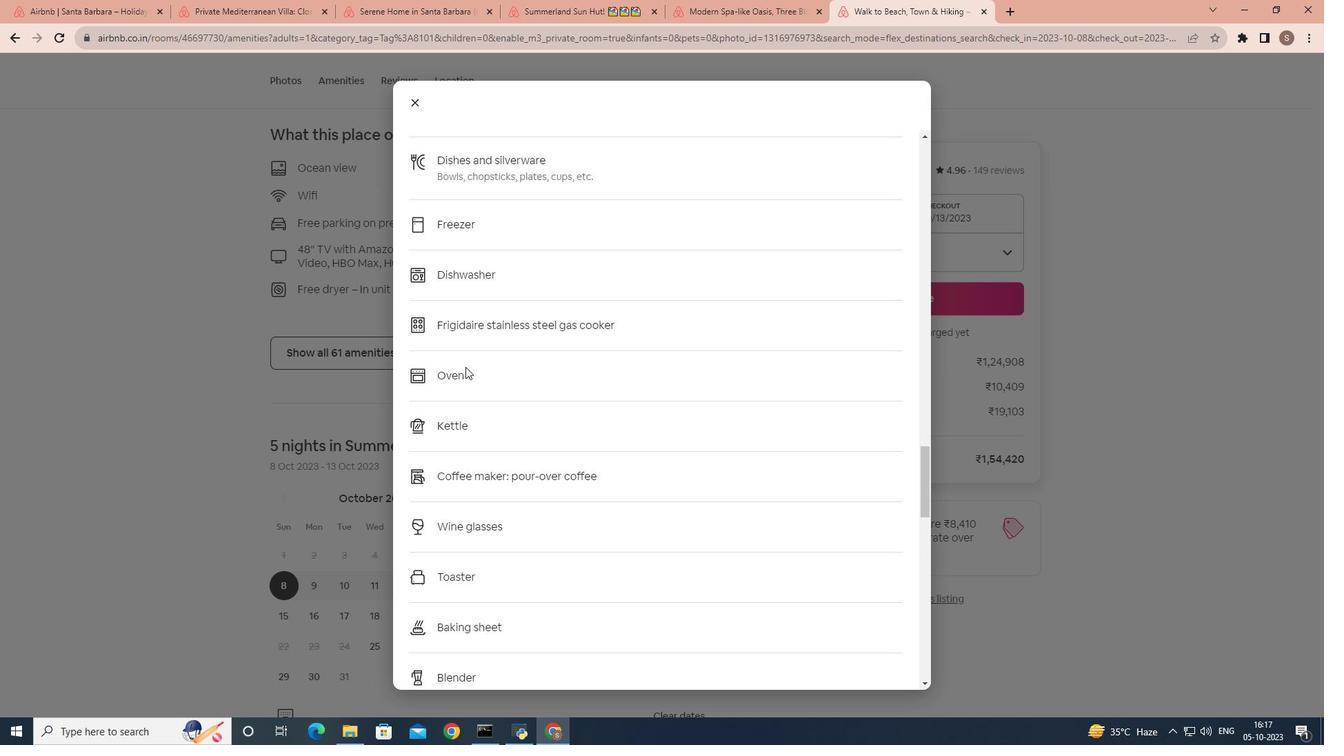 
Action: Mouse scrolled (465, 366) with delta (0, 0)
Screenshot: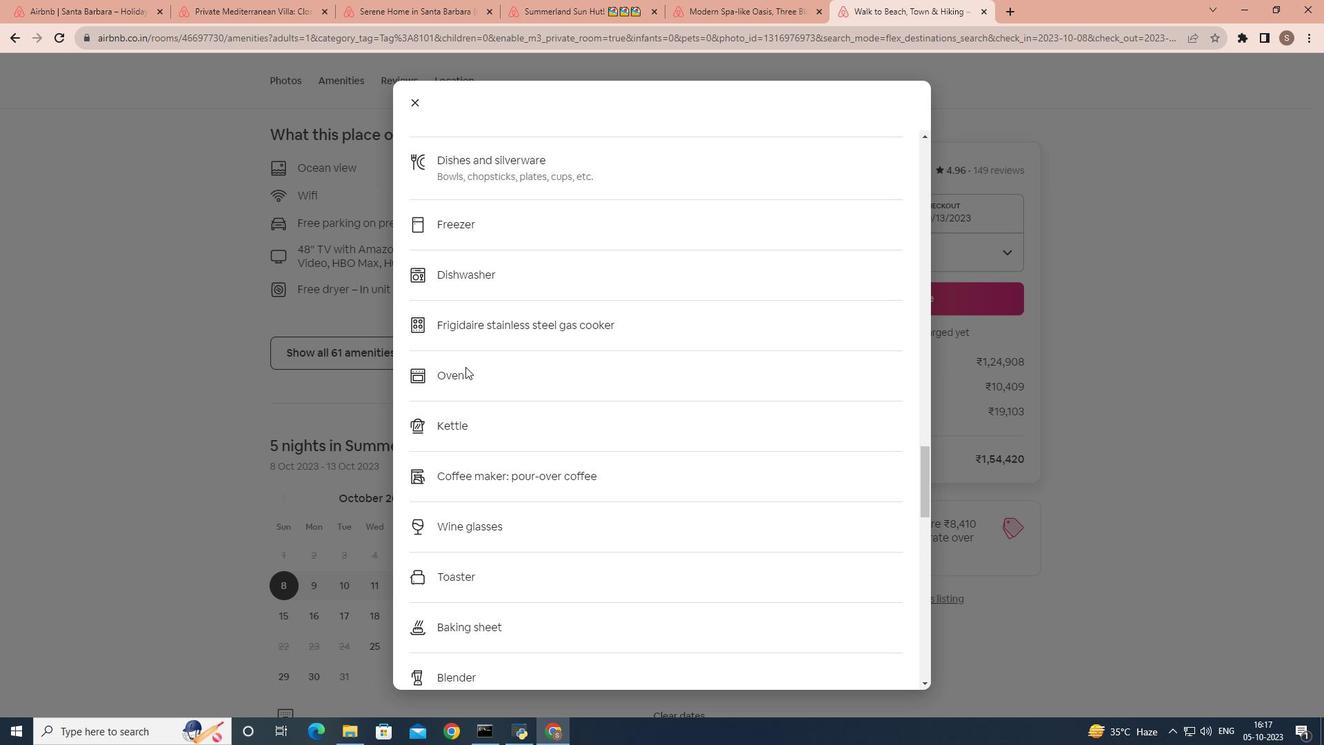 
Action: Mouse scrolled (465, 366) with delta (0, 0)
Screenshot: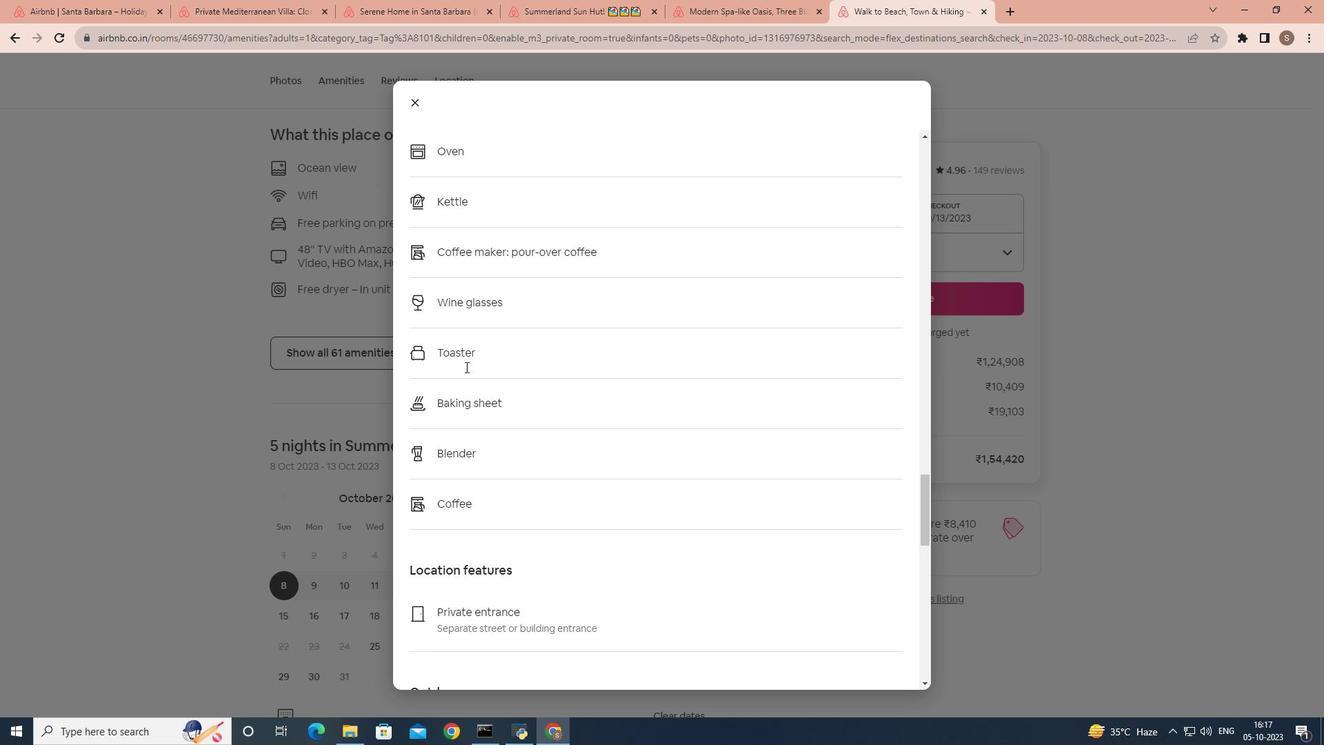 
Action: Mouse scrolled (465, 366) with delta (0, 0)
Screenshot: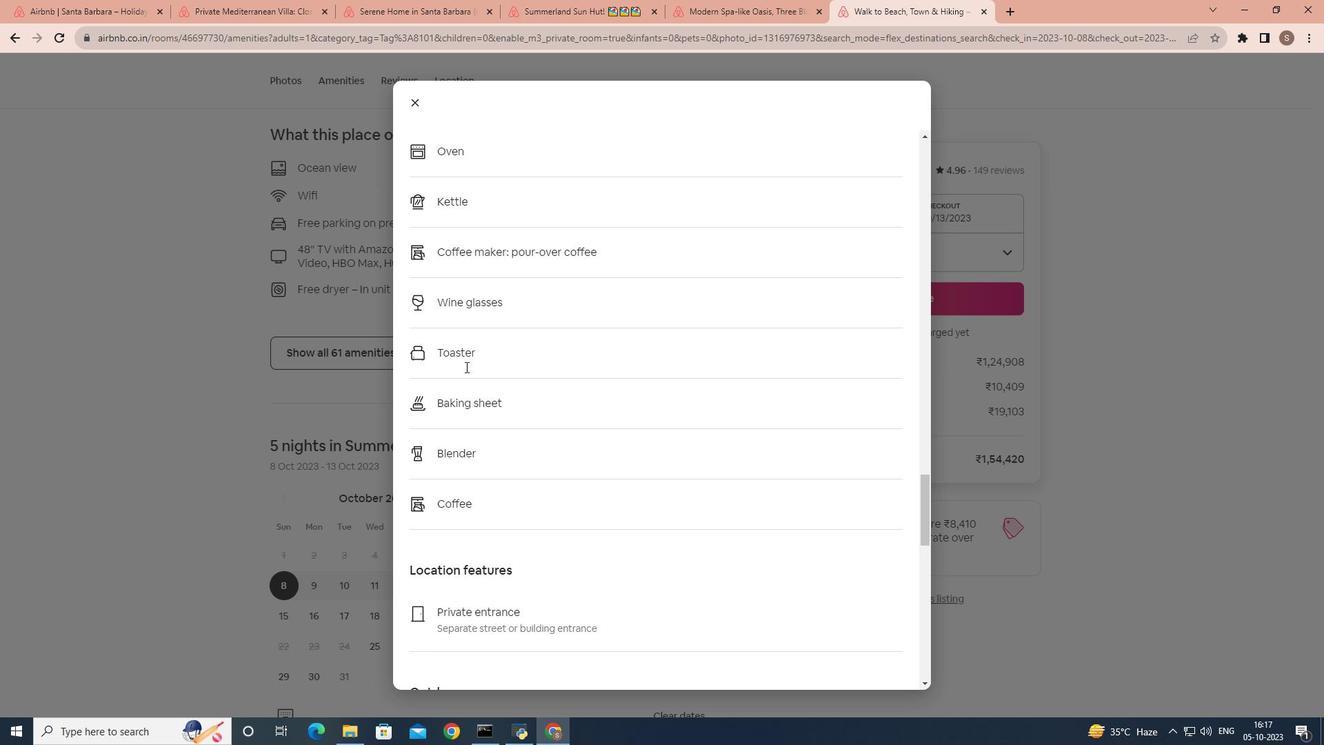 
Action: Mouse scrolled (465, 366) with delta (0, 0)
Screenshot: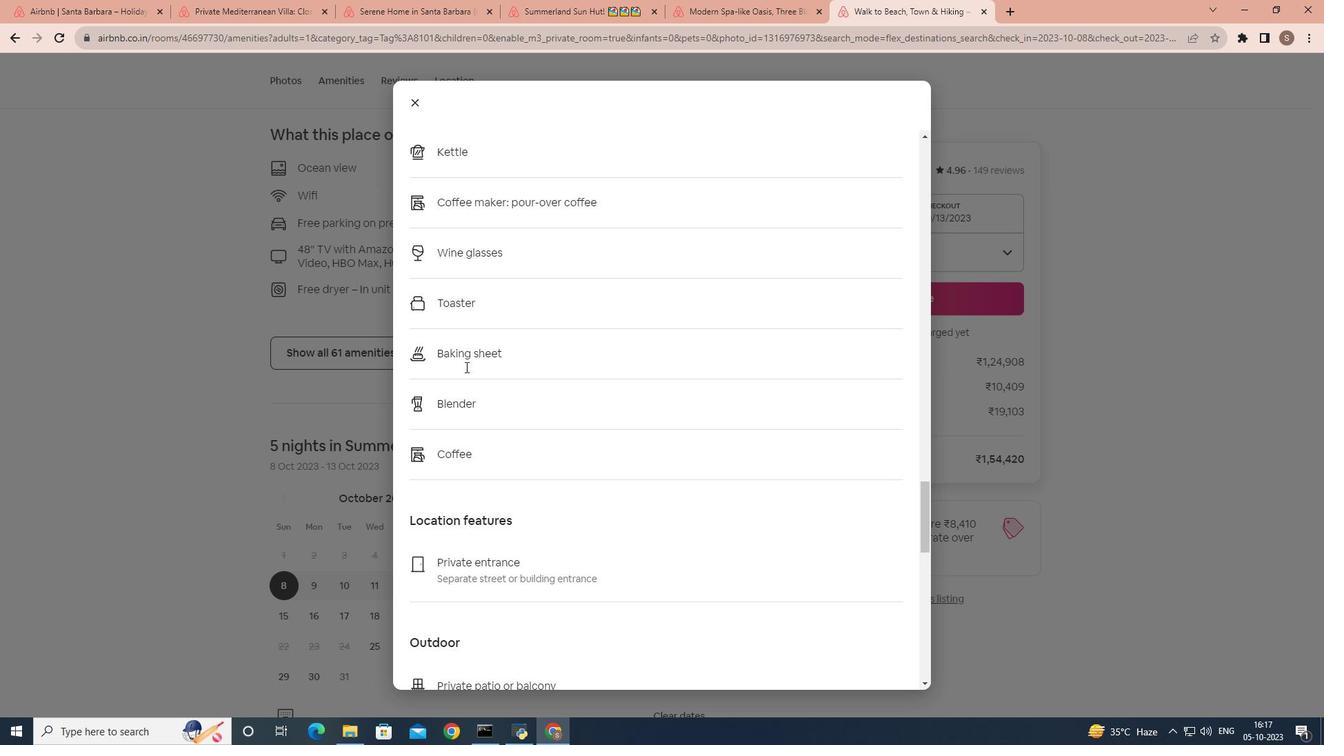 
Action: Mouse scrolled (465, 366) with delta (0, 0)
Screenshot: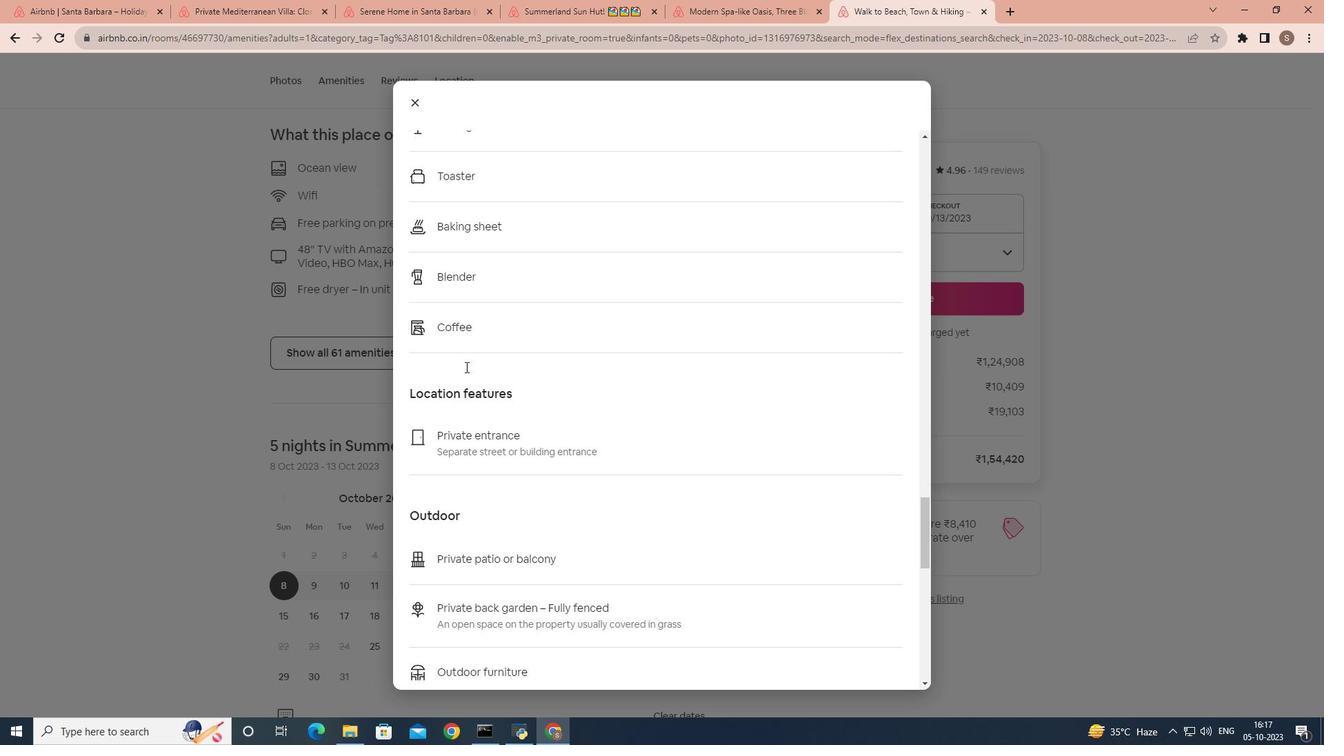 
Action: Mouse scrolled (465, 366) with delta (0, 0)
Screenshot: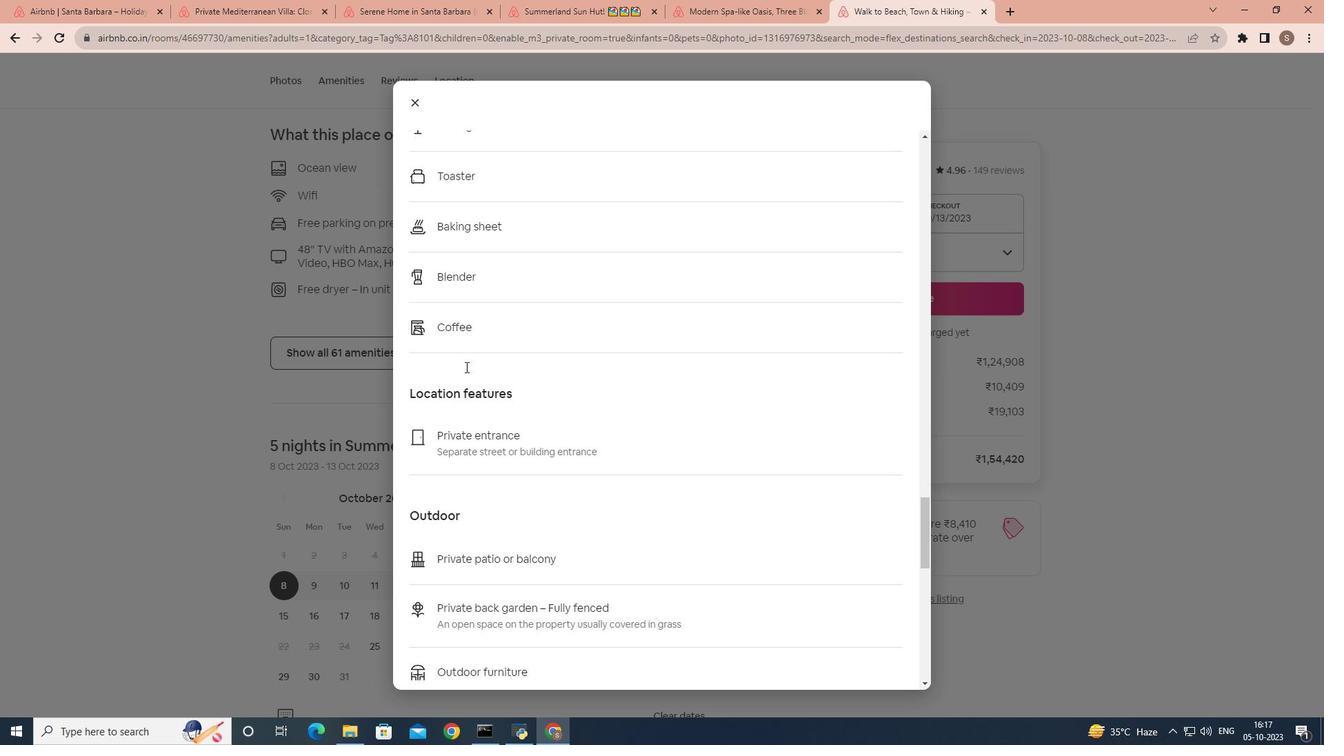 
Action: Mouse scrolled (465, 366) with delta (0, 0)
Screenshot: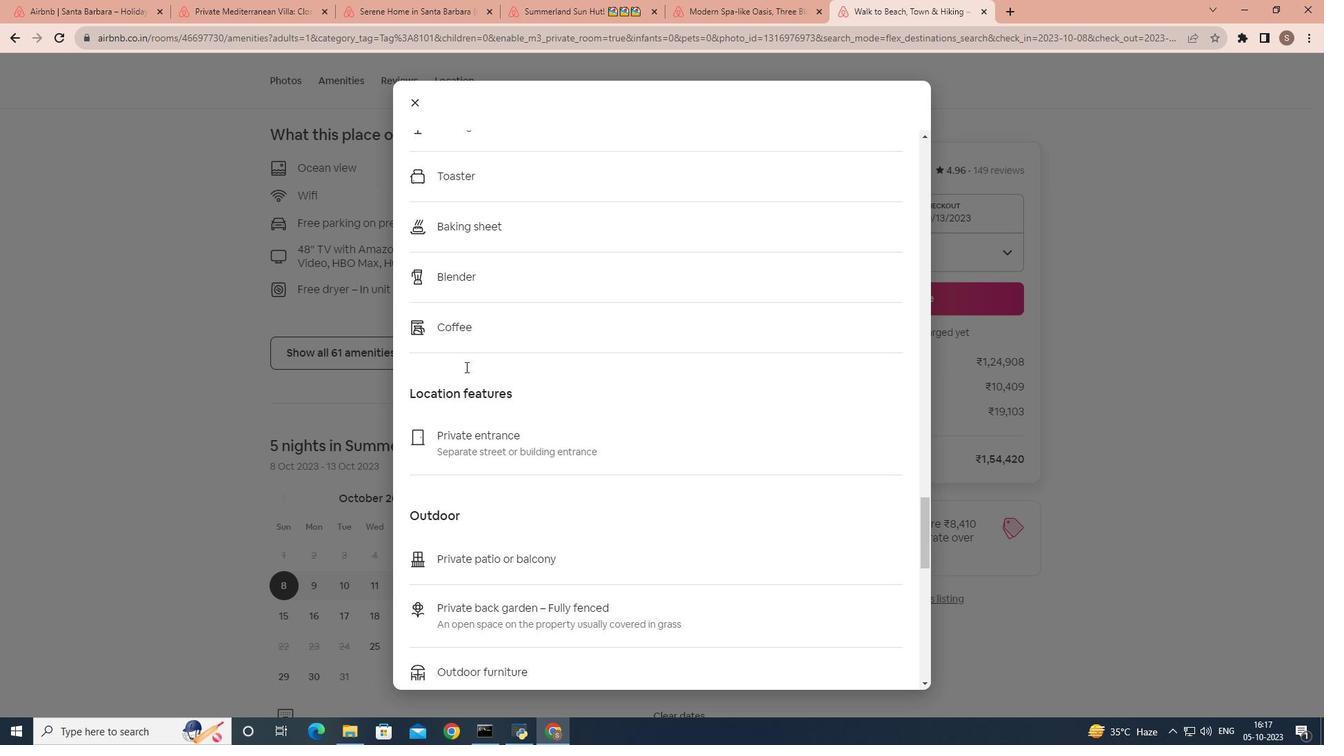 
Action: Mouse scrolled (465, 366) with delta (0, 0)
Screenshot: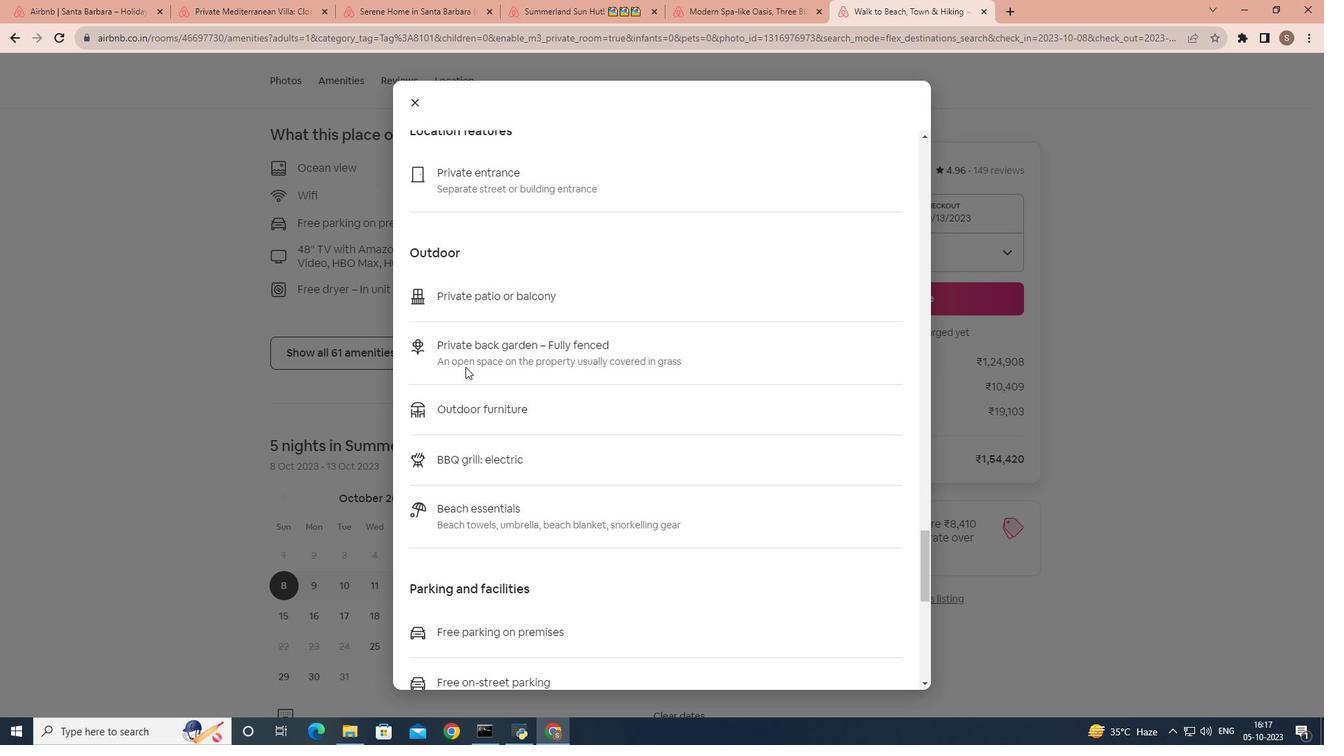 
Action: Mouse scrolled (465, 366) with delta (0, 0)
Screenshot: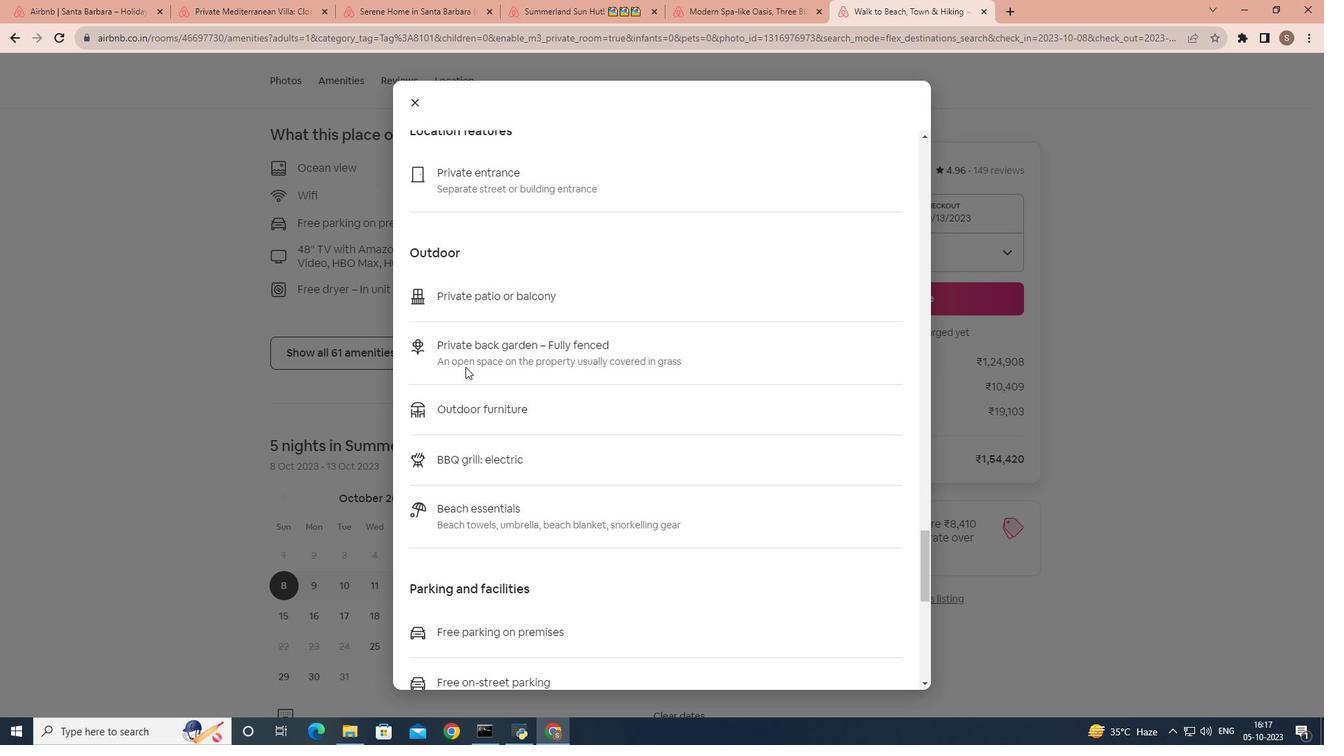 
Action: Mouse scrolled (465, 366) with delta (0, 0)
Screenshot: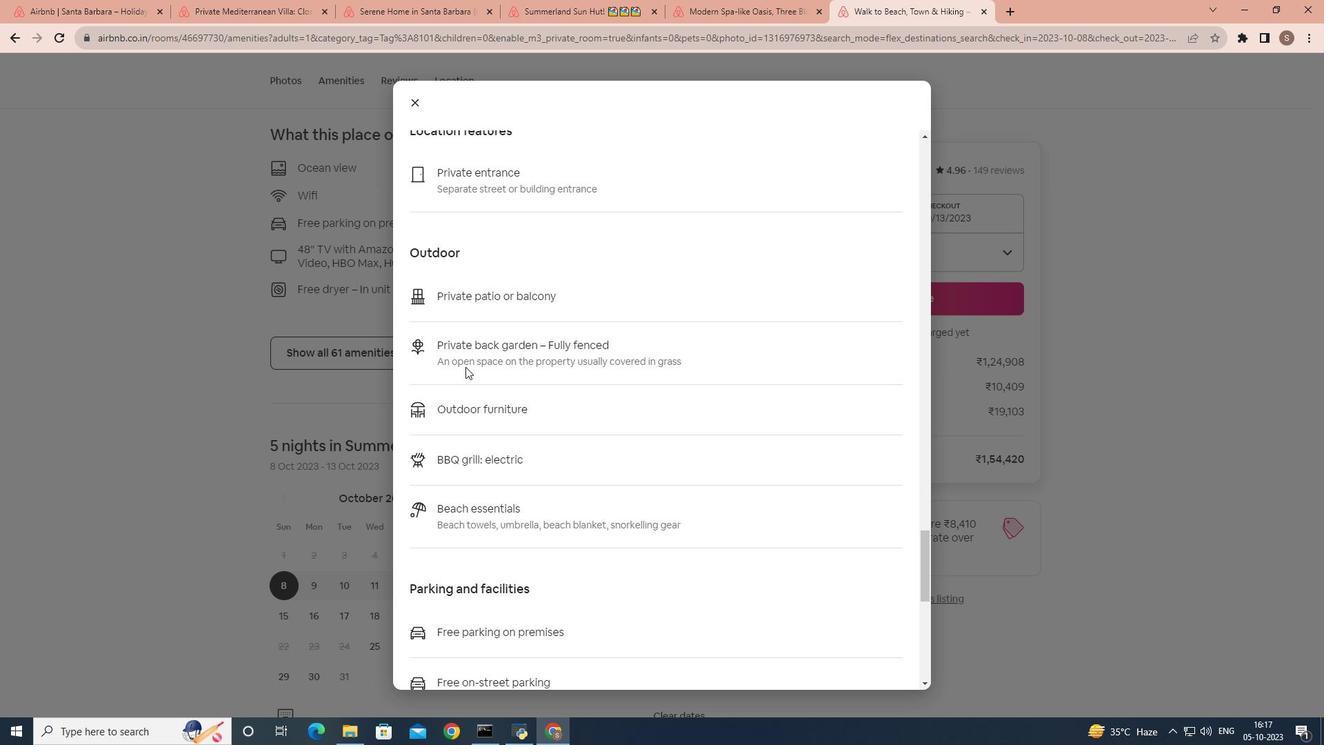 
Action: Mouse scrolled (465, 366) with delta (0, 0)
Screenshot: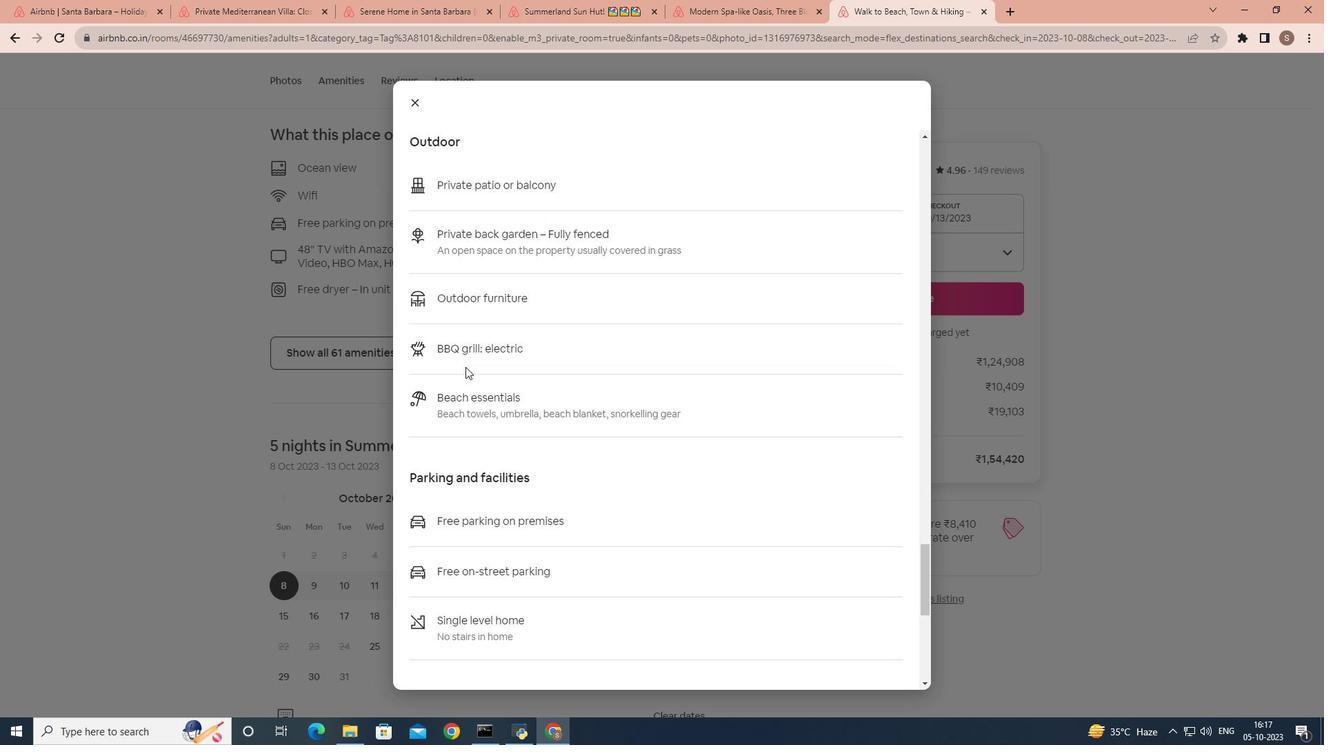
Action: Mouse scrolled (465, 366) with delta (0, 0)
Screenshot: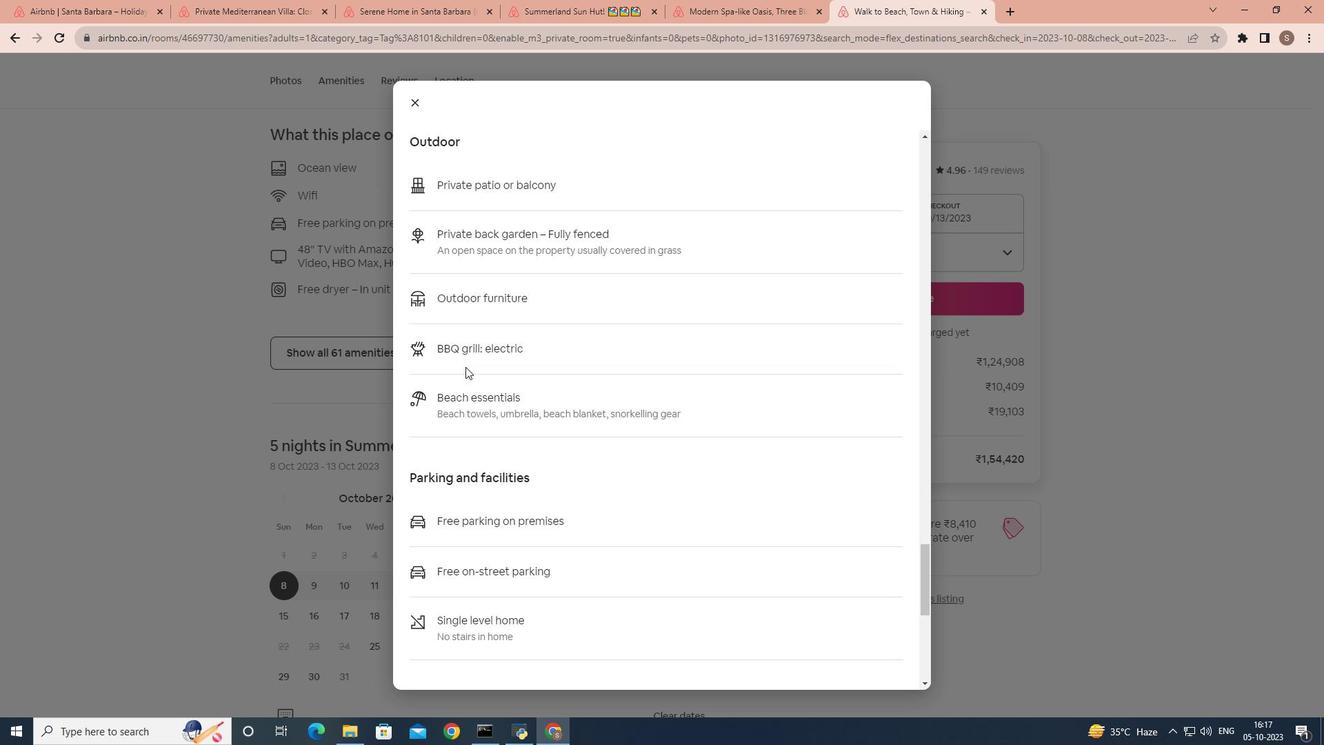 
Action: Mouse scrolled (465, 366) with delta (0, 0)
Screenshot: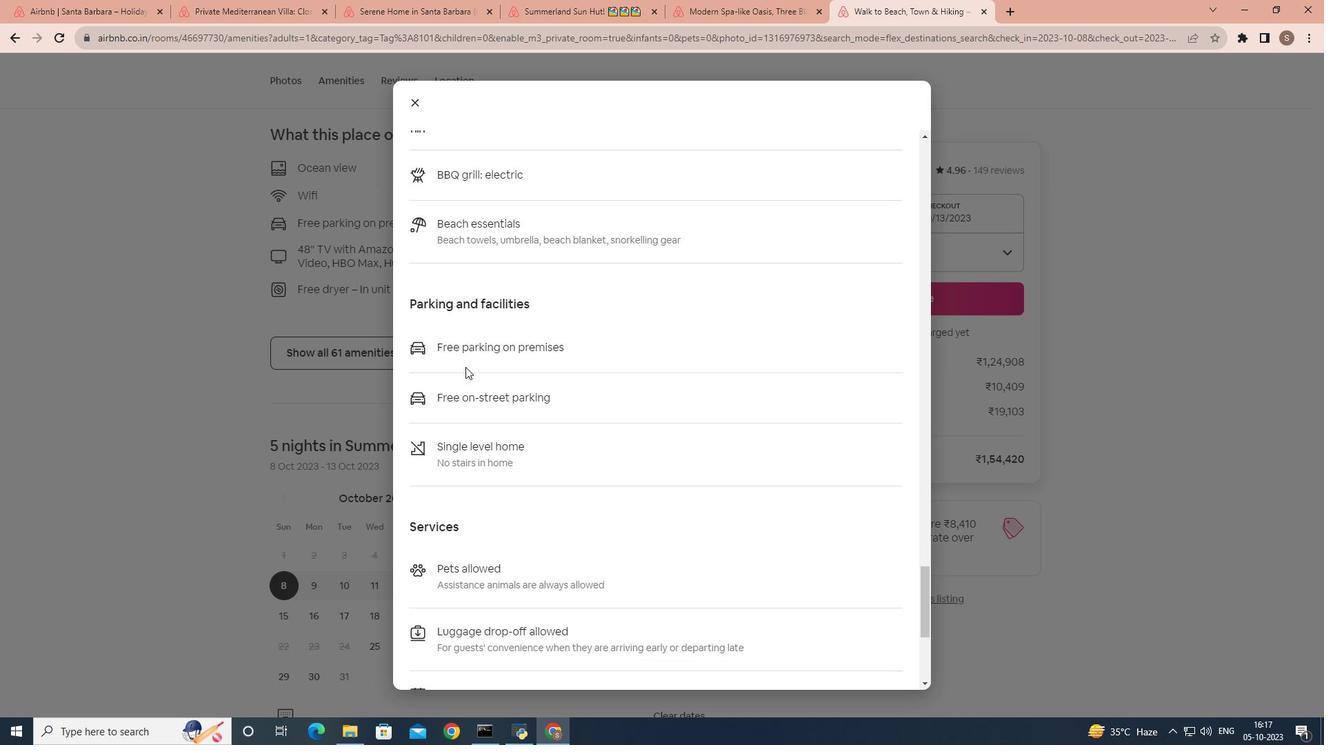 
Action: Mouse scrolled (465, 366) with delta (0, 0)
Screenshot: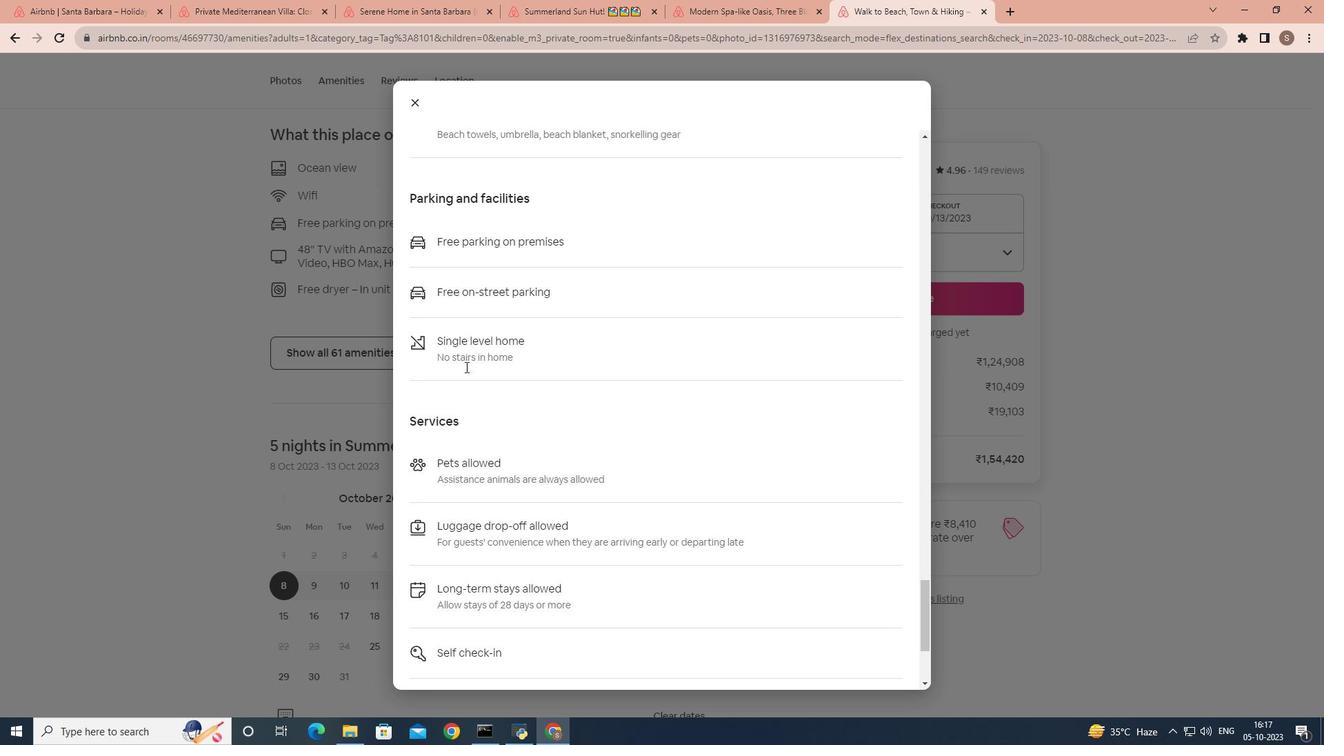 
Action: Mouse scrolled (465, 366) with delta (0, 0)
Screenshot: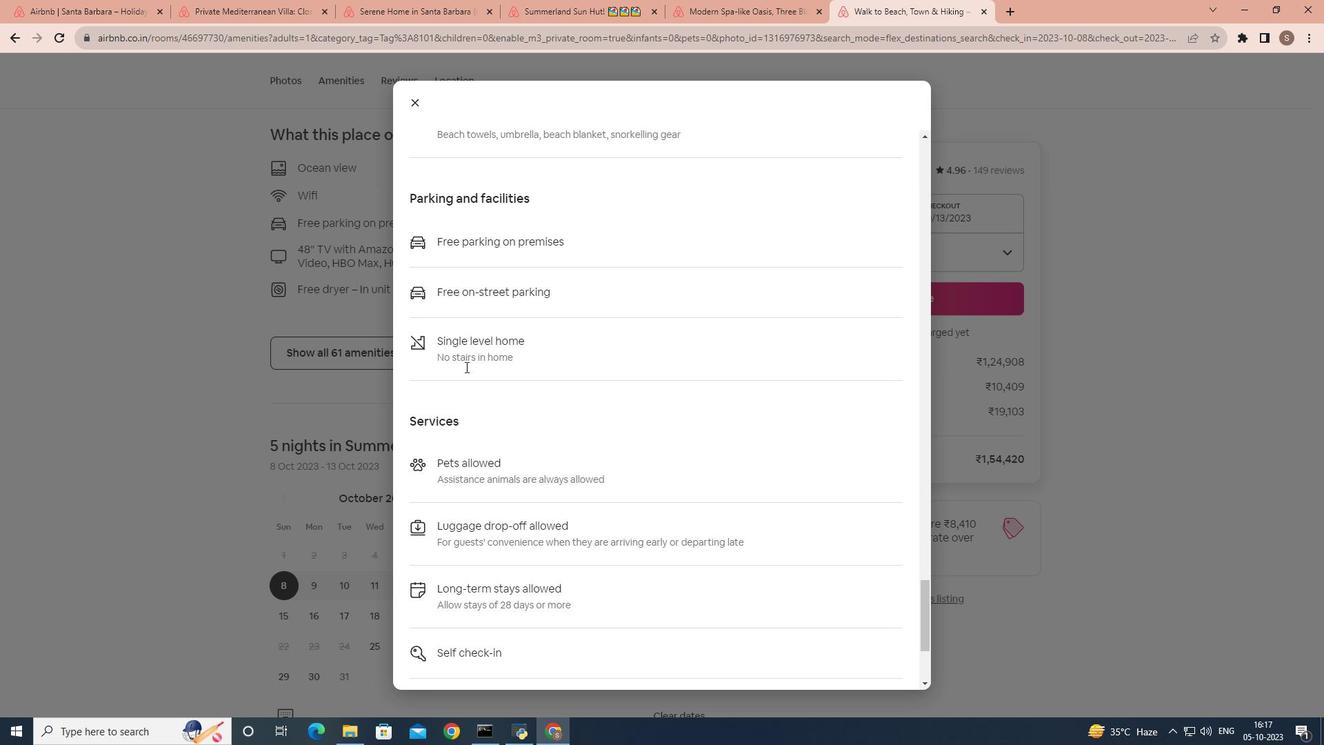 
Action: Mouse scrolled (465, 366) with delta (0, 0)
Screenshot: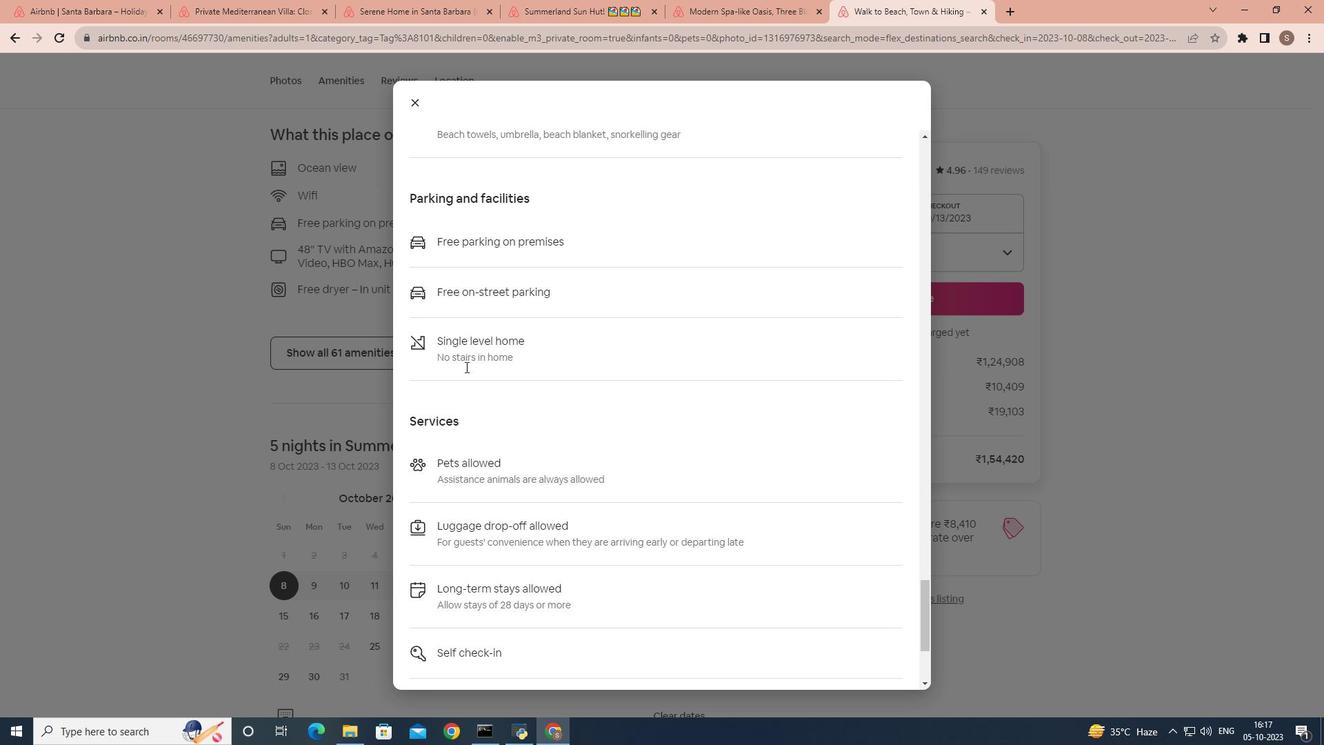 
Action: Mouse scrolled (465, 366) with delta (0, 0)
Screenshot: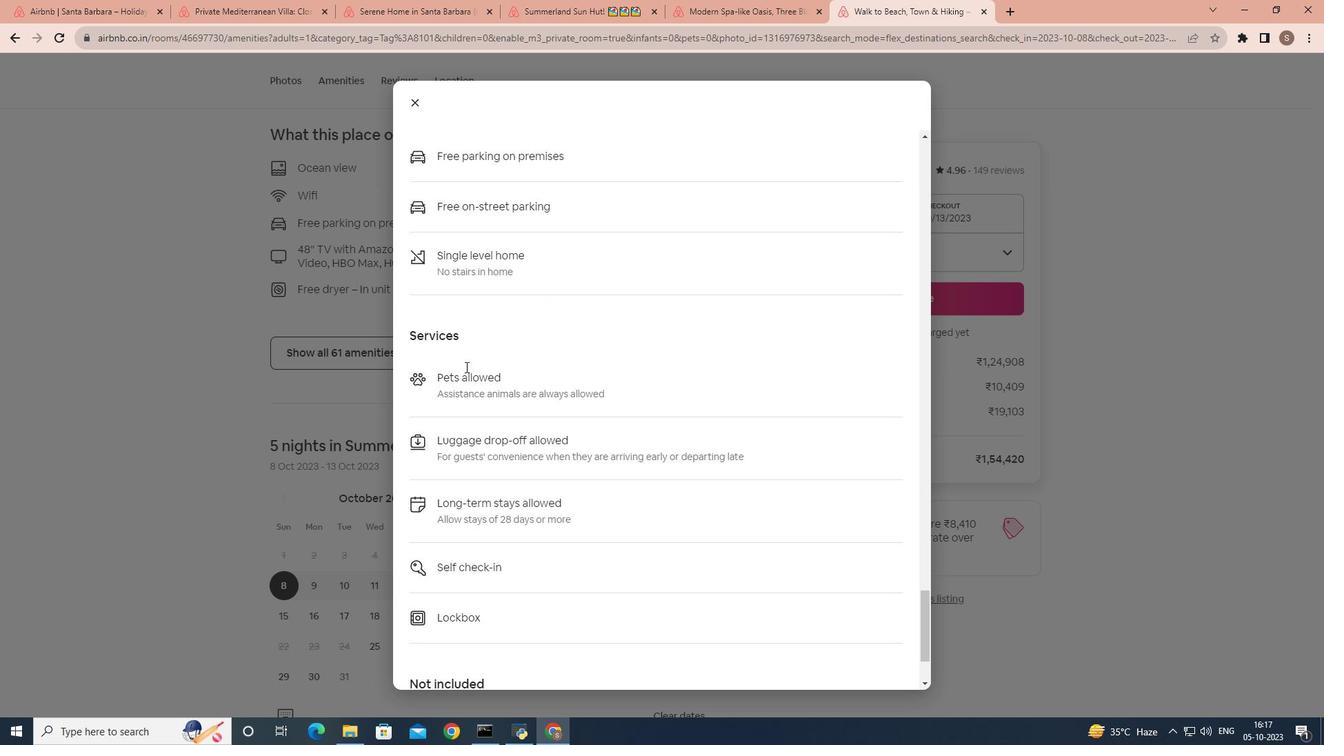 
Action: Mouse scrolled (465, 366) with delta (0, 0)
Screenshot: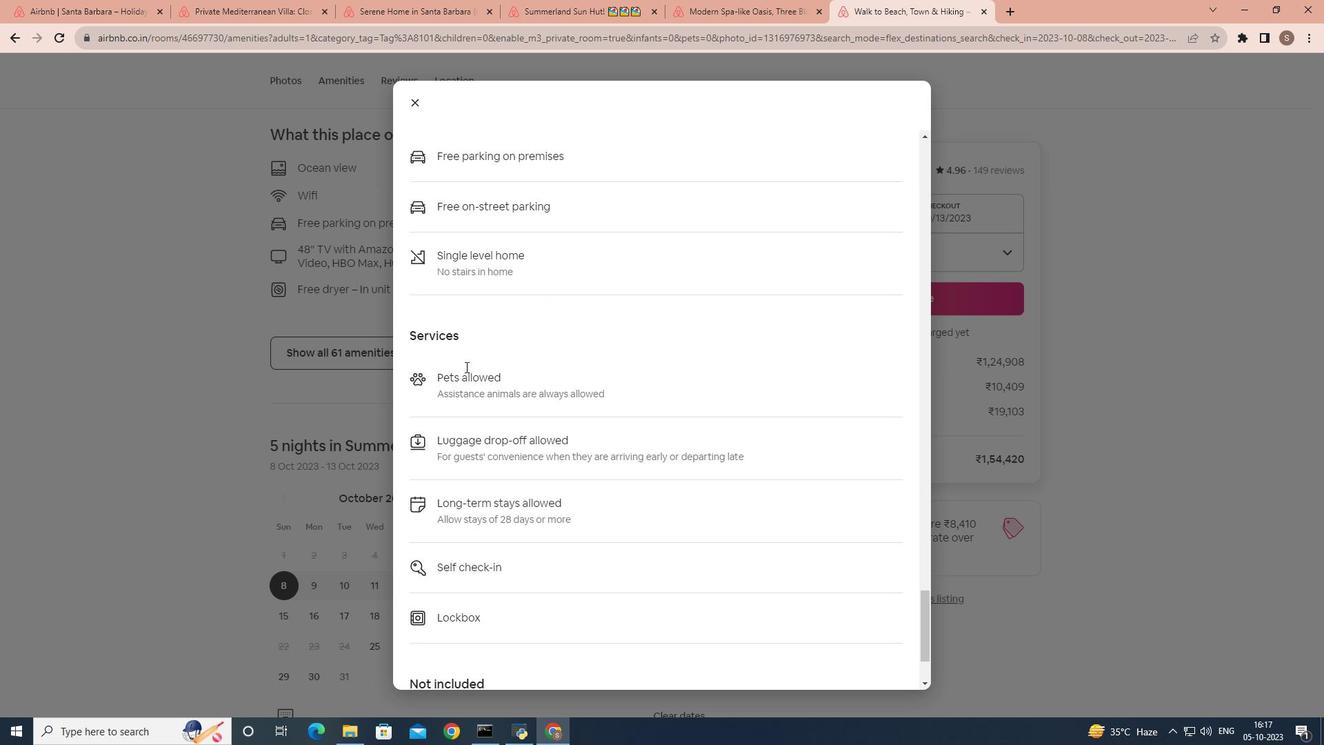 
Action: Mouse scrolled (465, 366) with delta (0, 0)
Screenshot: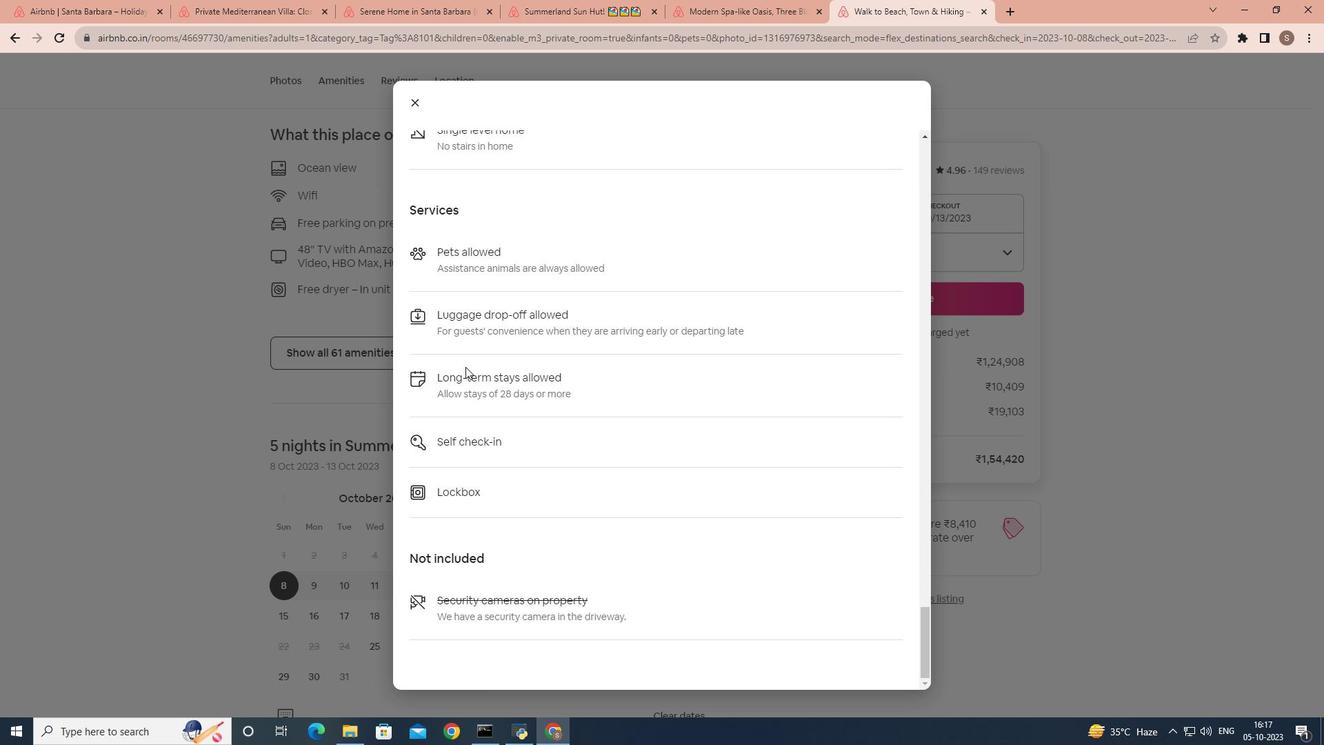
Action: Mouse scrolled (465, 366) with delta (0, 0)
Screenshot: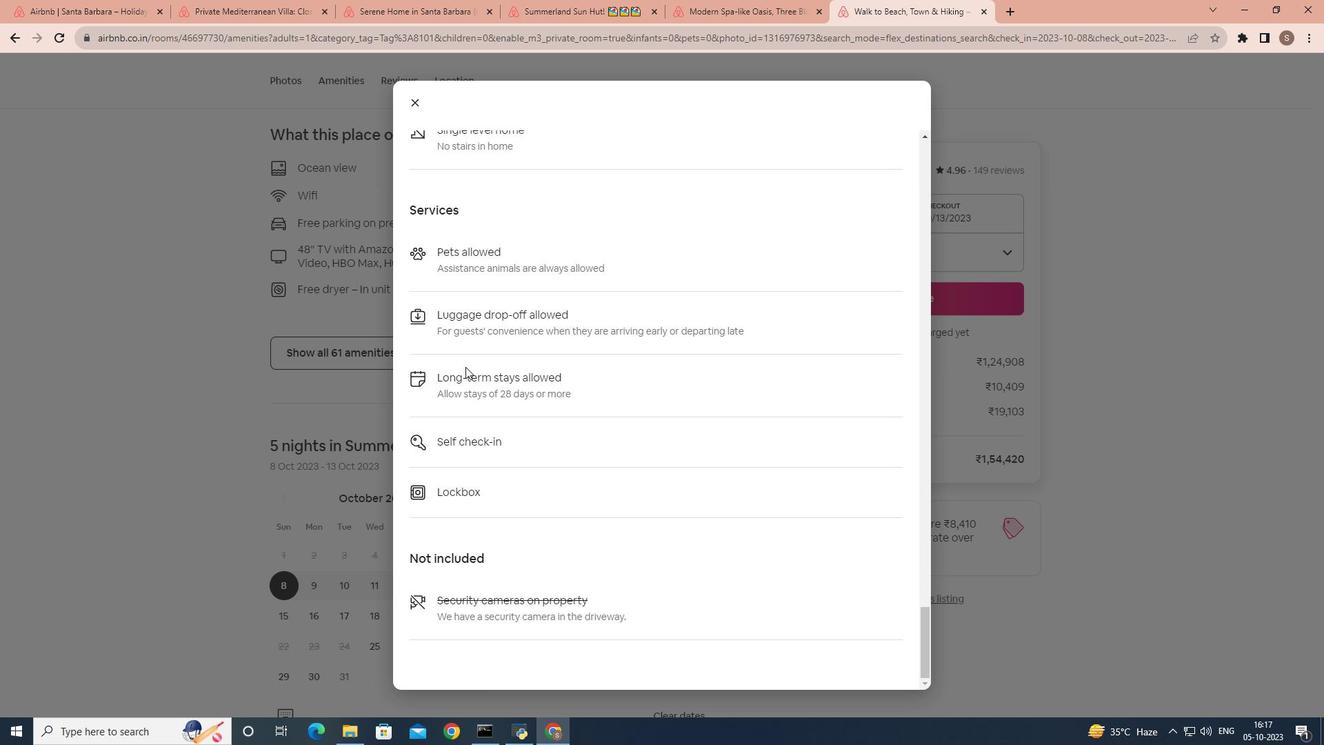 
Action: Mouse scrolled (465, 366) with delta (0, 0)
Screenshot: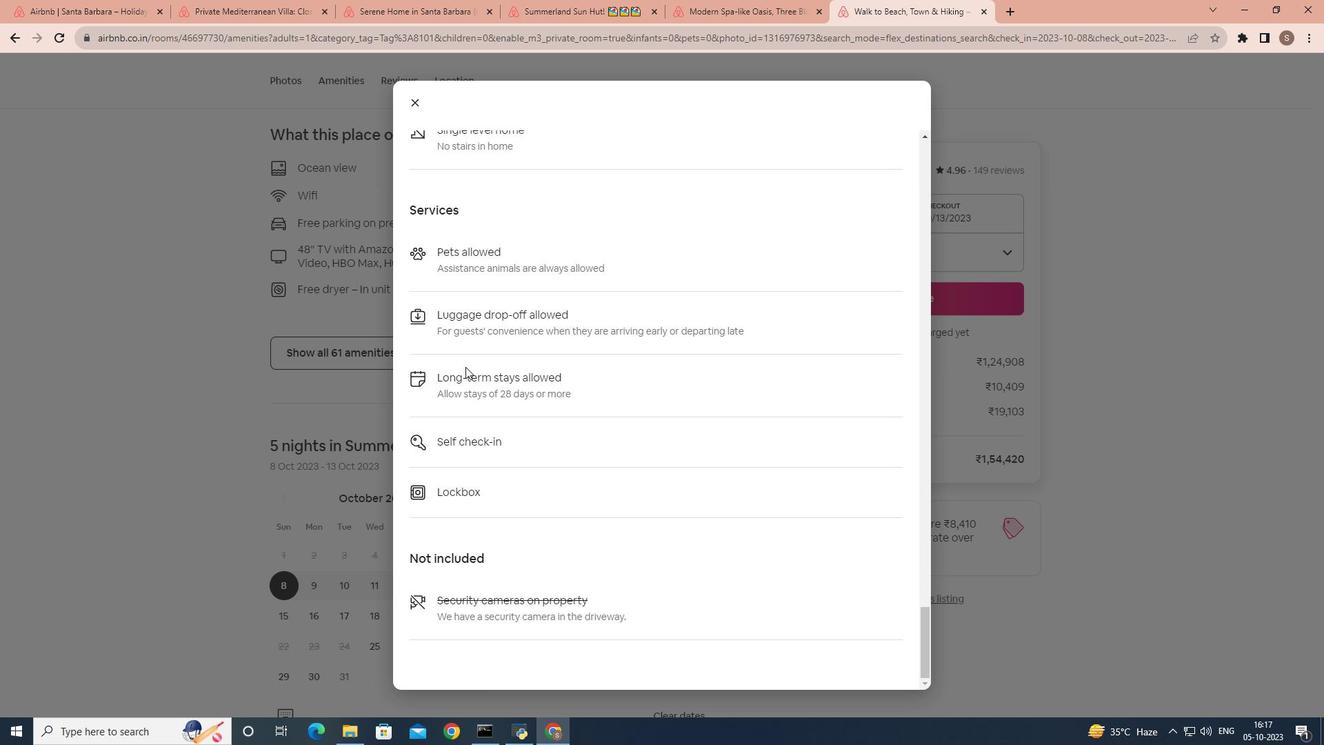 
Action: Mouse scrolled (465, 366) with delta (0, 0)
Screenshot: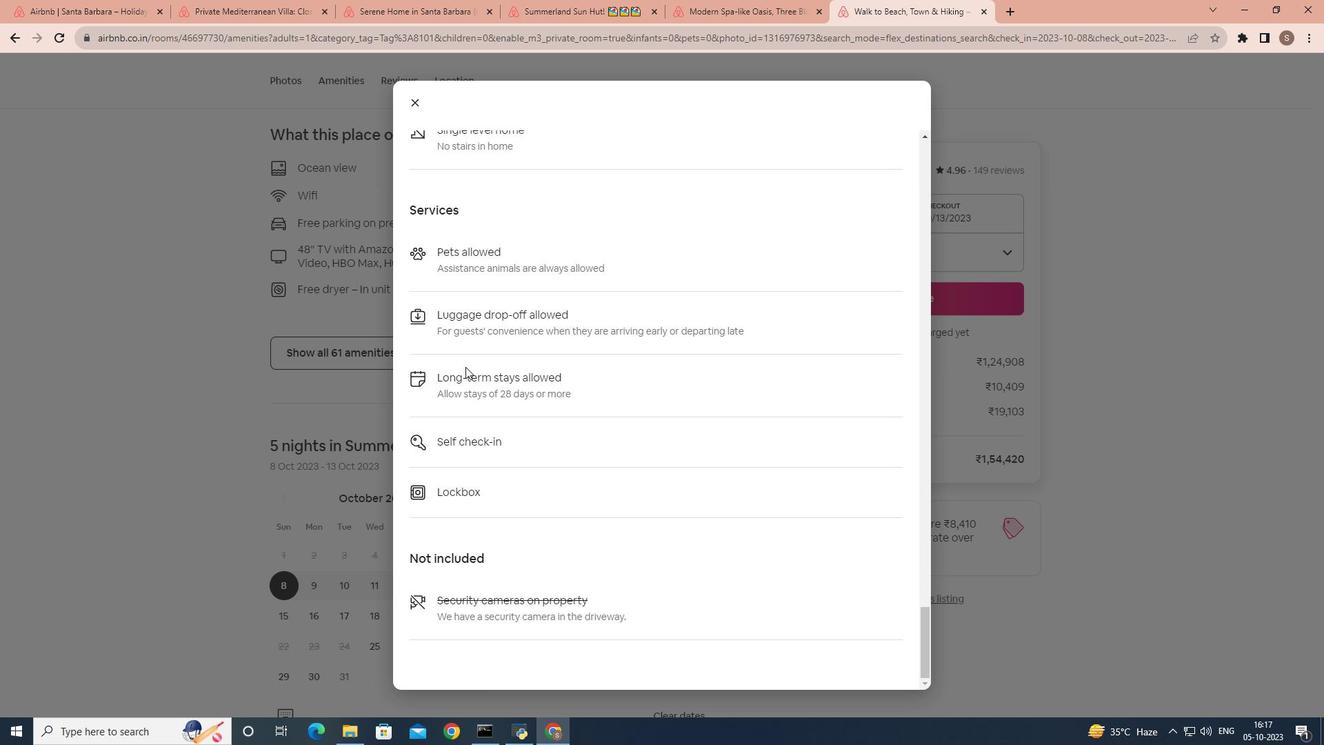 
Action: Mouse scrolled (465, 366) with delta (0, 0)
Screenshot: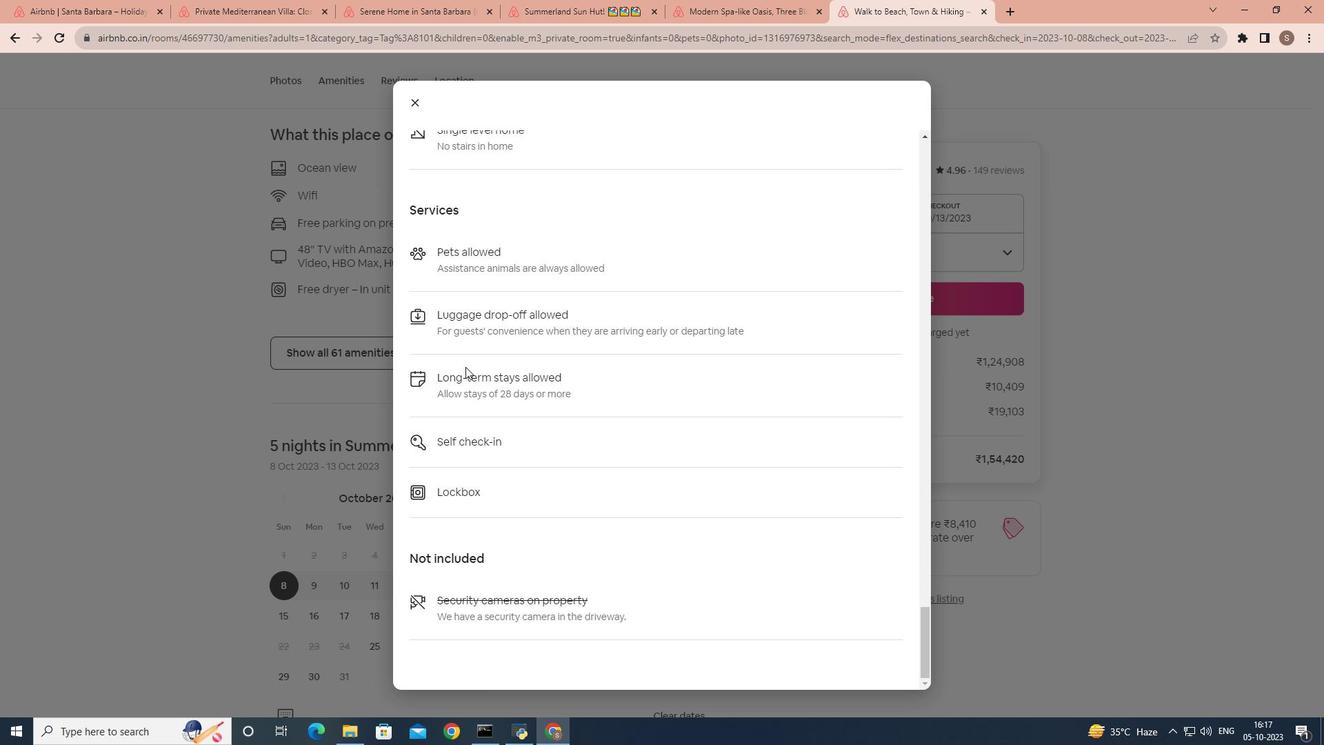 
Action: Mouse scrolled (465, 366) with delta (0, 0)
Screenshot: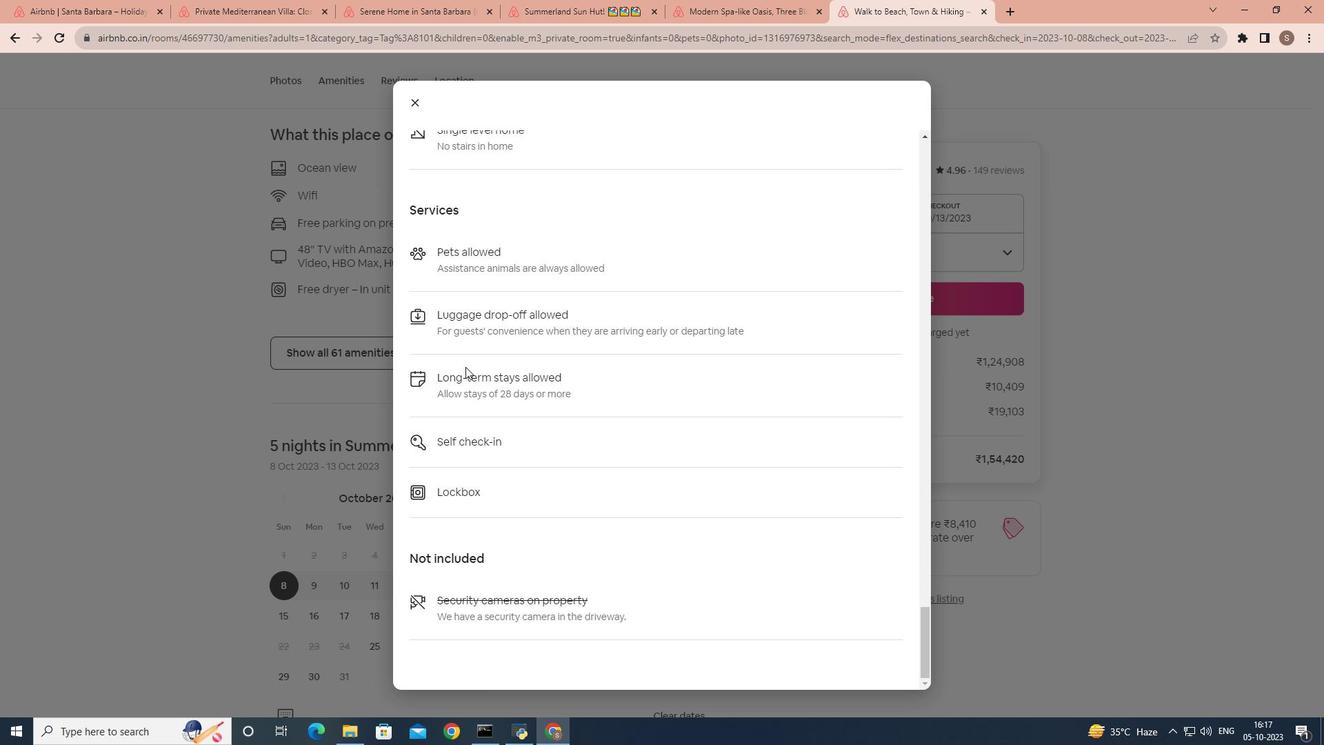 
Action: Mouse scrolled (465, 366) with delta (0, 0)
Screenshot: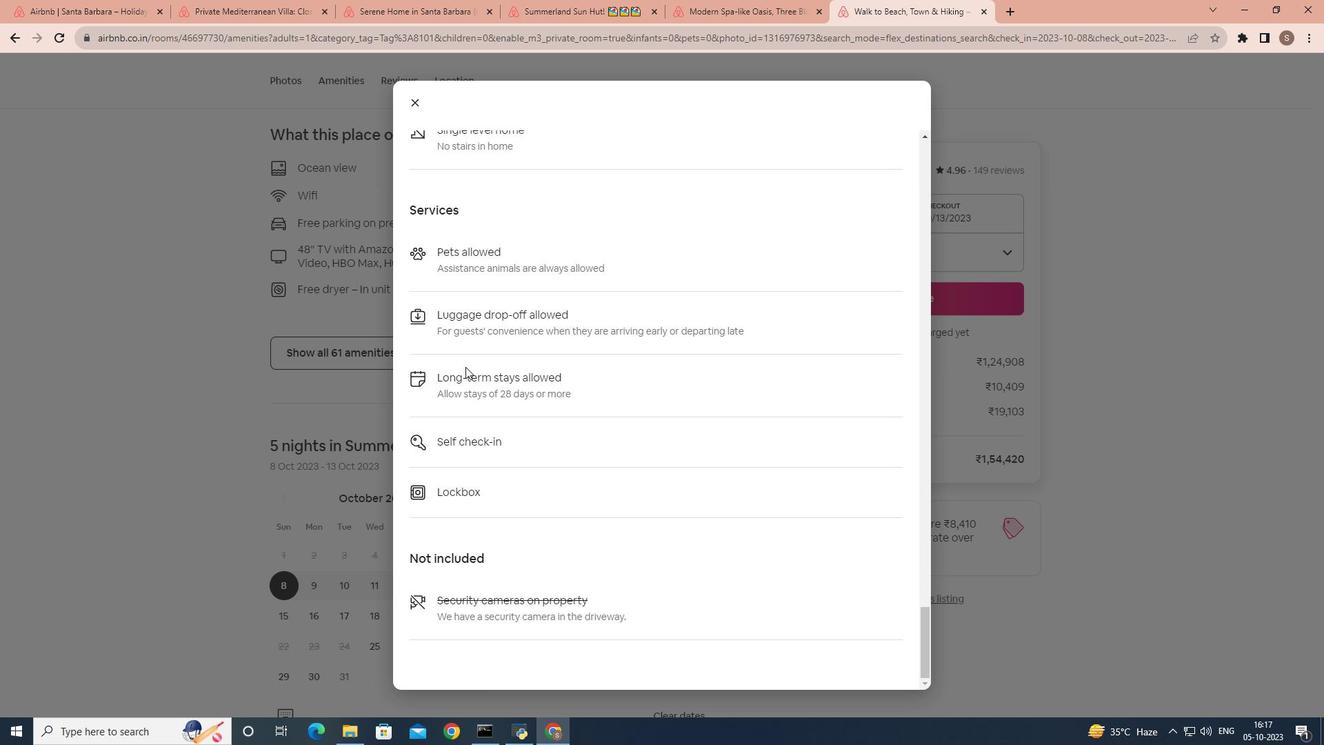 
Action: Mouse moved to (418, 100)
Screenshot: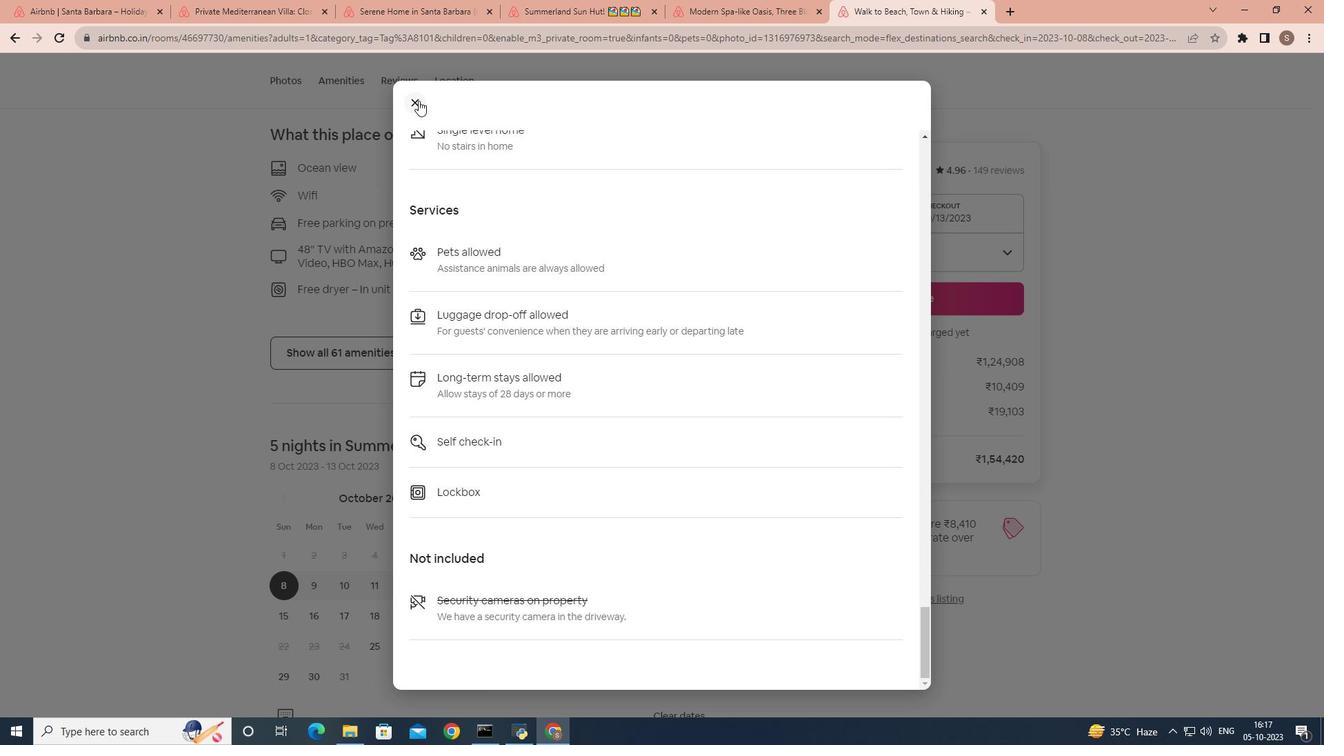 
Action: Mouse pressed left at (418, 100)
Screenshot: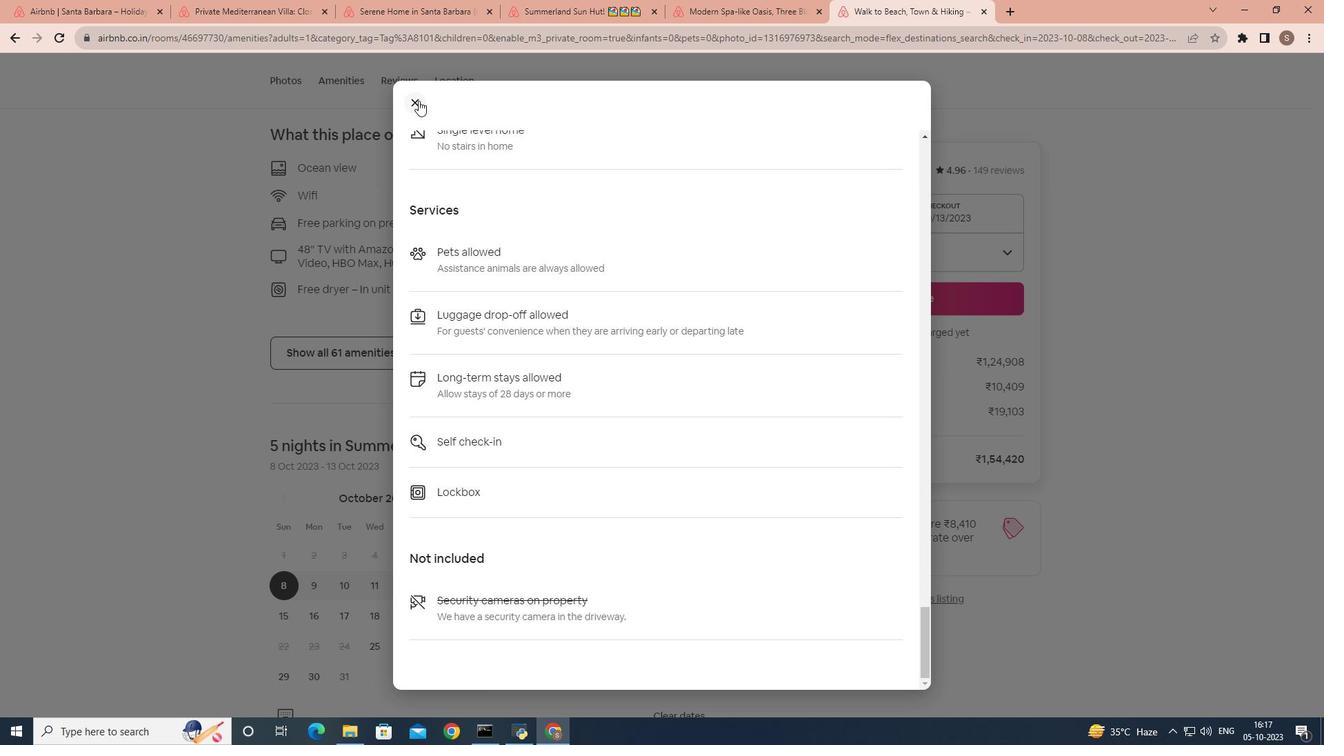 
Action: Mouse moved to (429, 353)
Screenshot: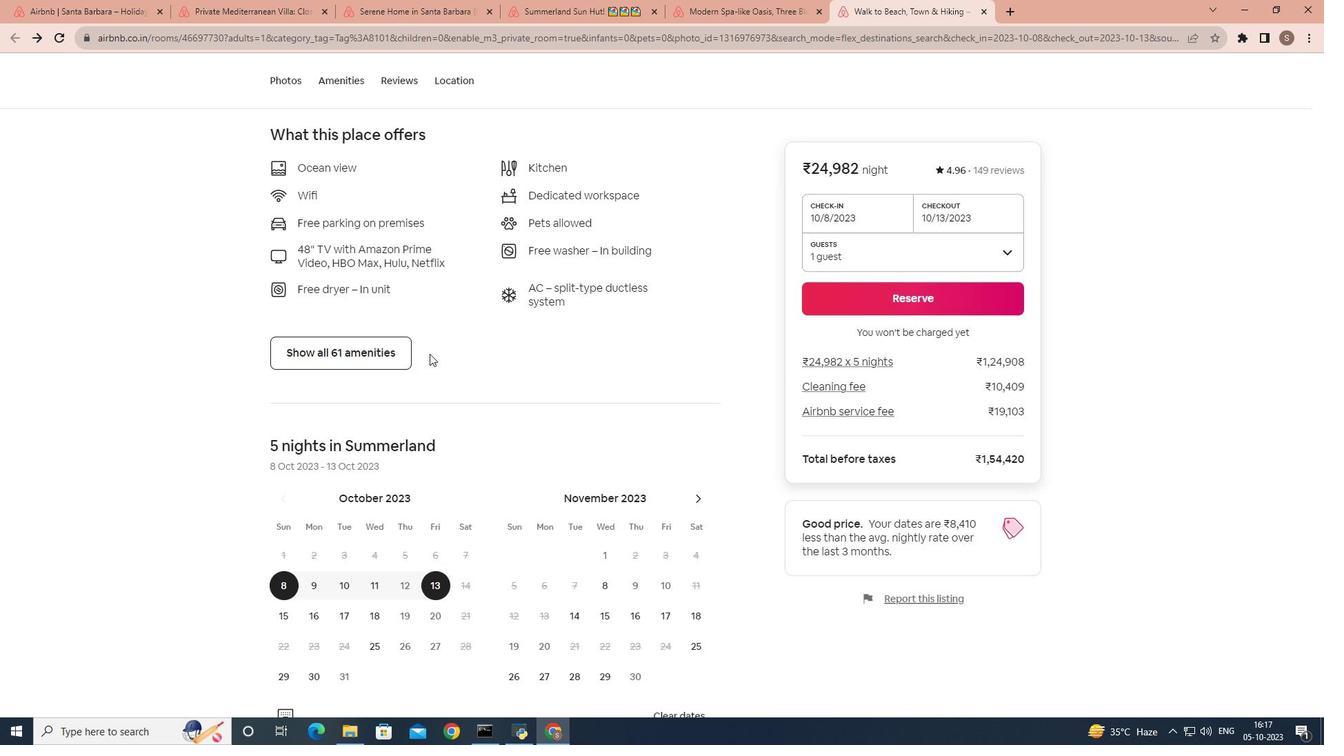
Action: Mouse scrolled (429, 353) with delta (0, 0)
Screenshot: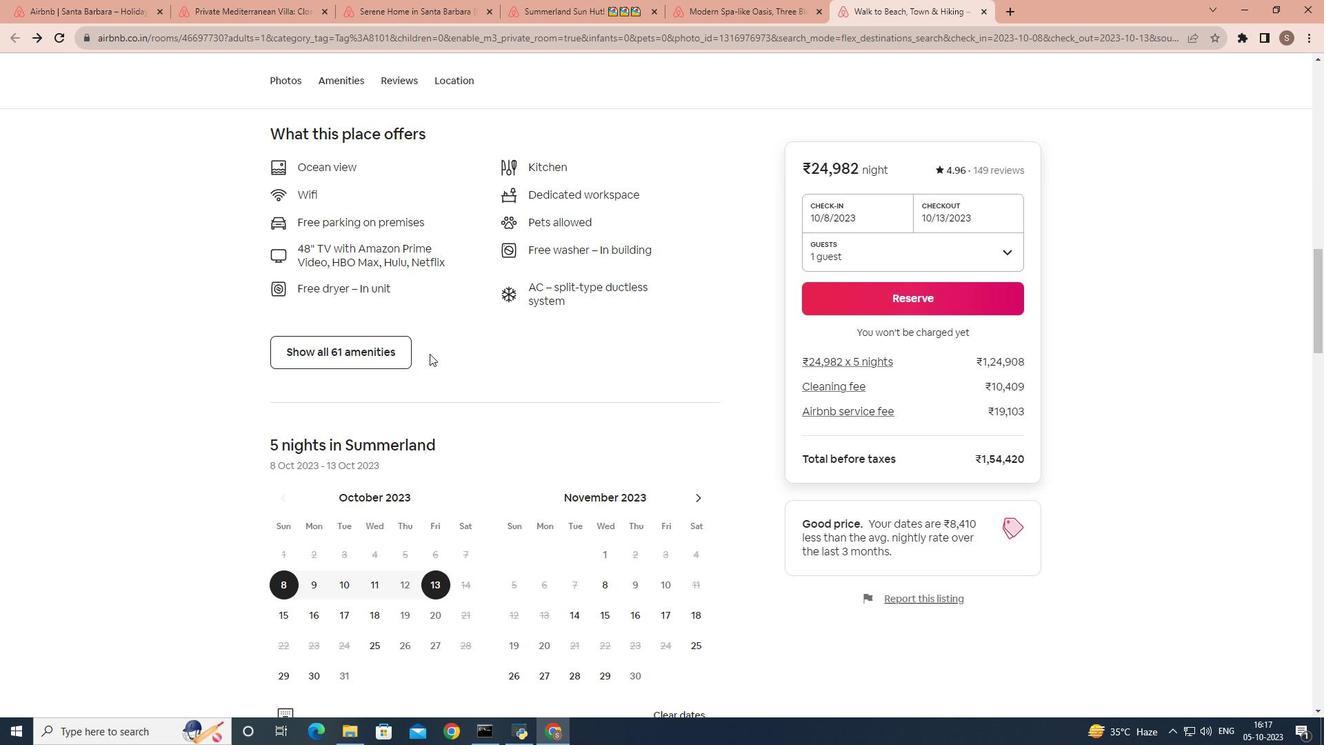 
Action: Mouse scrolled (429, 353) with delta (0, 0)
Screenshot: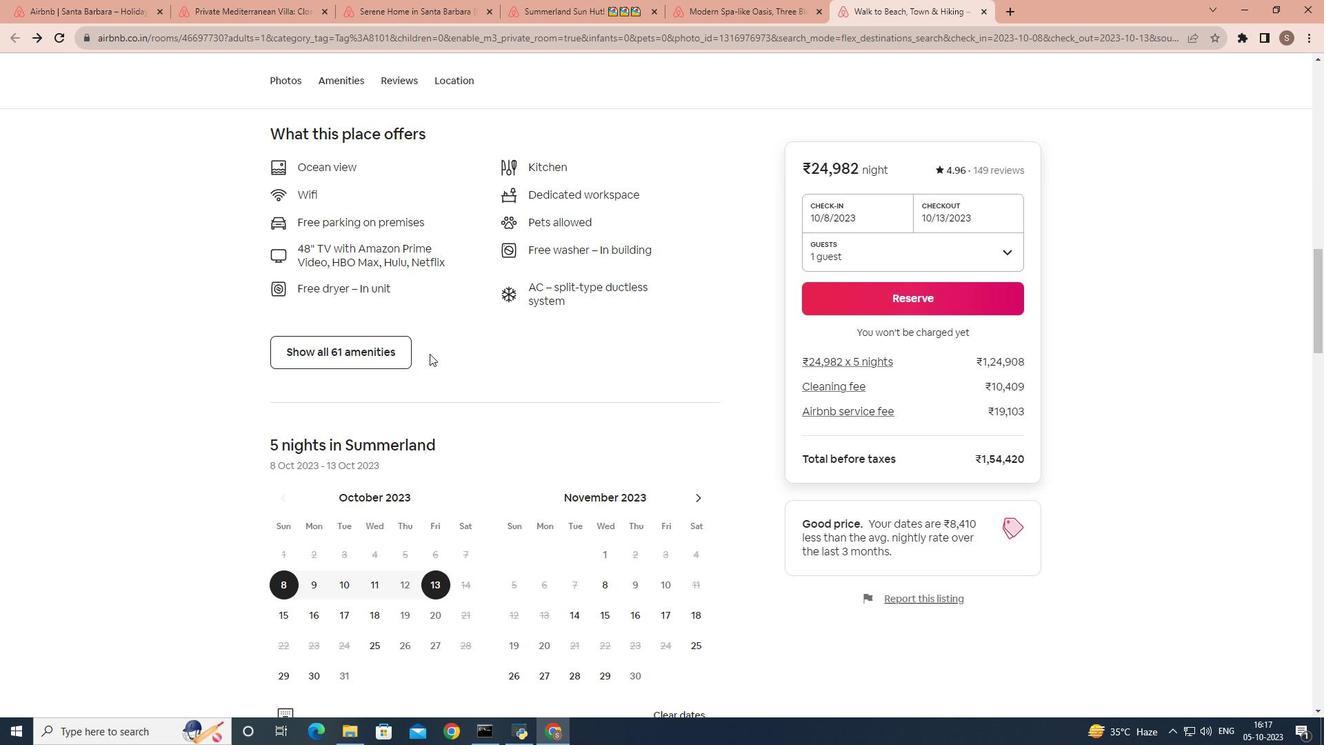 
Action: Mouse scrolled (429, 353) with delta (0, 0)
Screenshot: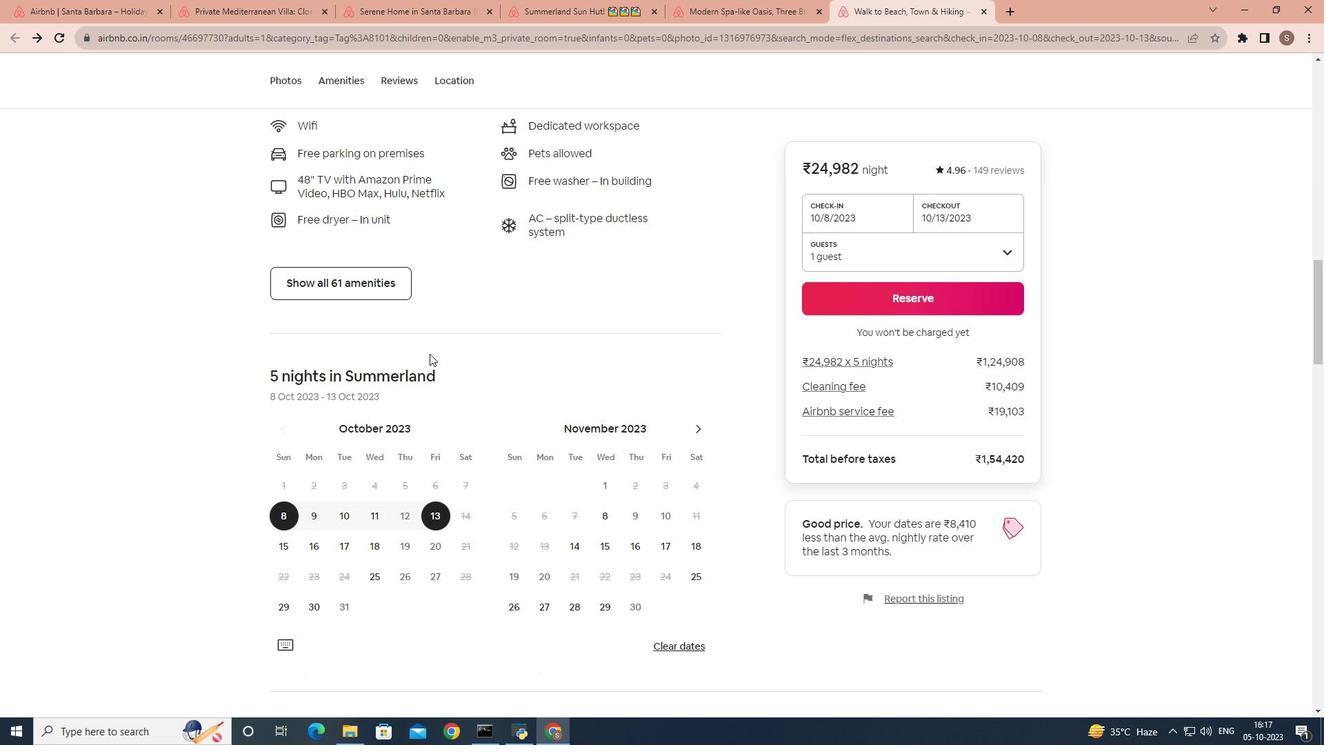 
Action: Mouse scrolled (429, 353) with delta (0, 0)
Screenshot: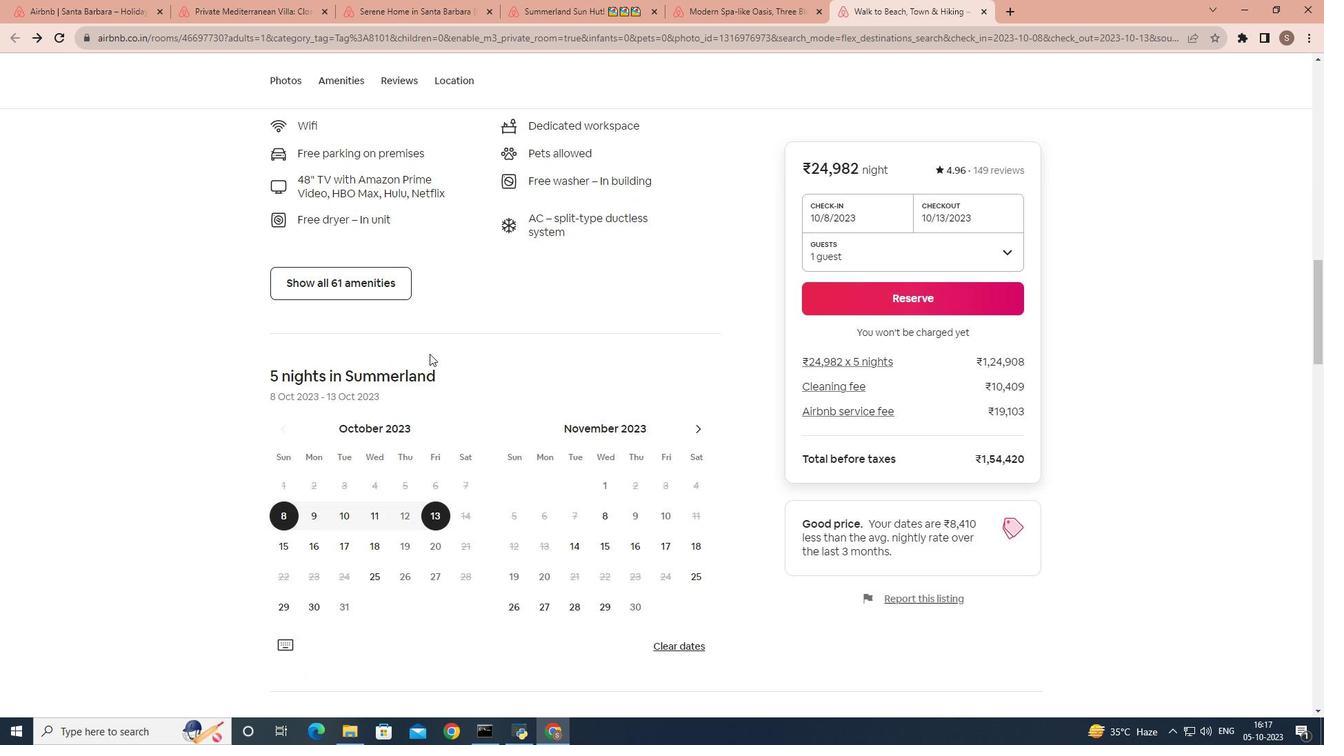 
Action: Mouse scrolled (429, 353) with delta (0, 0)
Screenshot: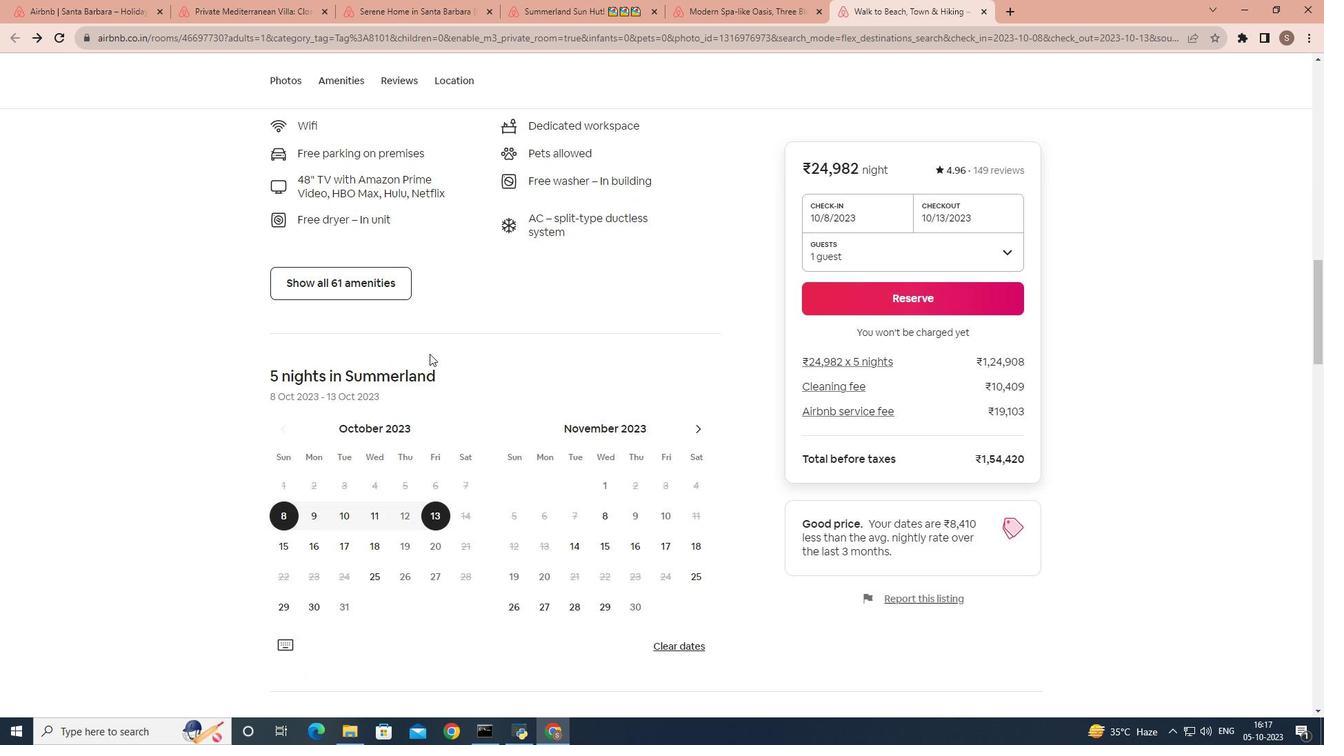 
Action: Mouse scrolled (429, 353) with delta (0, 0)
Screenshot: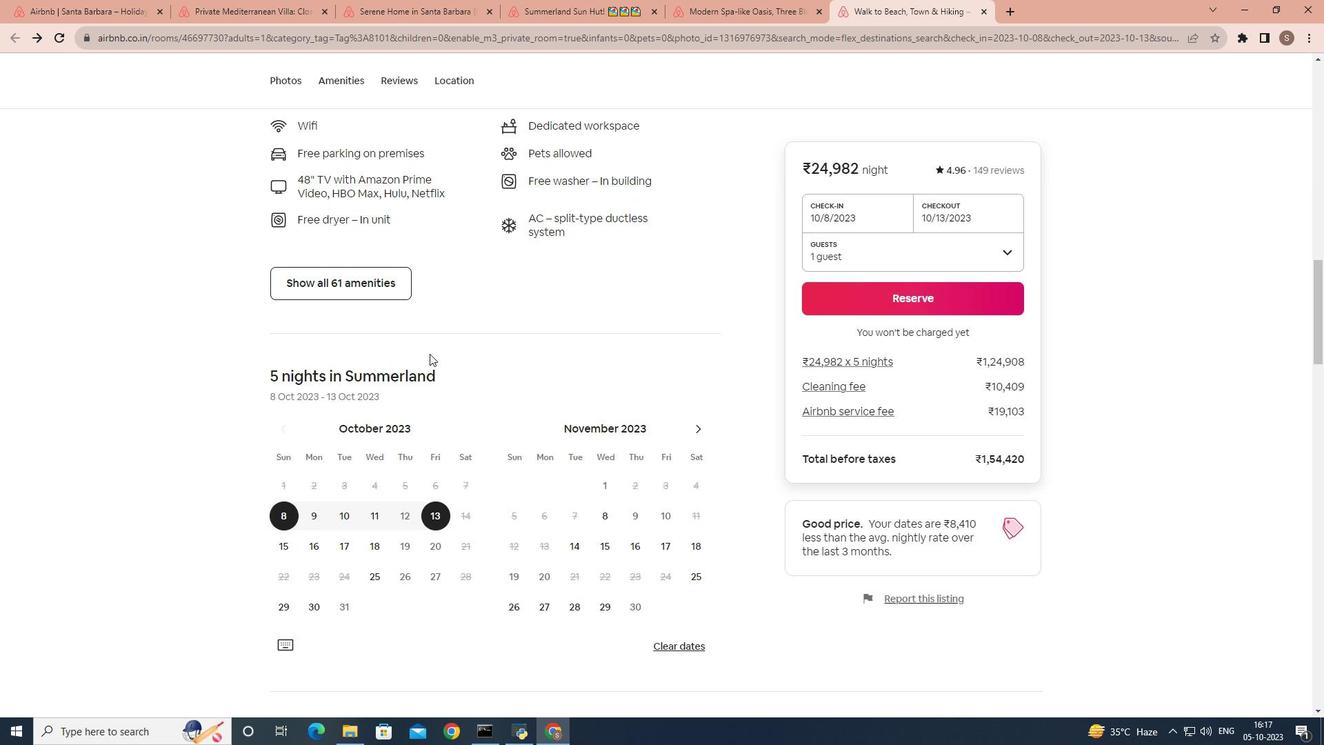 
Action: Mouse scrolled (429, 353) with delta (0, 0)
Screenshot: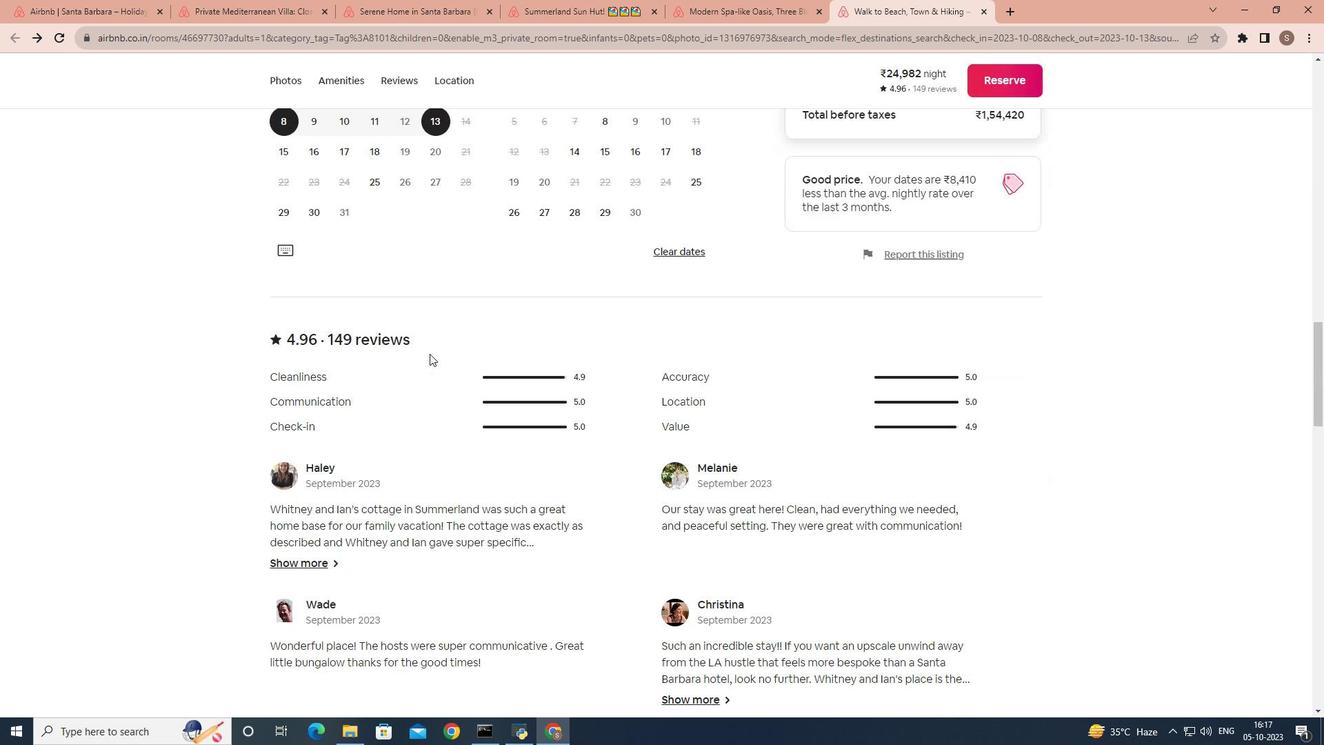 
Action: Mouse scrolled (429, 353) with delta (0, 0)
Screenshot: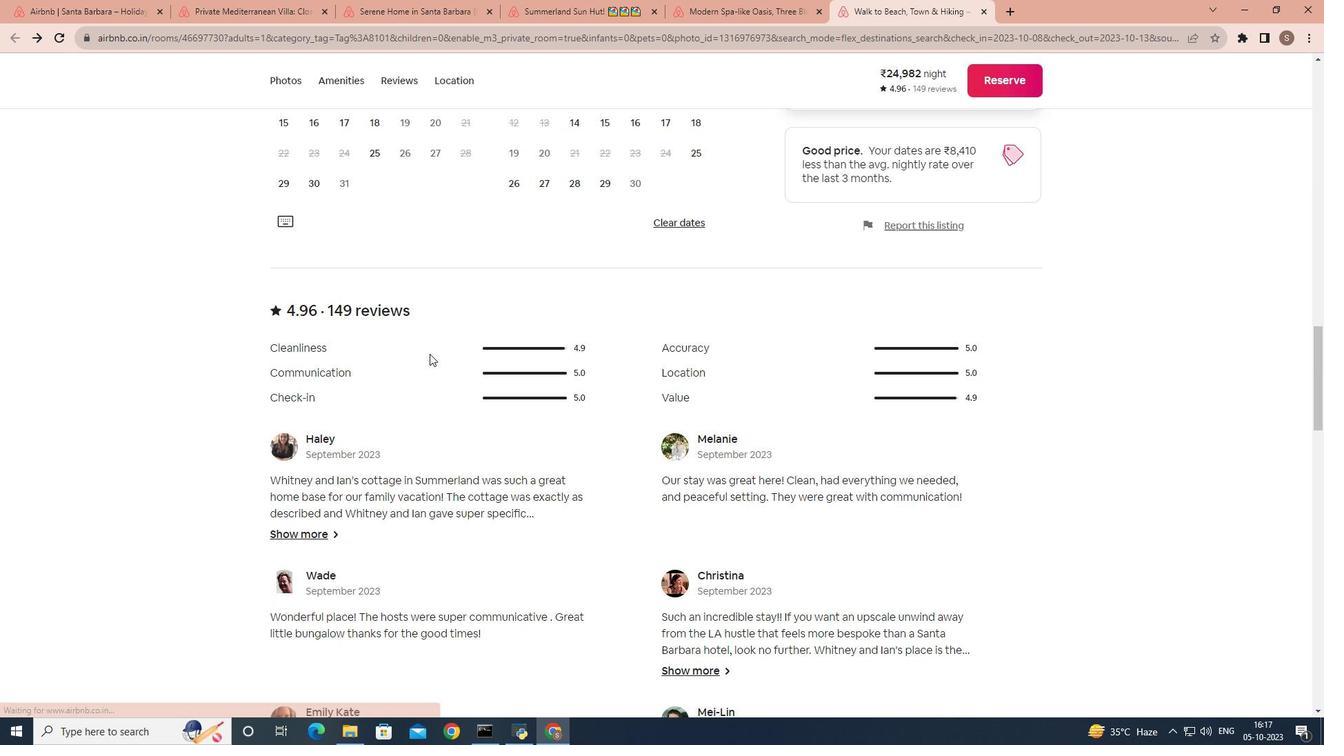 
Action: Mouse scrolled (429, 353) with delta (0, 0)
Screenshot: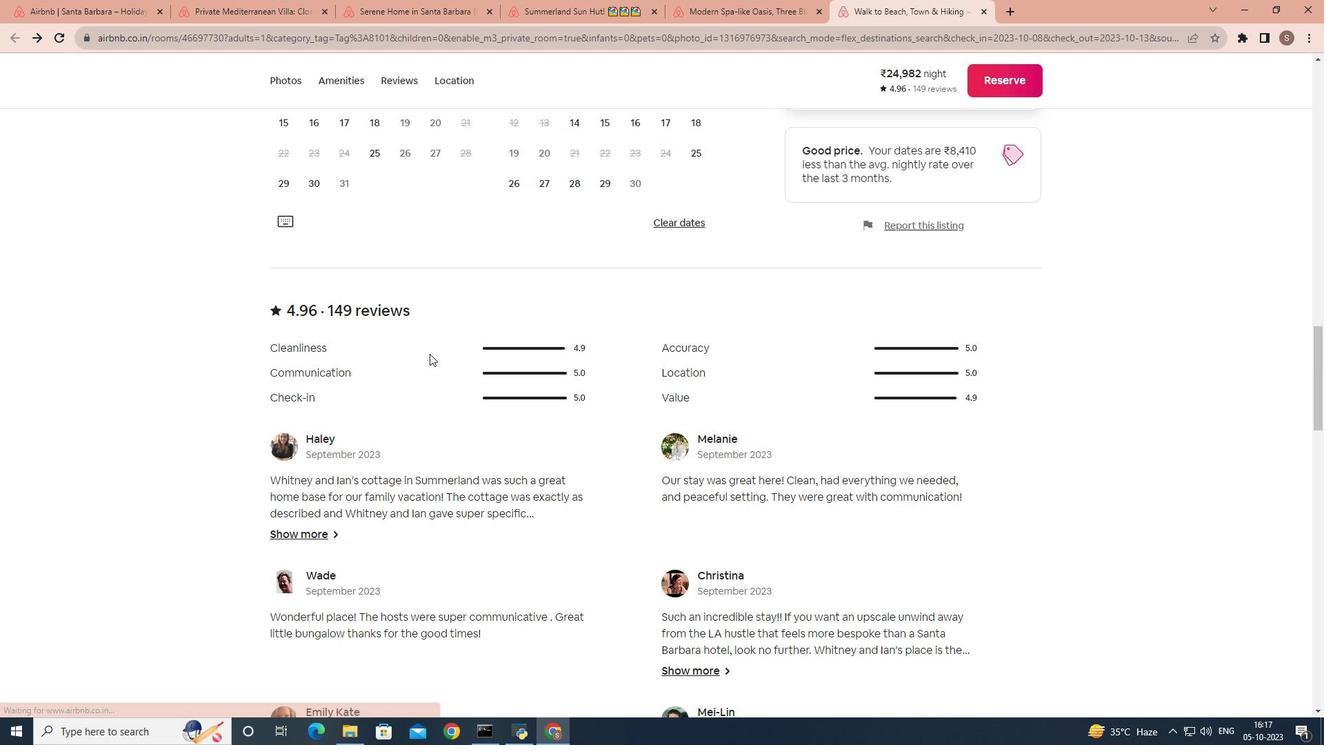 
Action: Mouse scrolled (429, 353) with delta (0, 0)
Screenshot: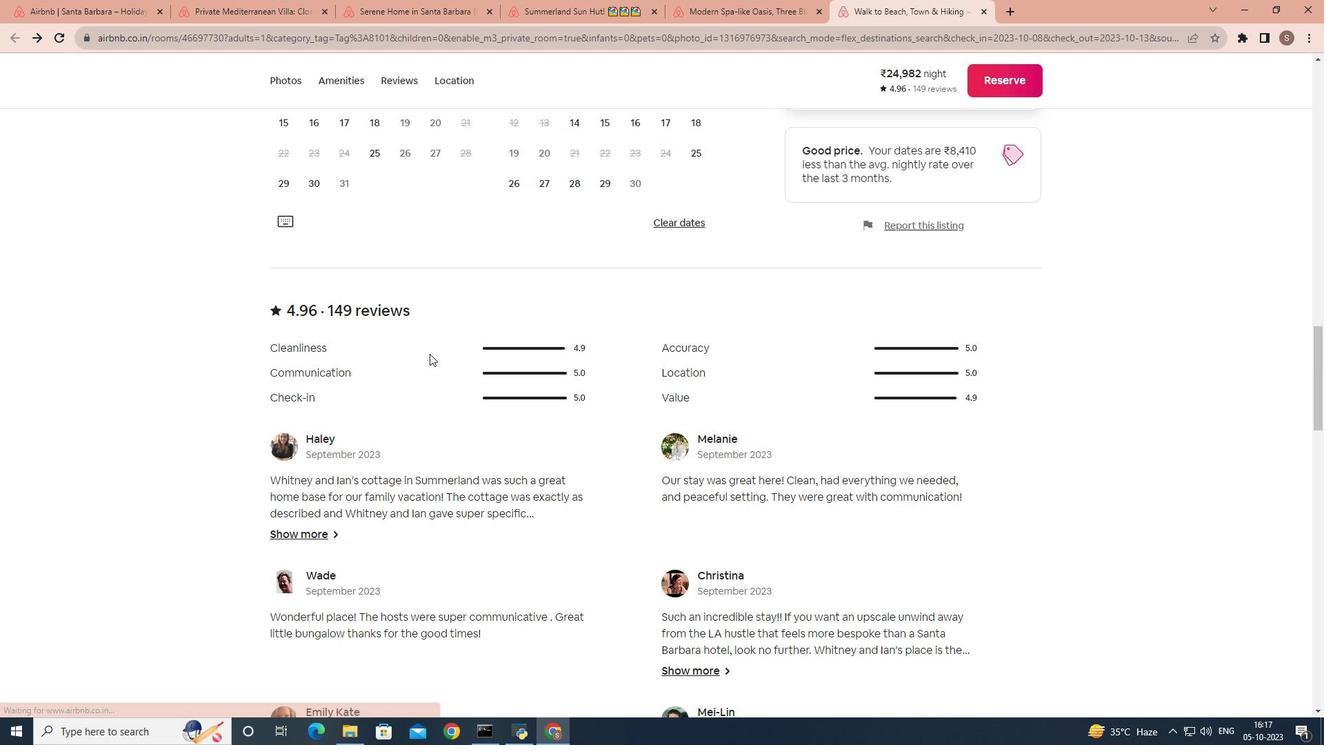 
Action: Mouse scrolled (429, 353) with delta (0, 0)
Screenshot: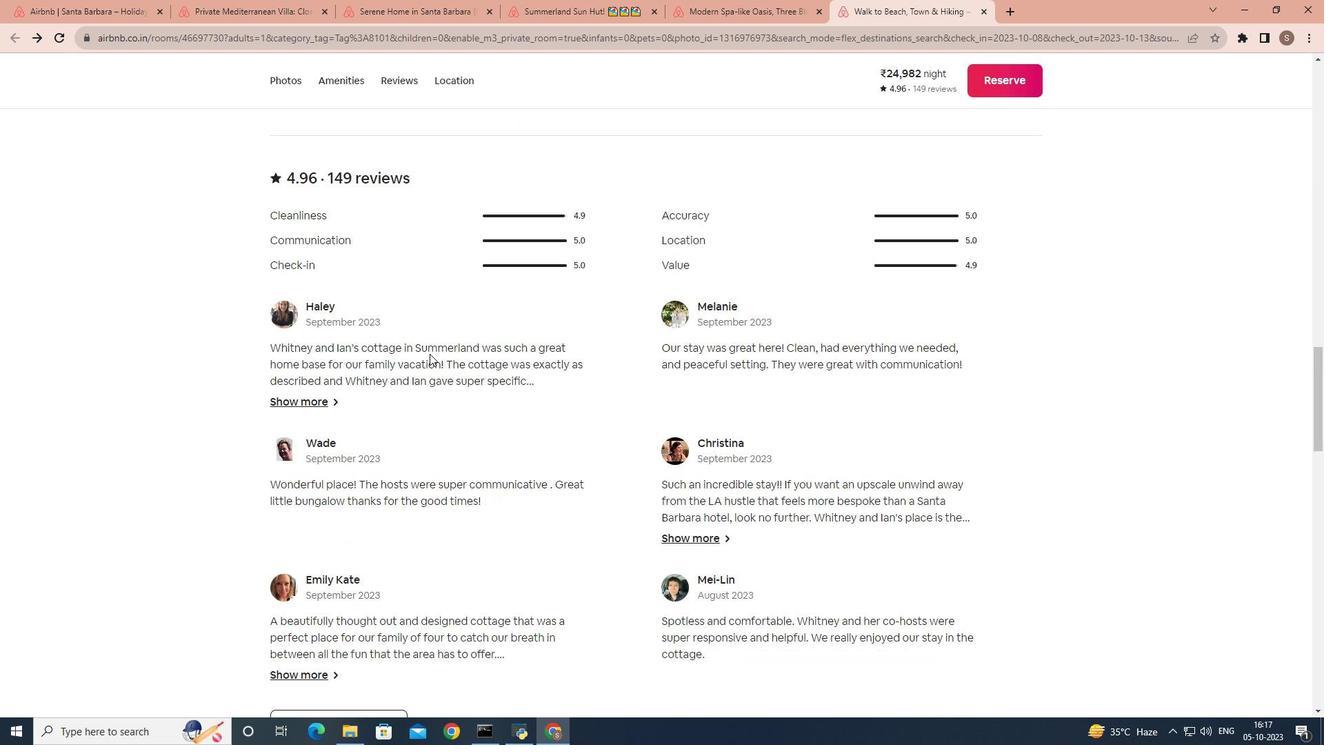 
Action: Mouse scrolled (429, 353) with delta (0, 0)
Screenshot: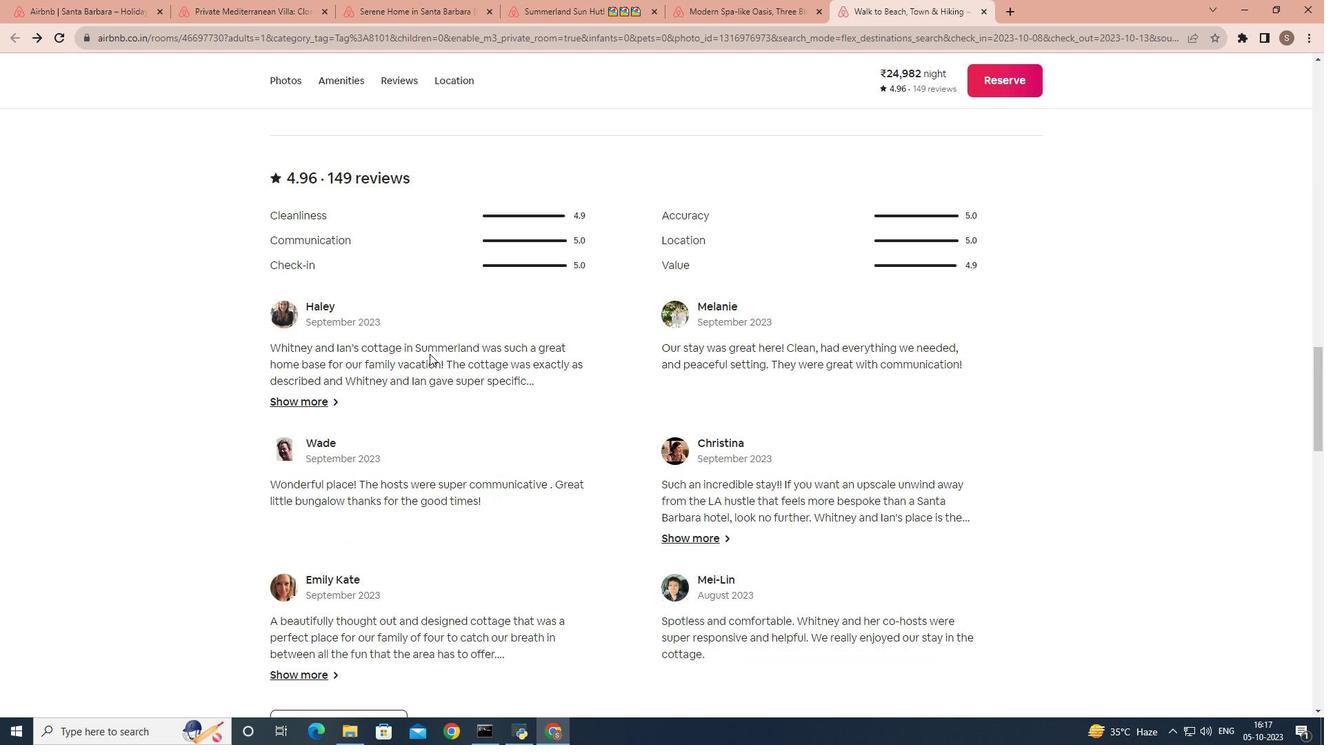 
Action: Mouse moved to (326, 518)
Screenshot: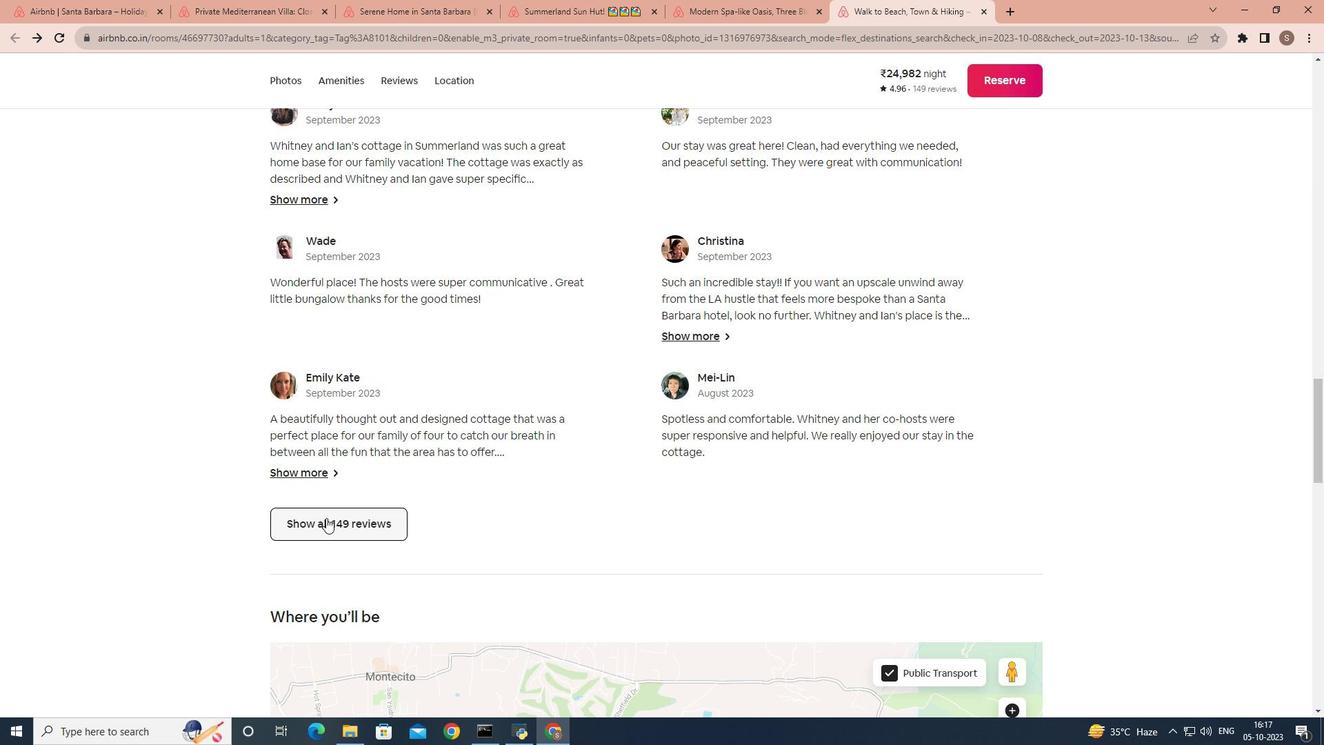
Action: Mouse pressed left at (326, 518)
Screenshot: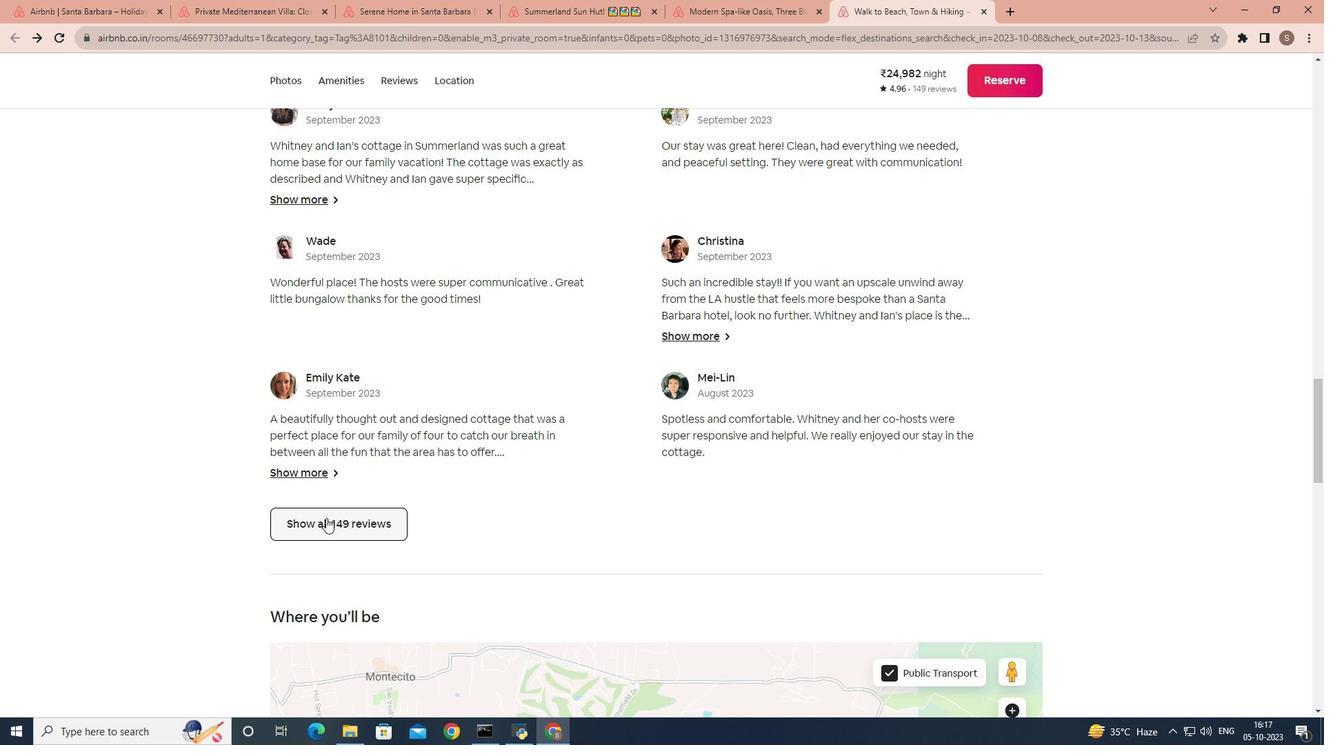 
Action: Mouse moved to (647, 425)
Screenshot: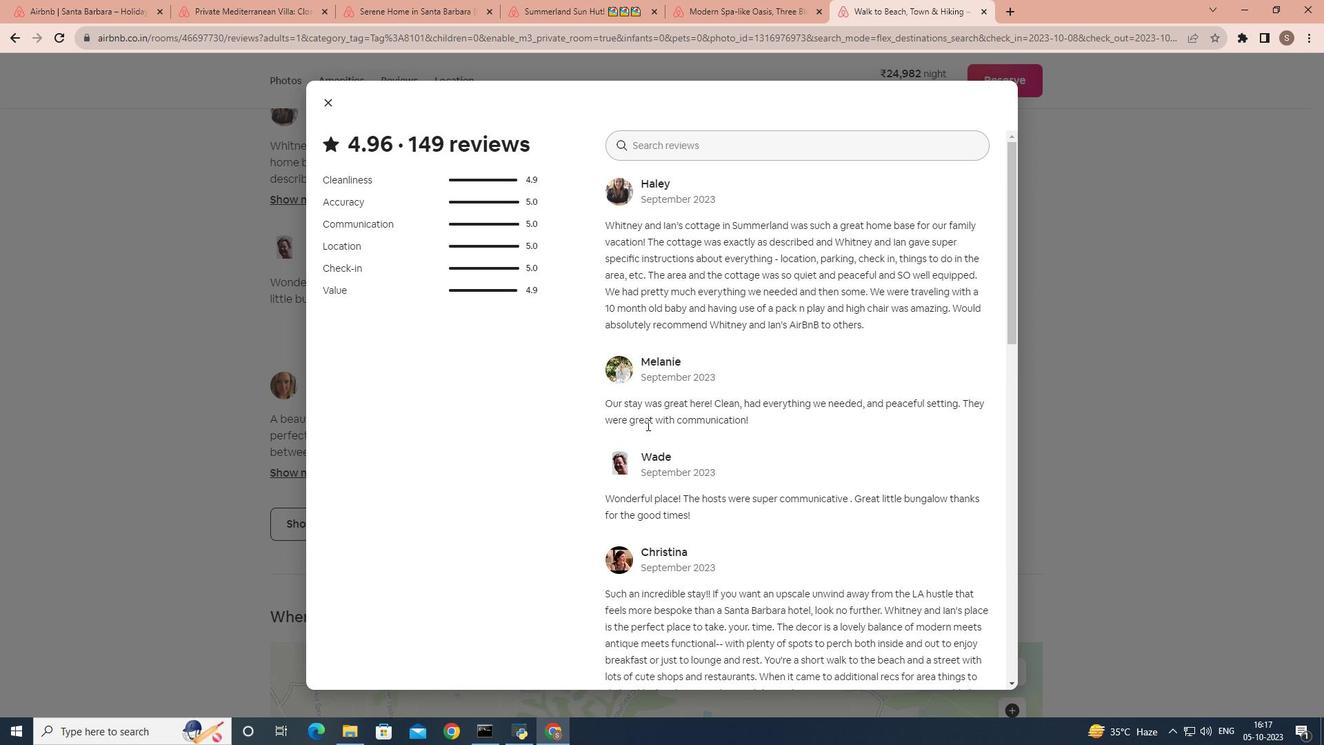 
Action: Mouse scrolled (647, 424) with delta (0, 0)
Screenshot: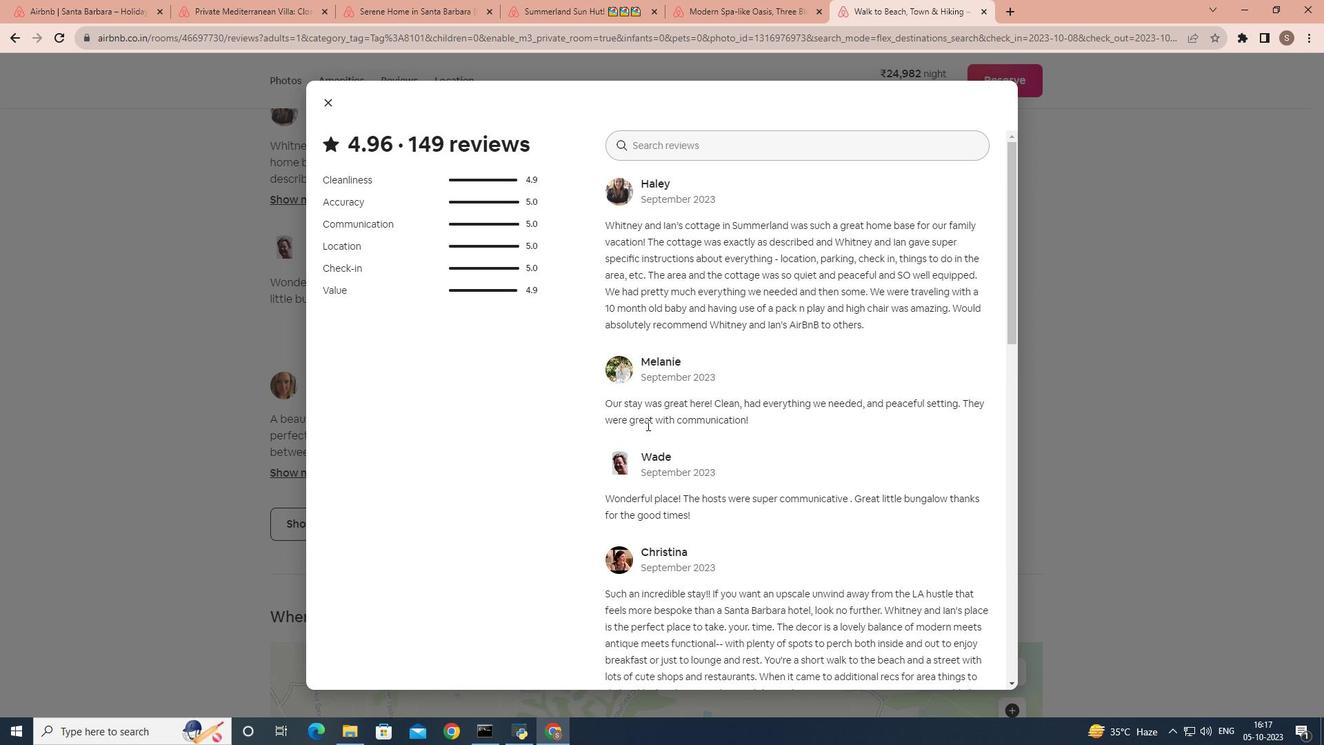 
Action: Mouse scrolled (647, 424) with delta (0, 0)
Screenshot: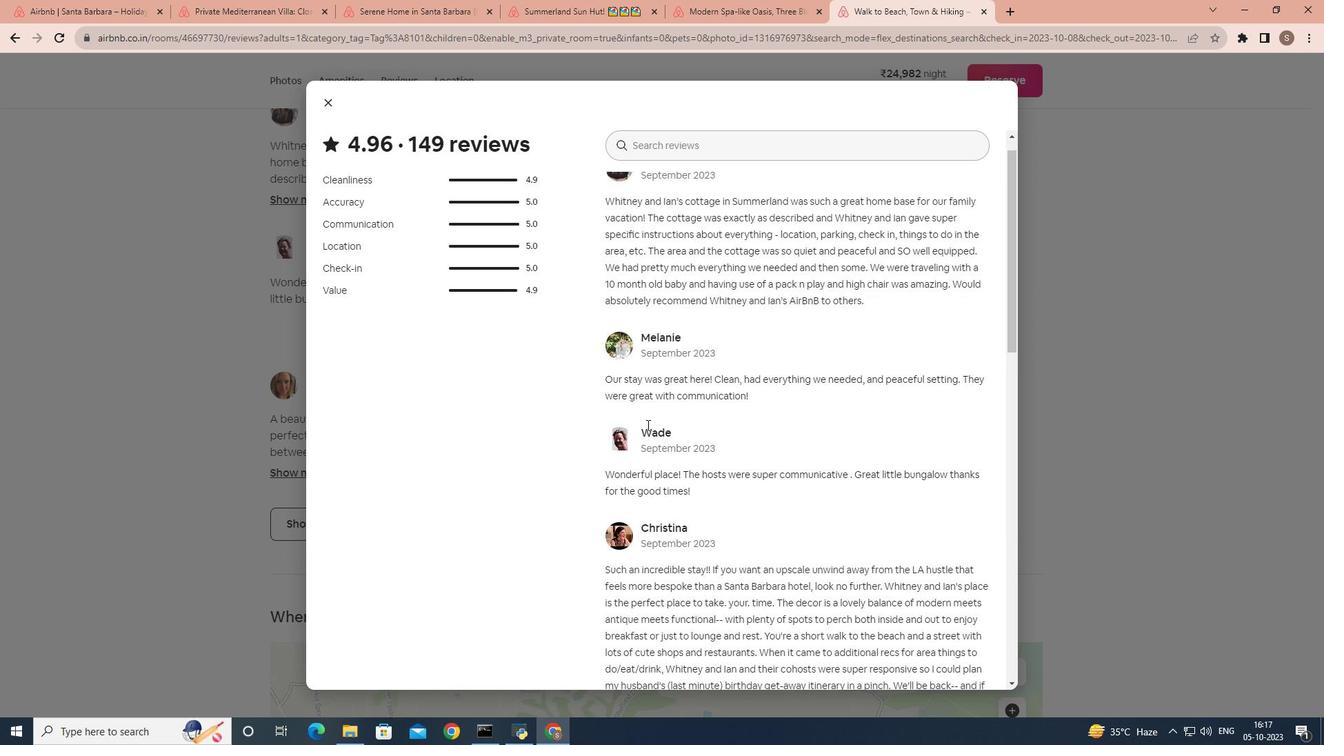 
Action: Mouse scrolled (647, 424) with delta (0, 0)
Screenshot: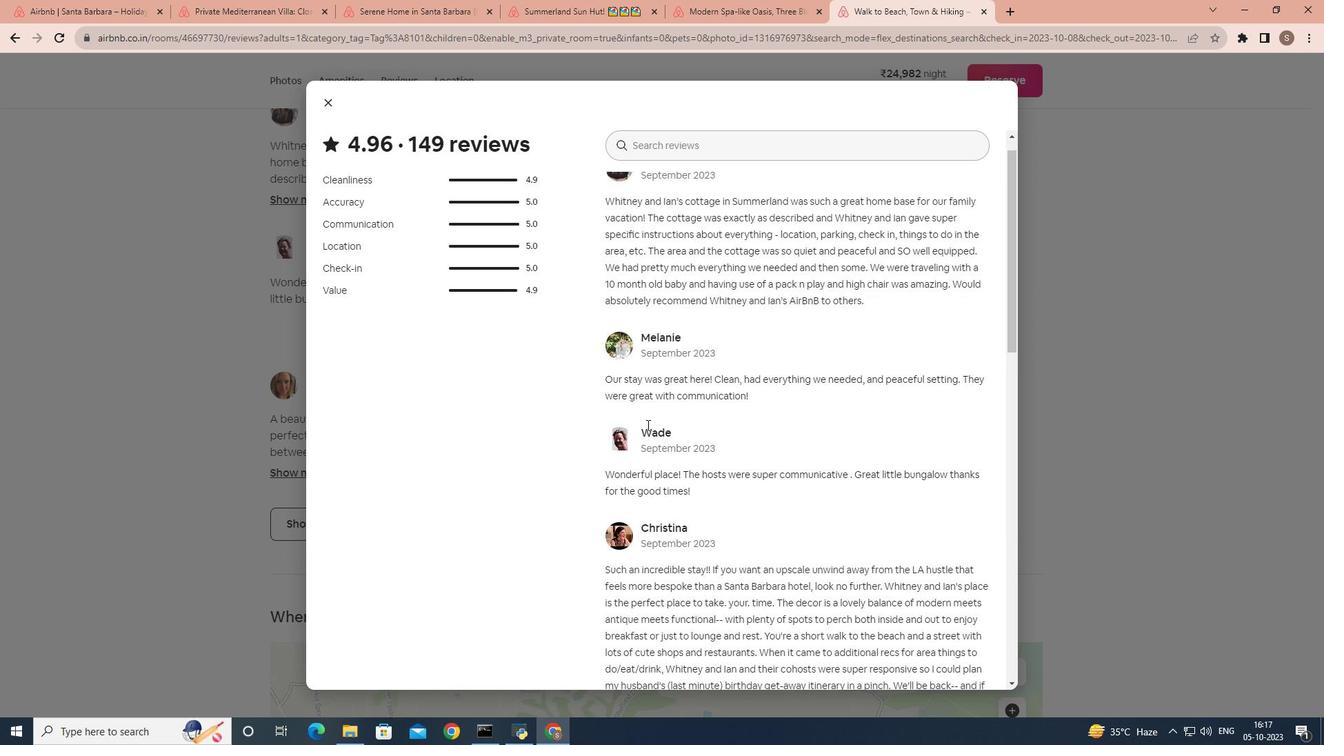 
Action: Mouse scrolled (647, 424) with delta (0, 0)
Screenshot: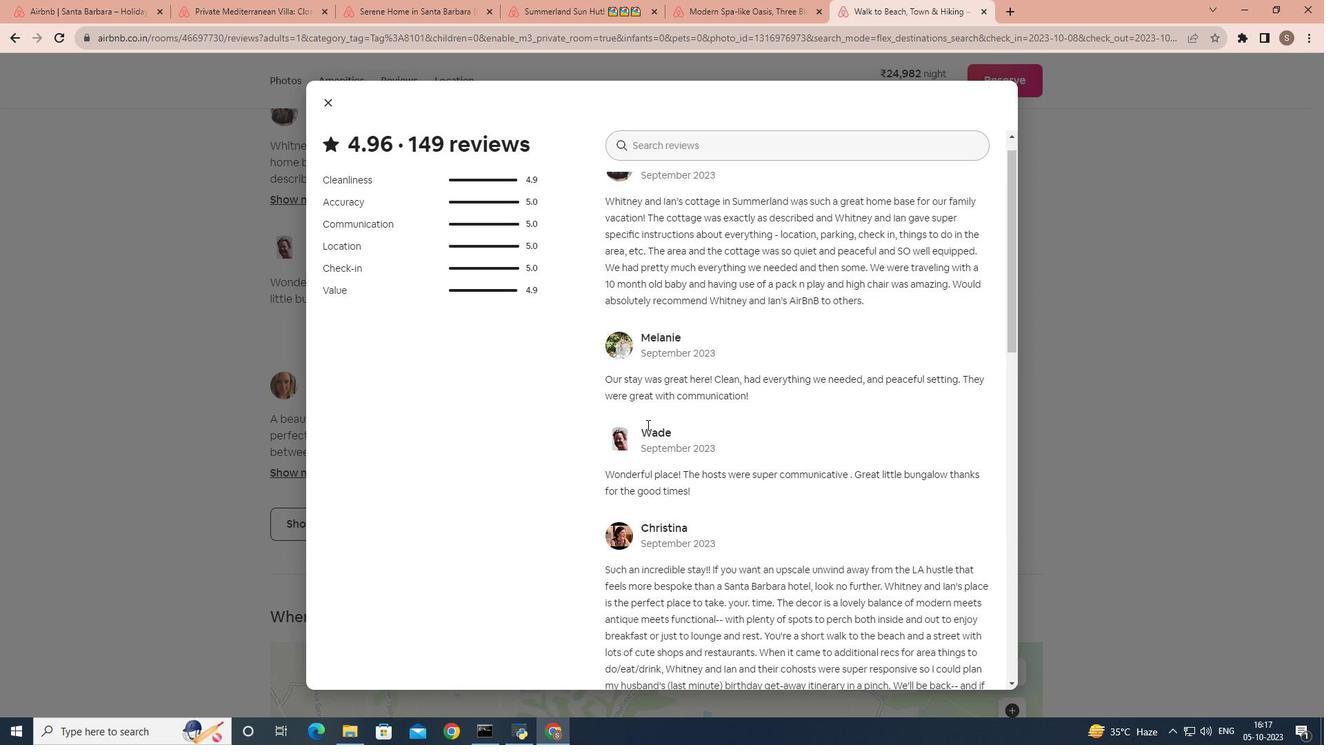 
Action: Mouse scrolled (647, 424) with delta (0, 0)
Screenshot: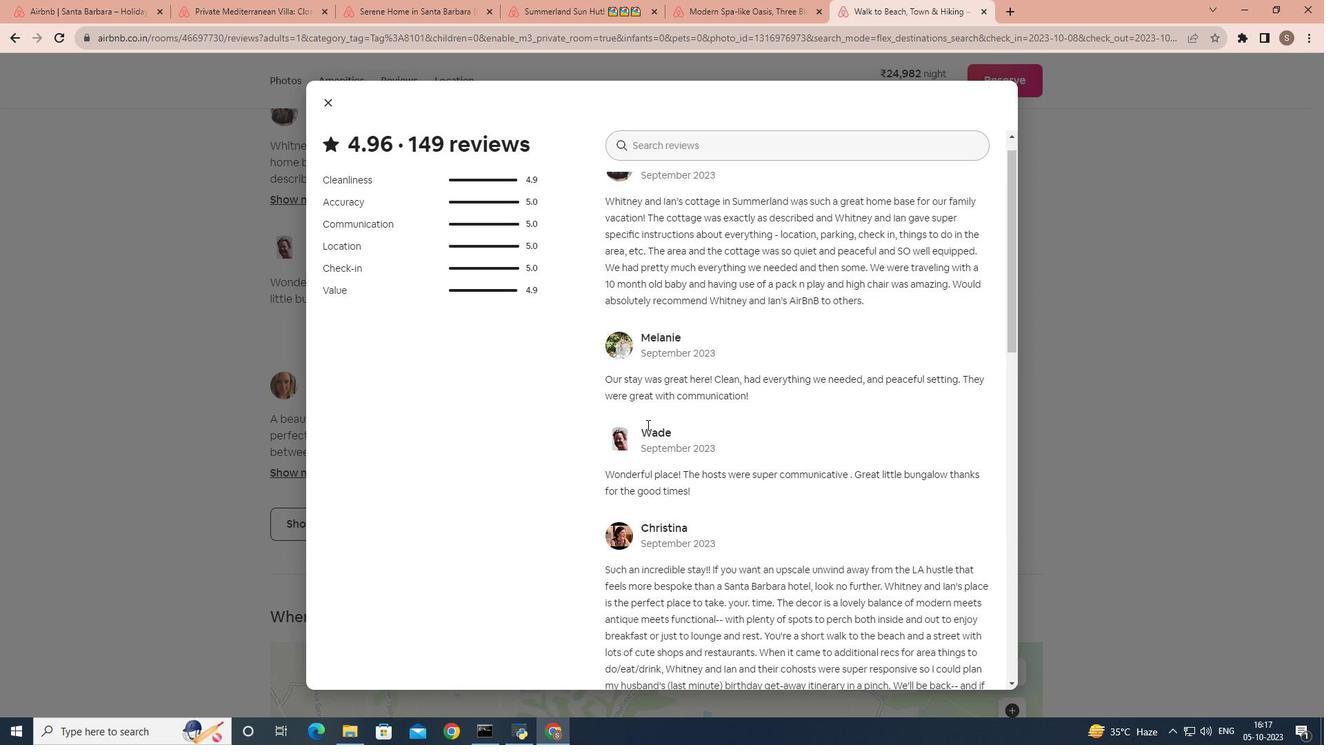 
Action: Mouse scrolled (647, 424) with delta (0, 0)
Screenshot: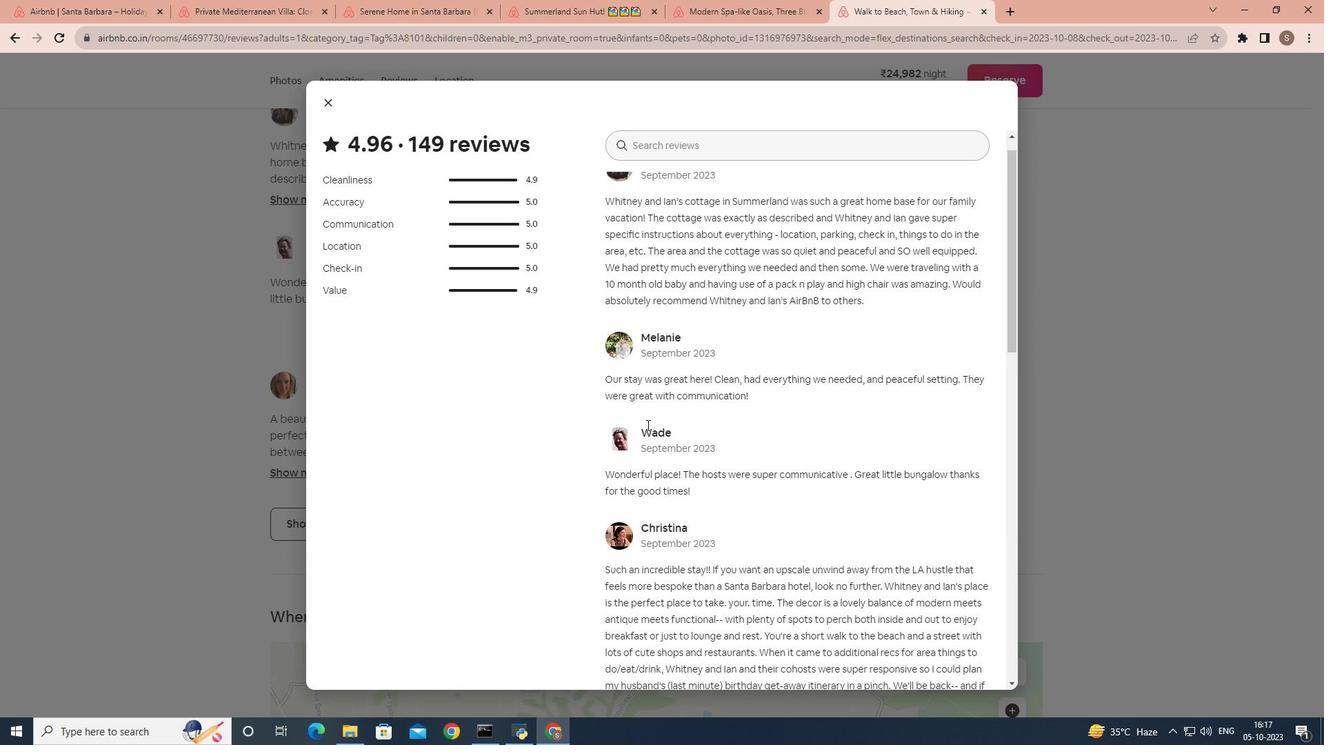 
Action: Mouse scrolled (647, 424) with delta (0, 0)
Screenshot: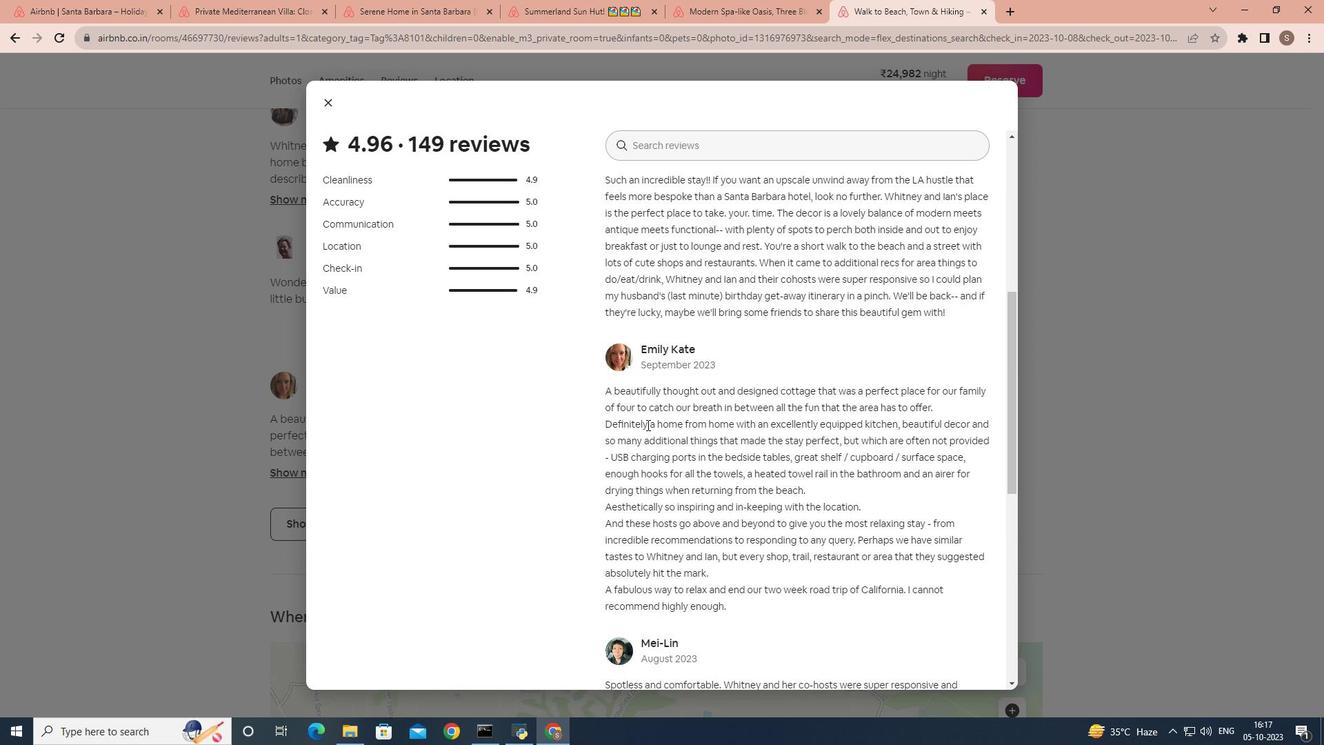 
Action: Mouse scrolled (647, 424) with delta (0, 0)
Screenshot: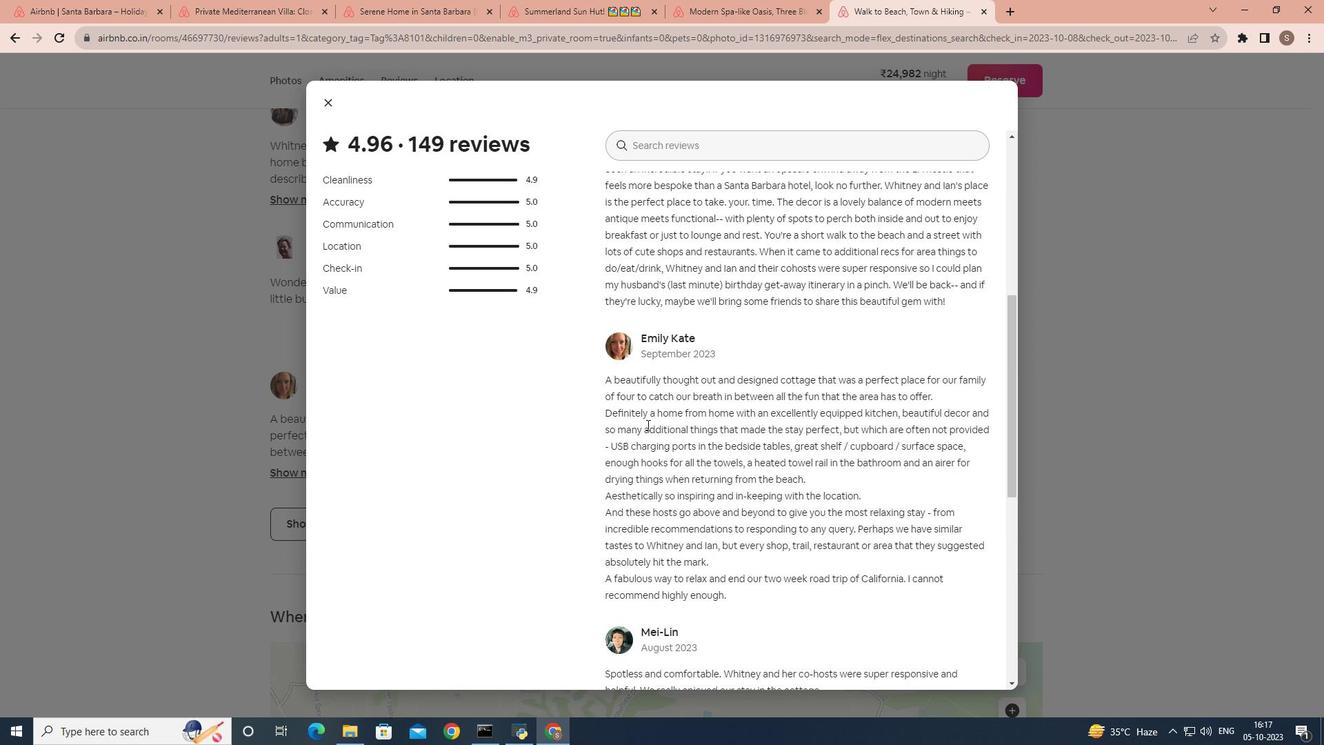 
Action: Mouse scrolled (647, 424) with delta (0, 0)
Screenshot: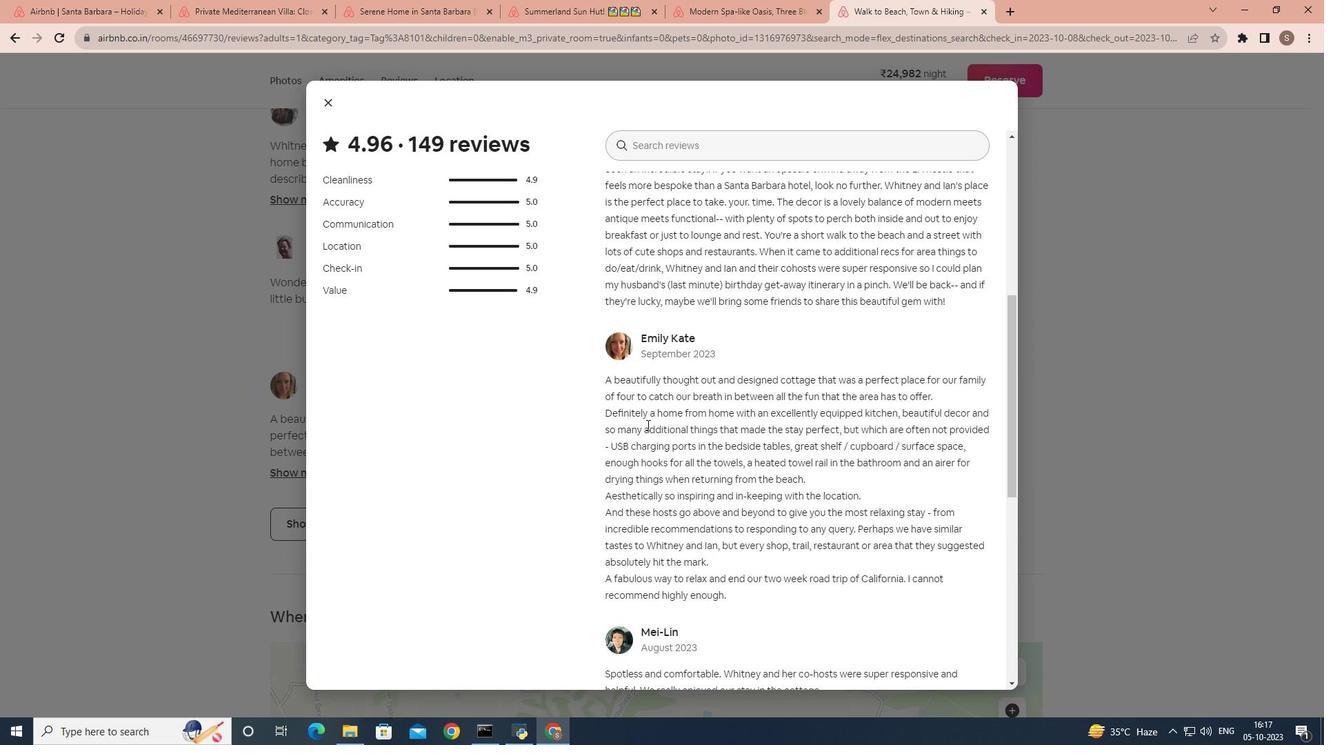 
Action: Mouse scrolled (647, 424) with delta (0, 0)
Screenshot: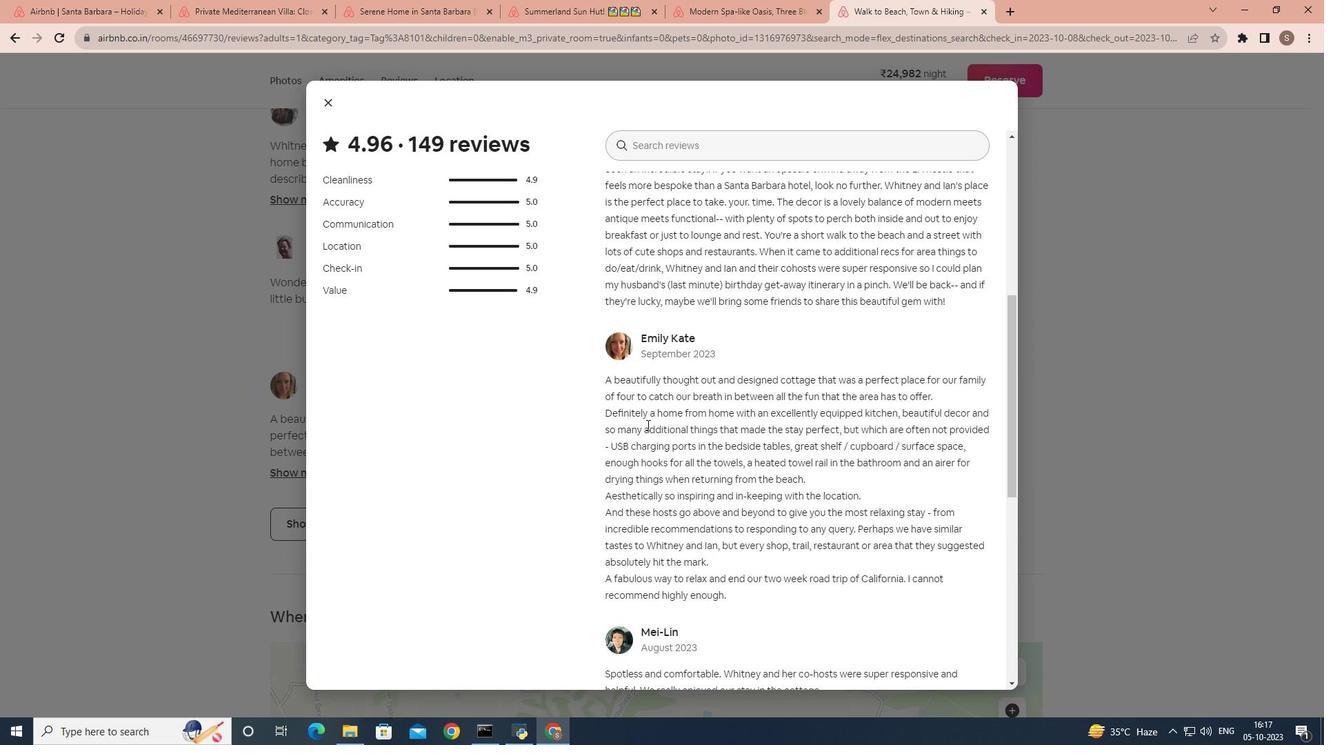 
Action: Mouse scrolled (647, 424) with delta (0, 0)
Screenshot: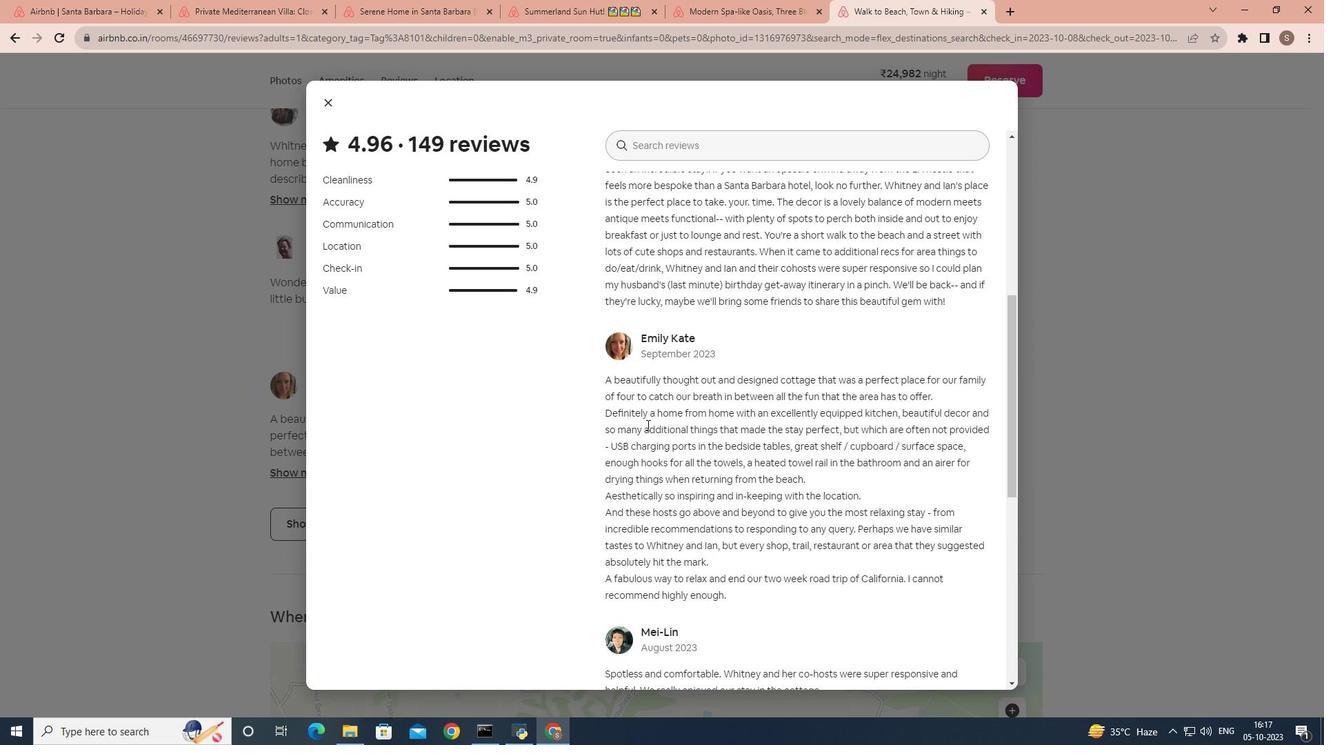 
Action: Mouse scrolled (647, 424) with delta (0, 0)
Screenshot: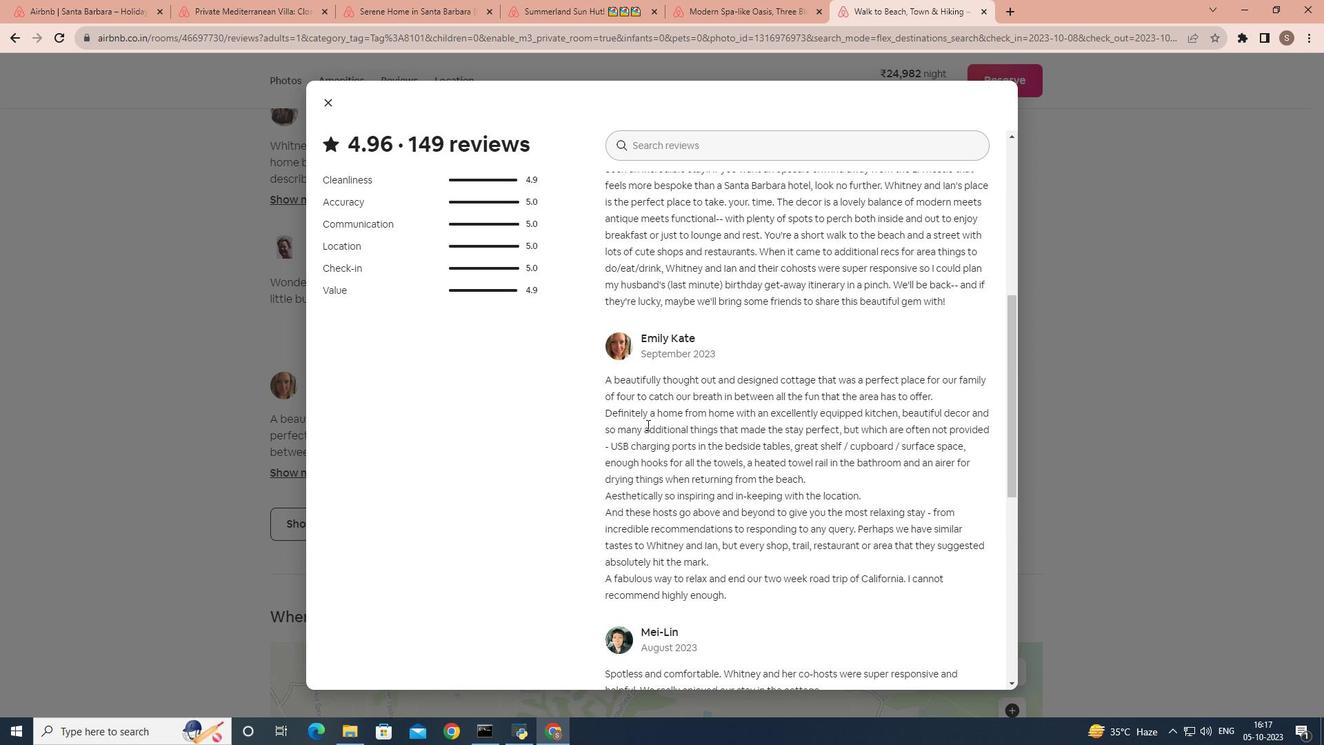 
Action: Mouse scrolled (647, 424) with delta (0, 0)
Screenshot: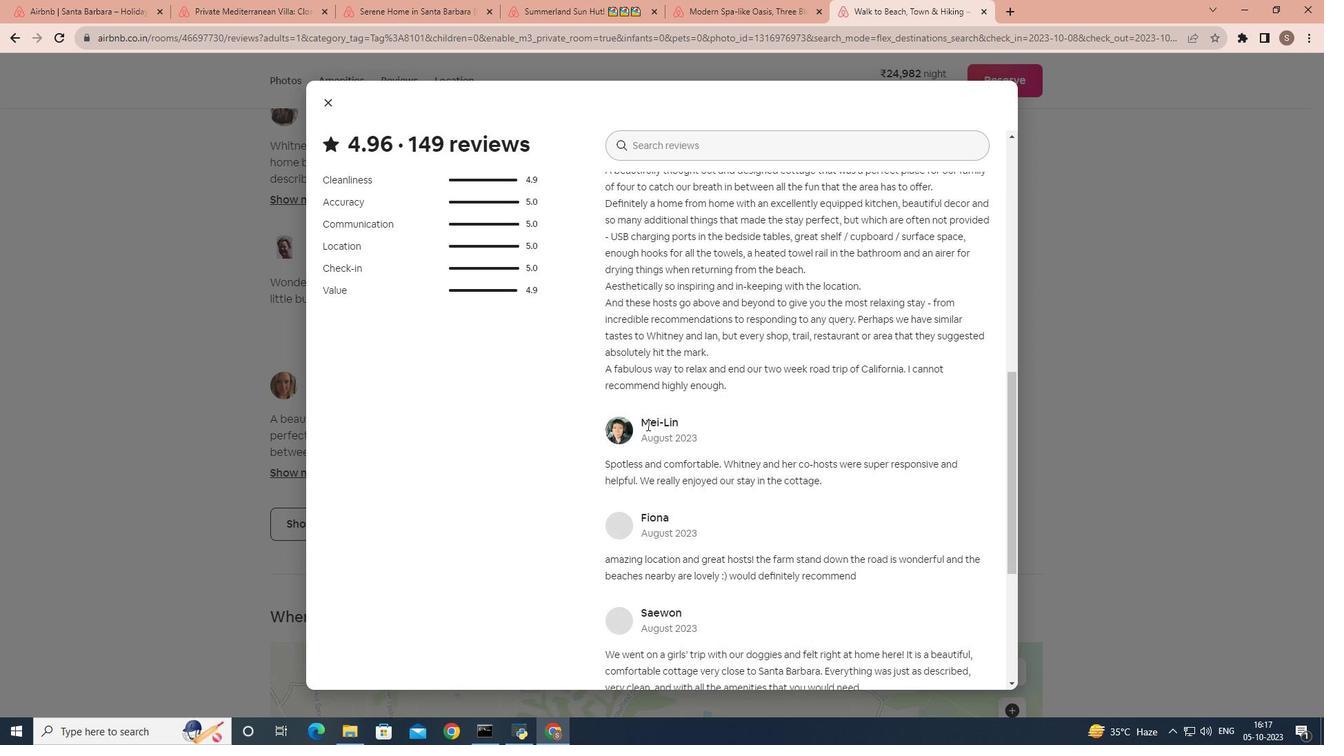 
Action: Mouse scrolled (647, 424) with delta (0, 0)
Screenshot: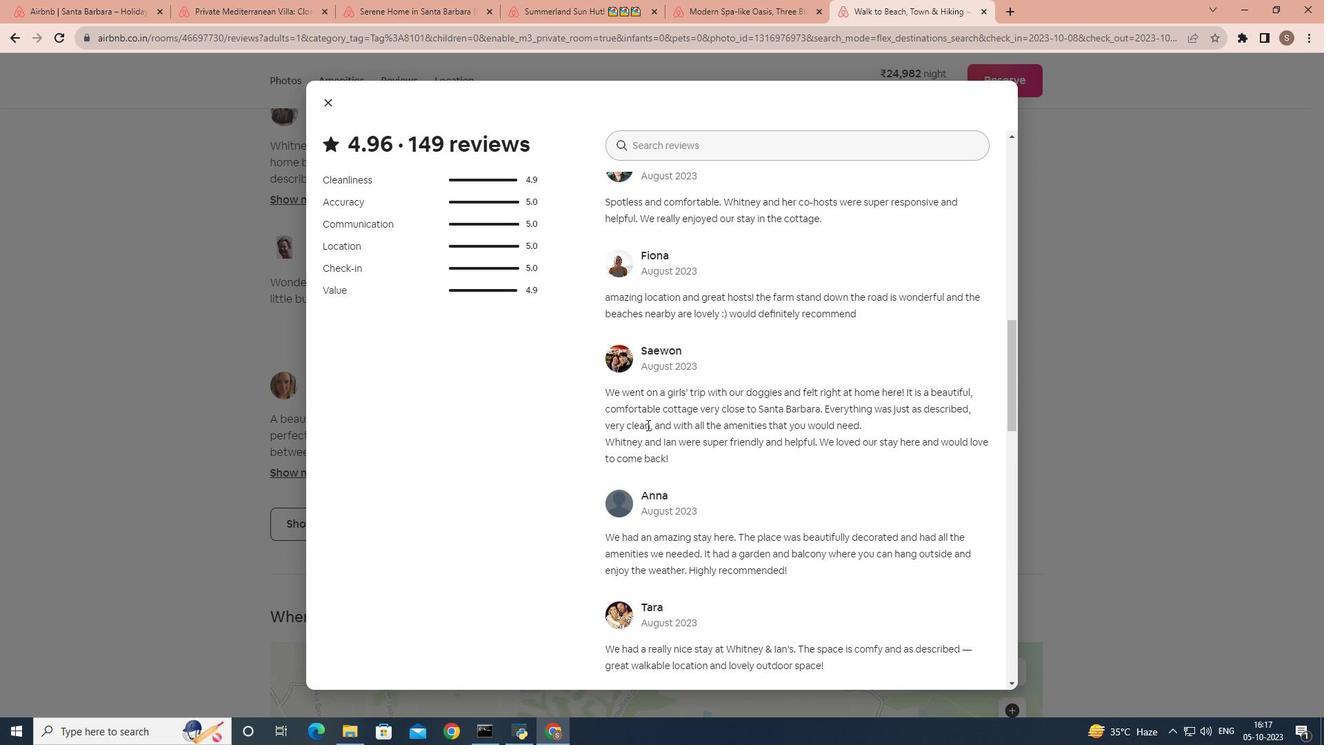 
Action: Mouse scrolled (647, 424) with delta (0, 0)
Screenshot: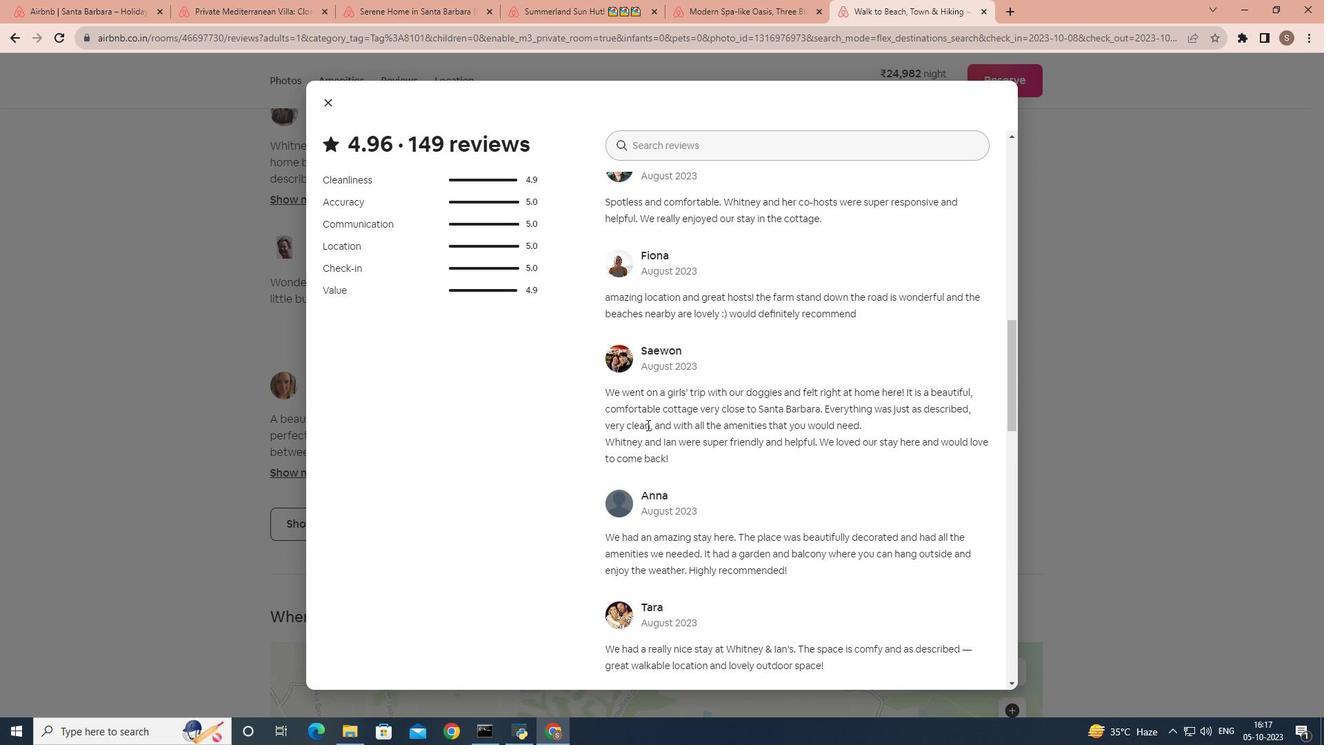 
Action: Mouse scrolled (647, 424) with delta (0, 0)
Screenshot: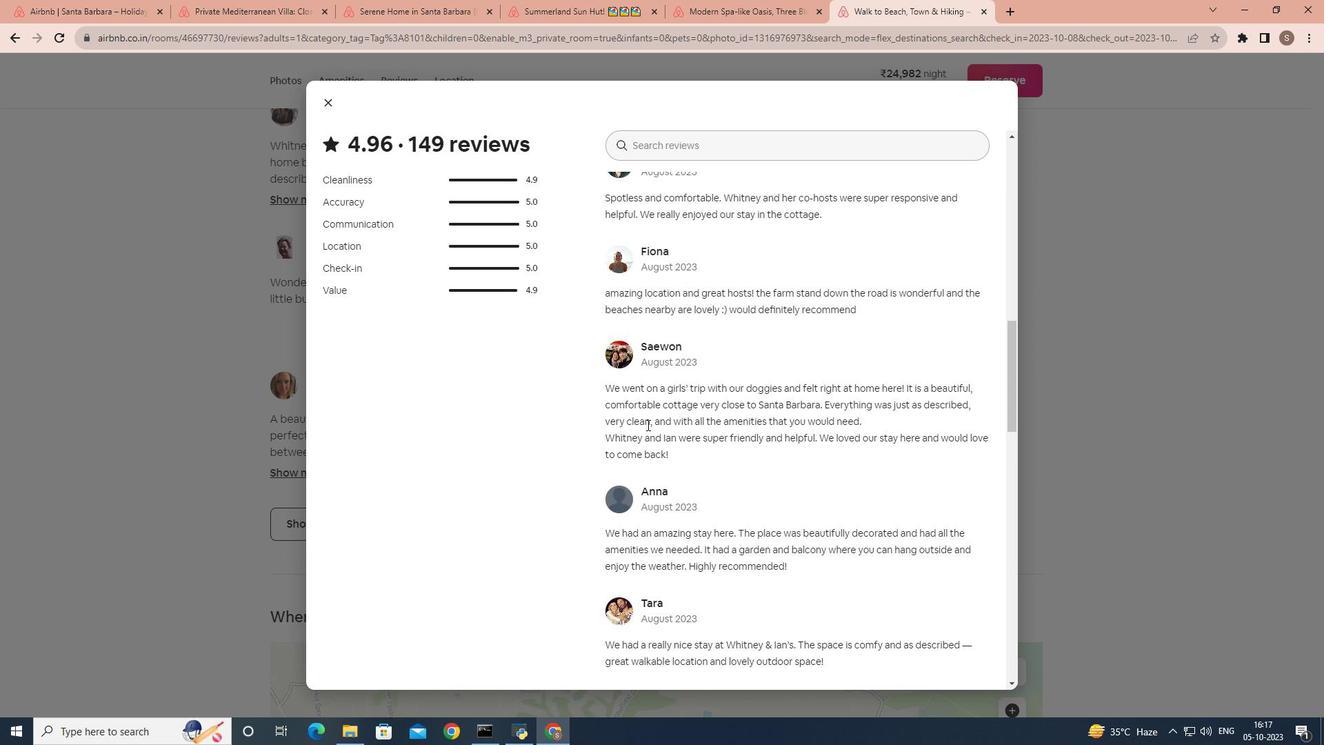 
Action: Mouse scrolled (647, 424) with delta (0, 0)
Screenshot: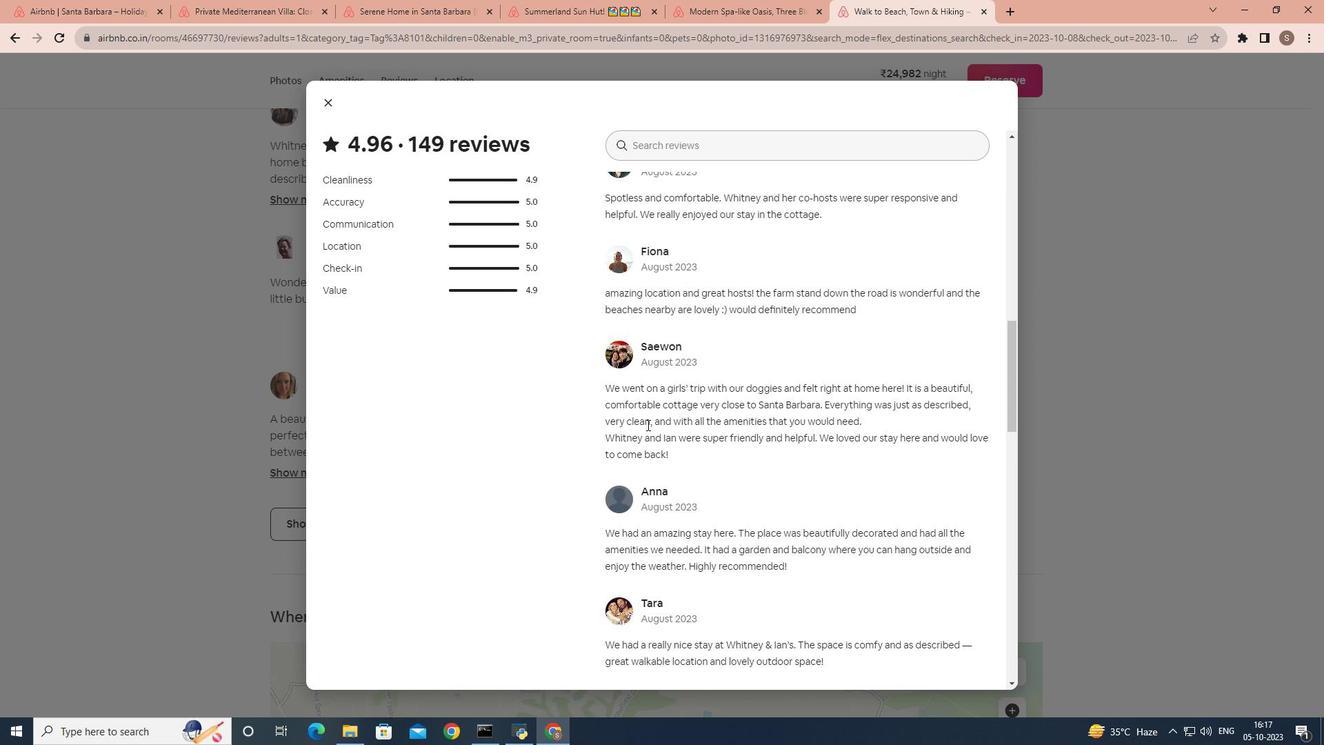 
Action: Mouse scrolled (647, 424) with delta (0, 0)
Screenshot: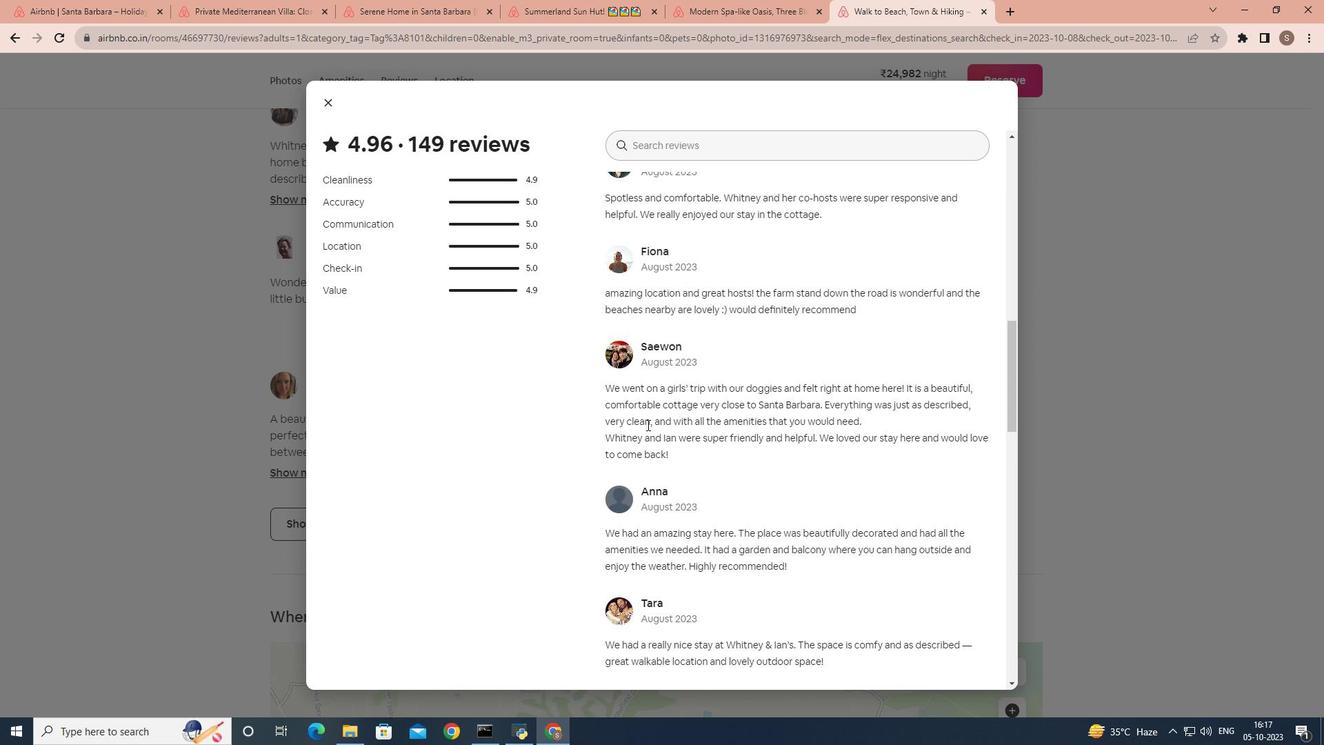 
Action: Mouse scrolled (647, 424) with delta (0, 0)
Screenshot: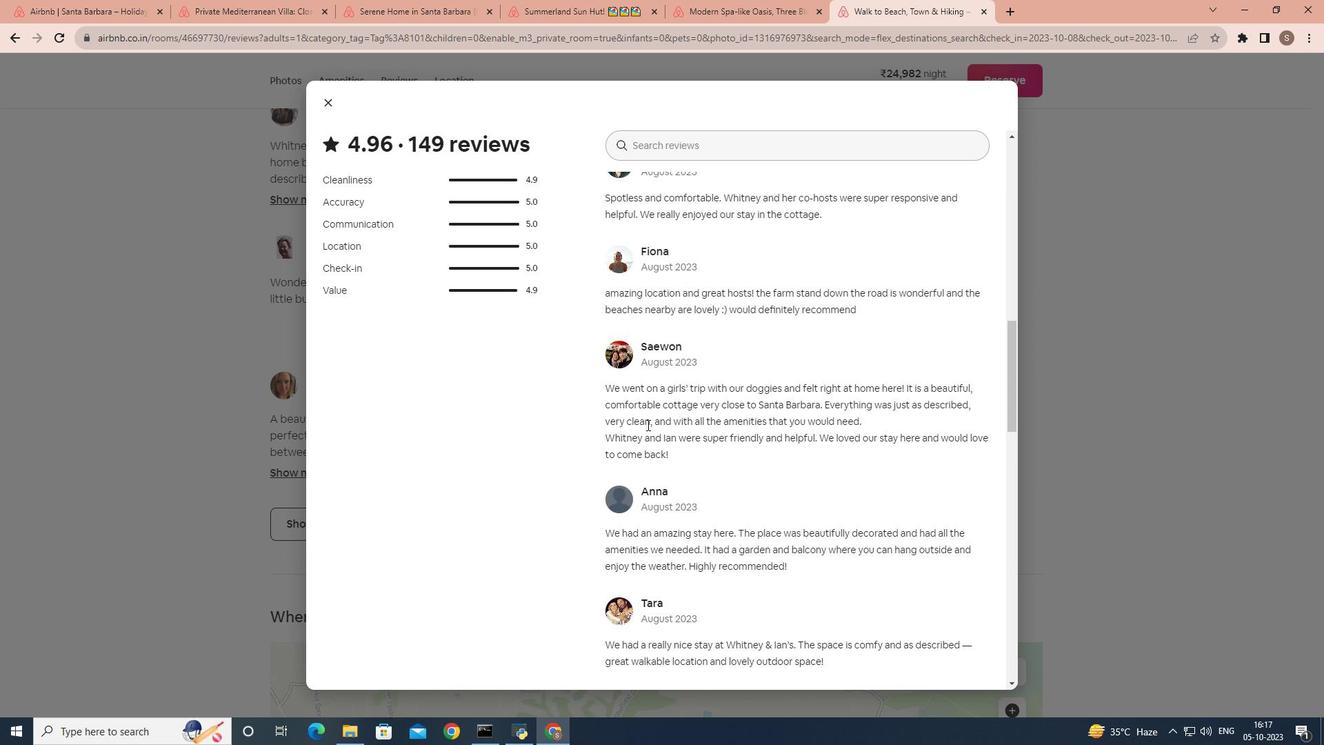 
Action: Mouse scrolled (647, 424) with delta (0, 0)
Screenshot: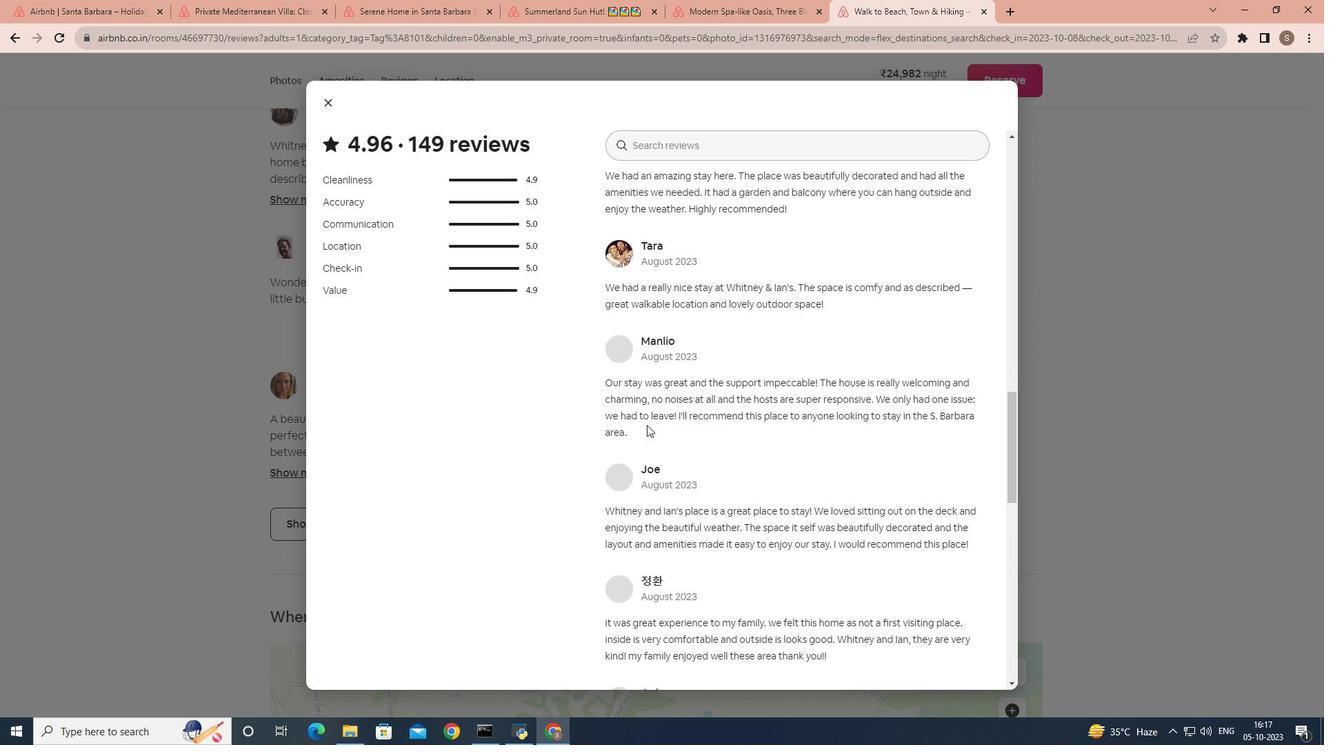 
Action: Mouse scrolled (647, 424) with delta (0, 0)
Screenshot: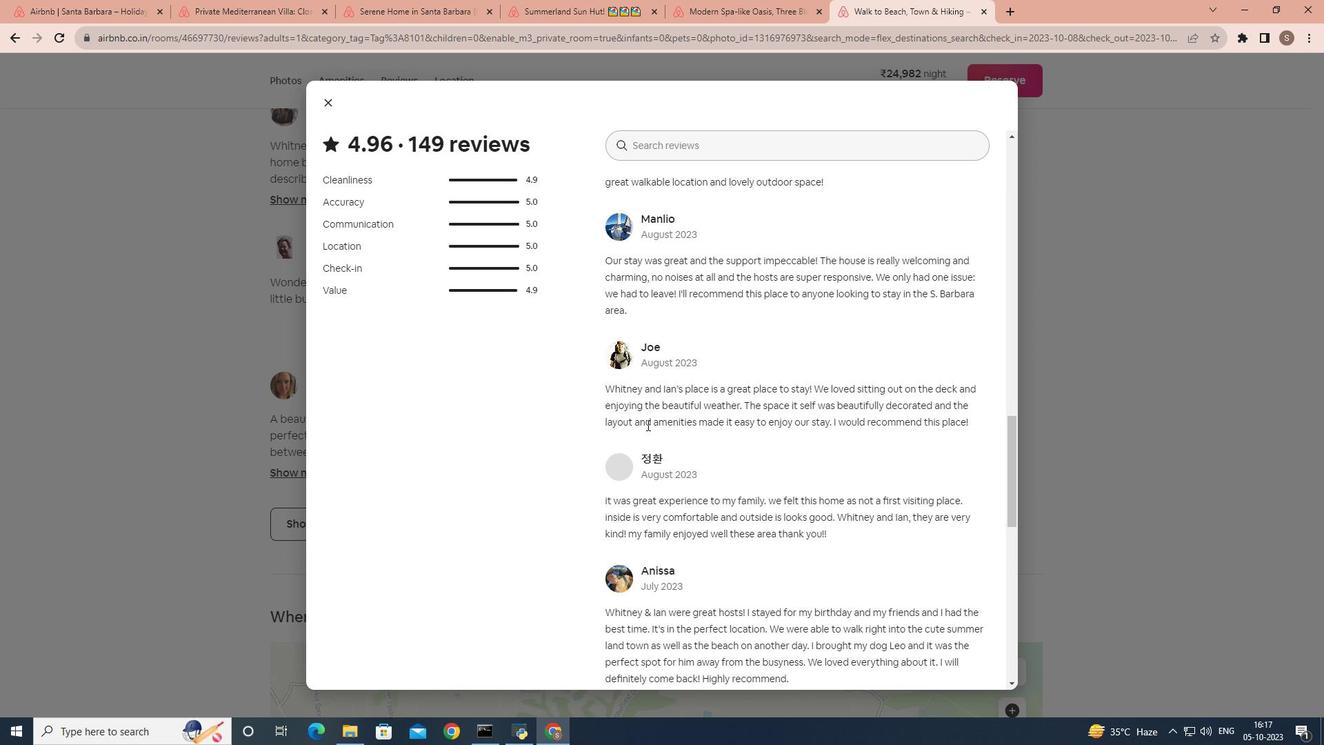 
Action: Mouse scrolled (647, 424) with delta (0, 0)
Screenshot: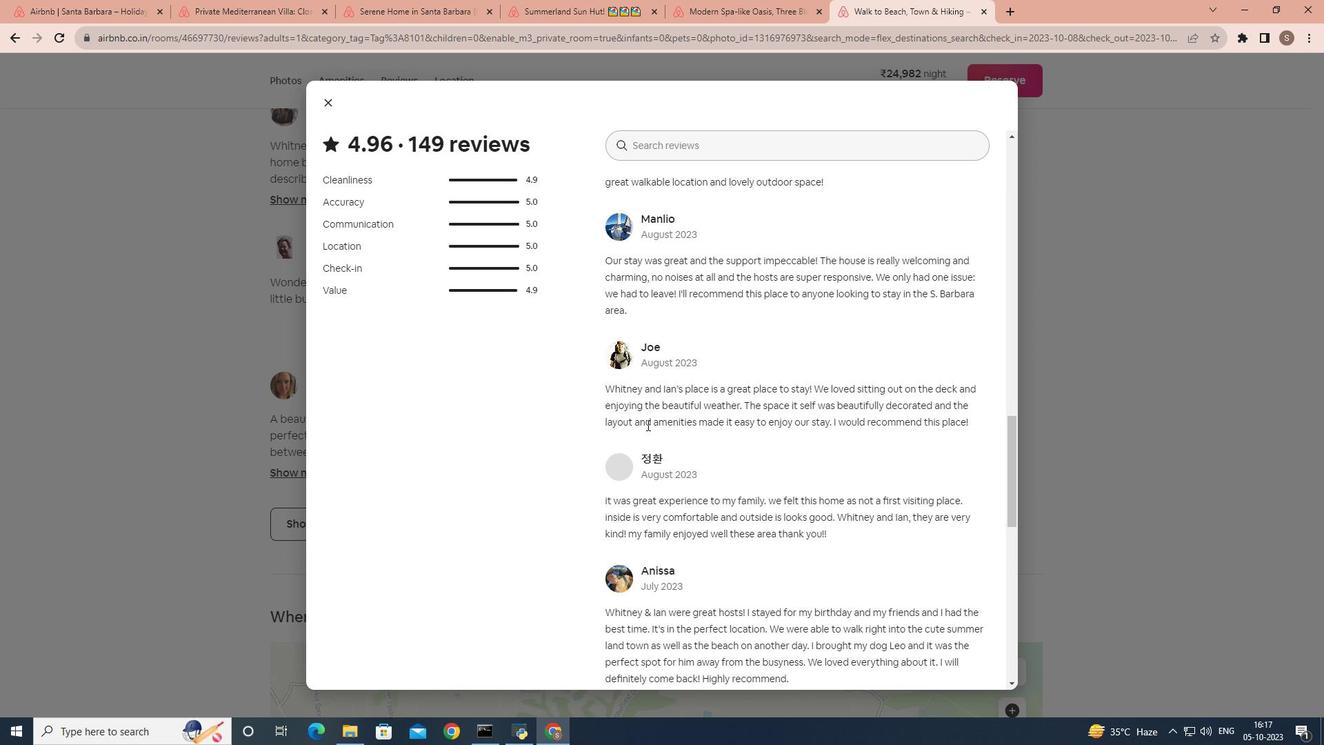 
Action: Mouse scrolled (647, 424) with delta (0, 0)
Screenshot: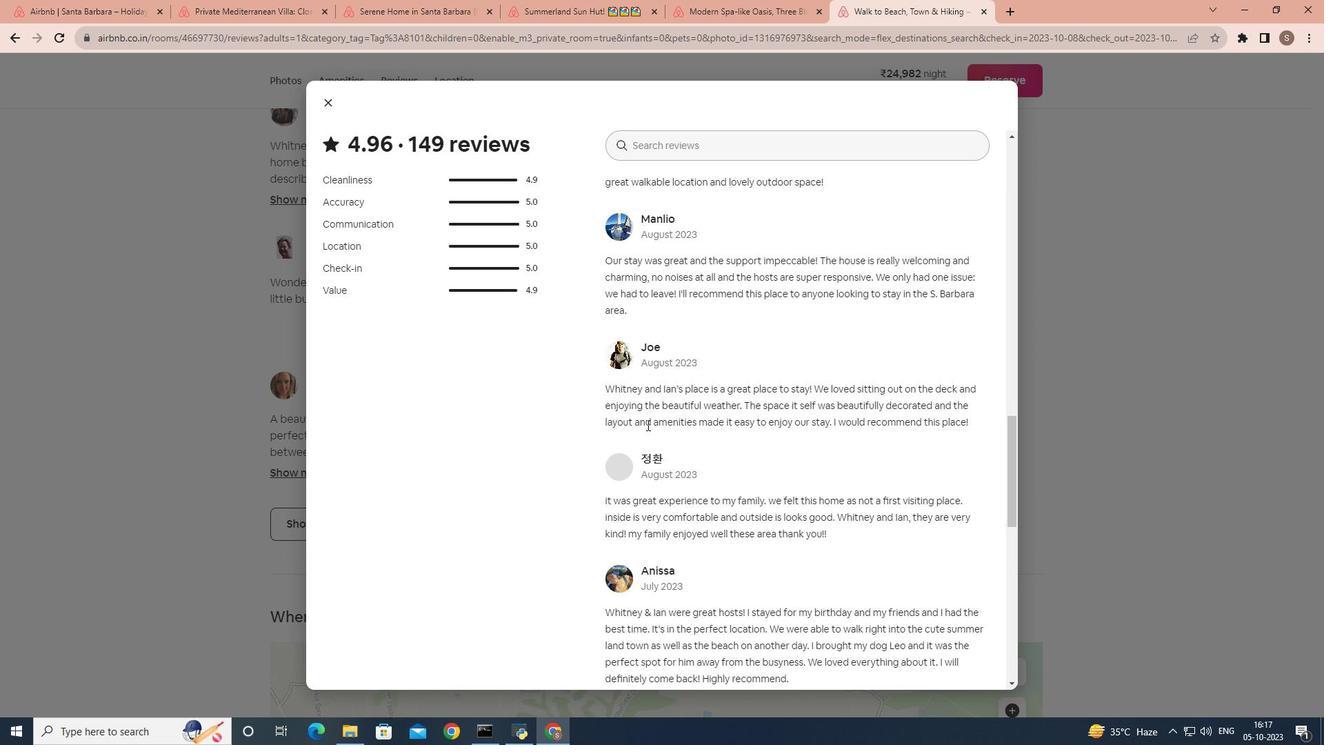 
Action: Mouse scrolled (647, 424) with delta (0, 0)
Screenshot: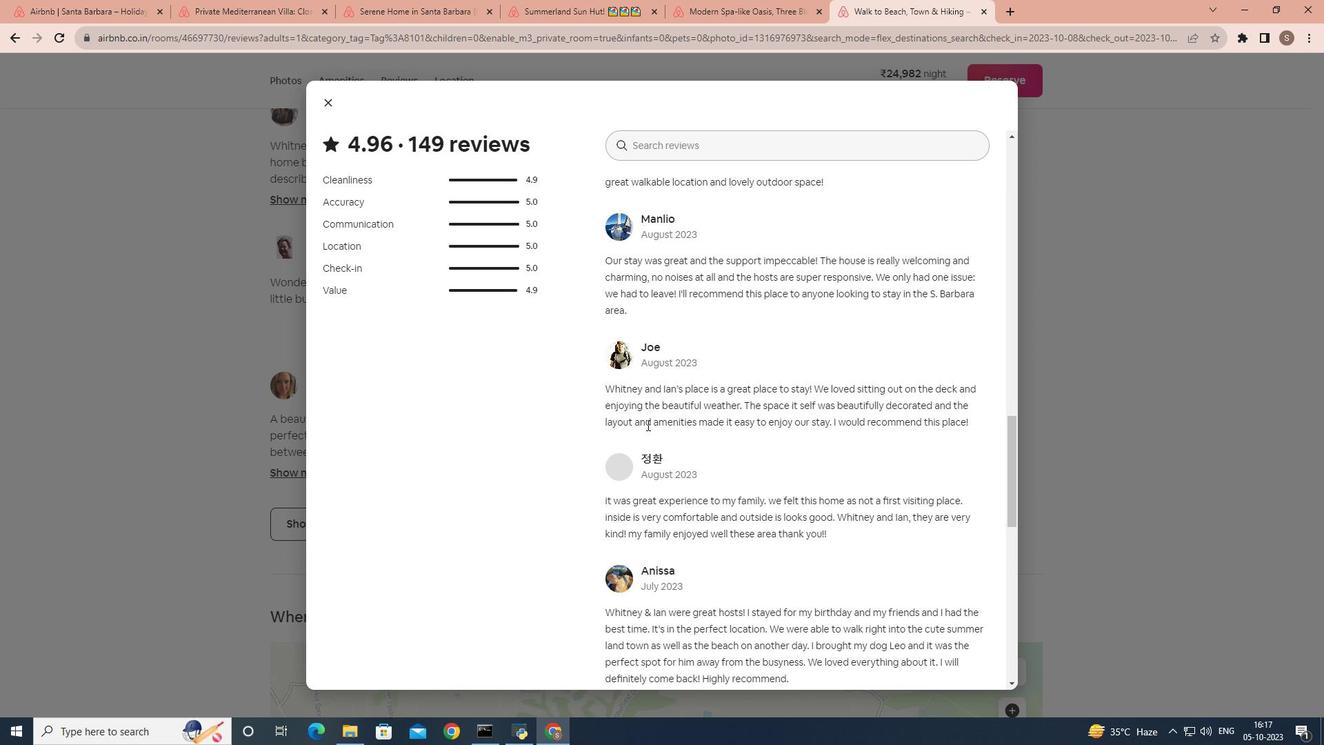 
Action: Mouse scrolled (647, 424) with delta (0, 0)
Screenshot: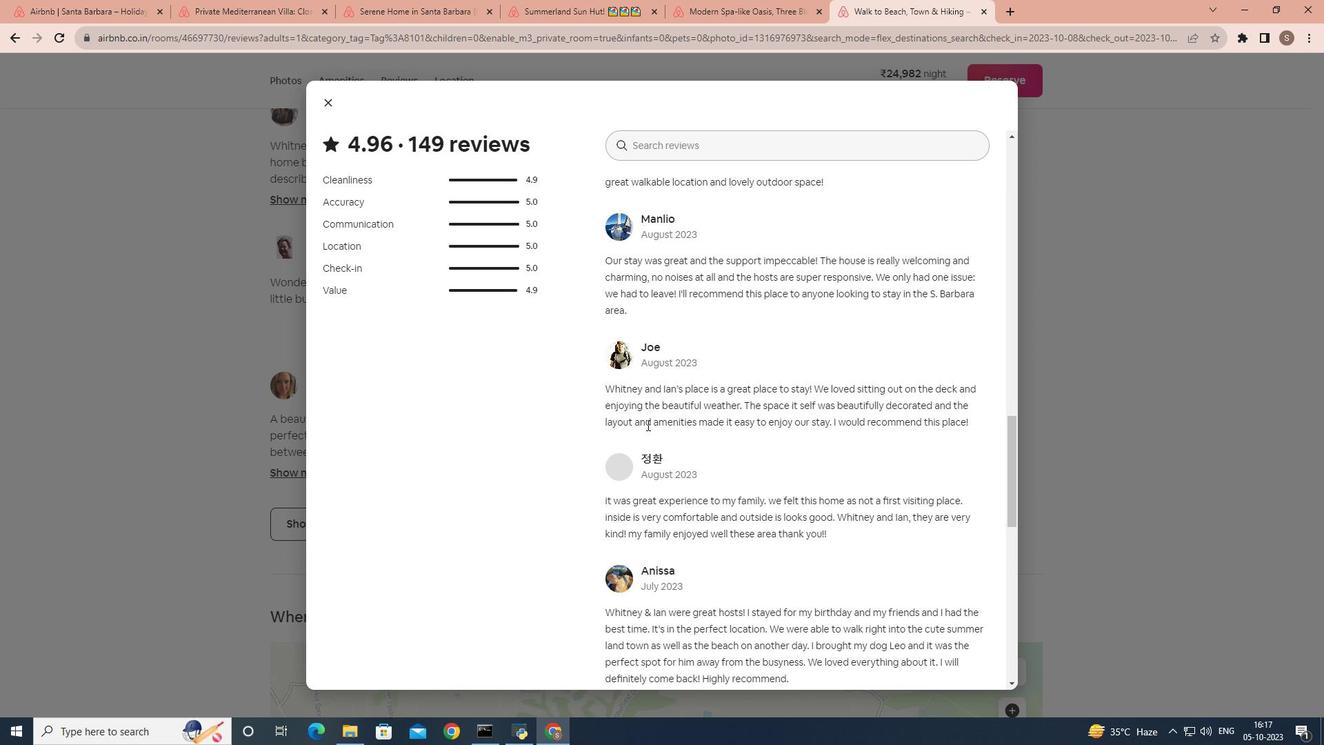 
Action: Mouse scrolled (647, 424) with delta (0, 0)
Screenshot: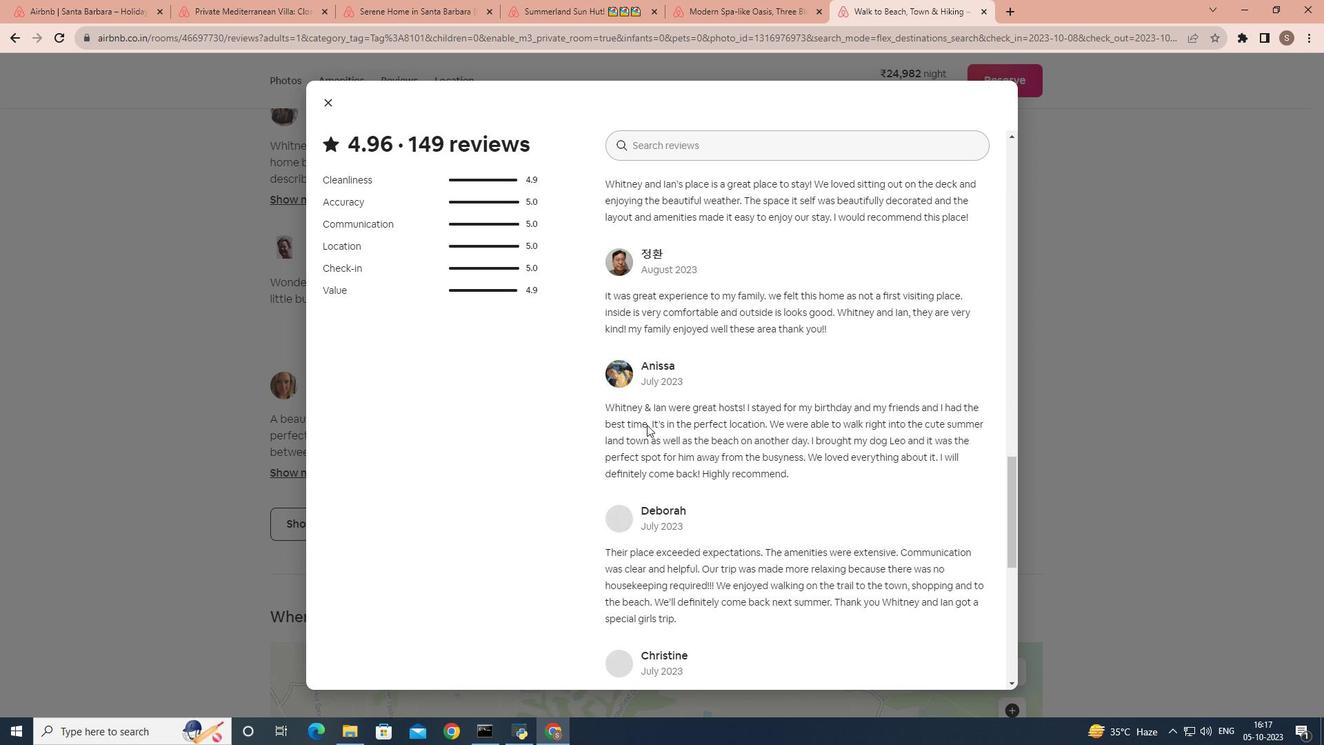
Action: Mouse scrolled (647, 424) with delta (0, 0)
Screenshot: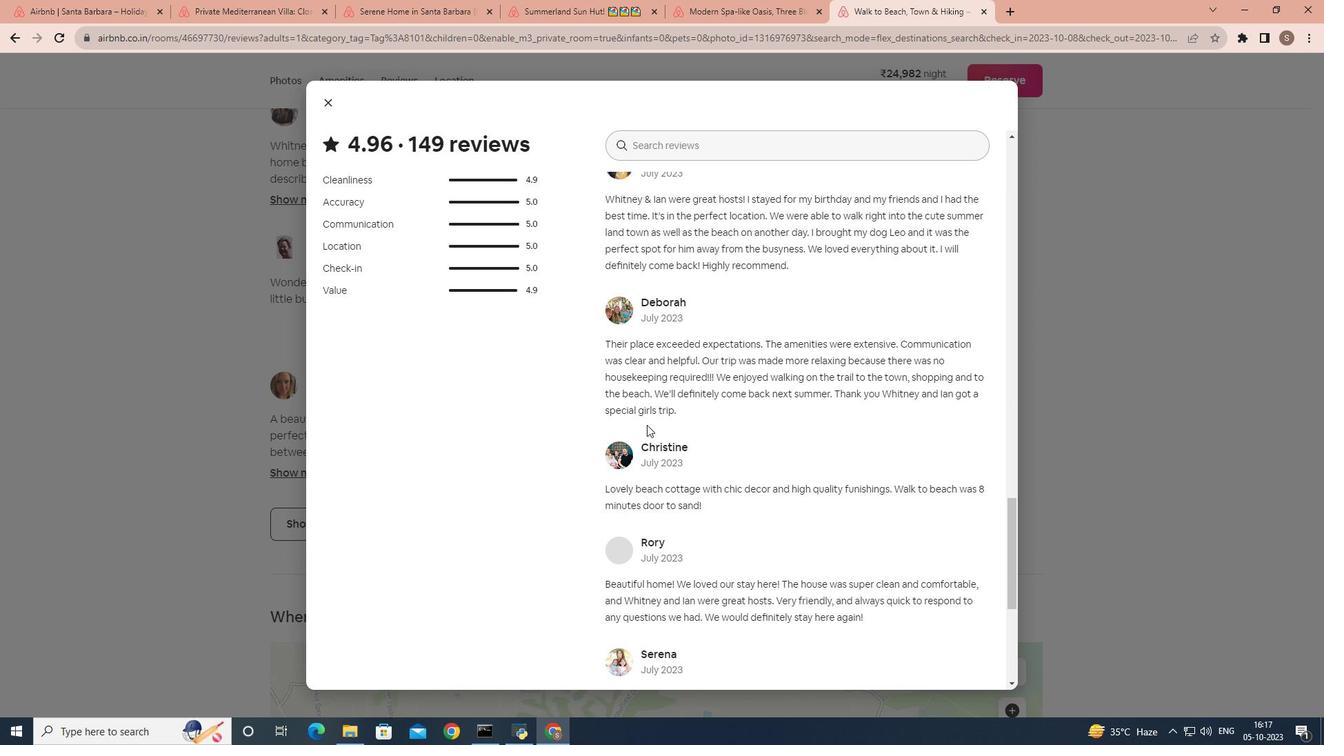 
Action: Mouse scrolled (647, 424) with delta (0, 0)
Screenshot: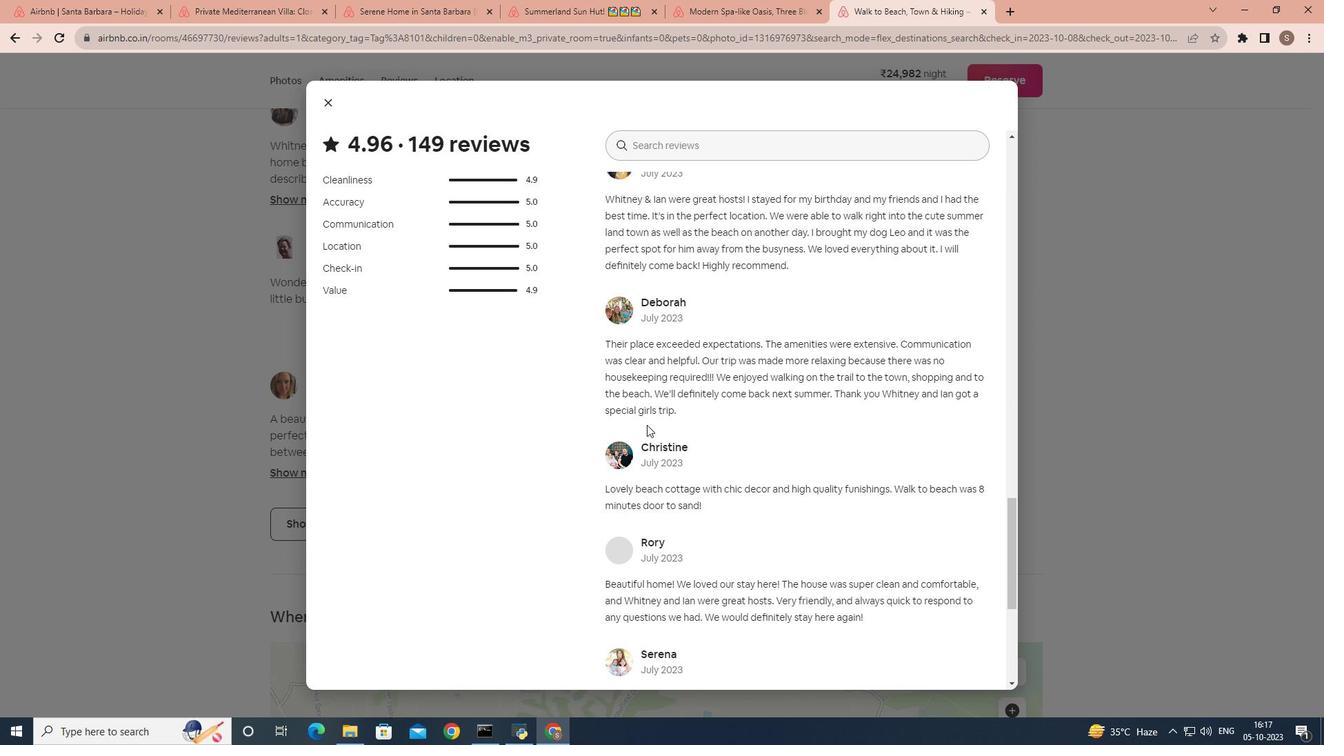 
Action: Mouse scrolled (647, 424) with delta (0, 0)
Screenshot: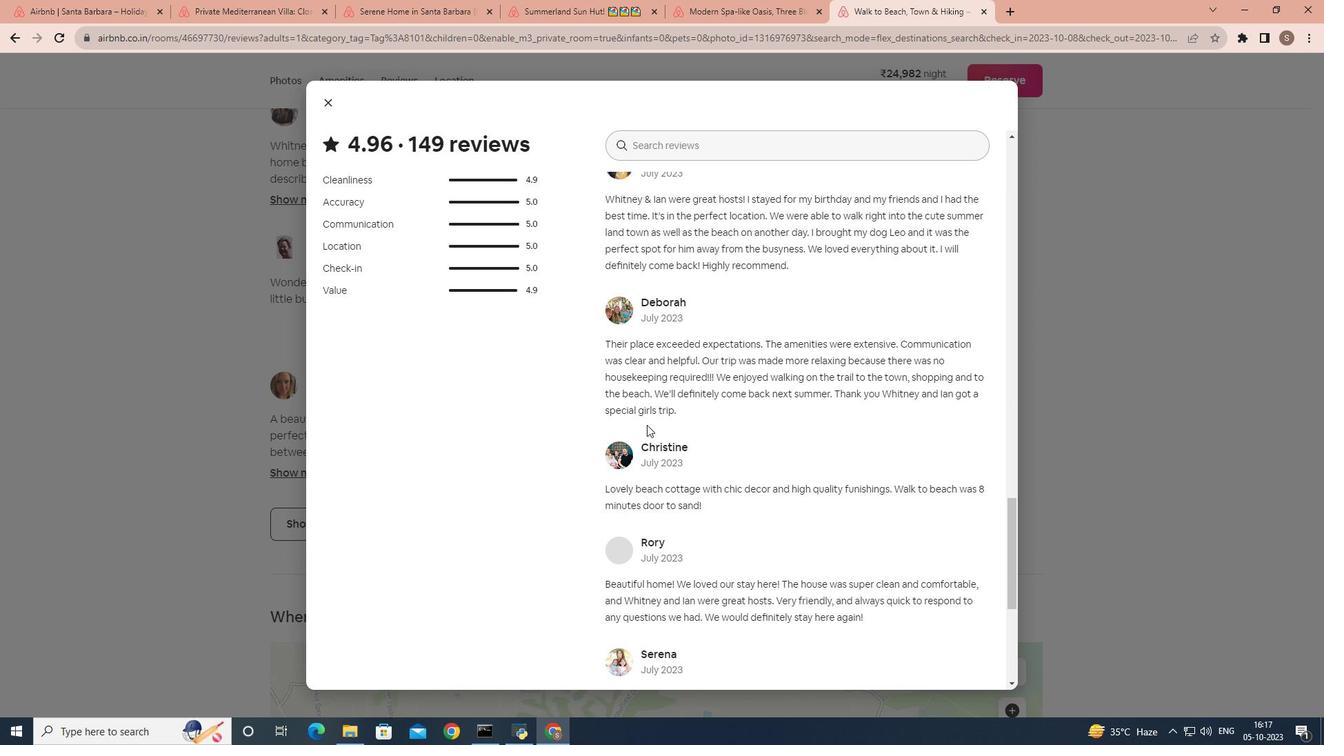 
Action: Mouse scrolled (647, 424) with delta (0, 0)
Screenshot: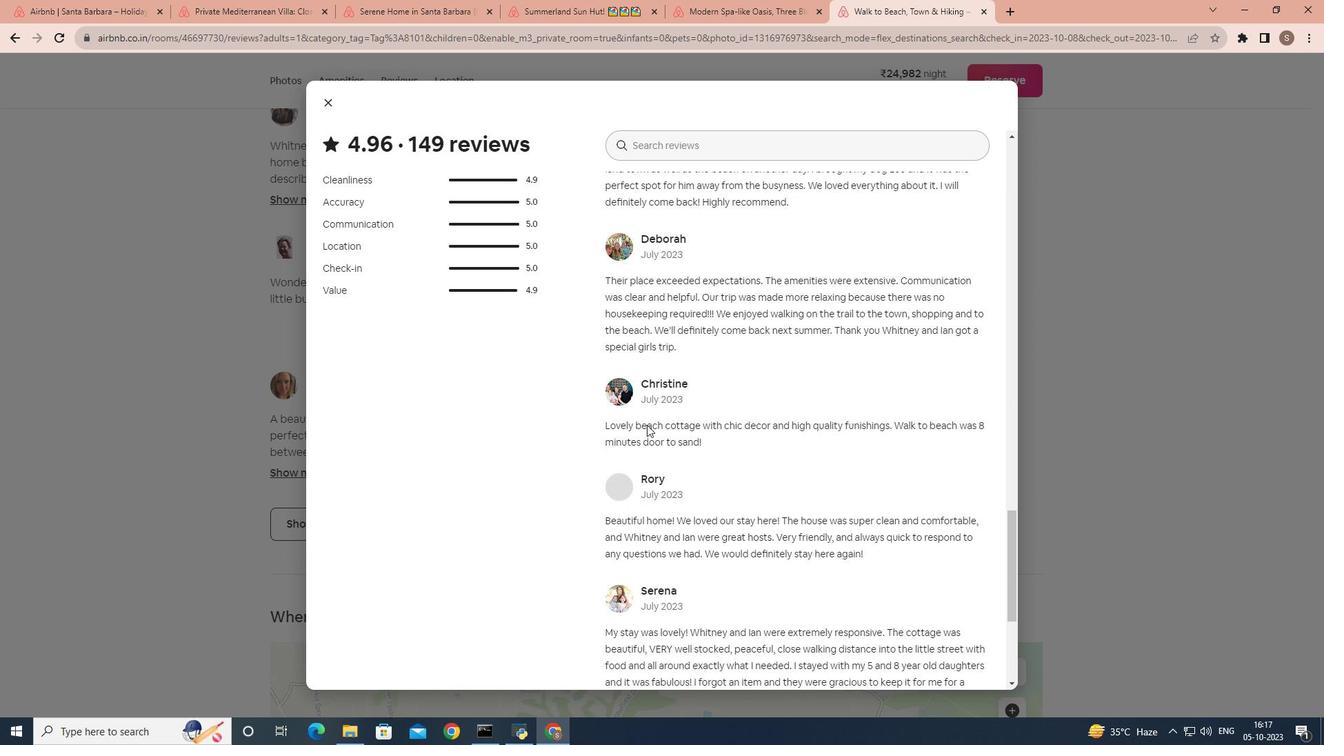 
Action: Mouse scrolled (647, 424) with delta (0, 0)
Screenshot: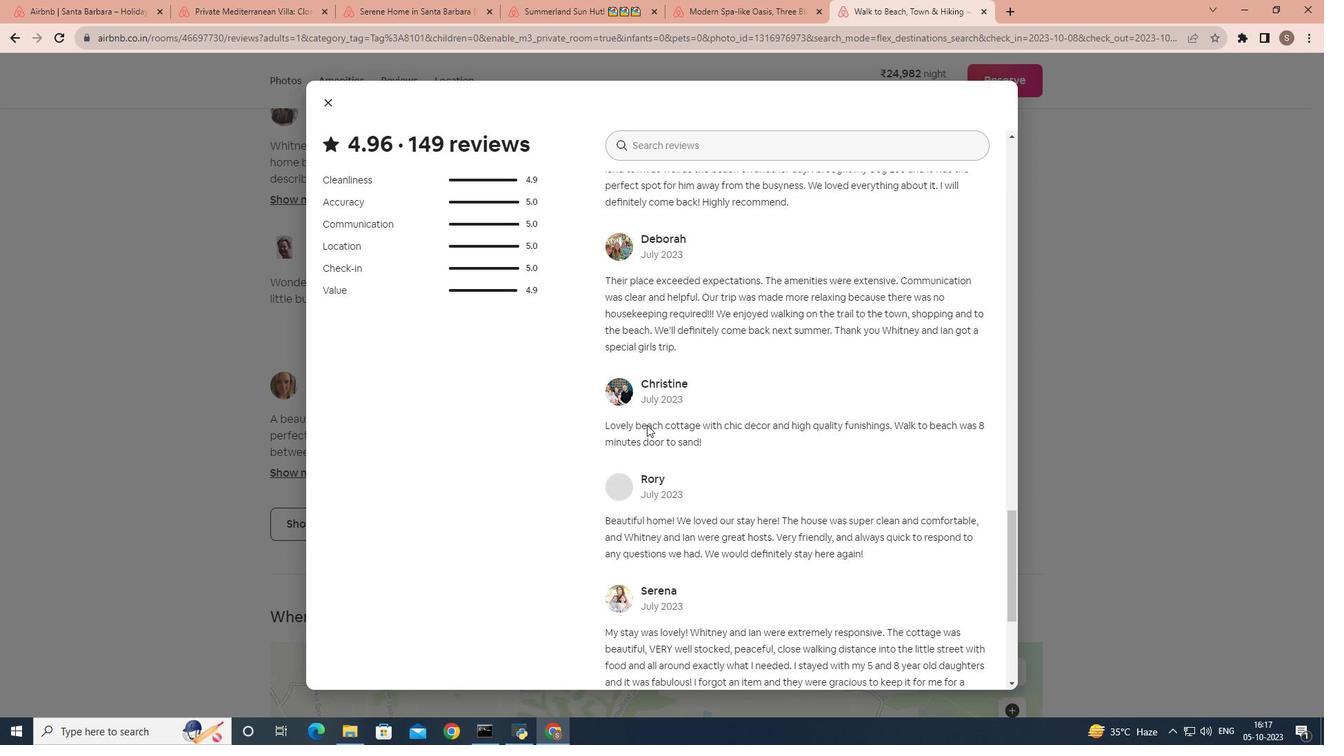 
Action: Mouse scrolled (647, 424) with delta (0, 0)
Screenshot: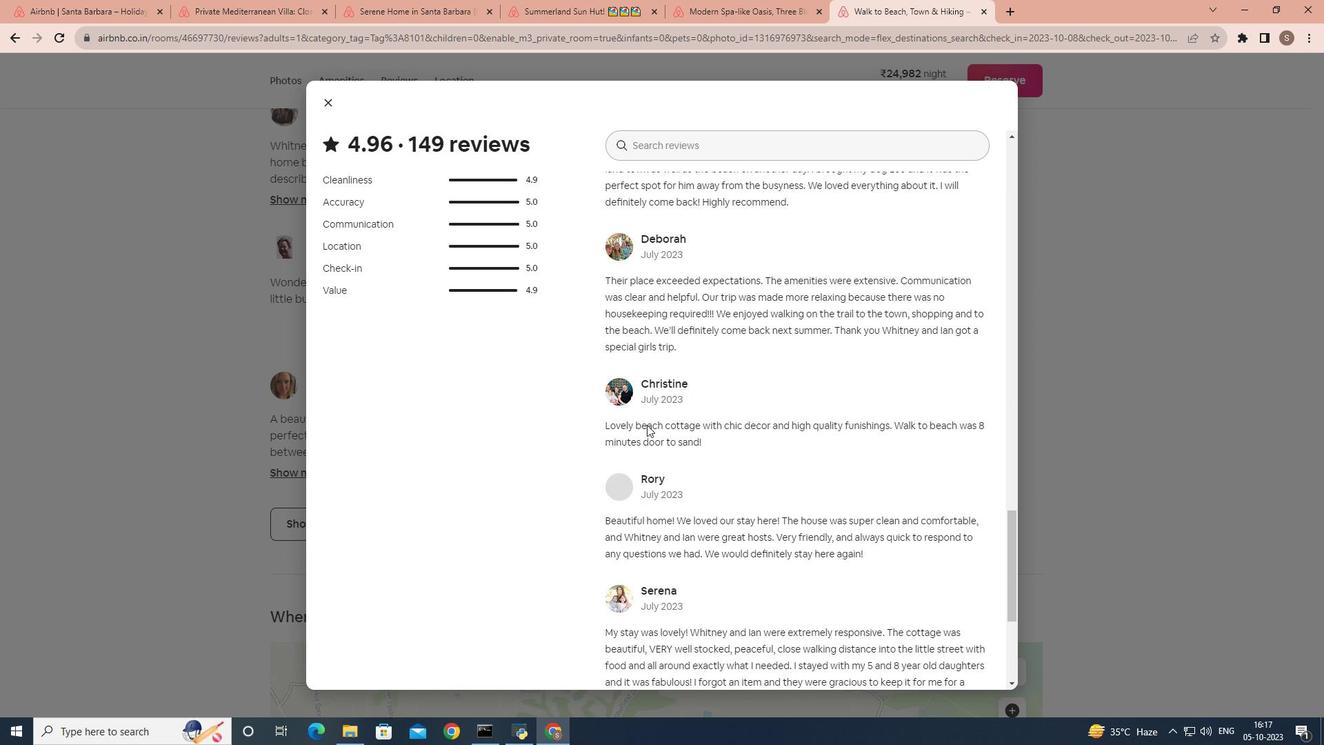 
Action: Mouse scrolled (647, 424) with delta (0, 0)
Screenshot: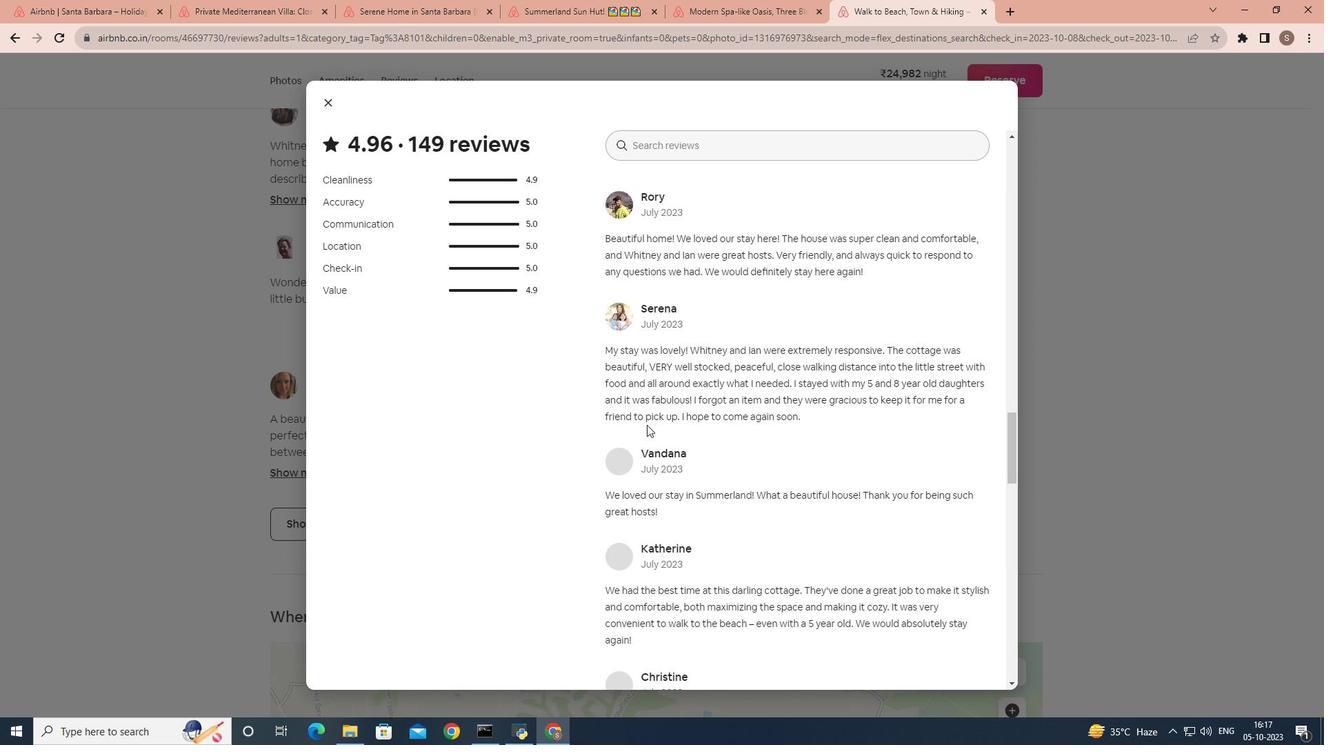 
Action: Mouse scrolled (647, 424) with delta (0, 0)
Screenshot: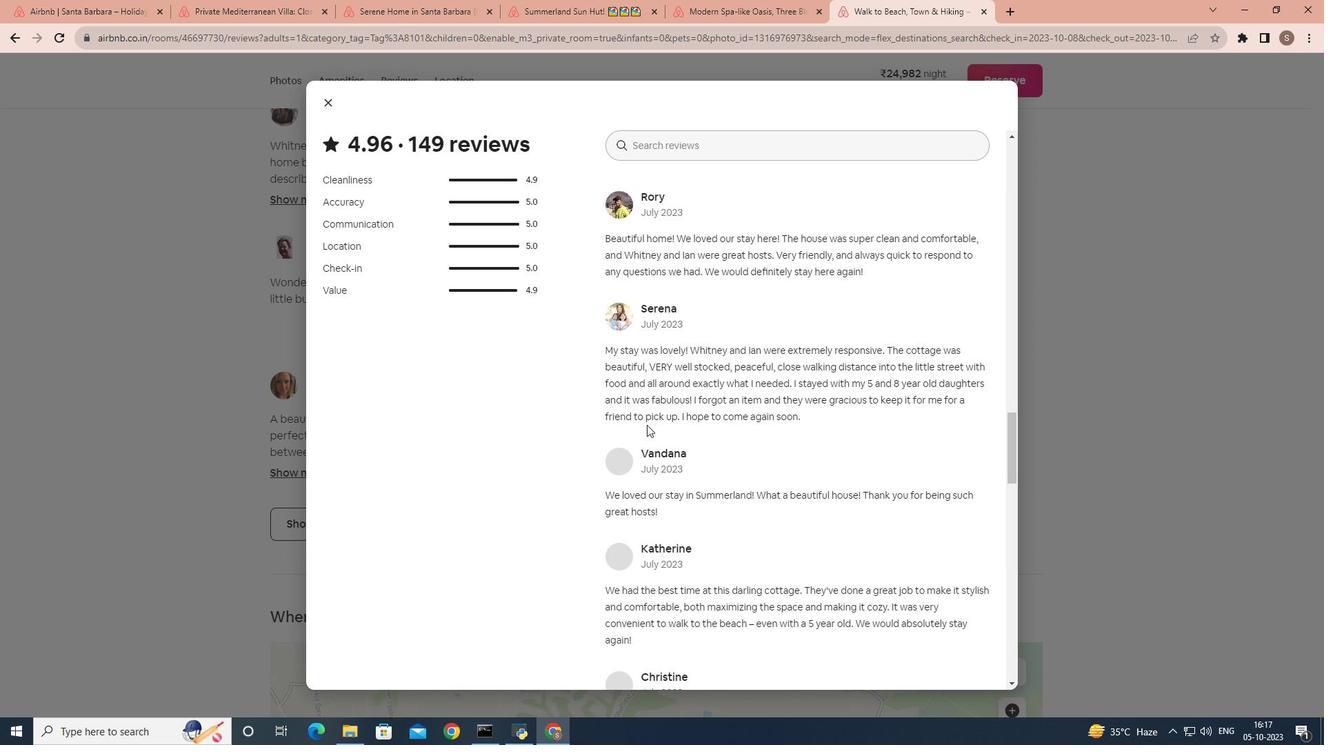 
Action: Mouse scrolled (647, 424) with delta (0, 0)
Screenshot: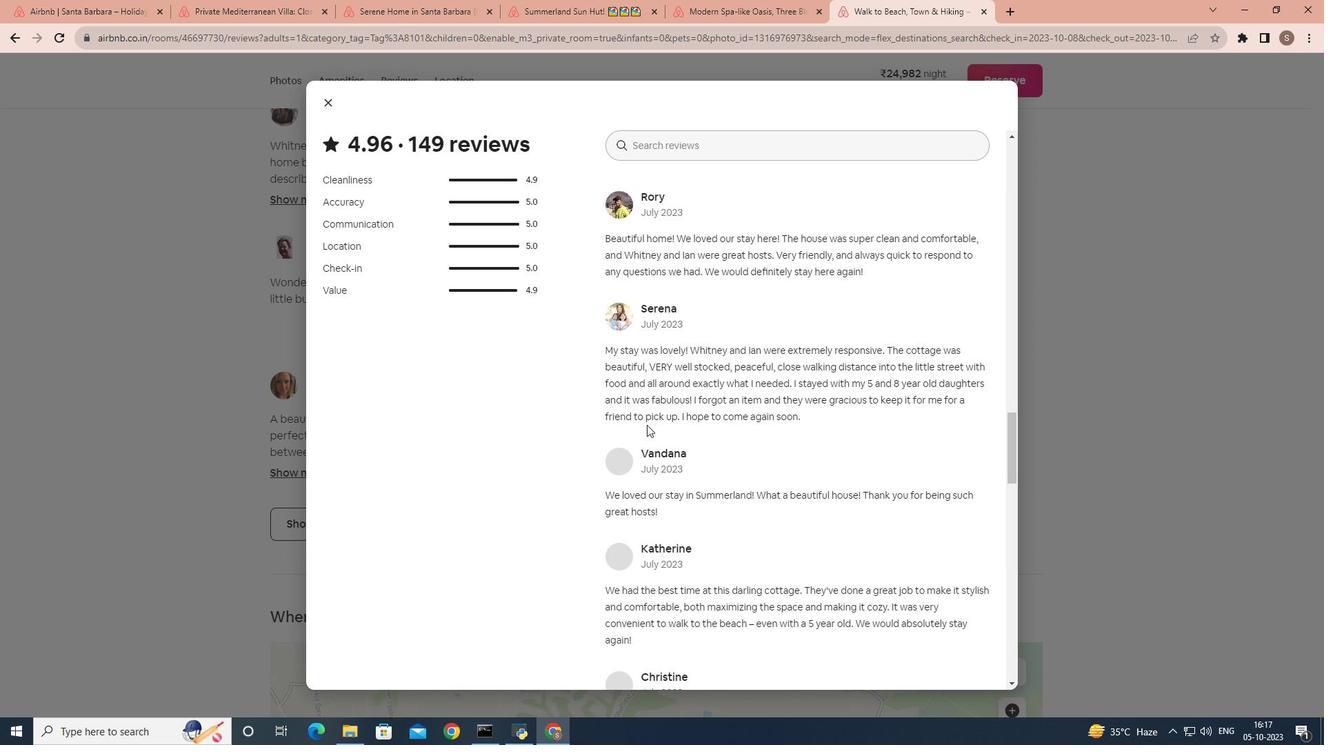 
Action: Mouse scrolled (647, 424) with delta (0, 0)
Screenshot: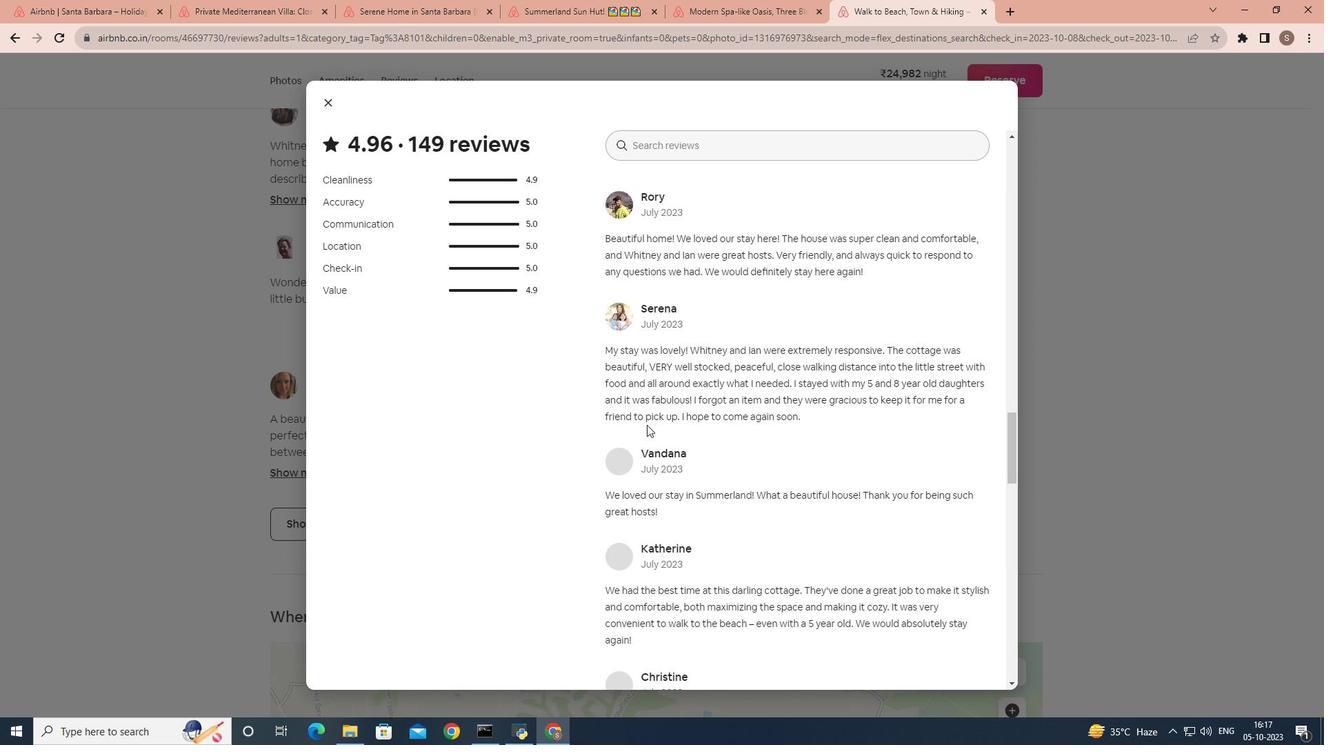 
Action: Mouse scrolled (647, 424) with delta (0, 0)
Screenshot: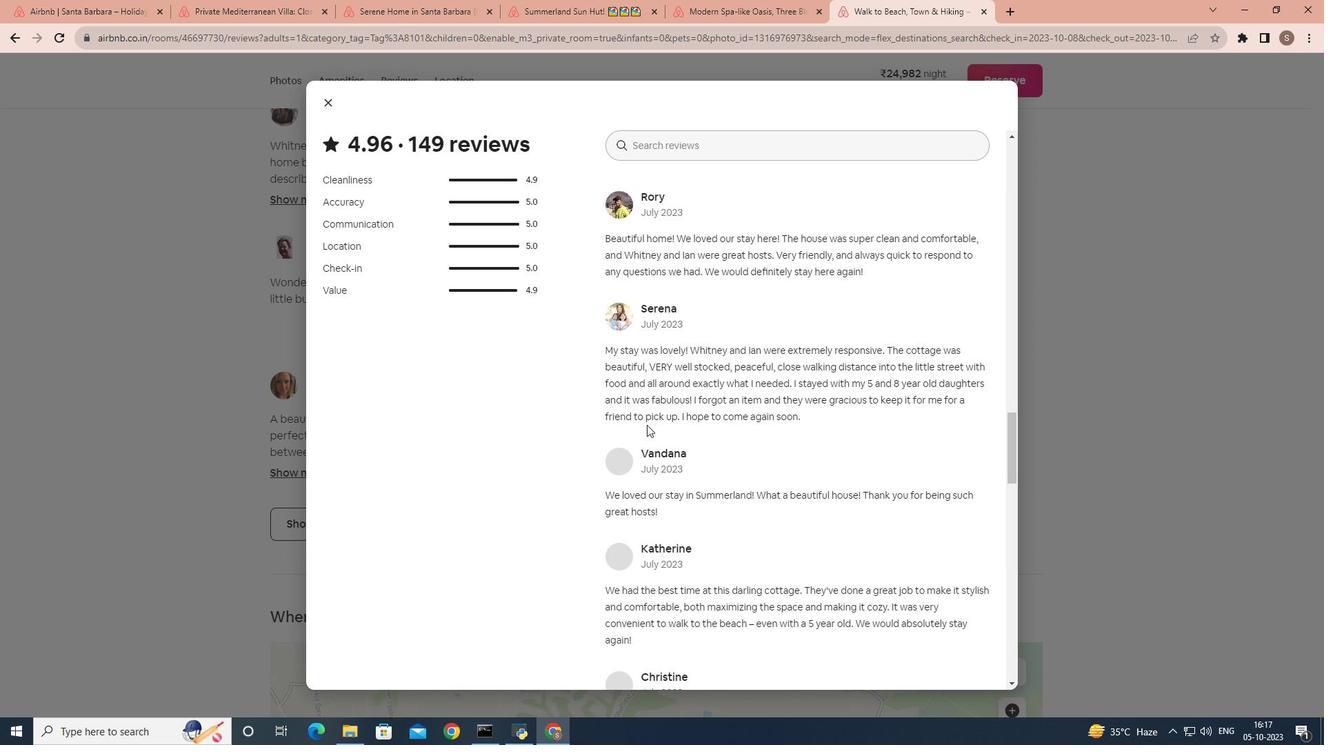 
Action: Mouse scrolled (647, 424) with delta (0, 0)
Screenshot: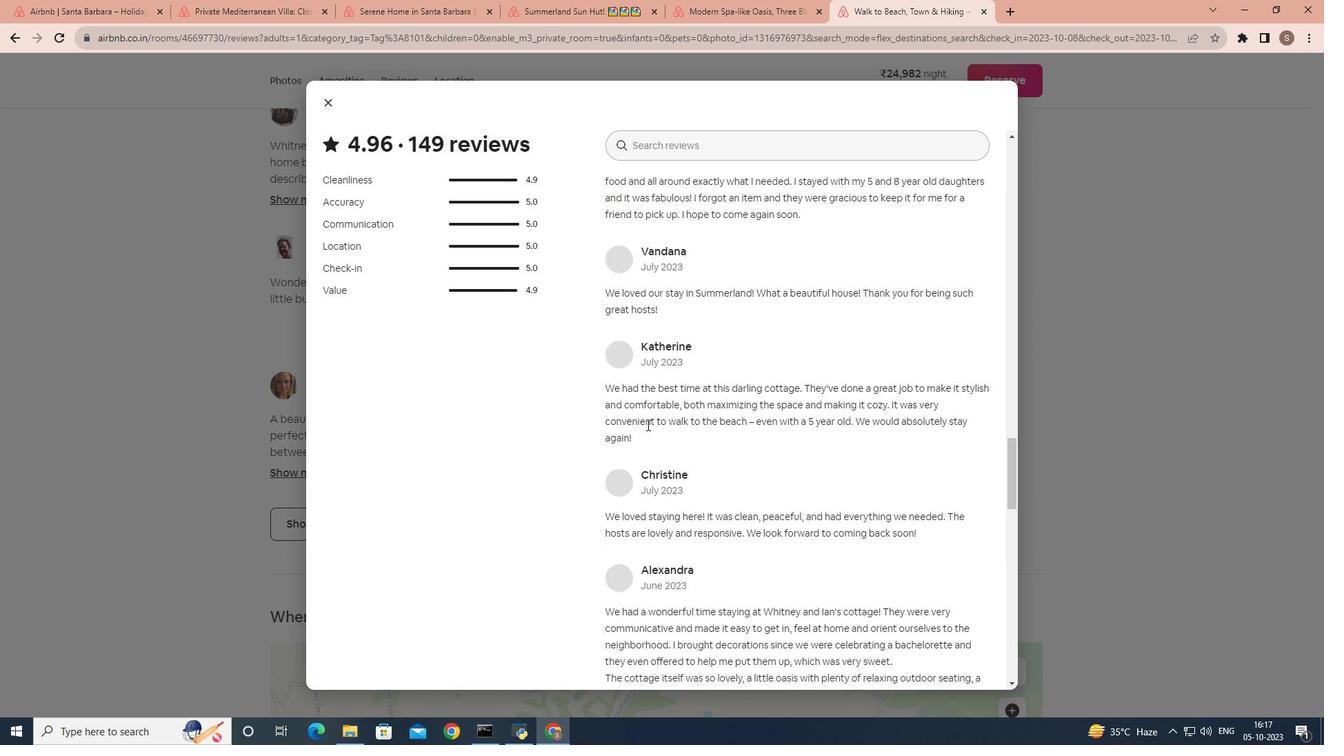 
Action: Mouse scrolled (647, 424) with delta (0, 0)
Screenshot: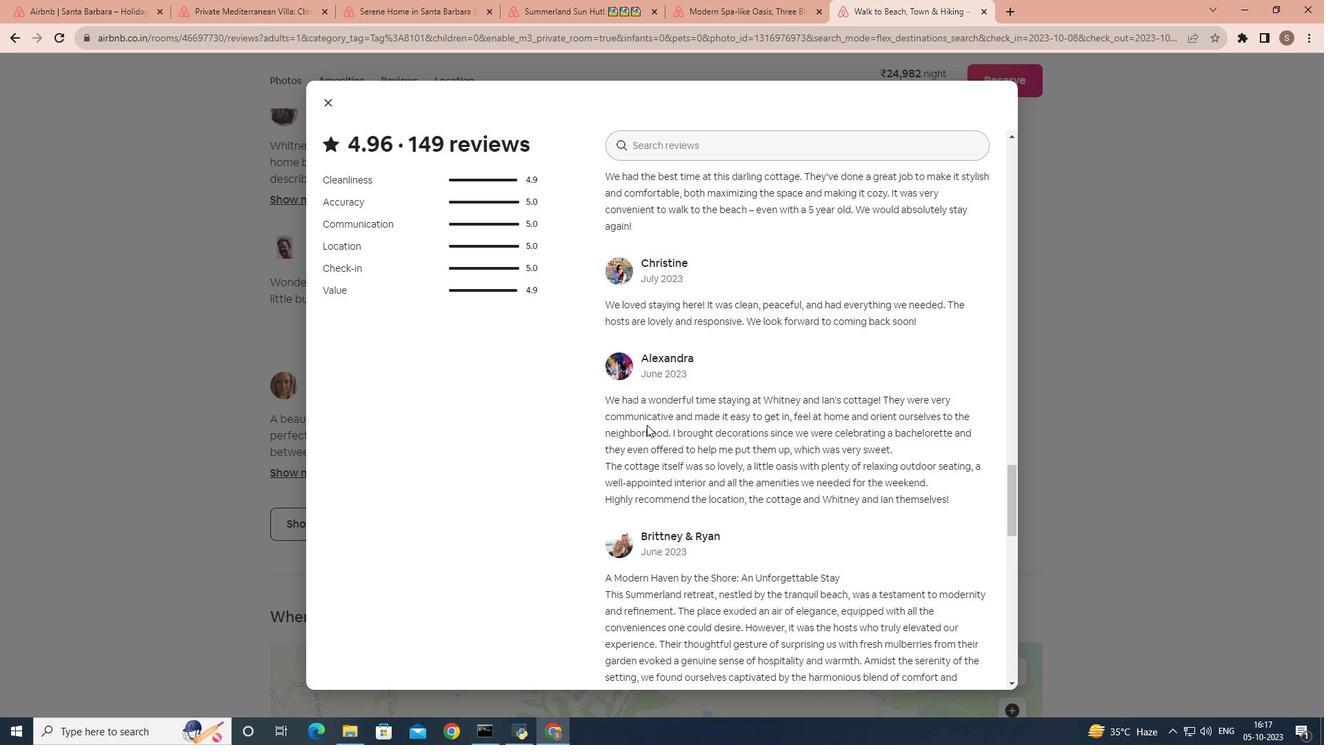 
Action: Mouse scrolled (647, 424) with delta (0, 0)
Screenshot: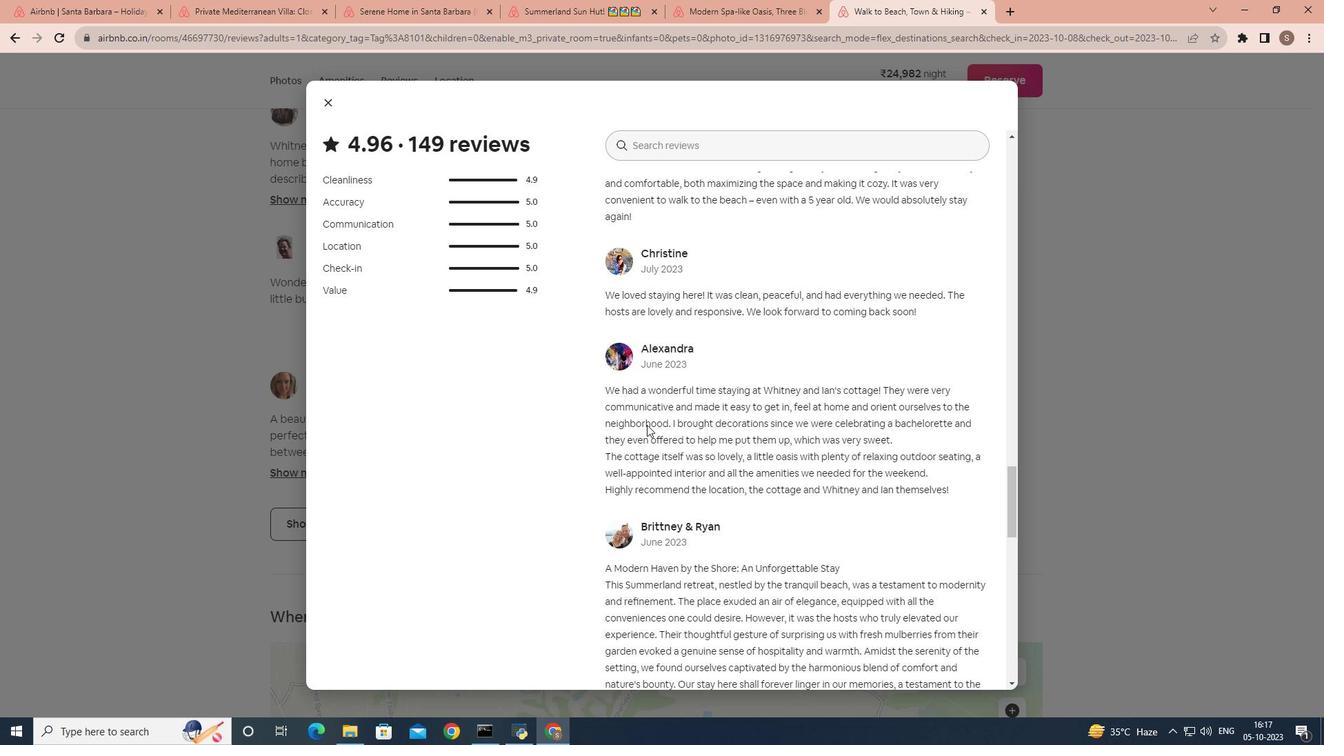 
Action: Mouse scrolled (647, 424) with delta (0, 0)
Screenshot: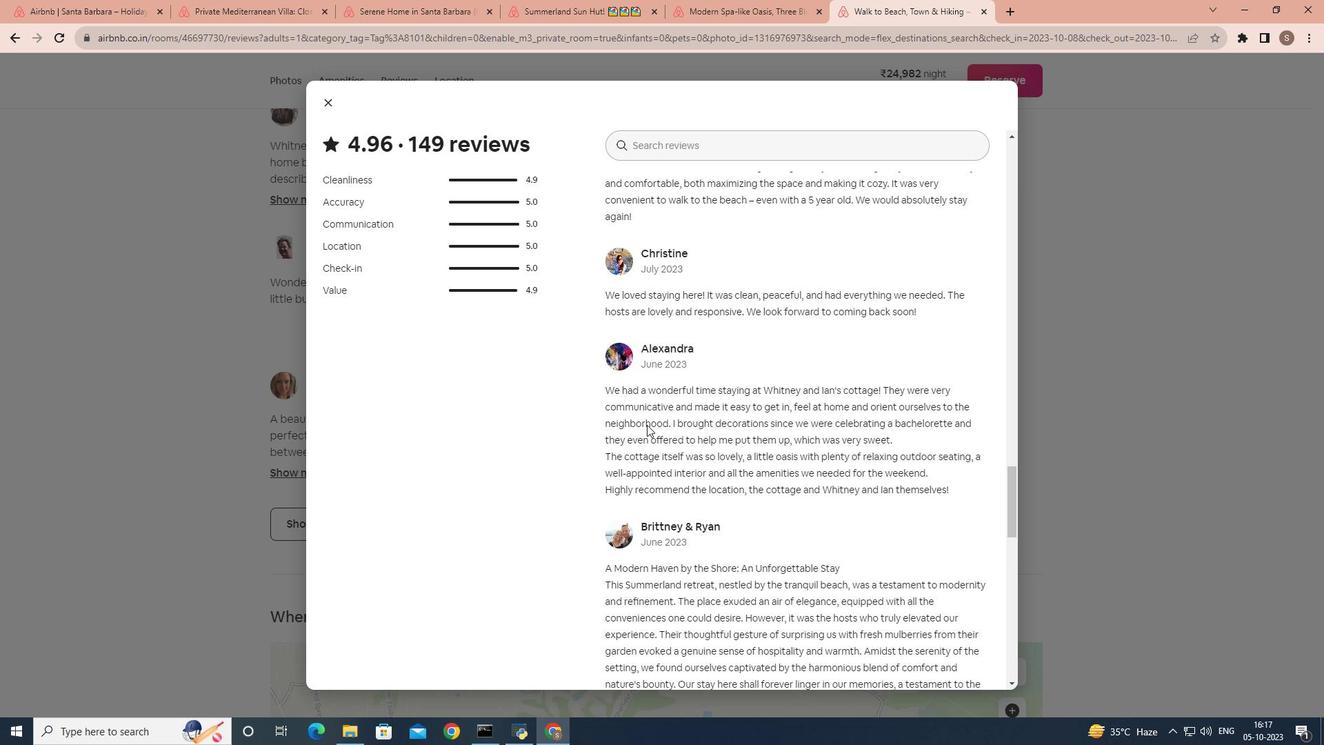 
Action: Mouse scrolled (647, 424) with delta (0, 0)
Screenshot: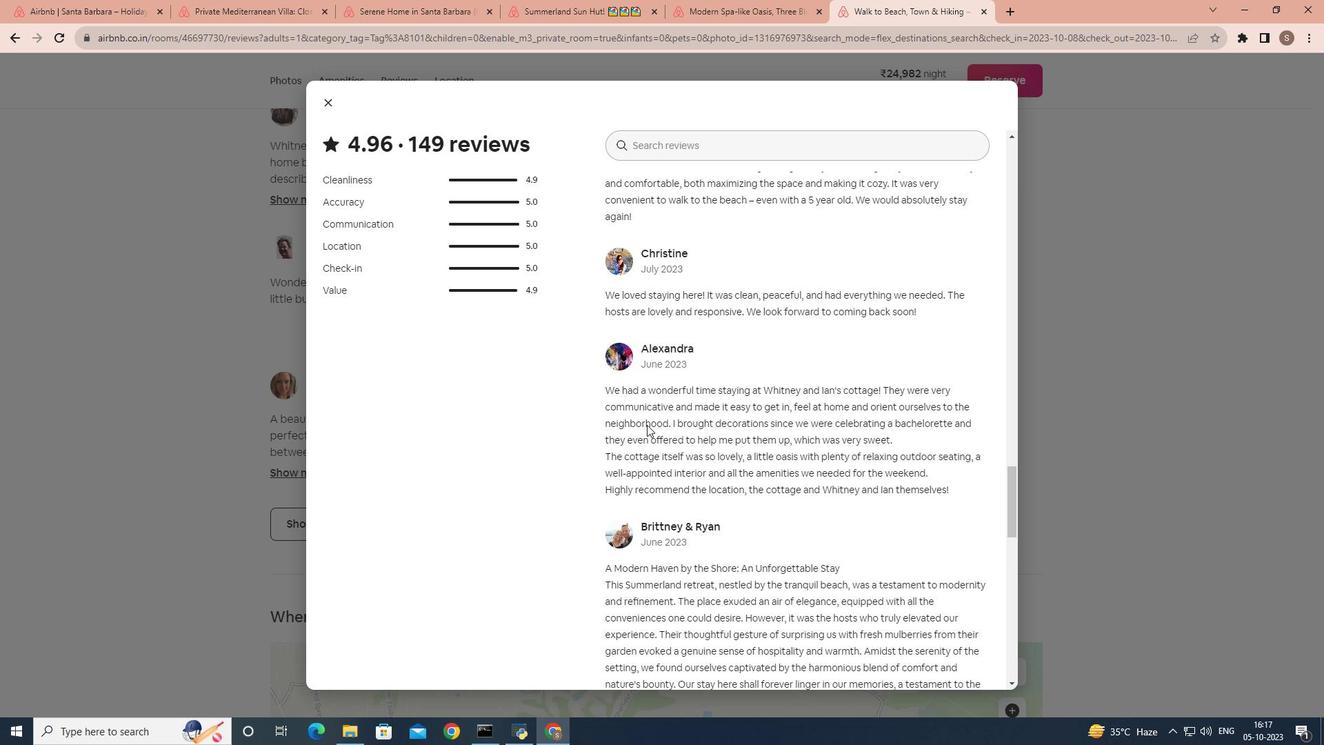 
Action: Mouse scrolled (647, 424) with delta (0, 0)
Screenshot: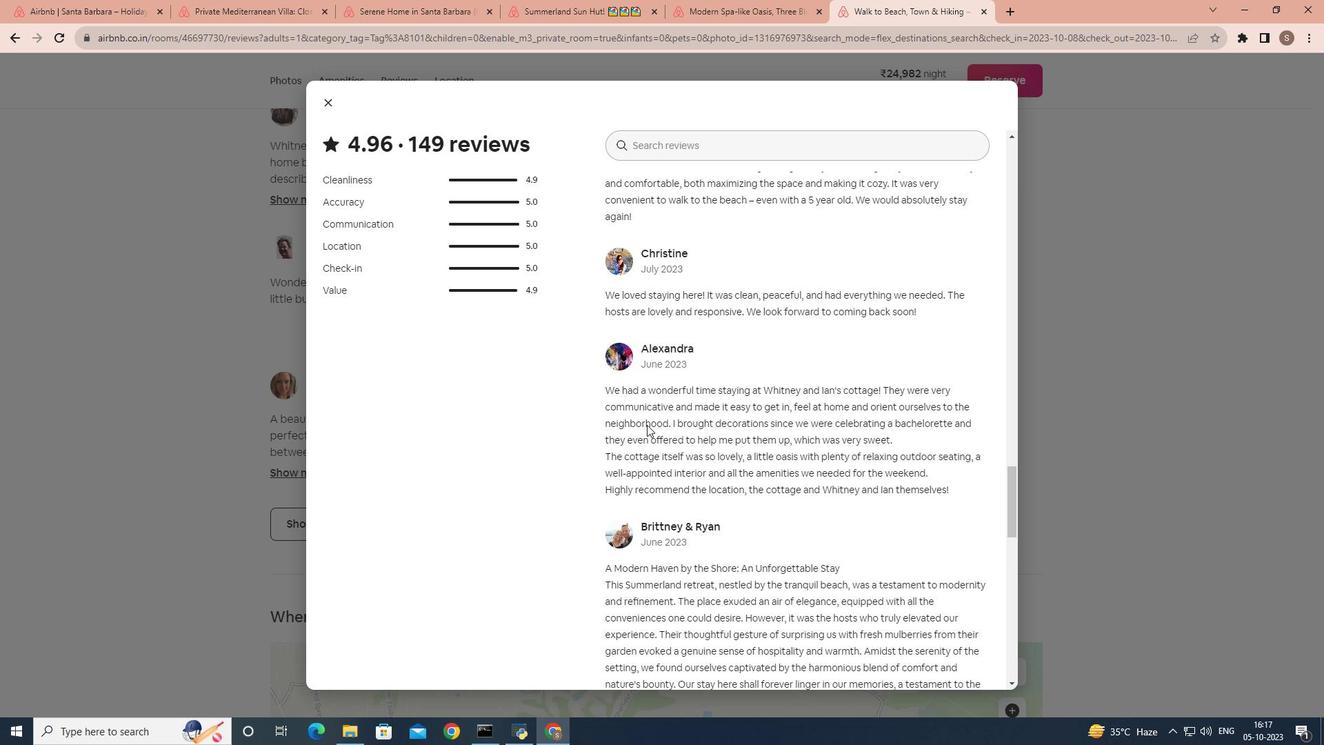 
Action: Mouse scrolled (647, 424) with delta (0, 0)
Screenshot: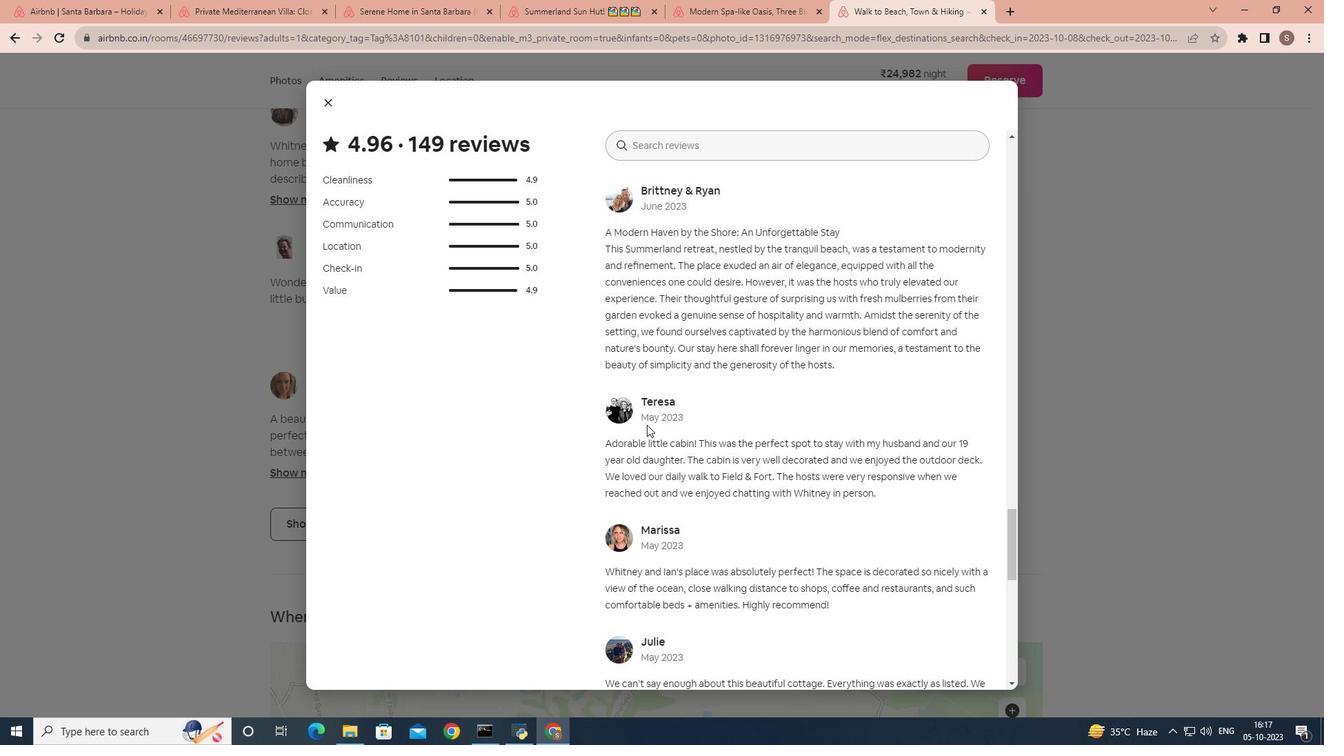 
Action: Mouse scrolled (647, 424) with delta (0, 0)
Screenshot: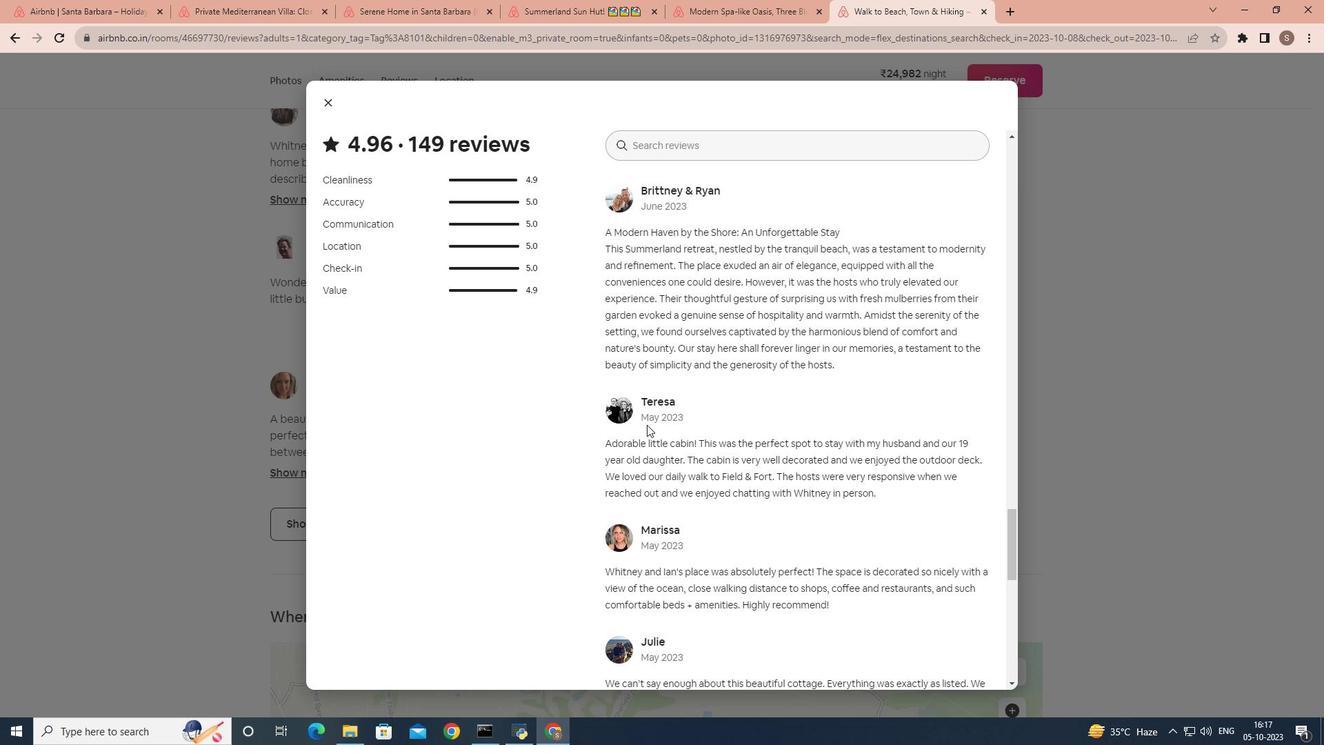 
Action: Mouse scrolled (647, 424) with delta (0, 0)
Screenshot: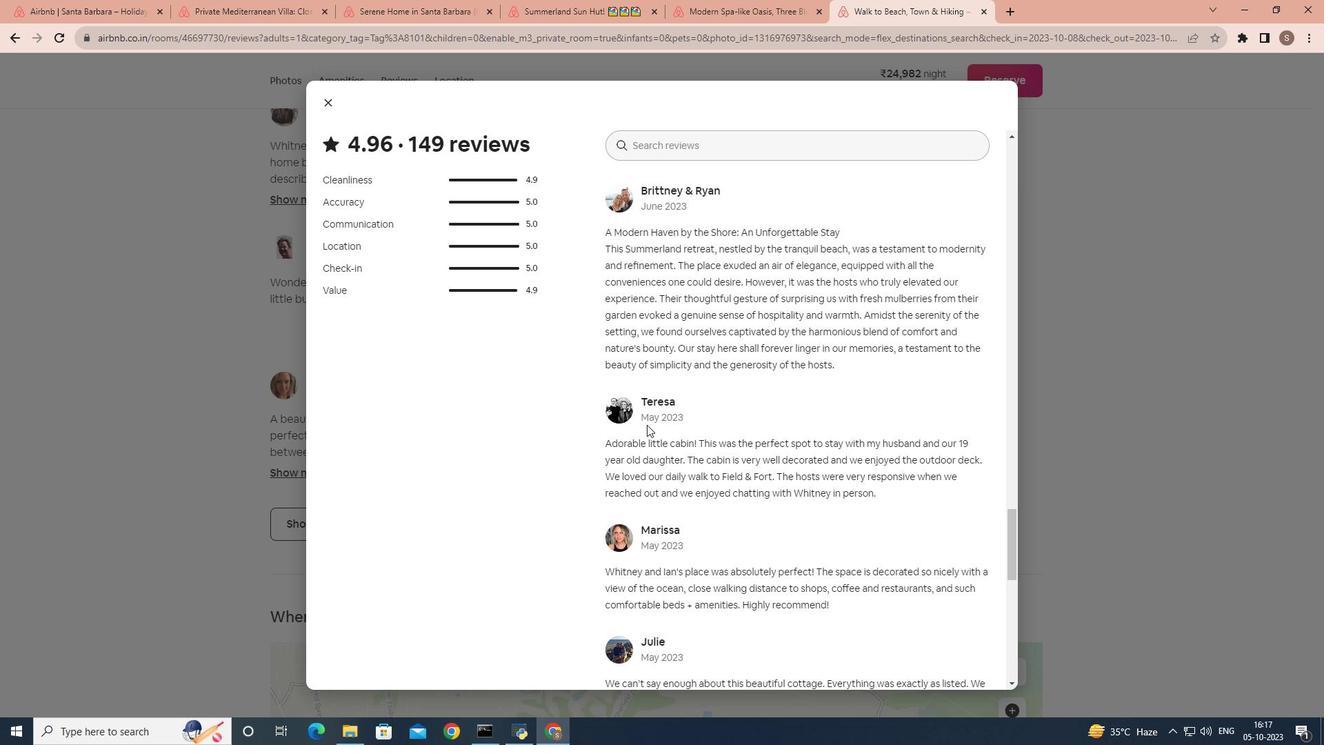 
Action: Mouse scrolled (647, 424) with delta (0, 0)
Screenshot: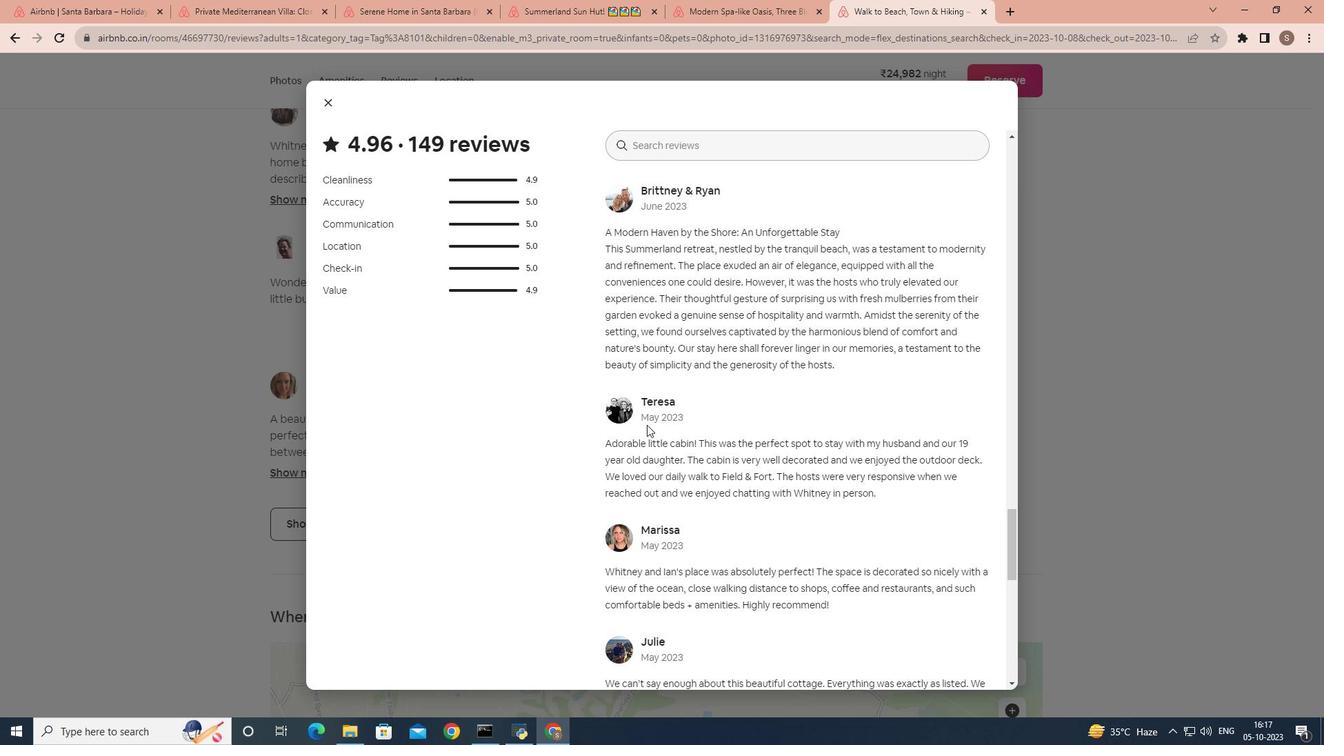 
Action: Mouse scrolled (647, 424) with delta (0, 0)
Screenshot: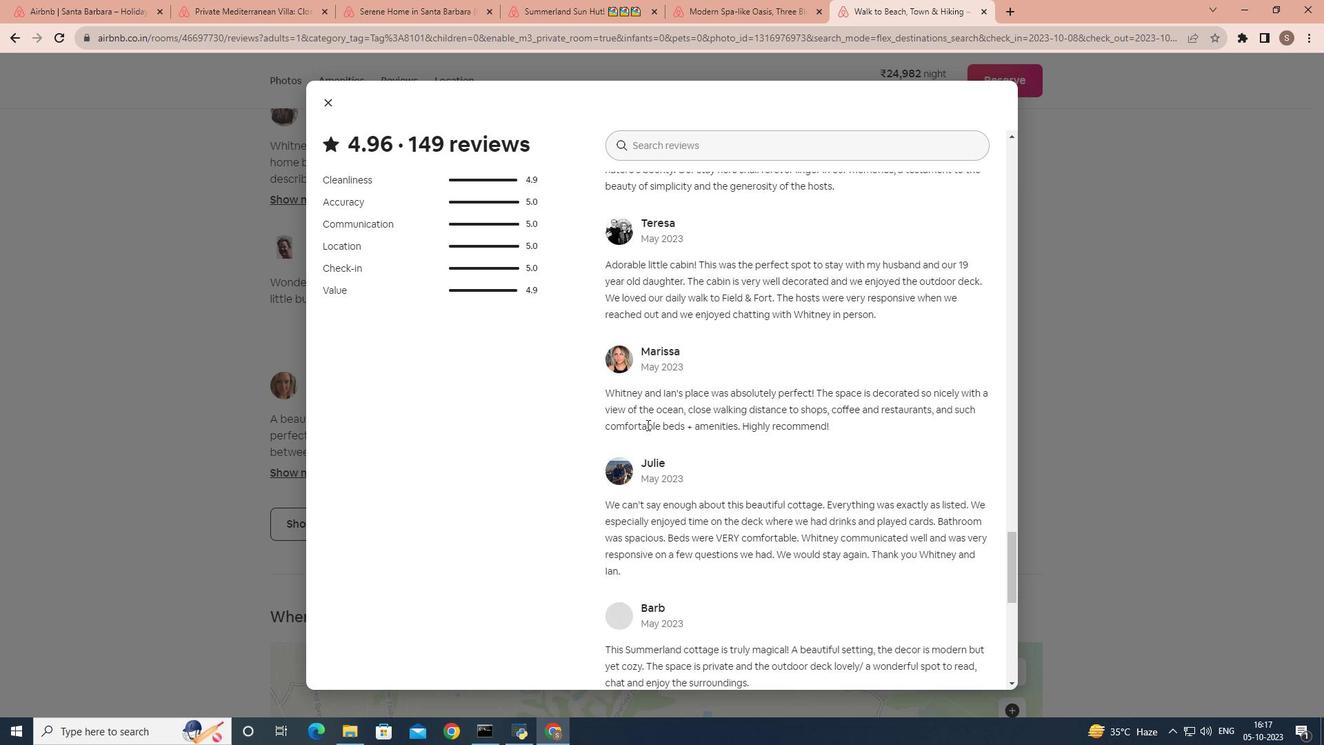 
Action: Mouse scrolled (647, 424) with delta (0, 0)
Screenshot: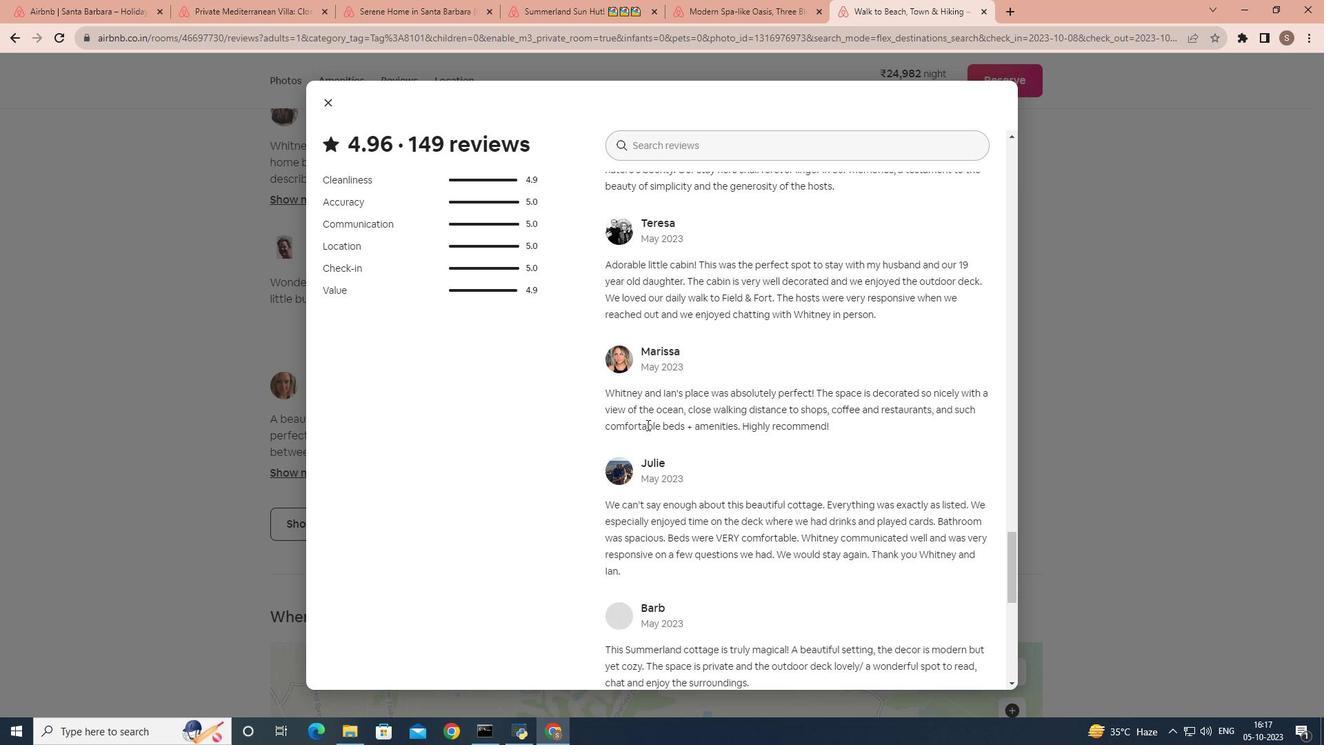 
Action: Mouse scrolled (647, 424) with delta (0, 0)
Screenshot: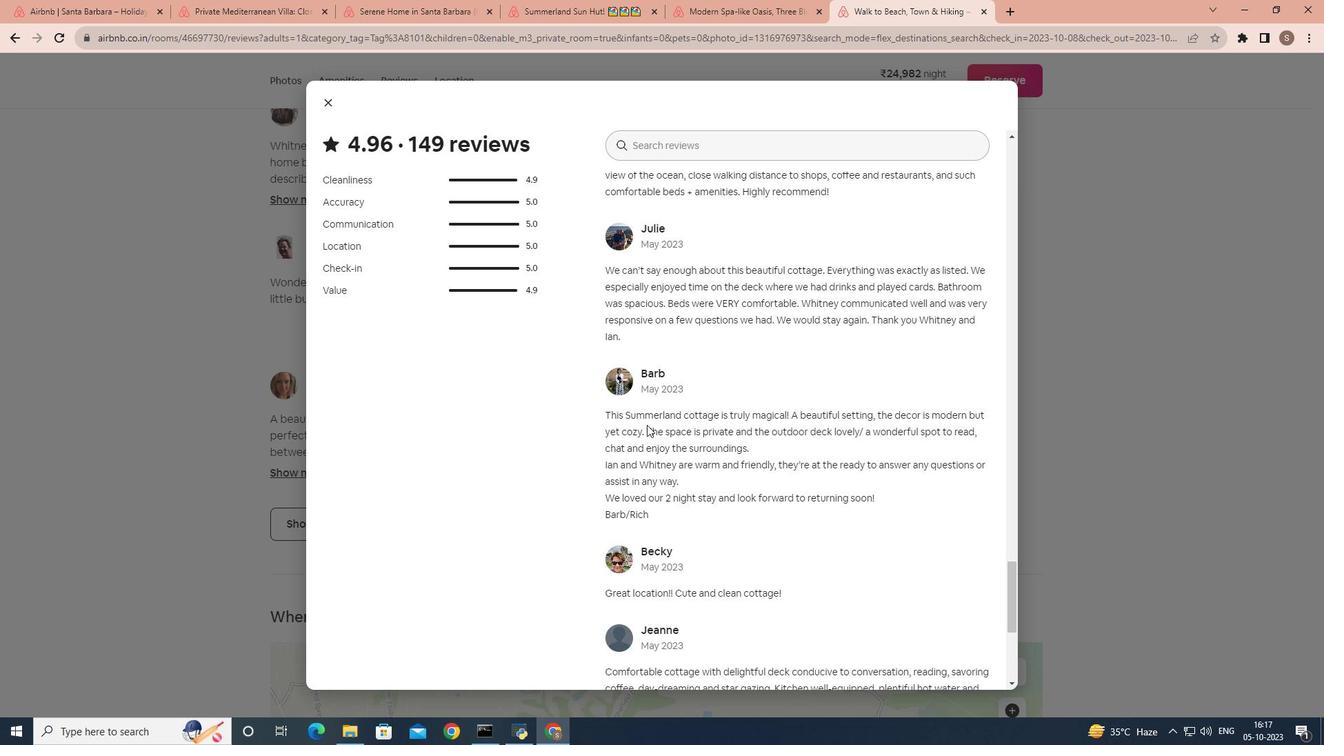 
Action: Mouse scrolled (647, 424) with delta (0, 0)
Screenshot: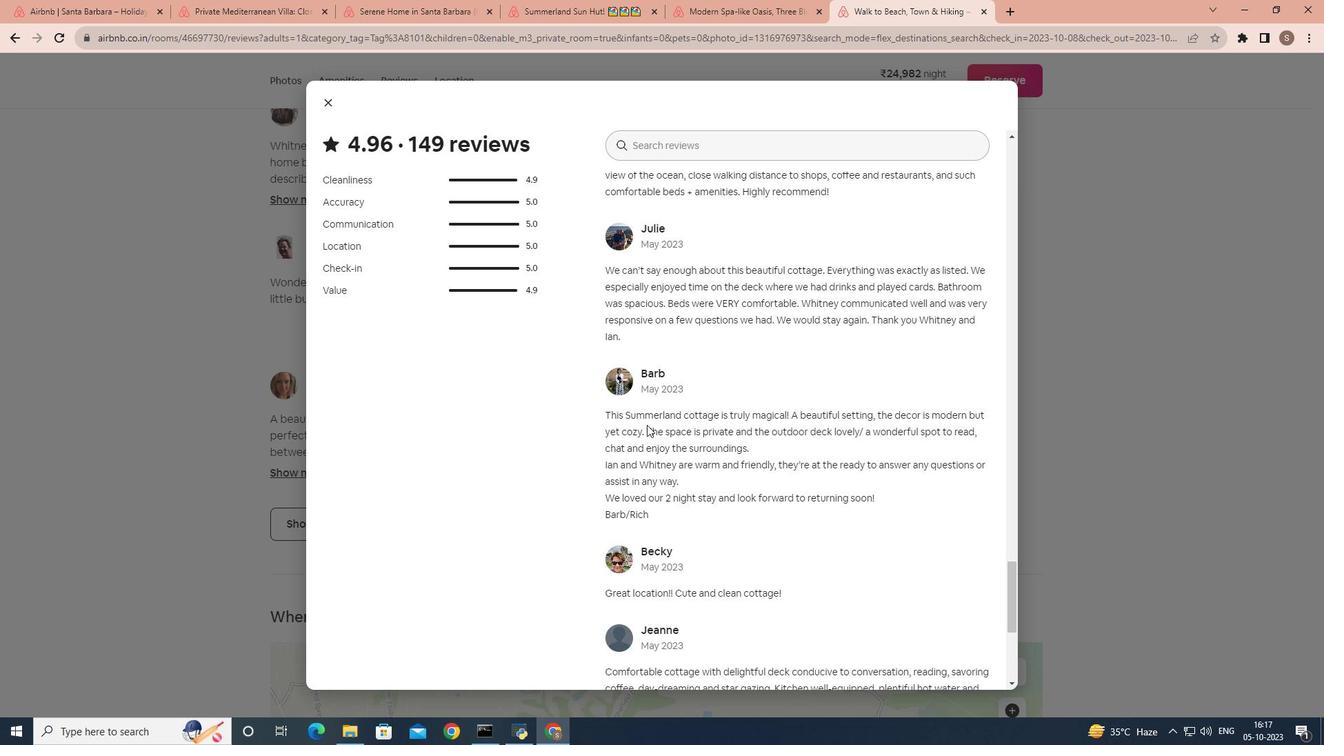 
Action: Mouse scrolled (647, 424) with delta (0, 0)
Screenshot: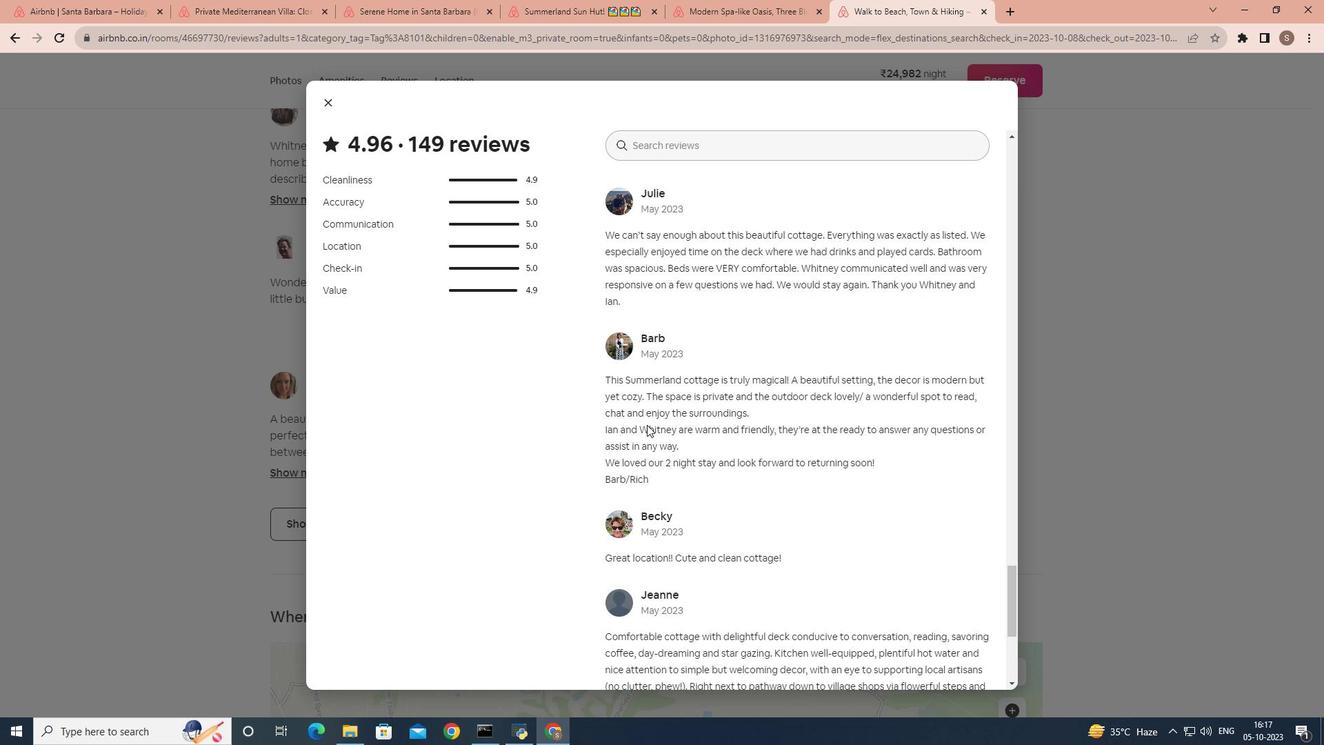 
Action: Mouse scrolled (647, 424) with delta (0, 0)
